 Task: Post an image of a beach on Instagram with the caption 'My dream destination Thailand'.
Action: Mouse moved to (829, 331)
Screenshot: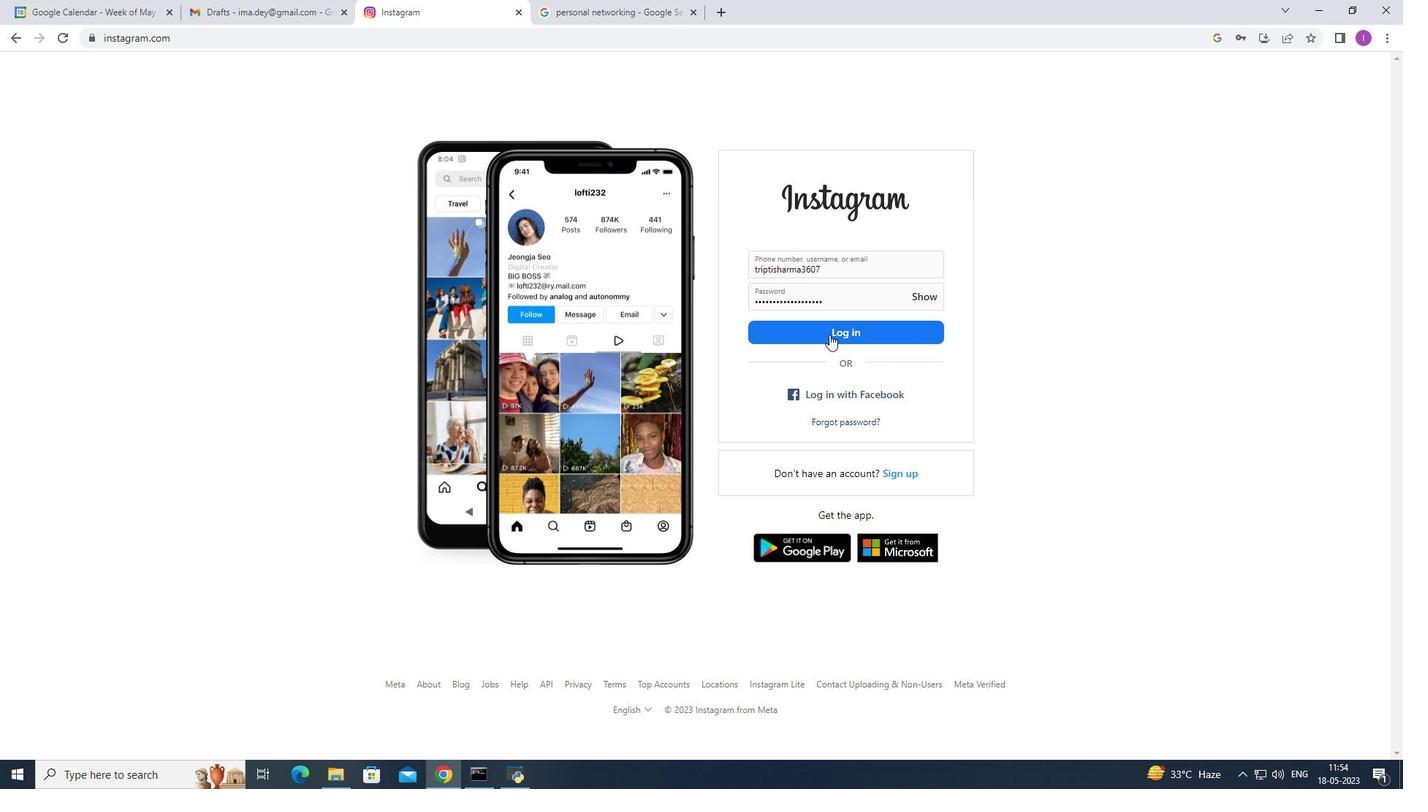 
Action: Mouse pressed left at (829, 331)
Screenshot: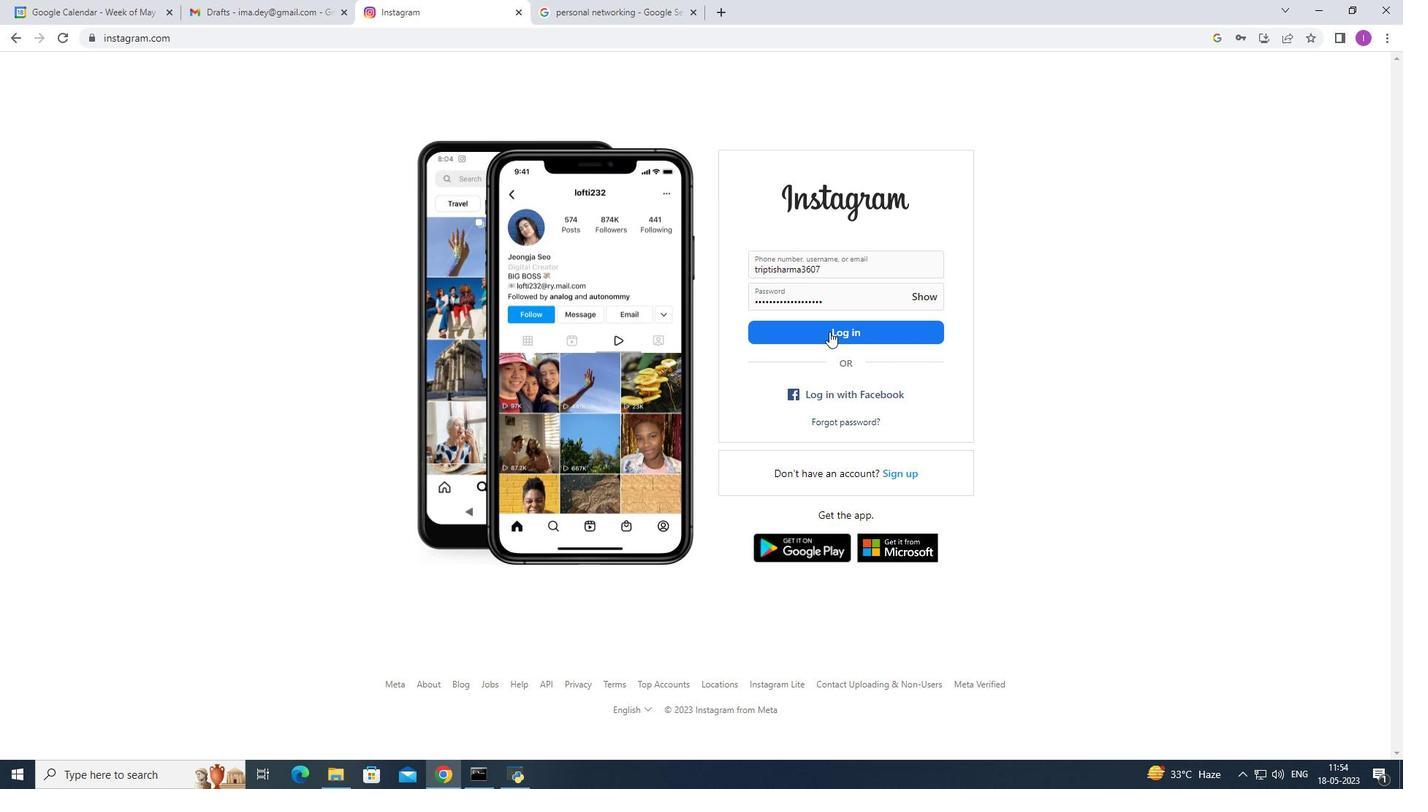 
Action: Mouse moved to (699, 511)
Screenshot: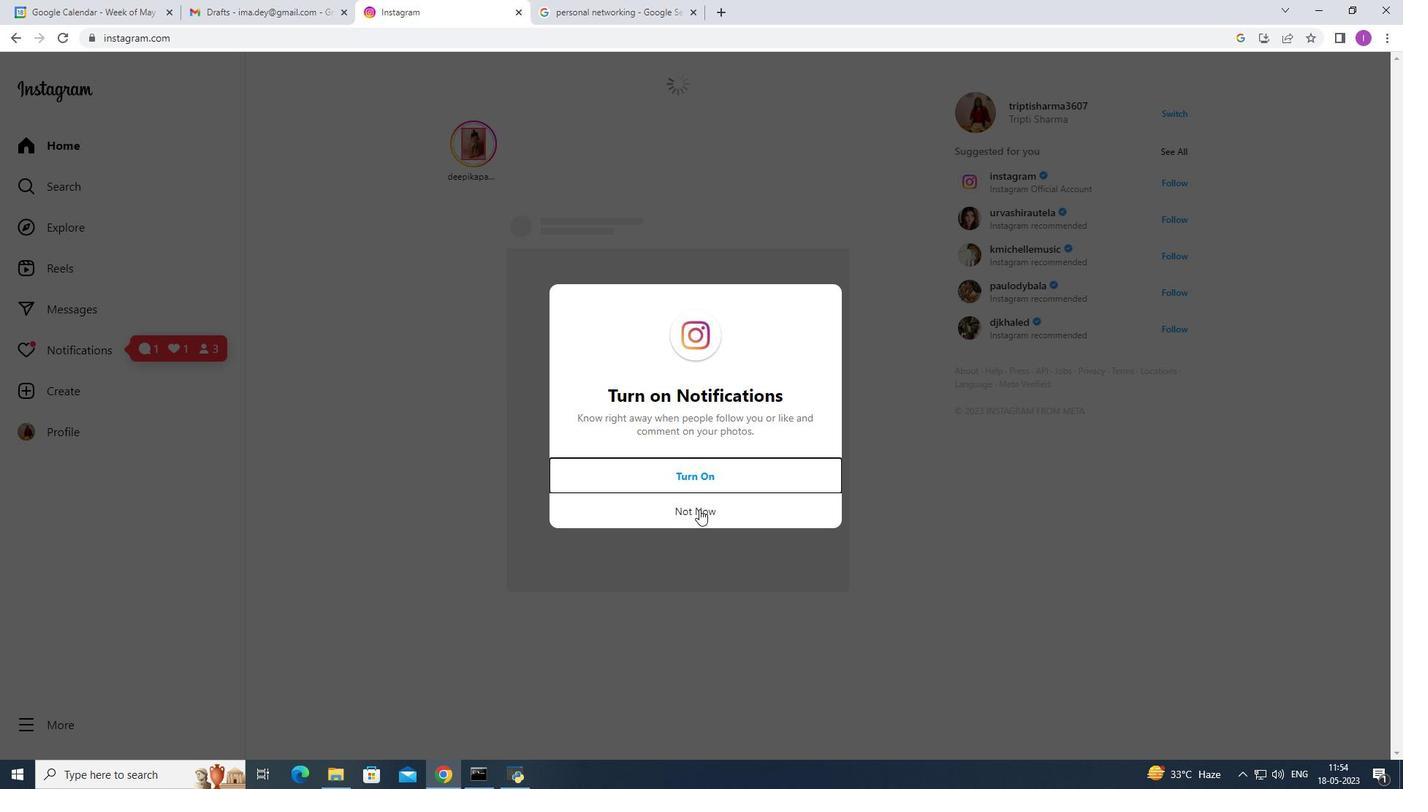
Action: Mouse pressed left at (699, 511)
Screenshot: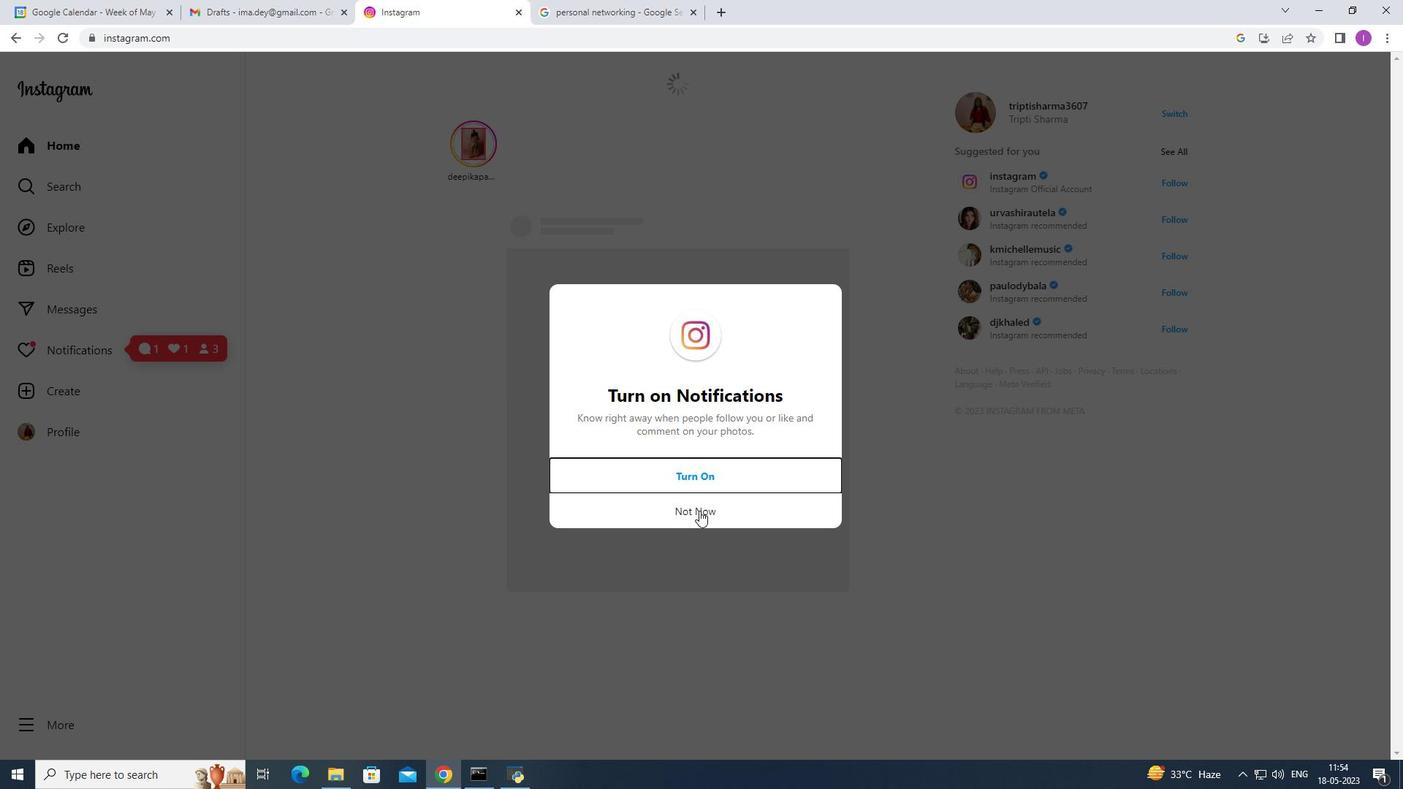 
Action: Mouse moved to (817, 374)
Screenshot: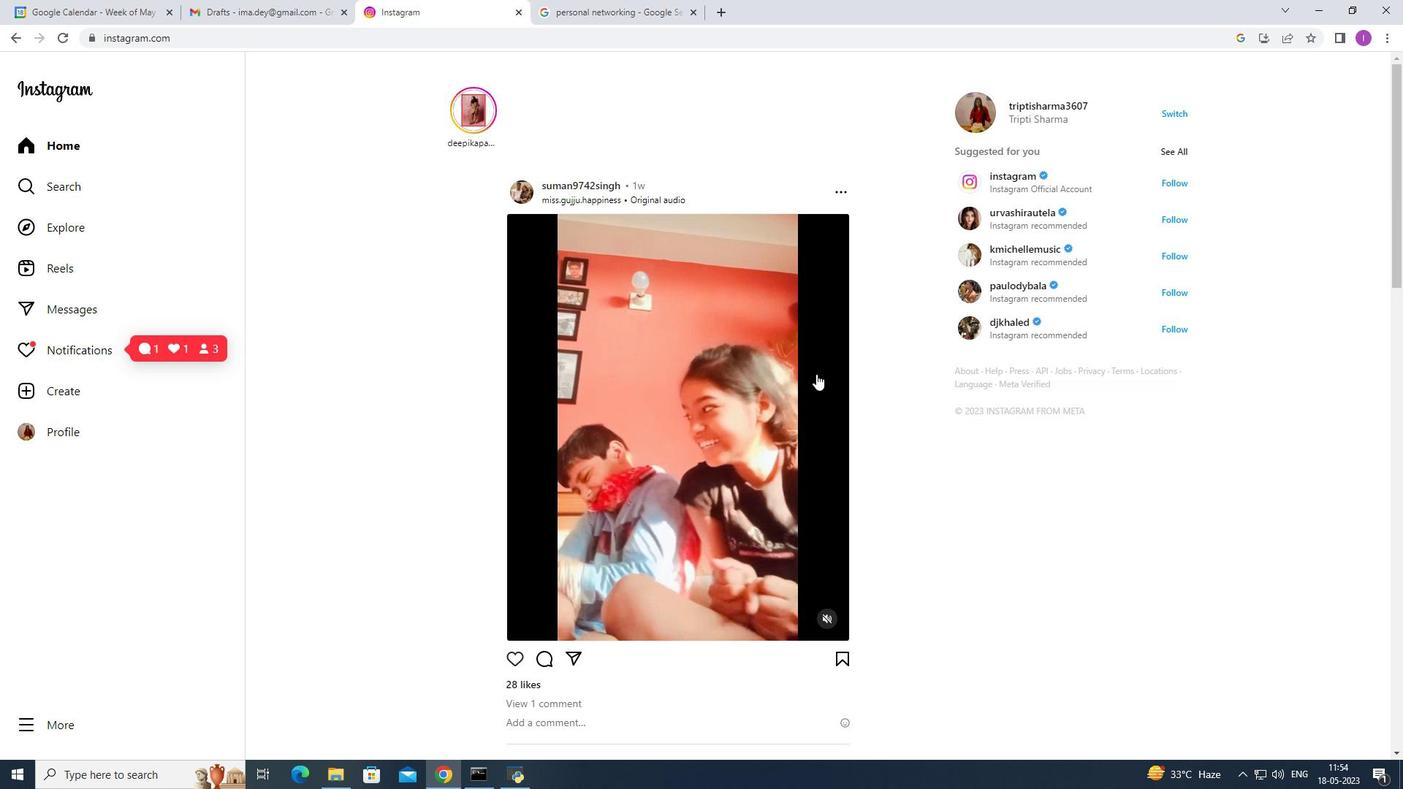 
Action: Mouse scrolled (817, 375) with delta (0, 0)
Screenshot: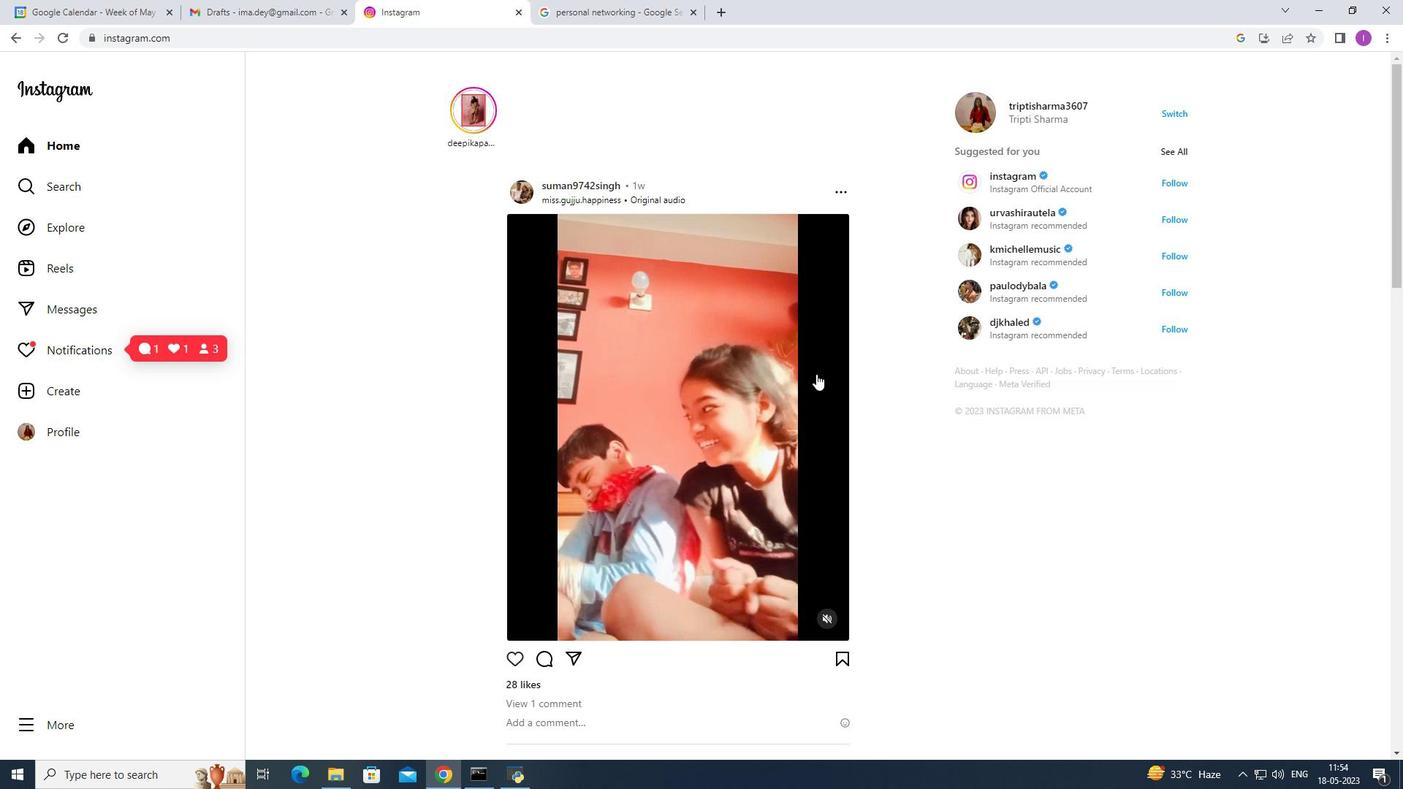 
Action: Mouse moved to (818, 374)
Screenshot: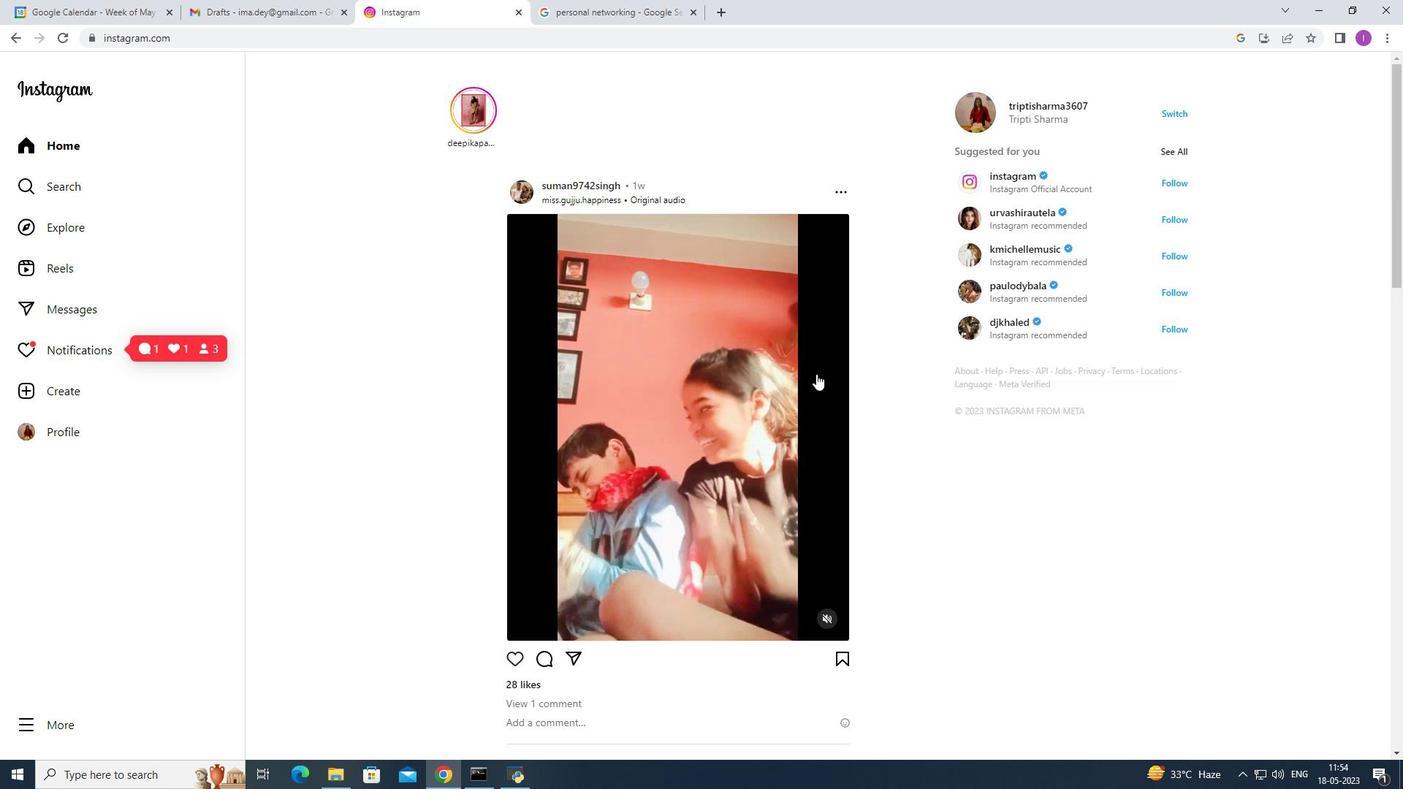 
Action: Mouse scrolled (818, 375) with delta (0, 0)
Screenshot: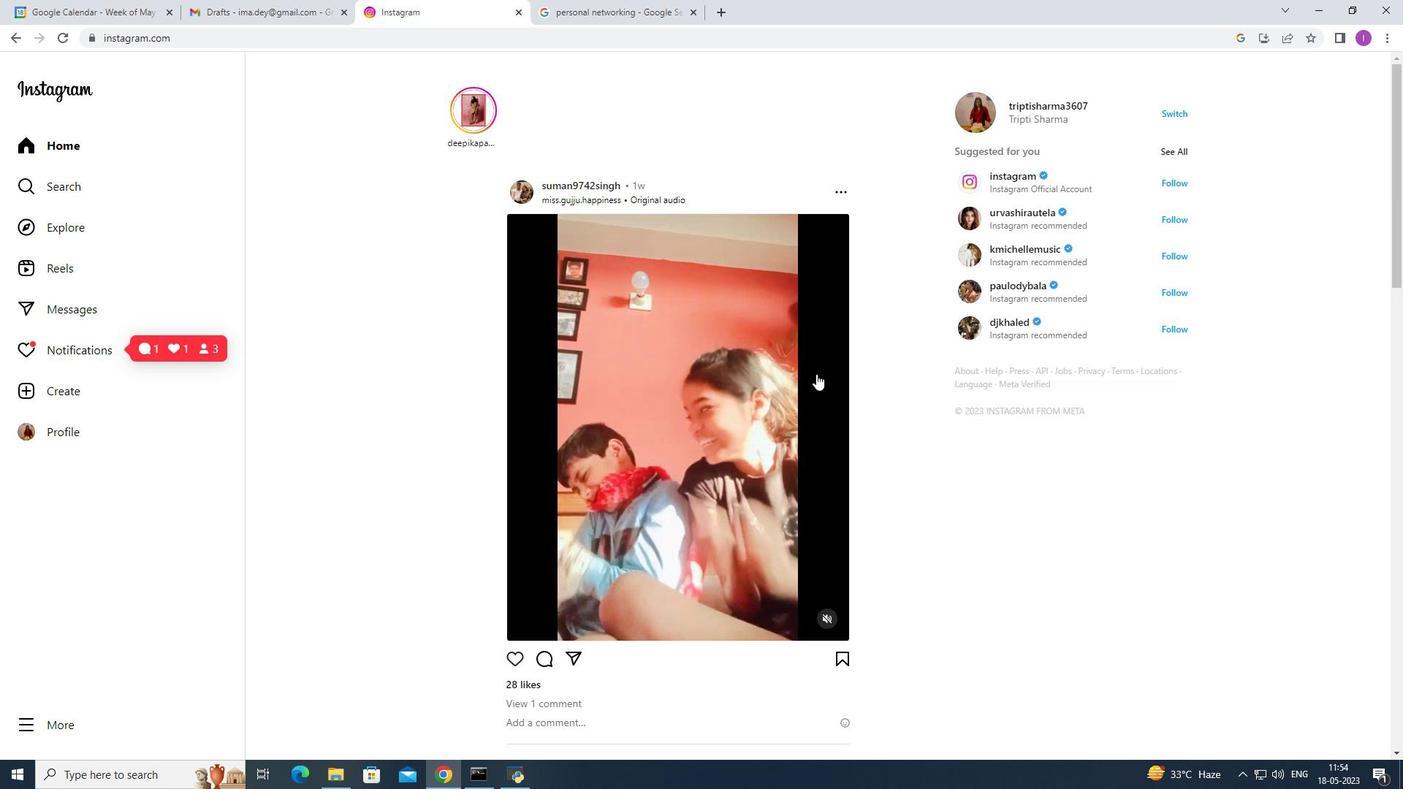 
Action: Mouse moved to (304, 312)
Screenshot: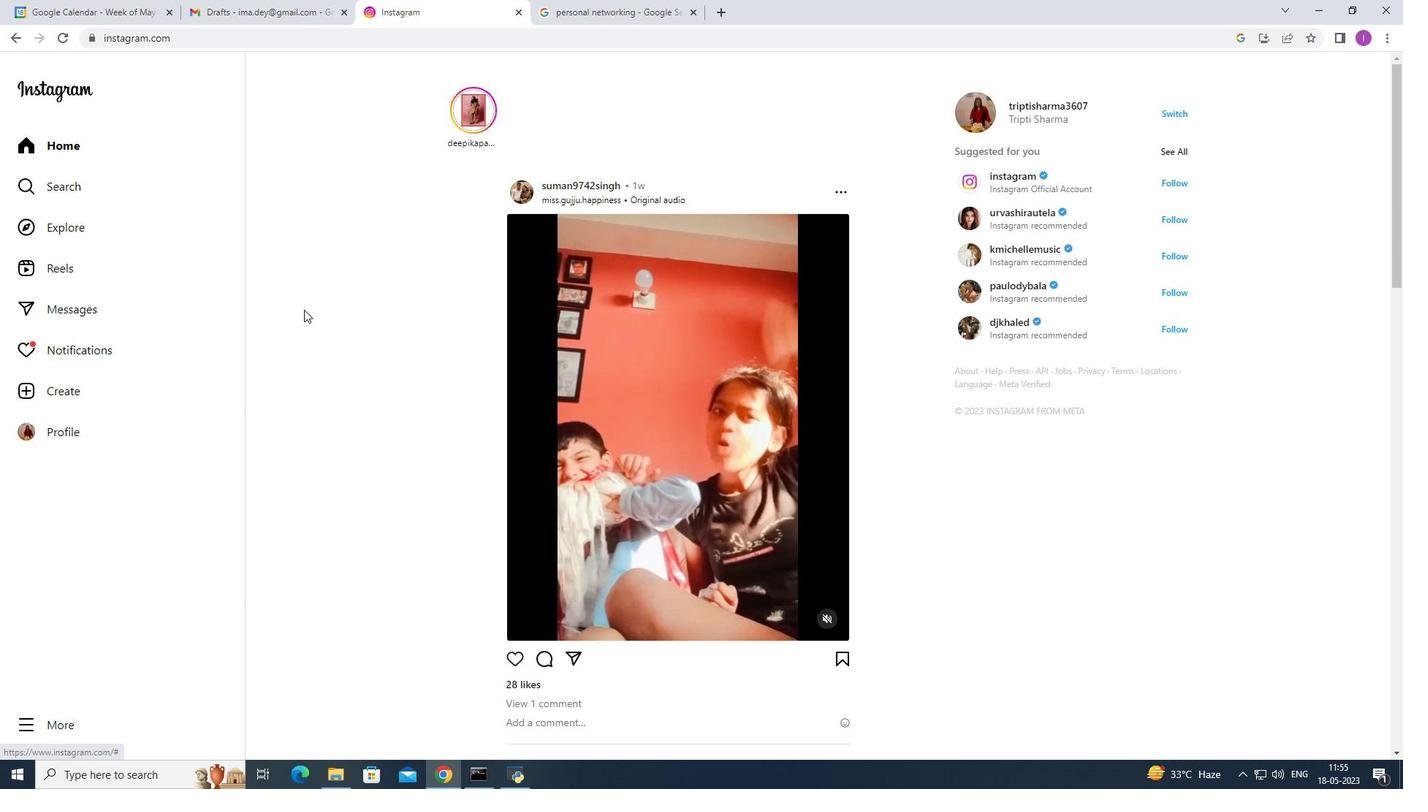 
Action: Mouse scrolled (304, 311) with delta (0, 0)
Screenshot: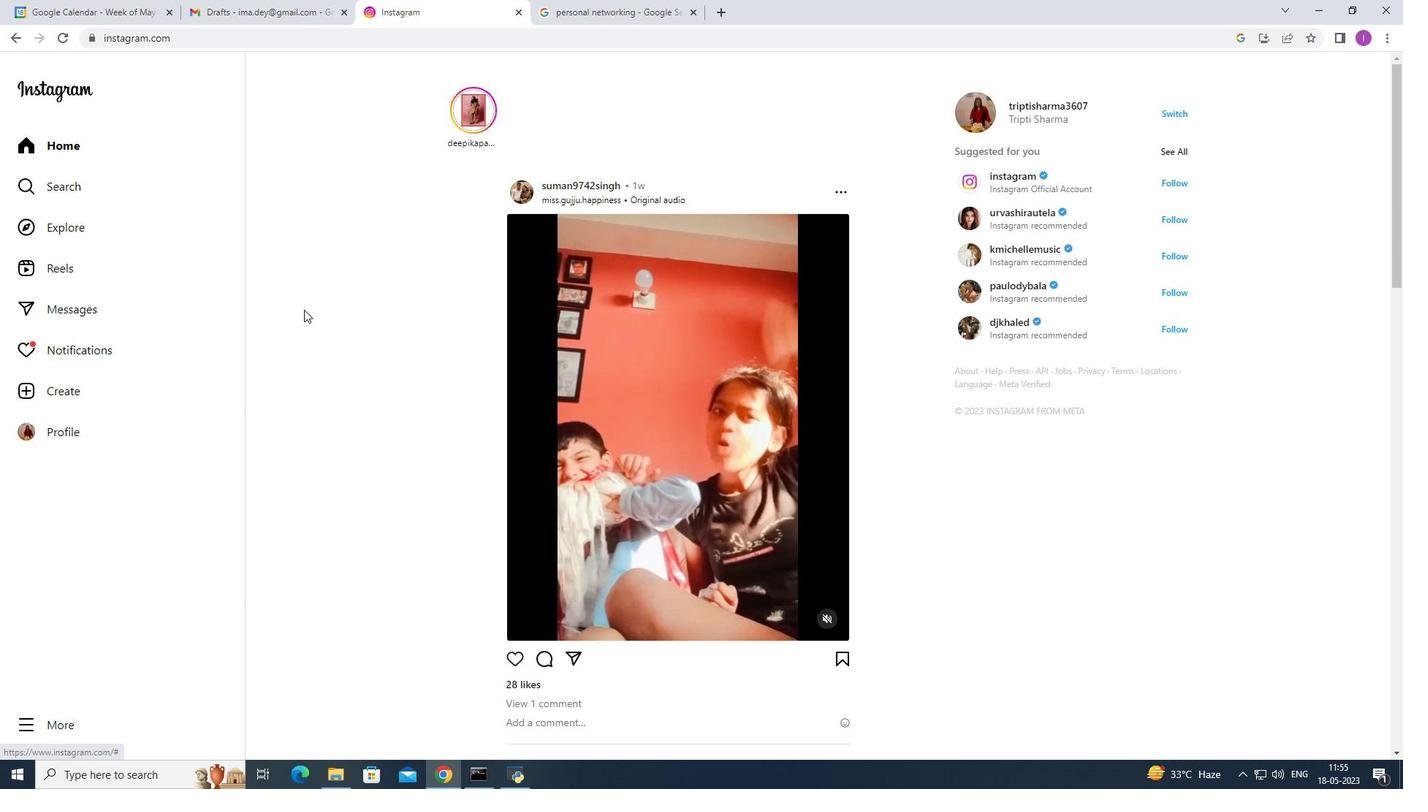 
Action: Mouse moved to (306, 314)
Screenshot: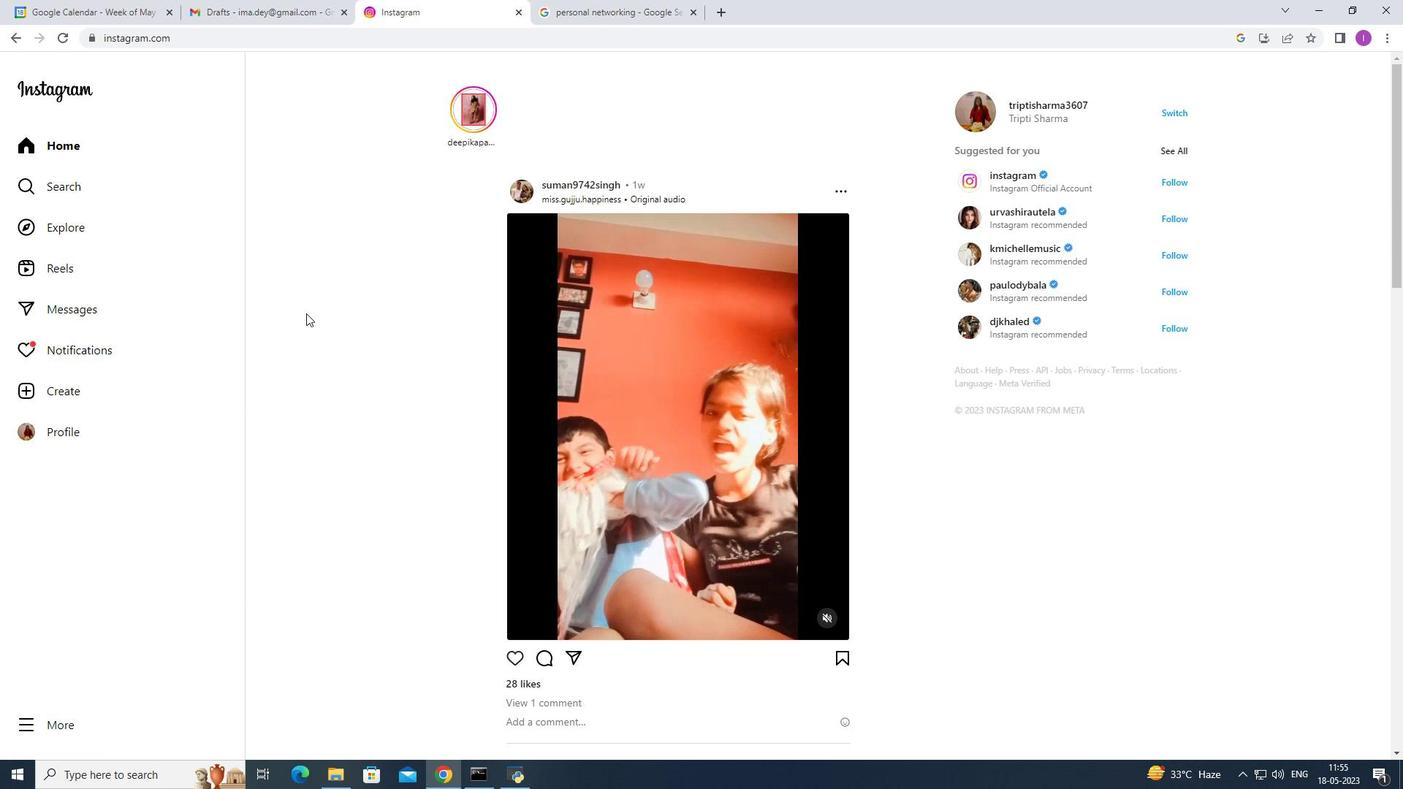 
Action: Mouse scrolled (306, 313) with delta (0, 0)
Screenshot: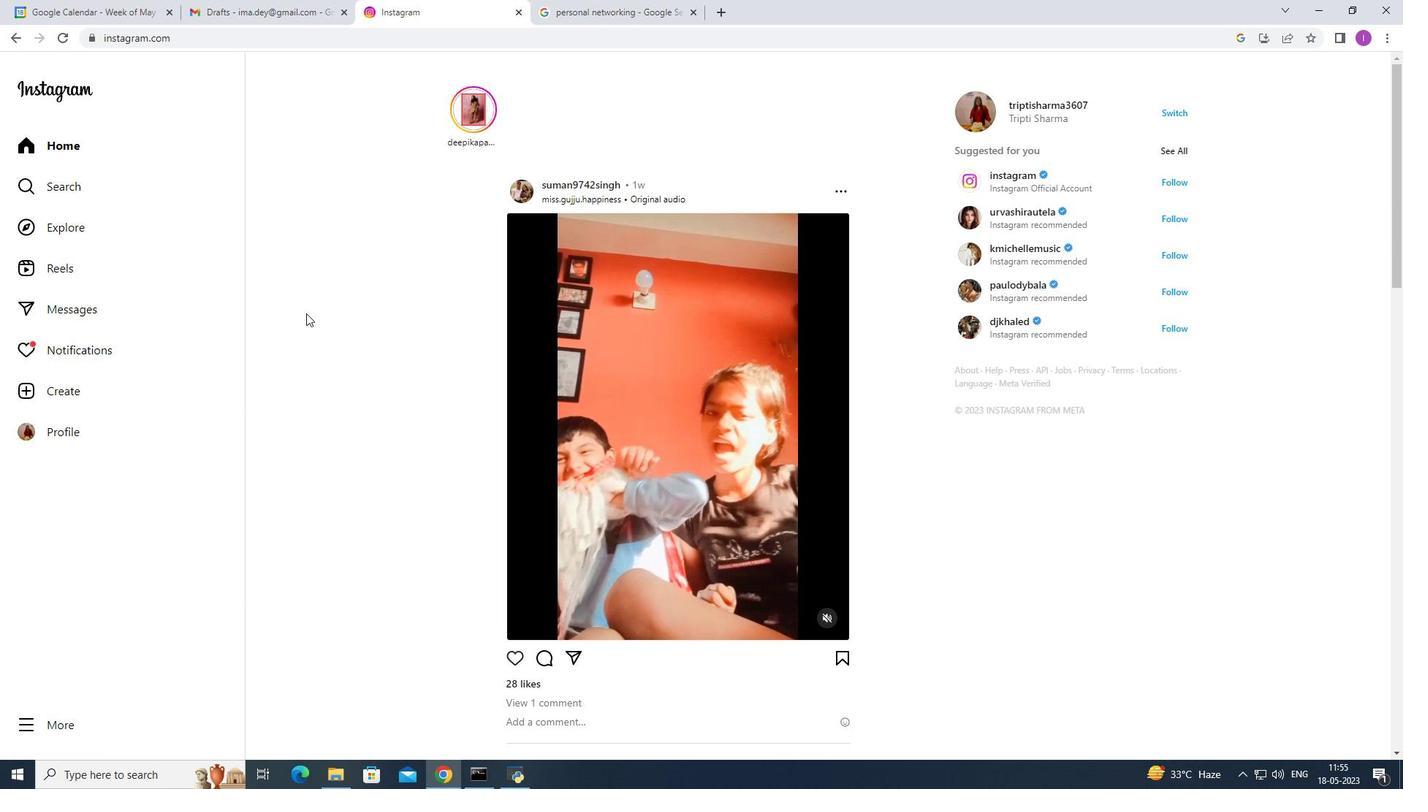 
Action: Mouse moved to (306, 315)
Screenshot: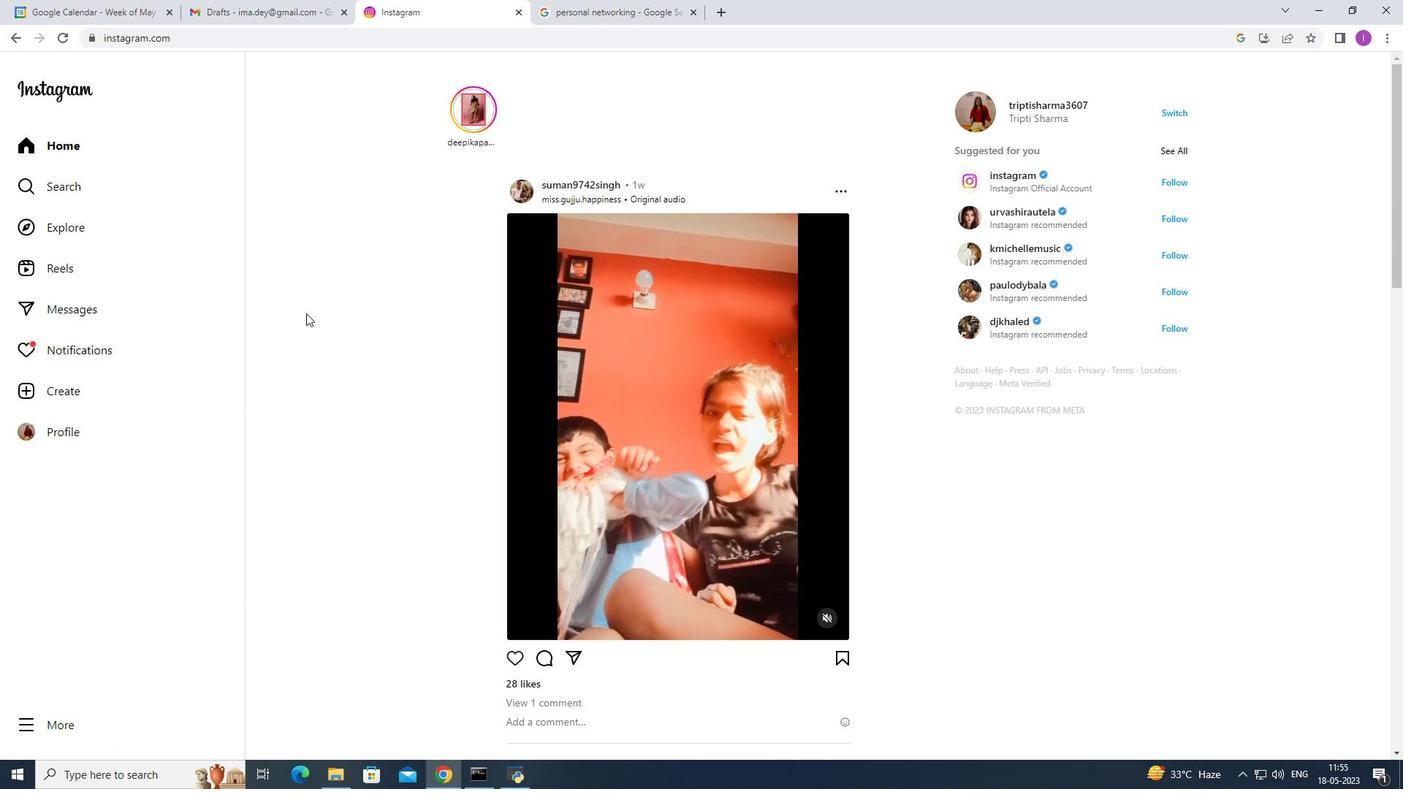 
Action: Mouse scrolled (306, 314) with delta (0, 0)
Screenshot: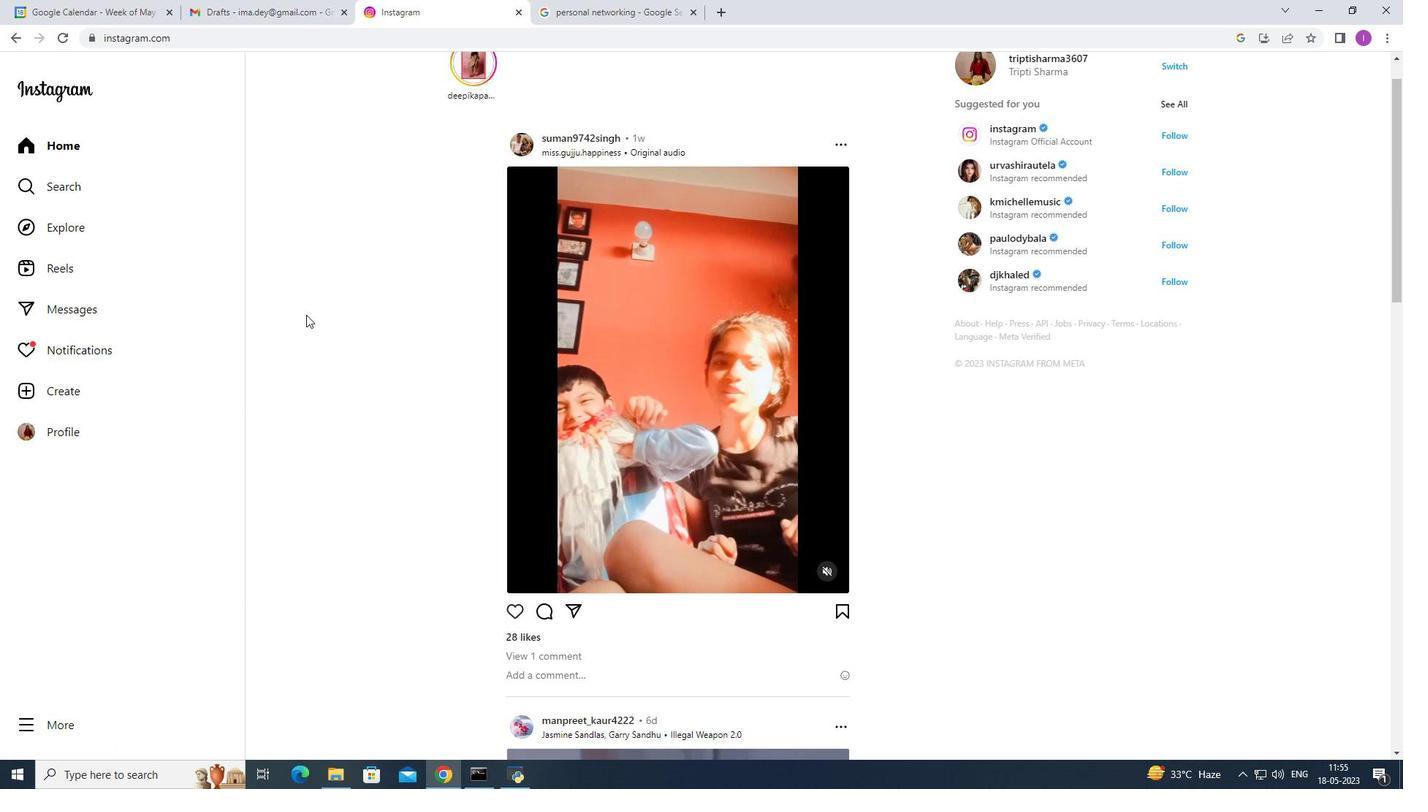 
Action: Mouse scrolled (306, 315) with delta (0, 0)
Screenshot: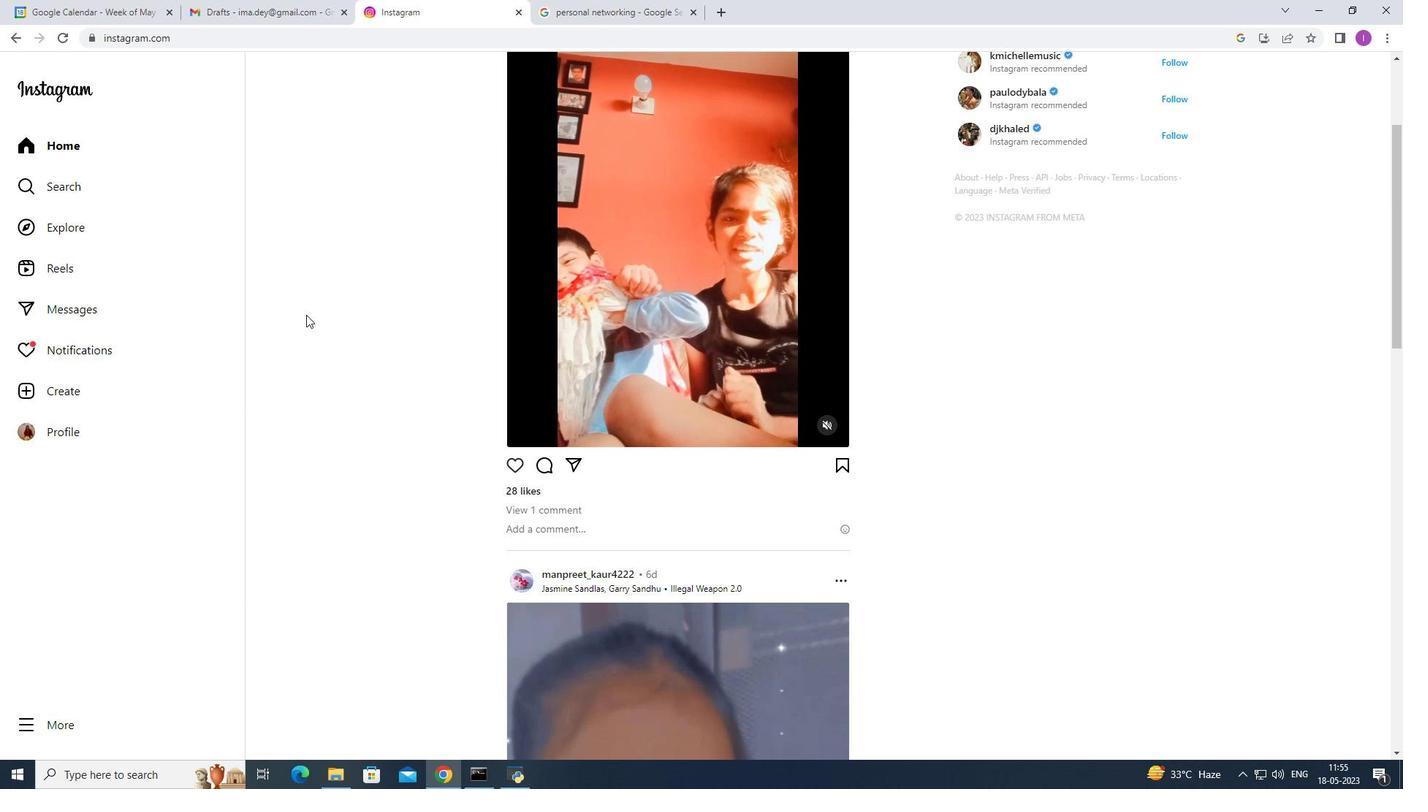 
Action: Mouse scrolled (306, 315) with delta (0, 0)
Screenshot: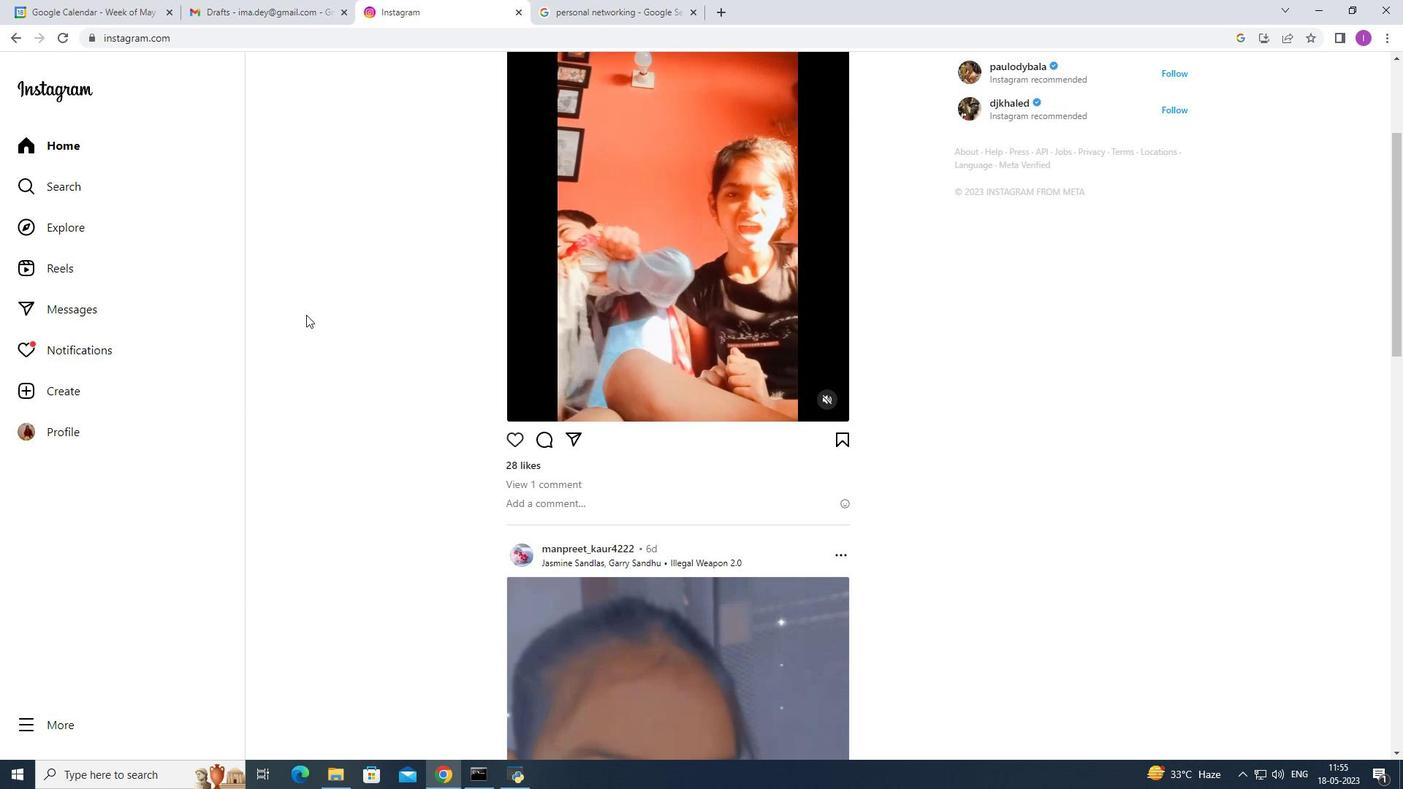 
Action: Mouse scrolled (306, 315) with delta (0, 0)
Screenshot: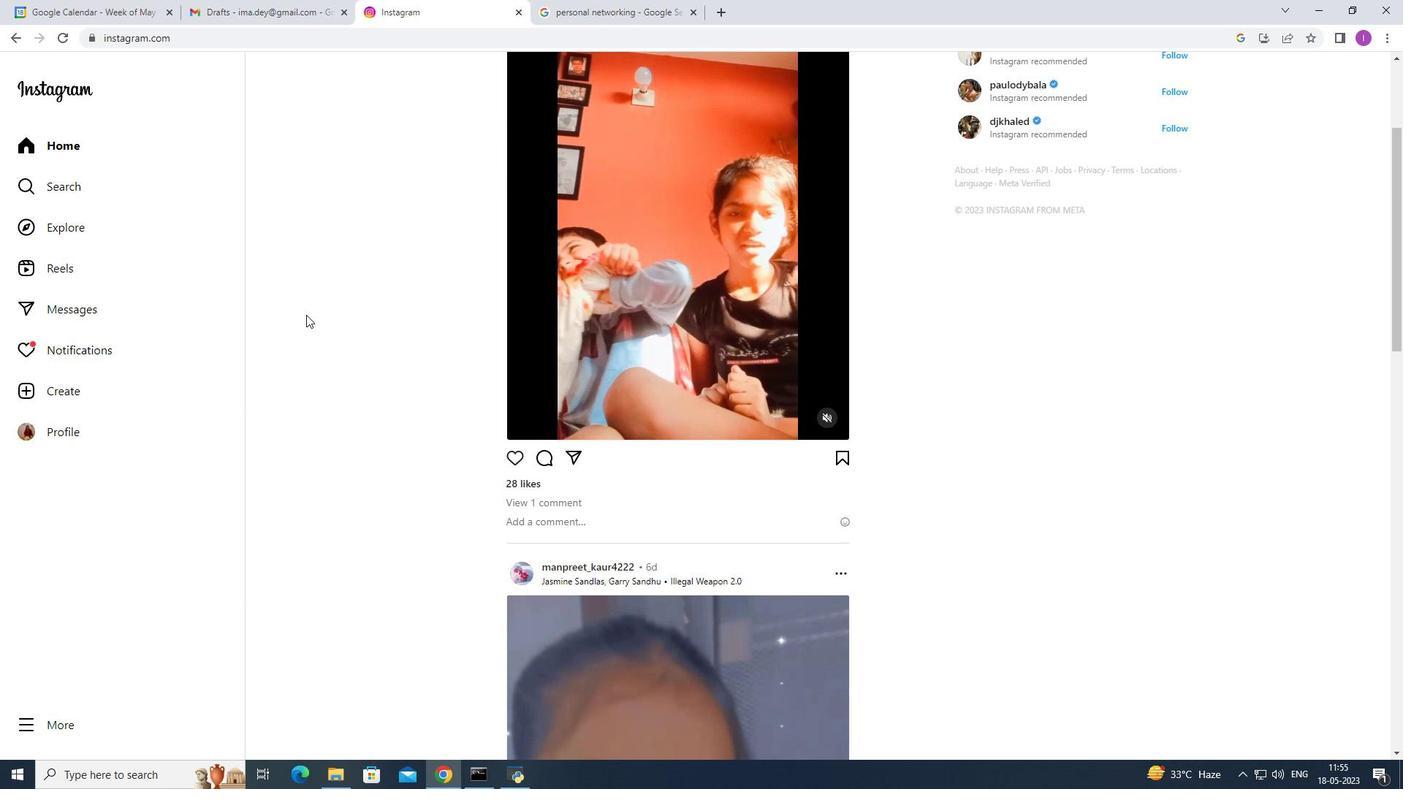 
Action: Mouse scrolled (306, 314) with delta (0, 0)
Screenshot: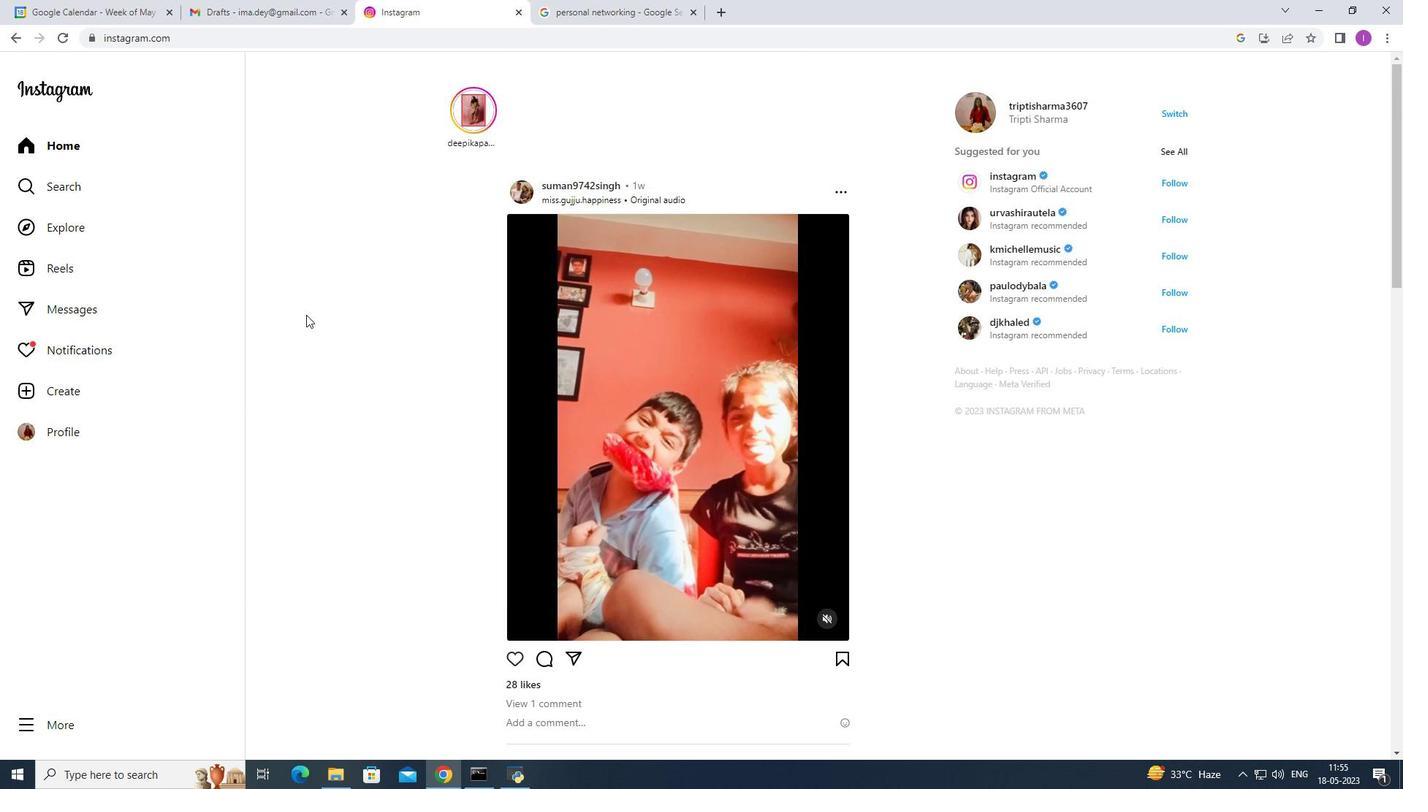 
Action: Mouse scrolled (306, 314) with delta (0, 0)
Screenshot: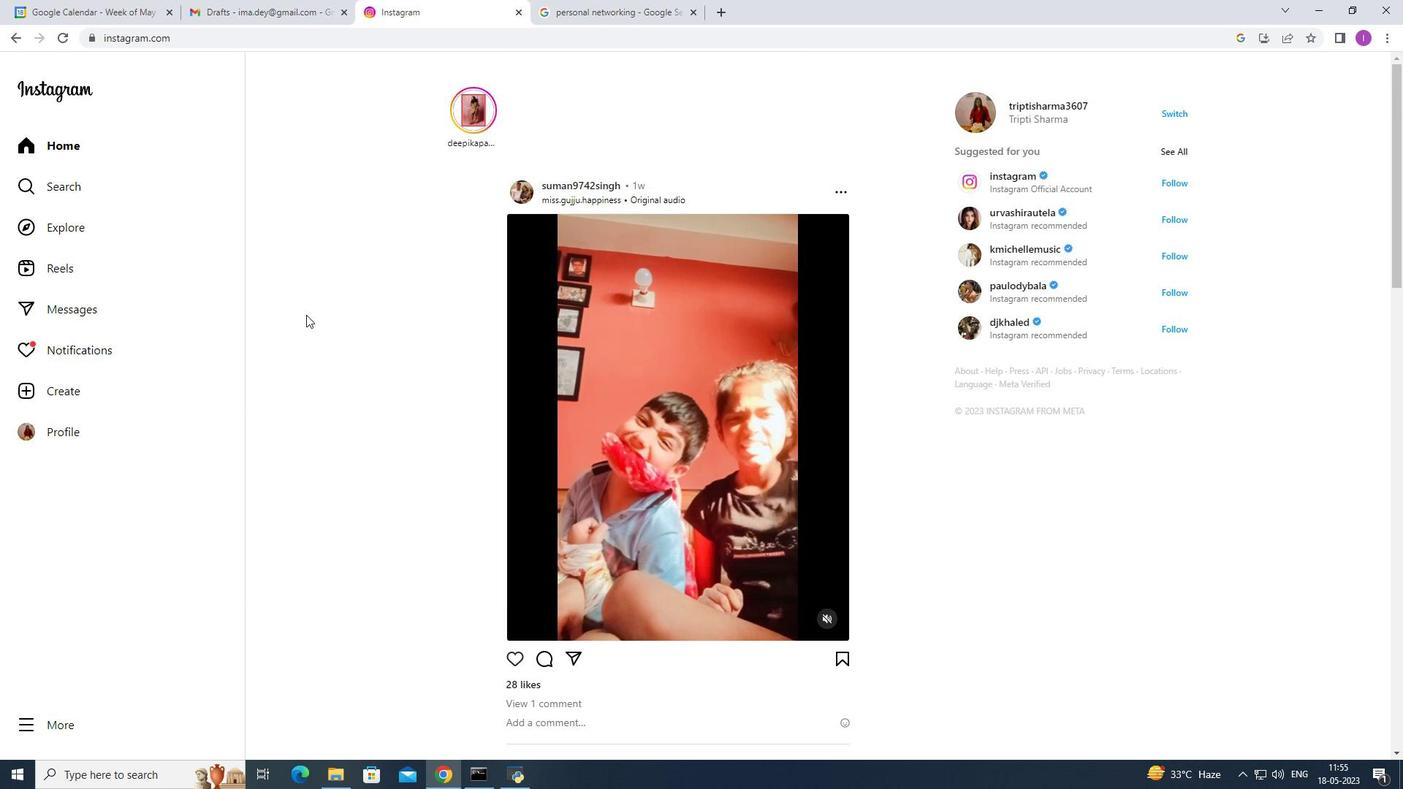 
Action: Mouse scrolled (306, 314) with delta (0, 0)
Screenshot: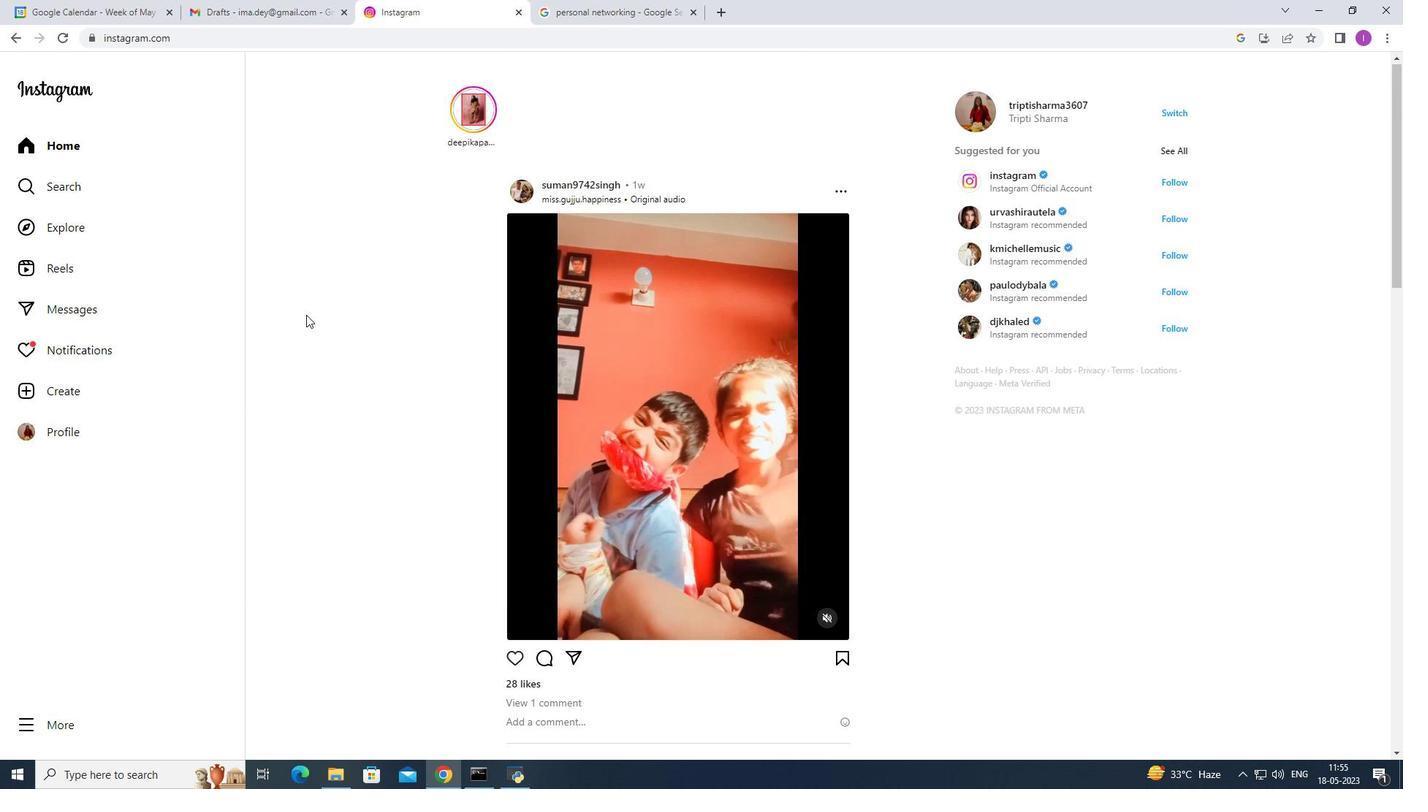 
Action: Mouse scrolled (306, 315) with delta (0, 0)
Screenshot: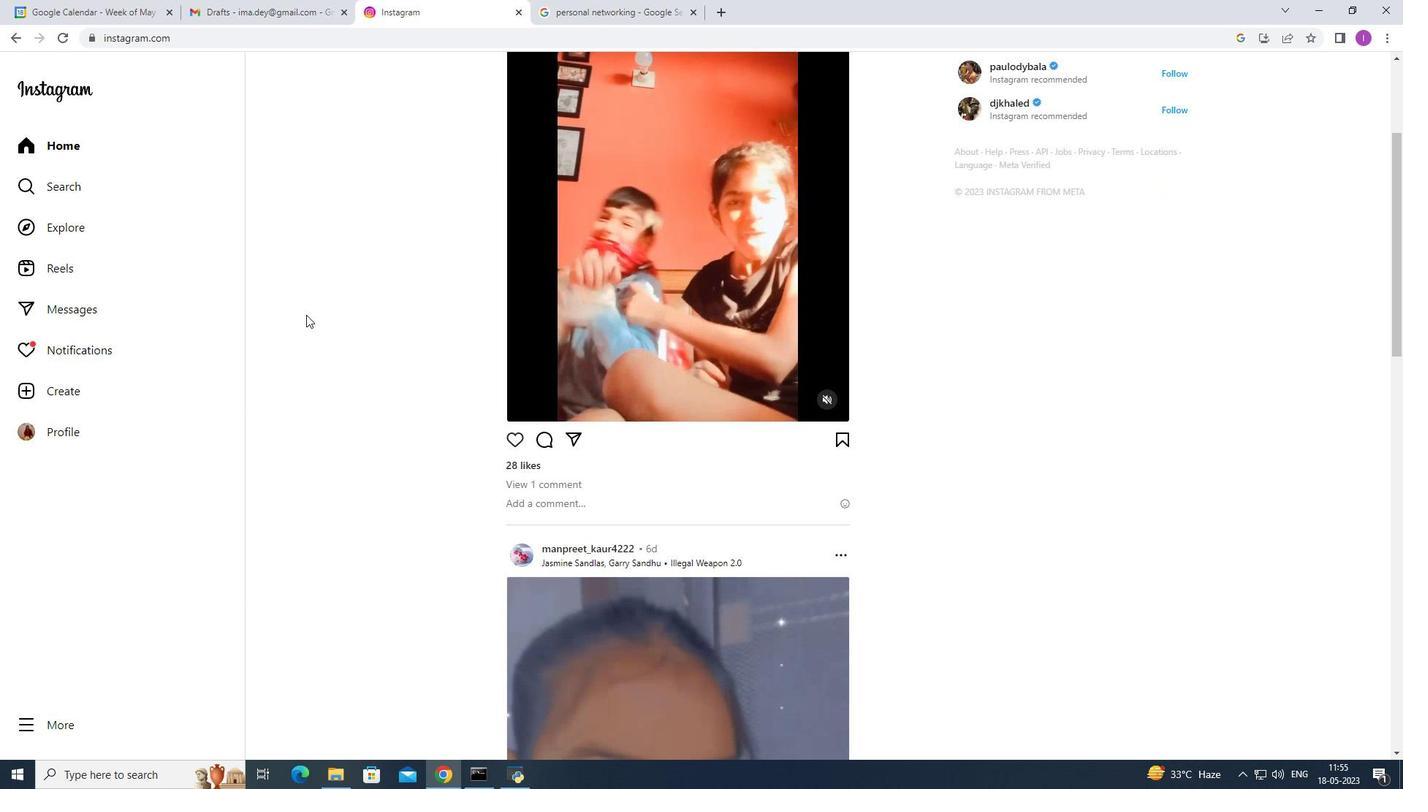 
Action: Mouse scrolled (306, 315) with delta (0, 0)
Screenshot: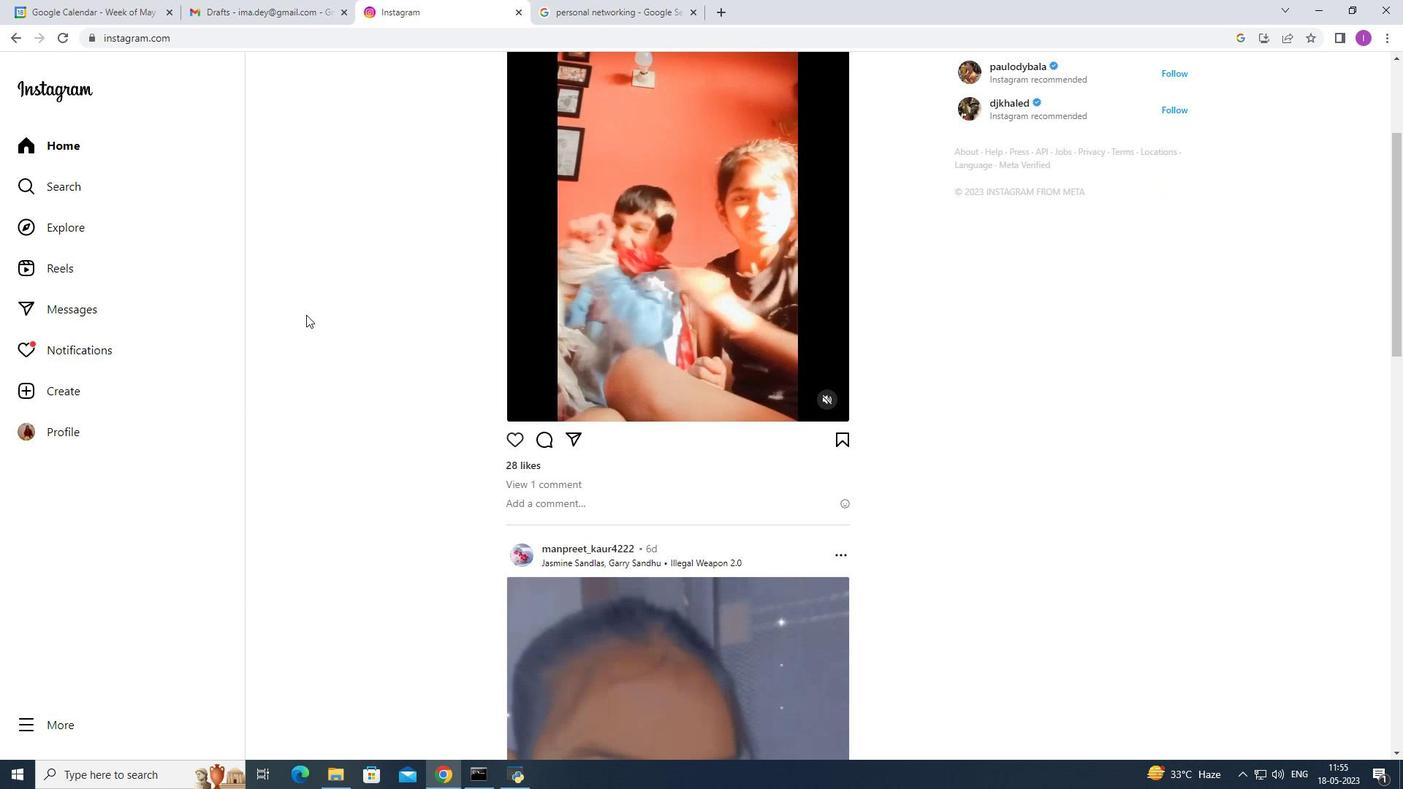 
Action: Mouse scrolled (306, 315) with delta (0, 0)
Screenshot: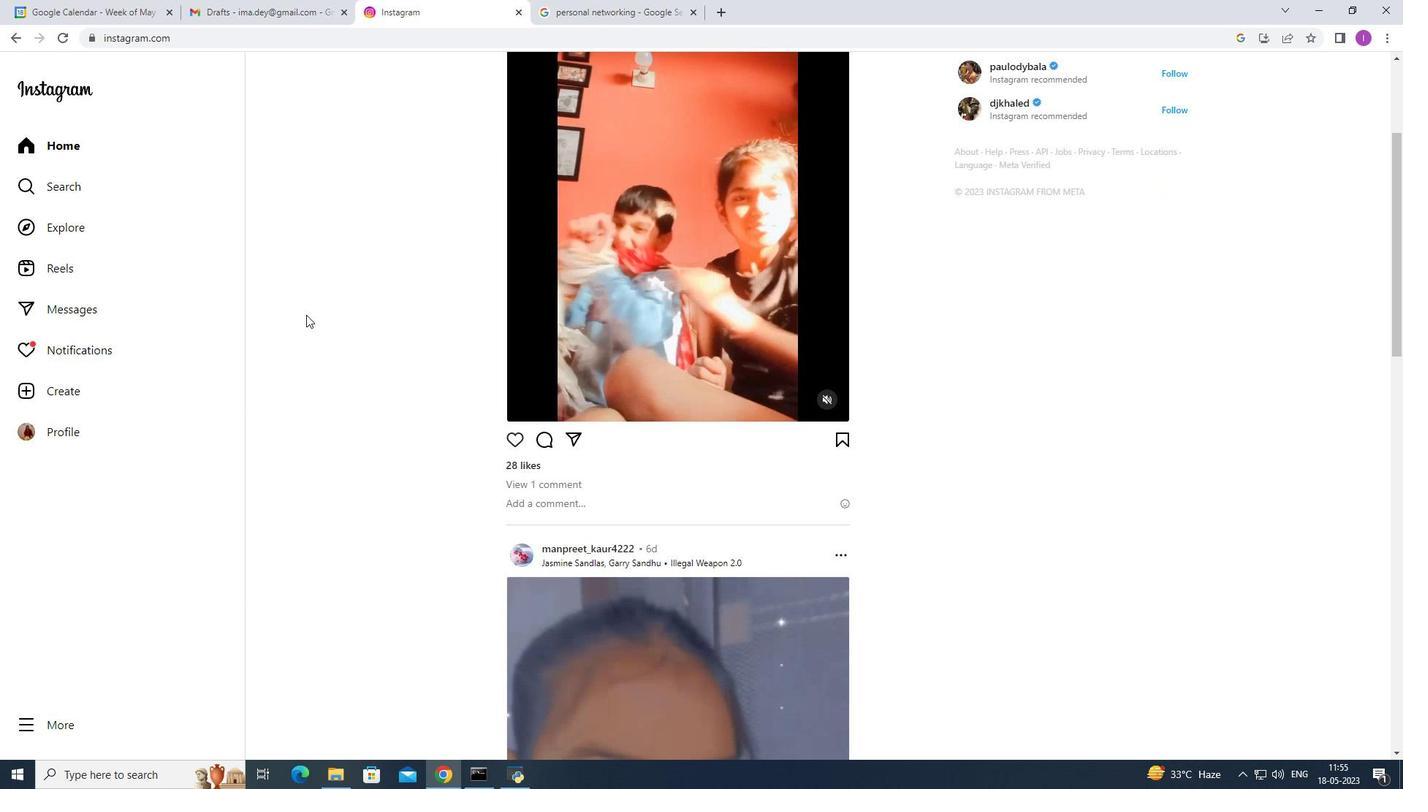 
Action: Mouse scrolled (306, 315) with delta (0, 0)
Screenshot: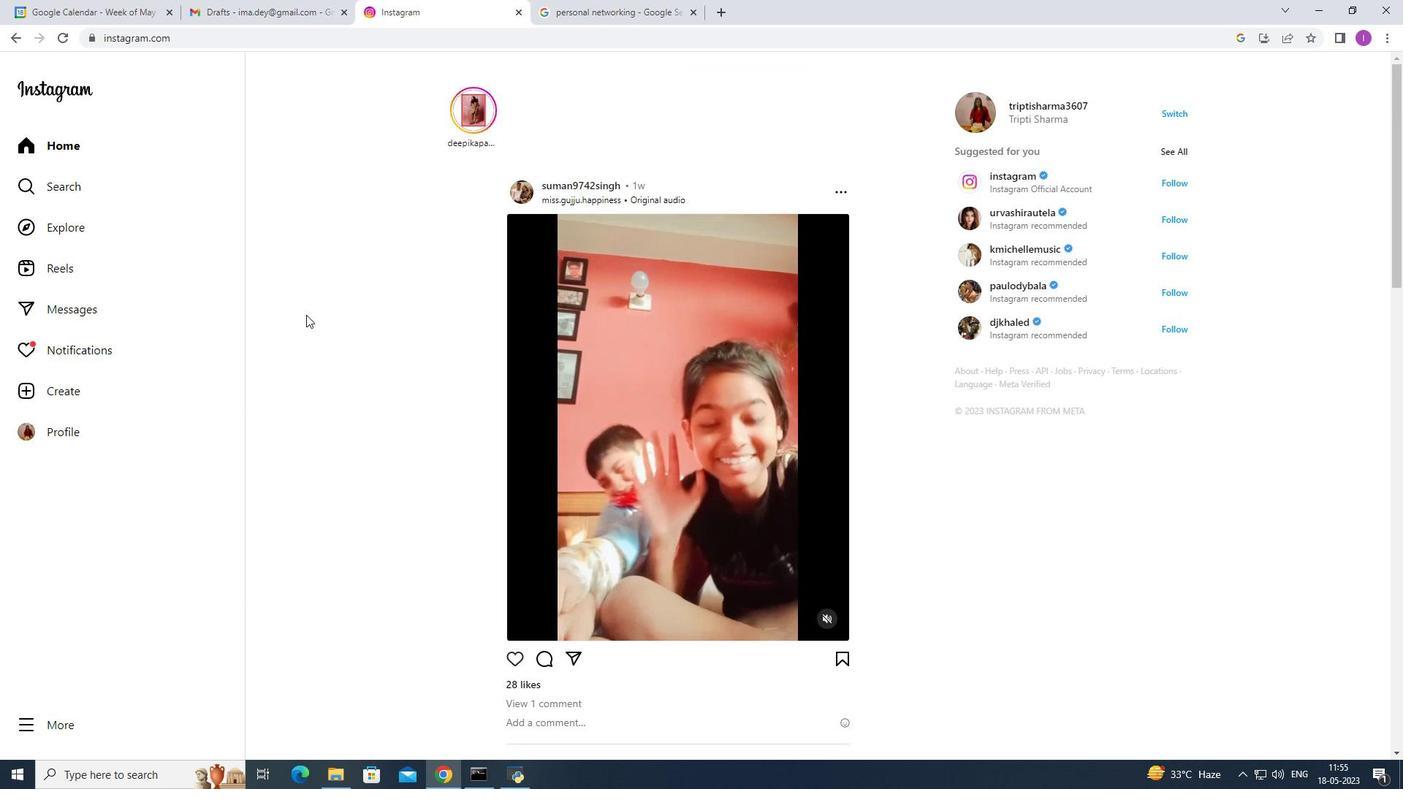 
Action: Mouse scrolled (306, 315) with delta (0, 0)
Screenshot: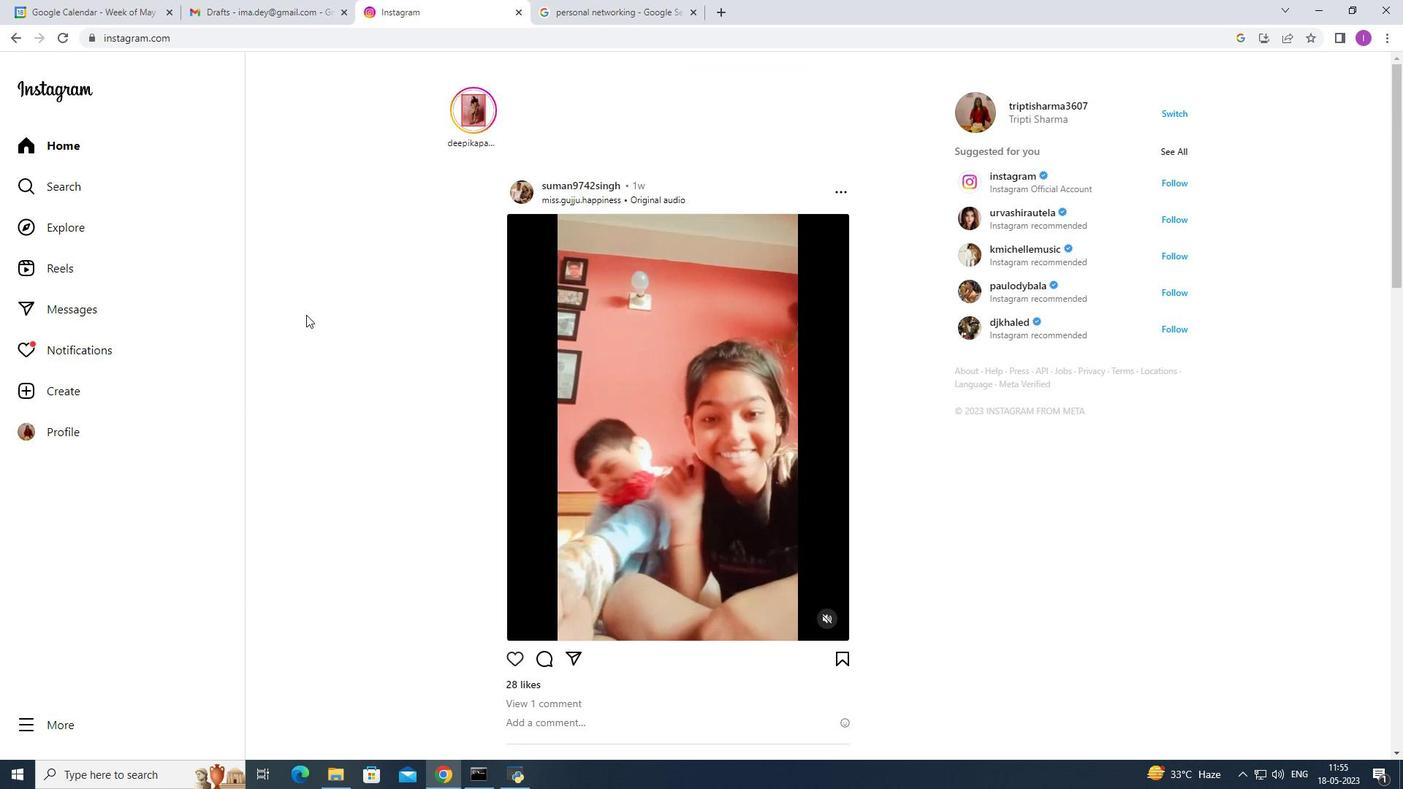 
Action: Mouse moved to (52, 384)
Screenshot: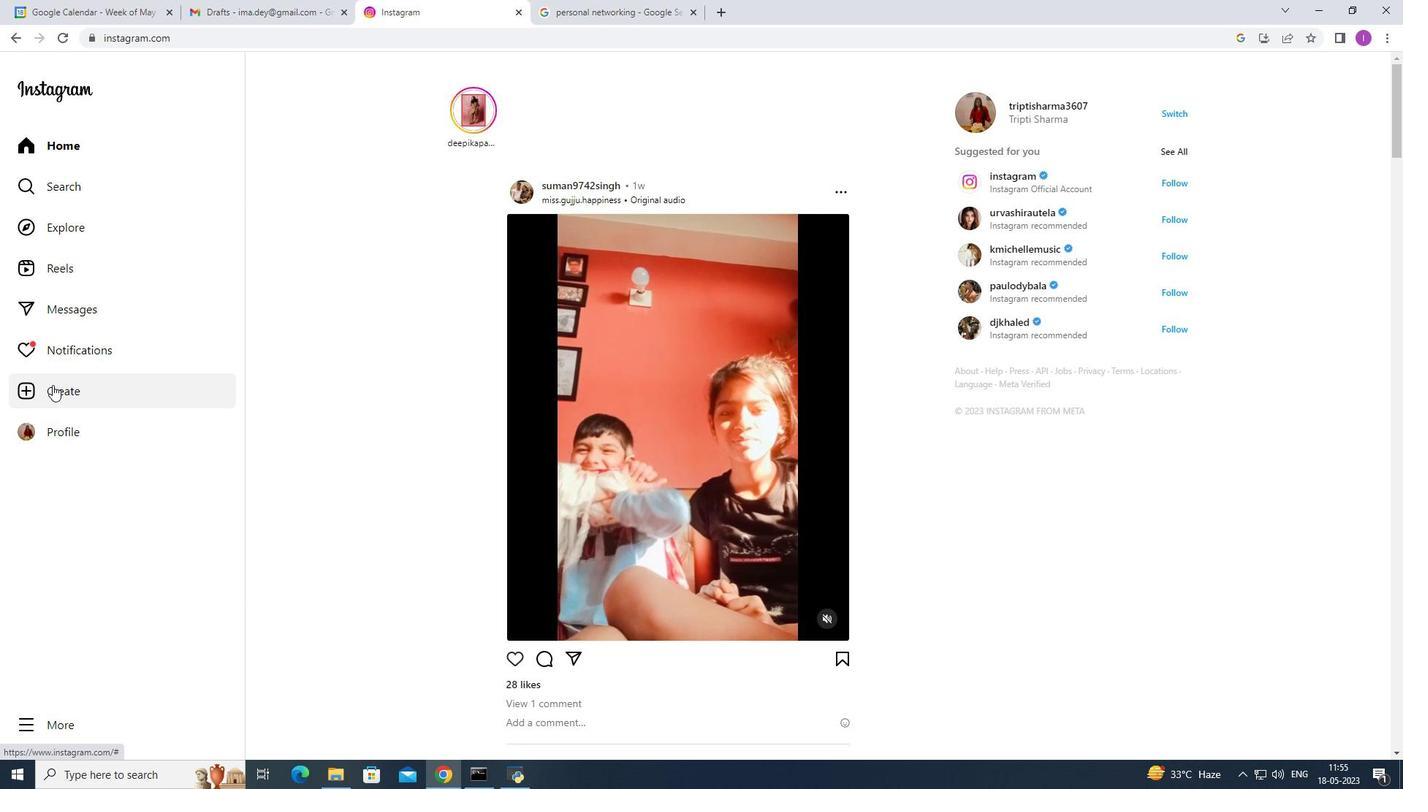 
Action: Mouse pressed left at (52, 384)
Screenshot: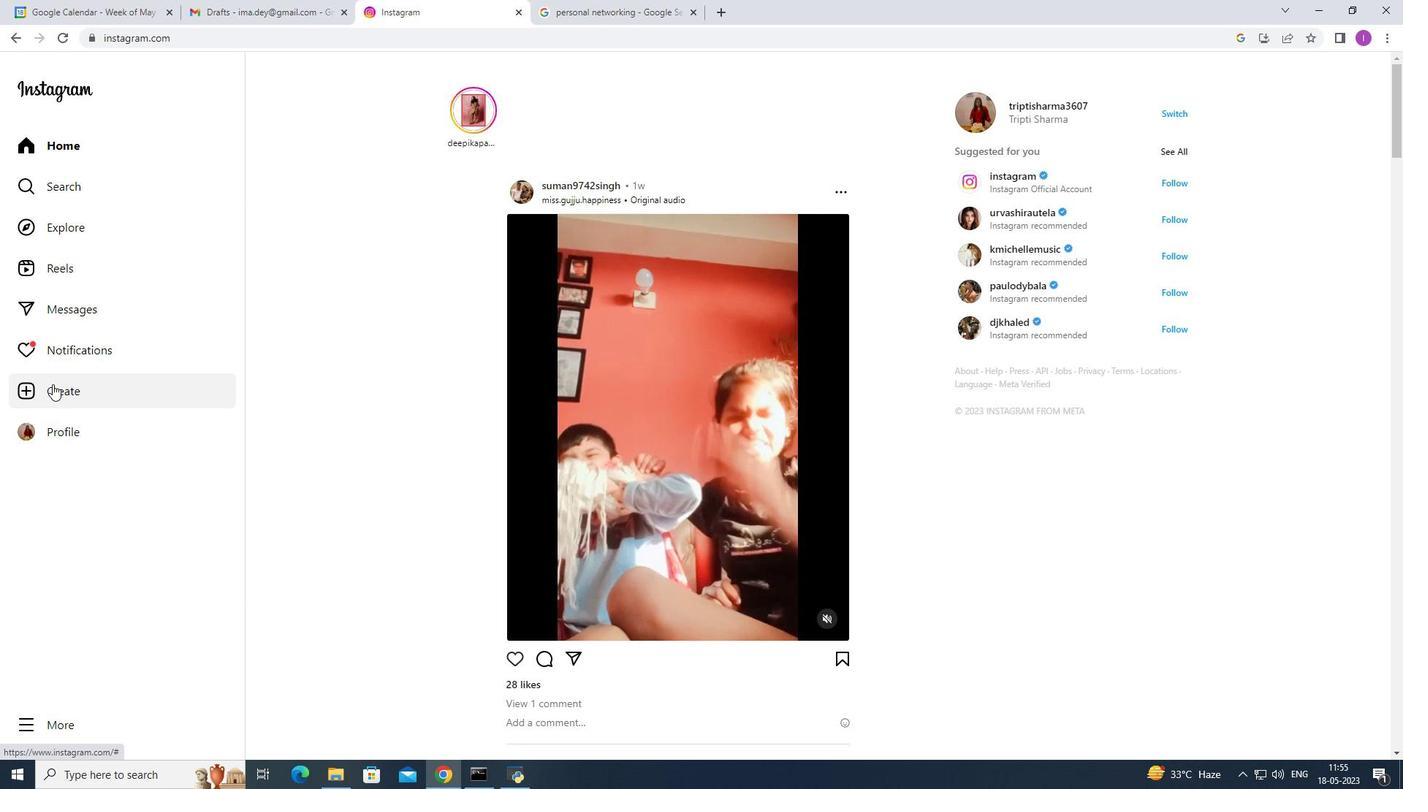 
Action: Mouse moved to (703, 471)
Screenshot: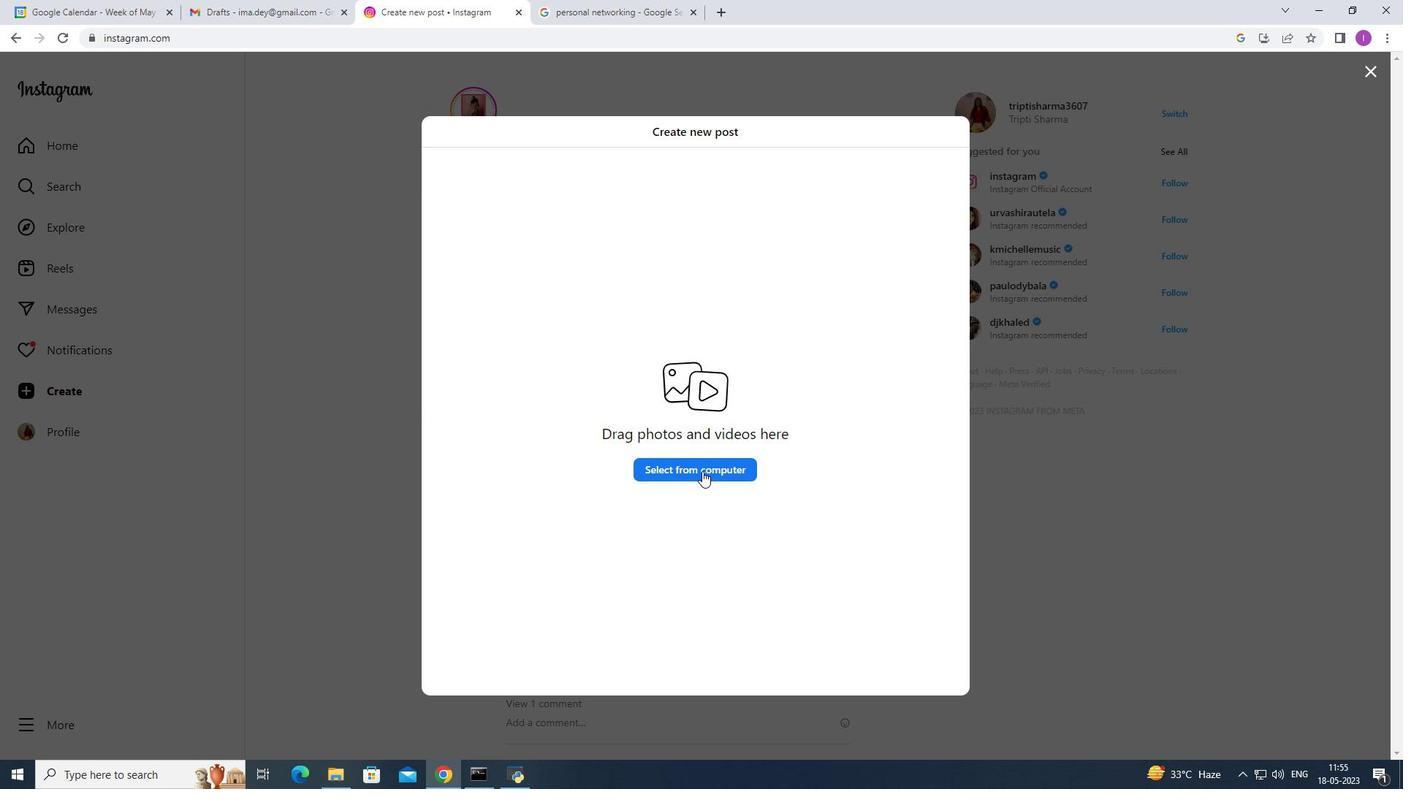 
Action: Mouse pressed left at (703, 471)
Screenshot: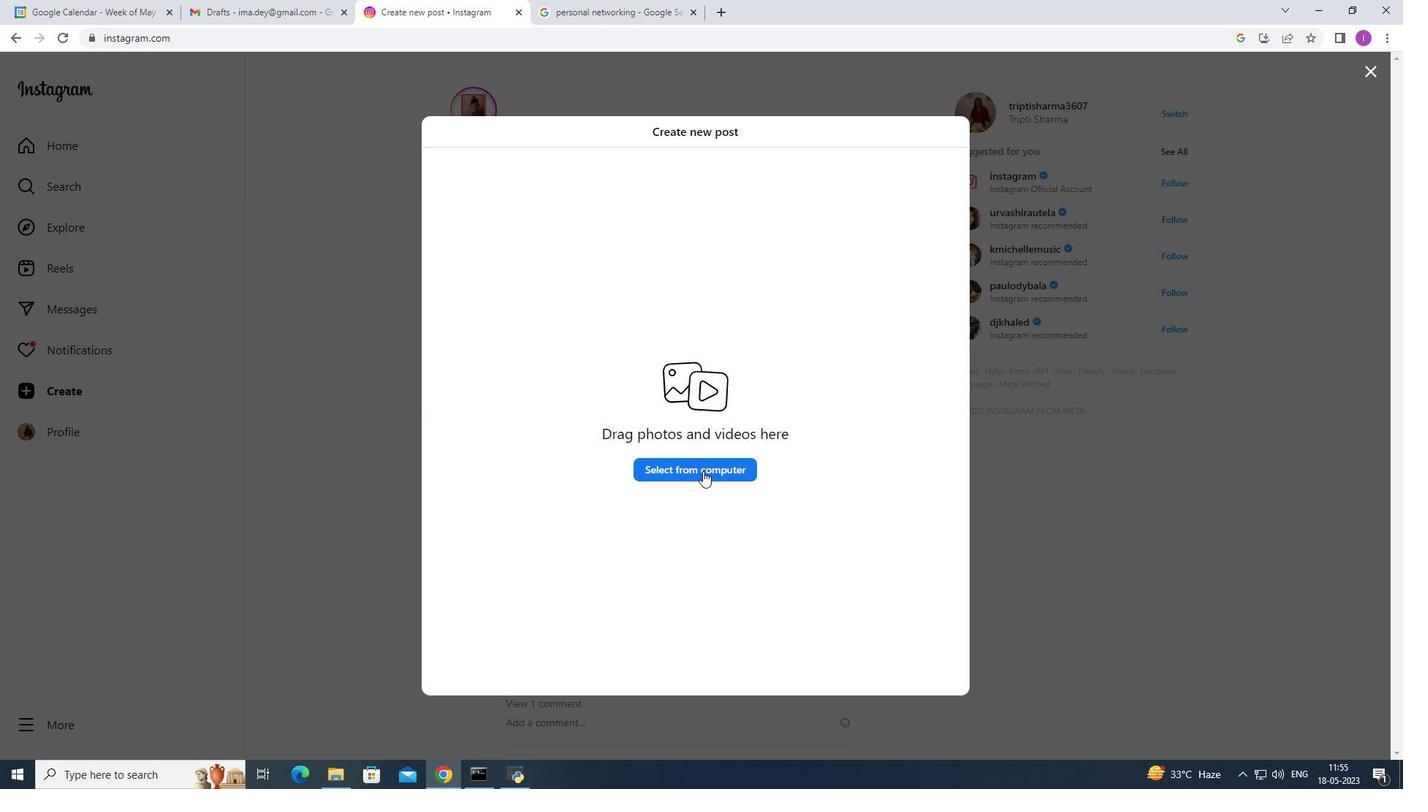 
Action: Mouse moved to (677, 8)
Screenshot: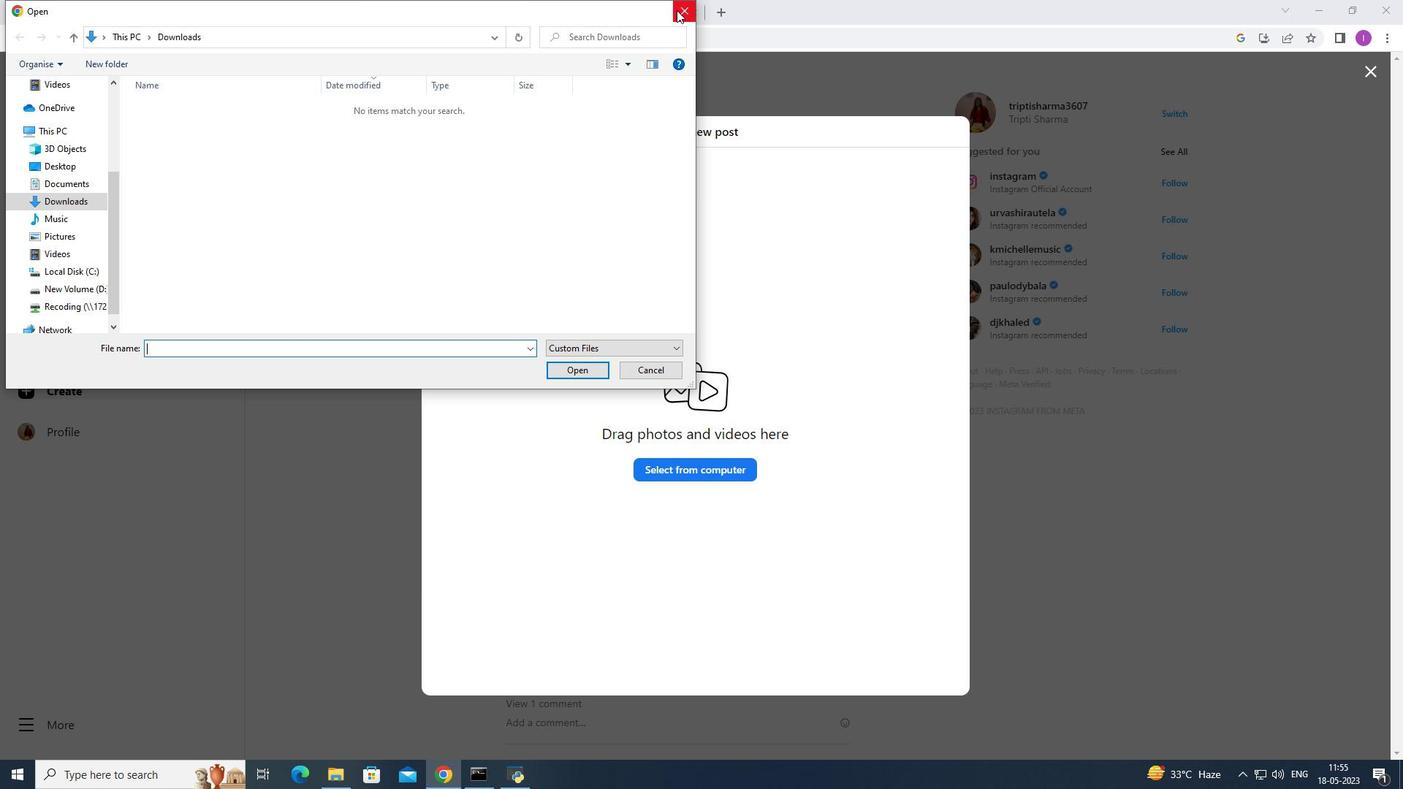 
Action: Mouse pressed left at (677, 8)
Screenshot: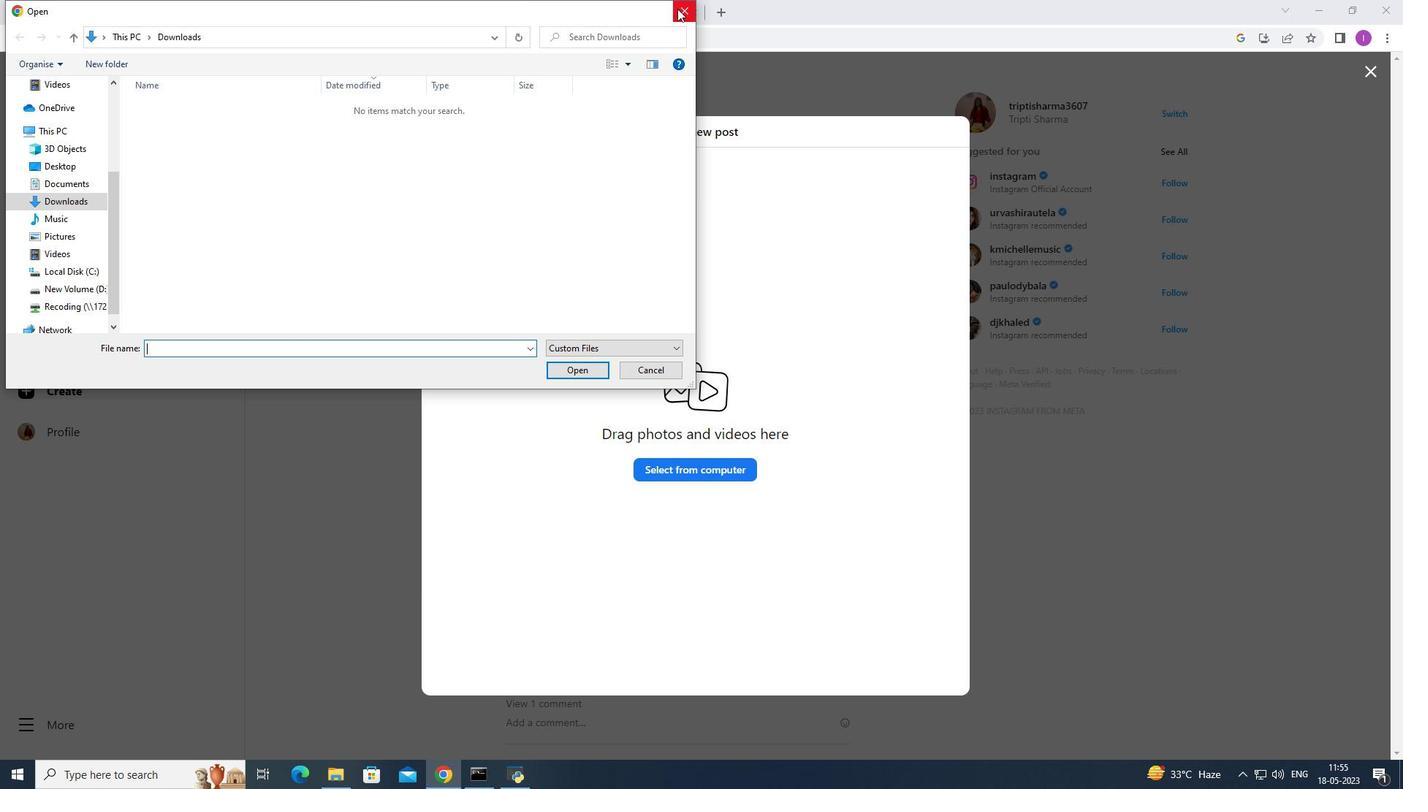 
Action: Mouse moved to (412, 144)
Screenshot: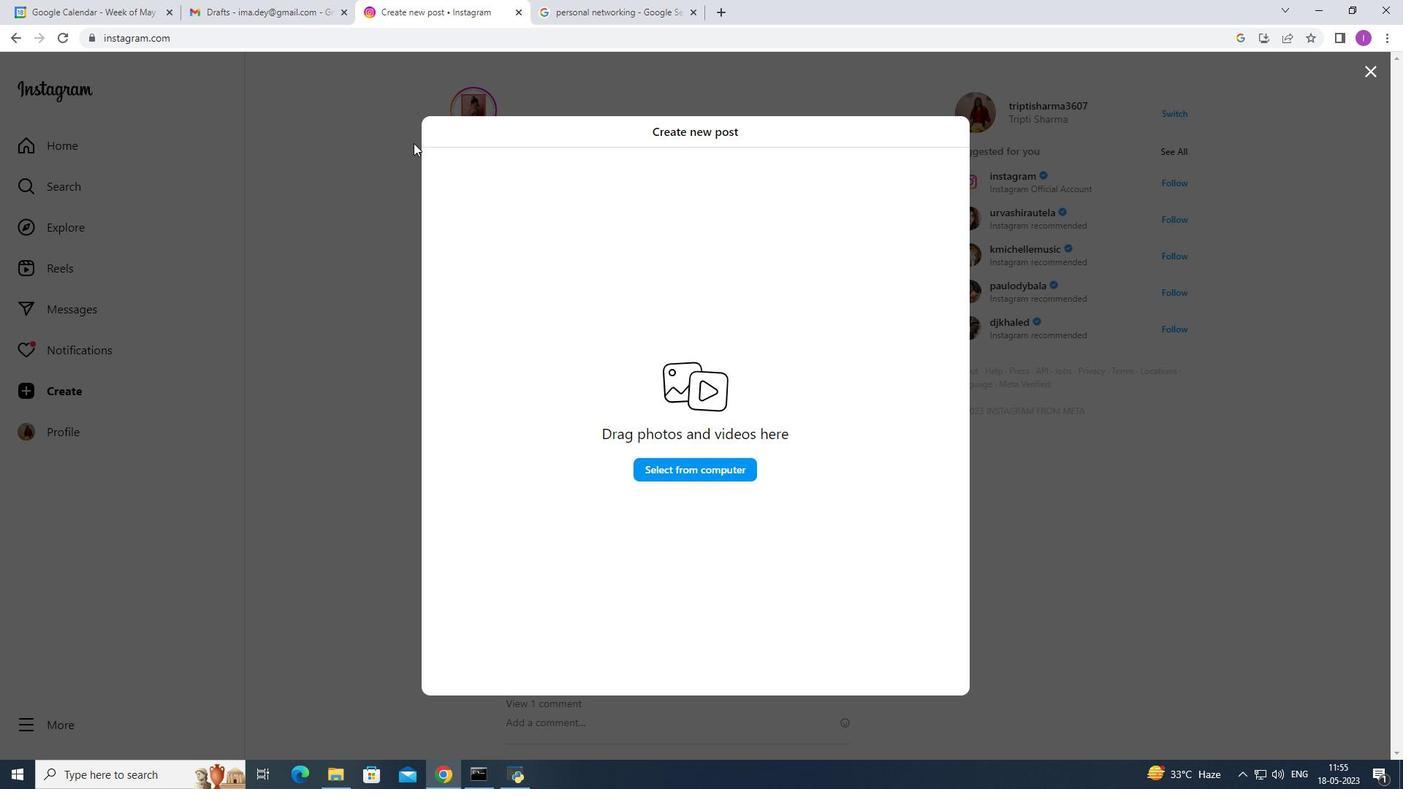 
Action: Mouse pressed left at (412, 144)
Screenshot: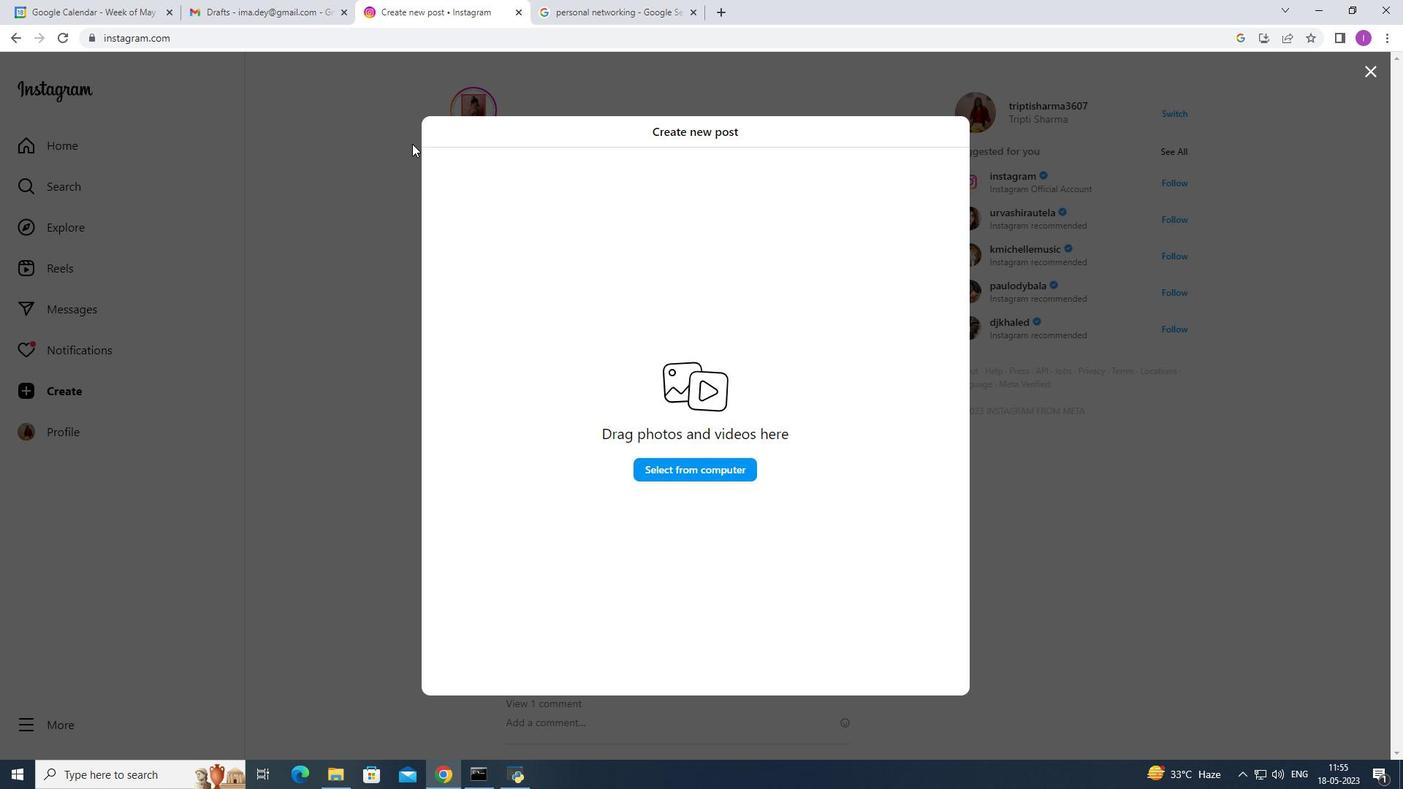 
Action: Mouse moved to (448, 777)
Screenshot: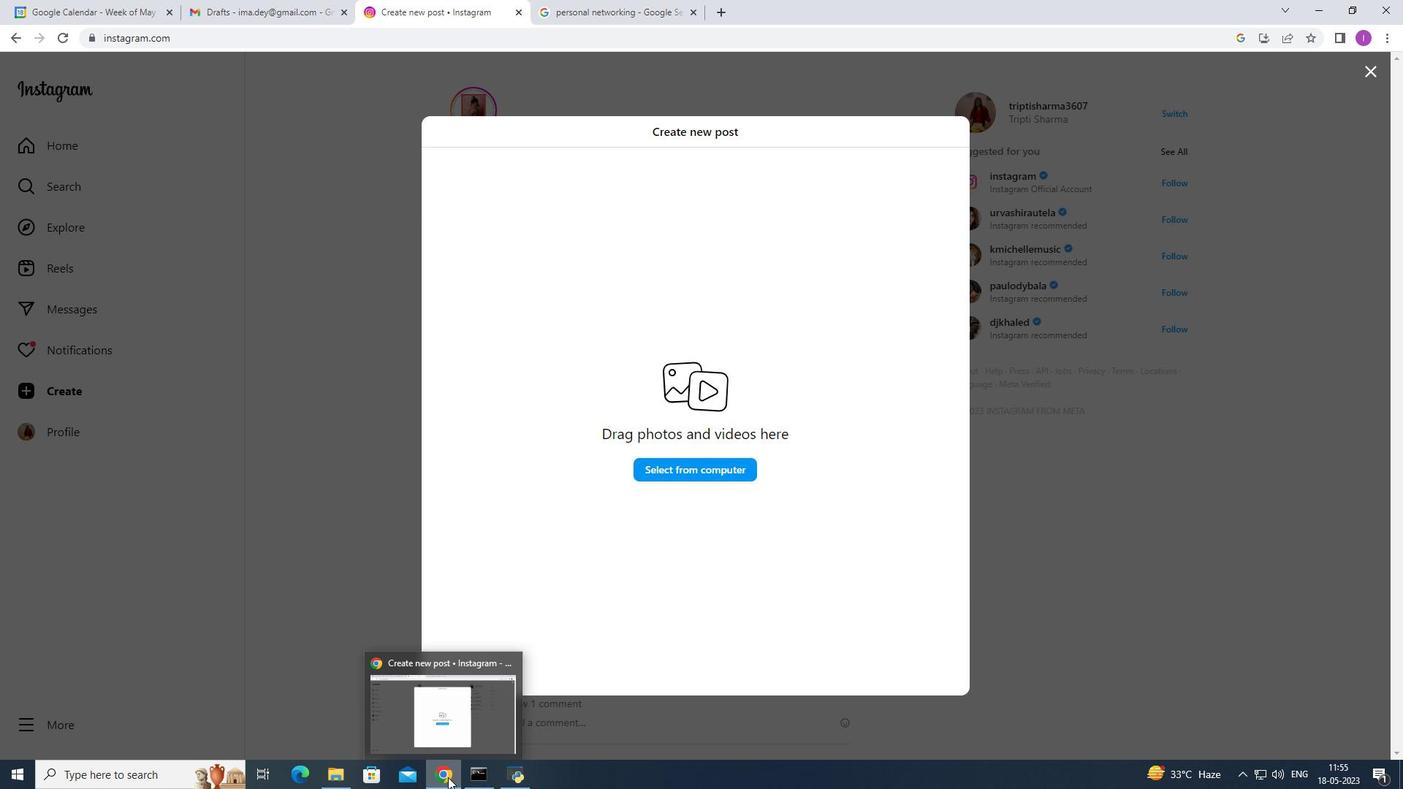 
Action: Mouse pressed left at (448, 777)
Screenshot: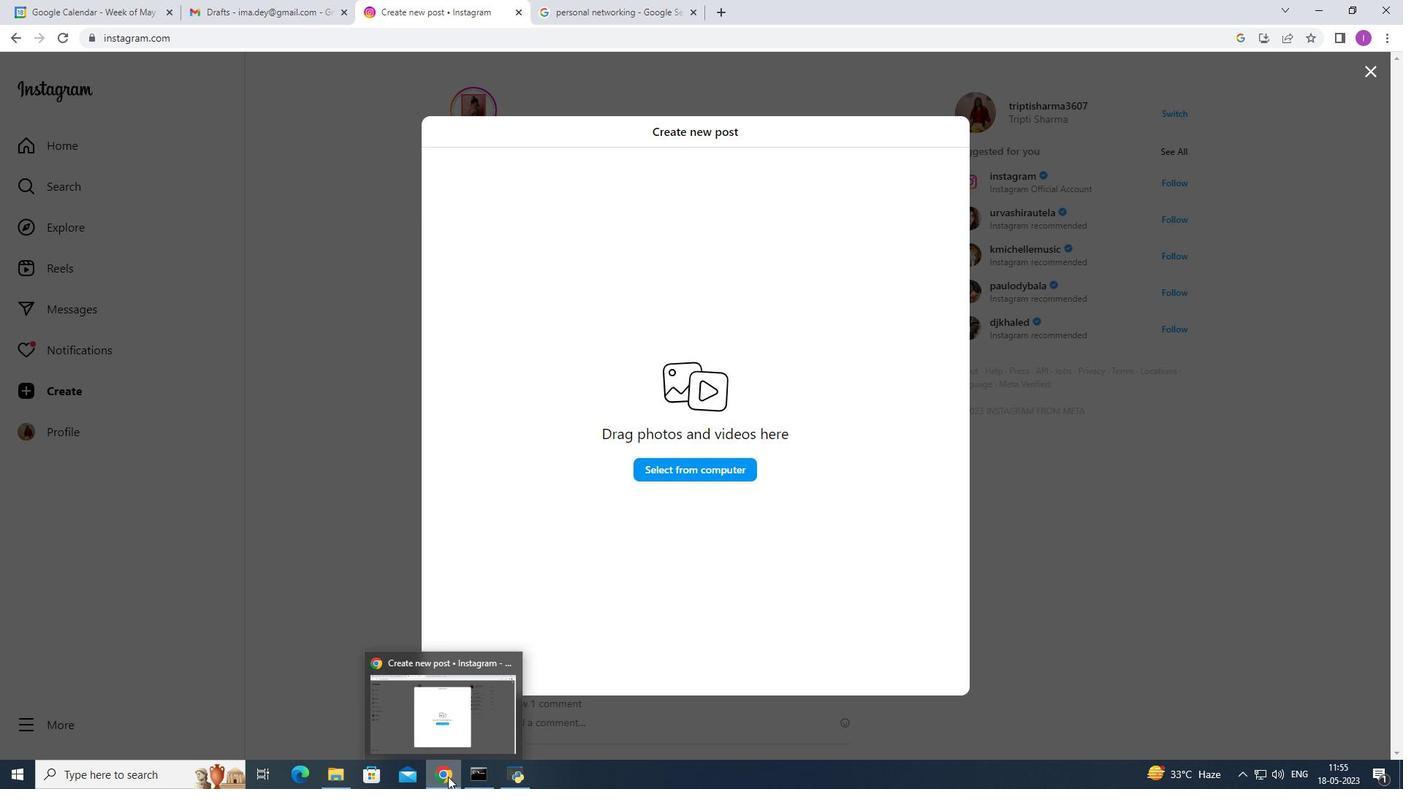 
Action: Mouse moved to (445, 772)
Screenshot: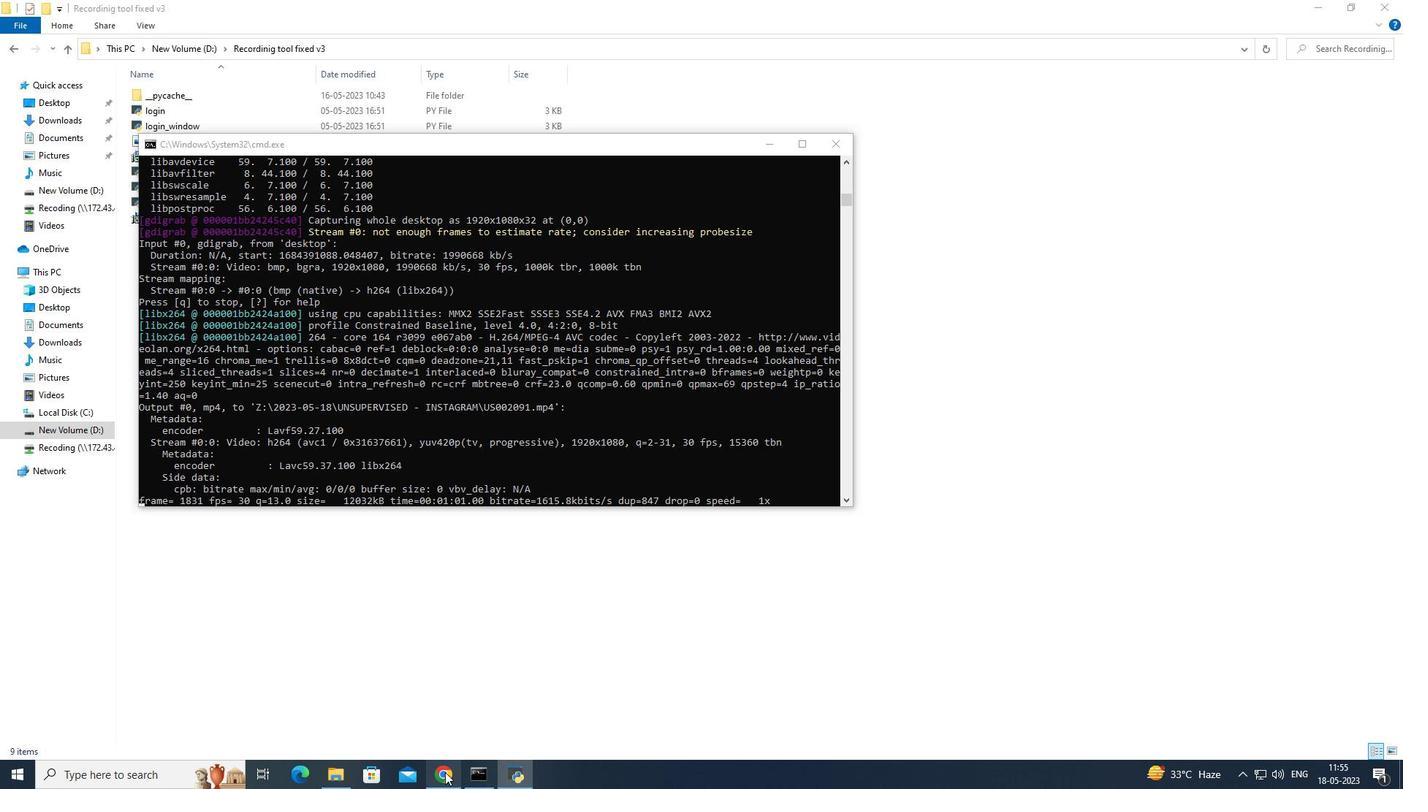 
Action: Mouse pressed left at (445, 772)
Screenshot: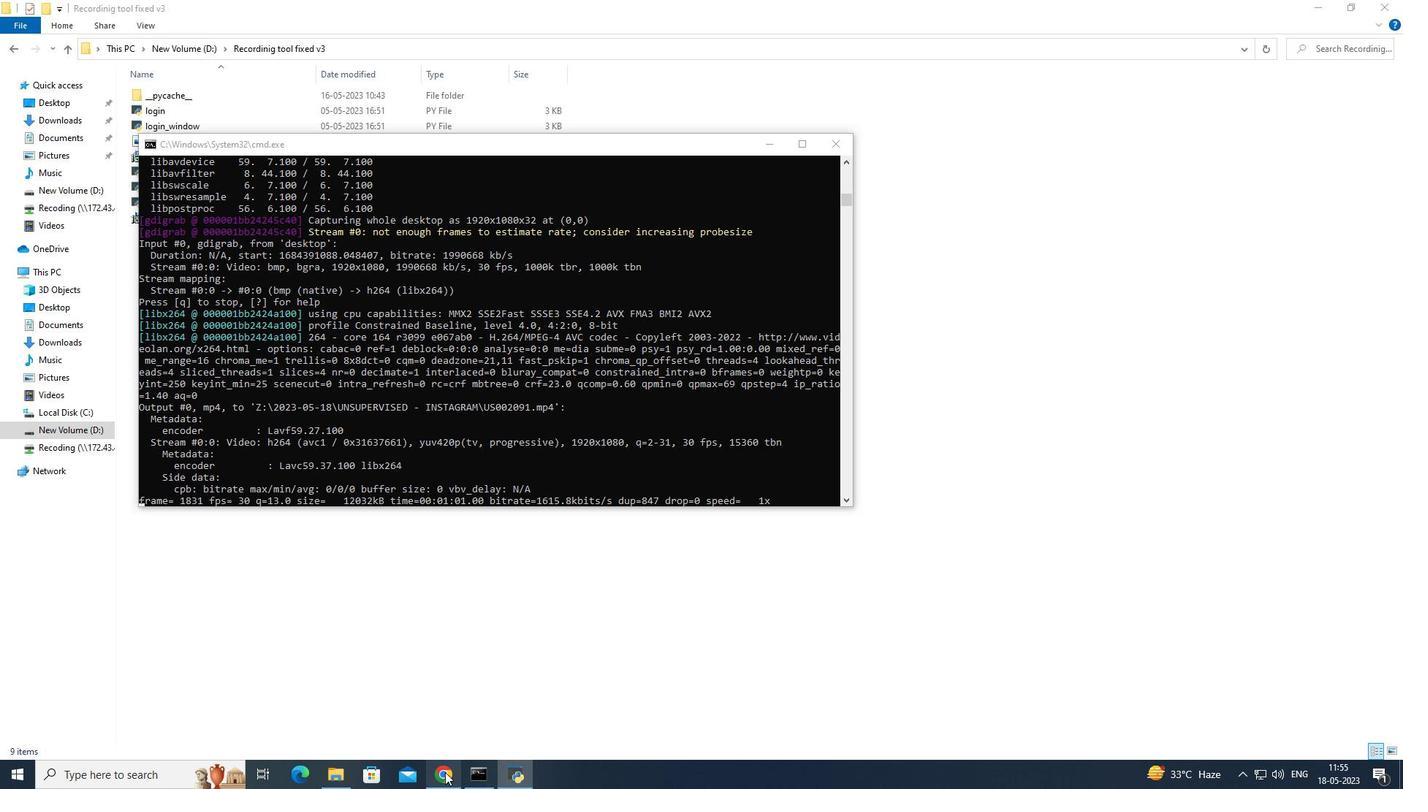 
Action: Mouse moved to (1370, 60)
Screenshot: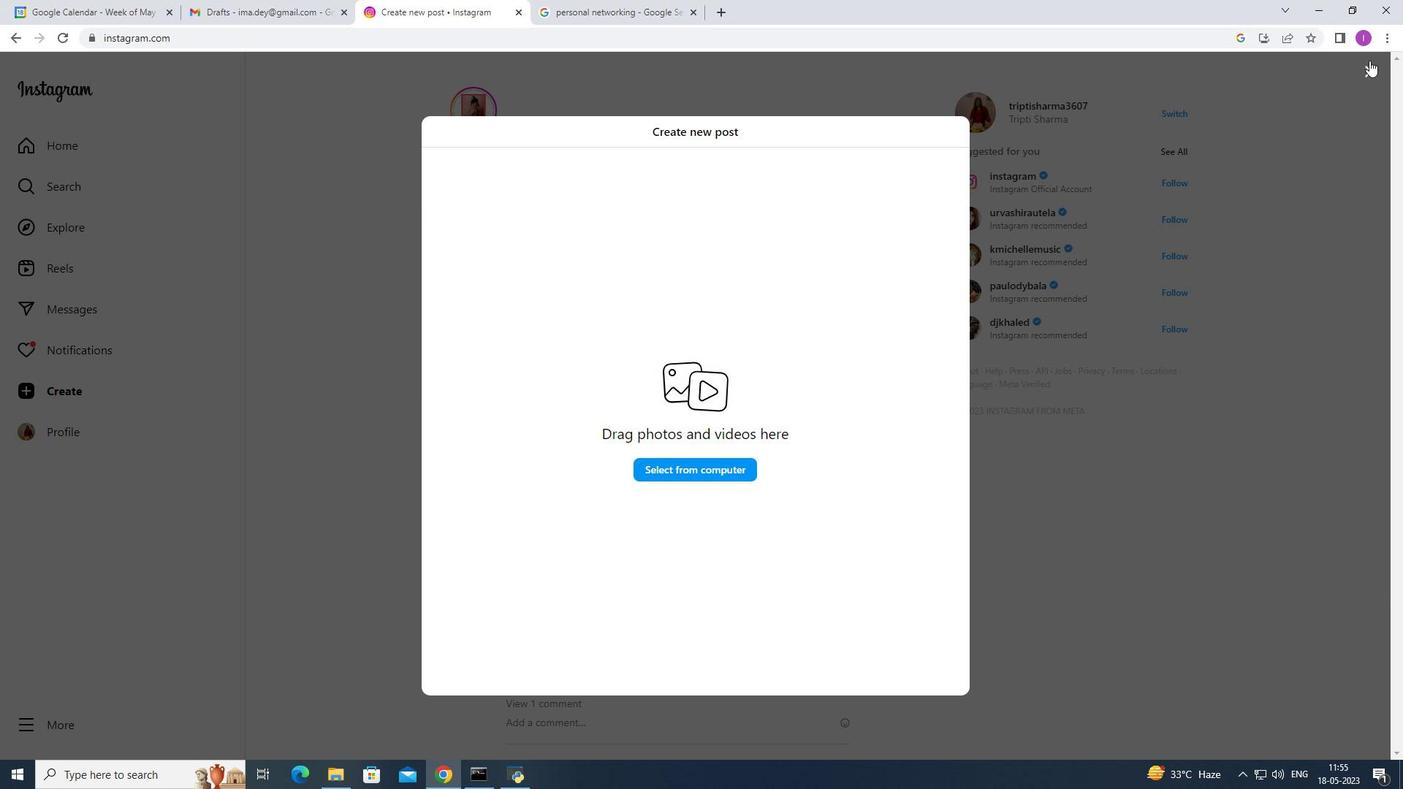 
Action: Mouse pressed left at (1370, 60)
Screenshot: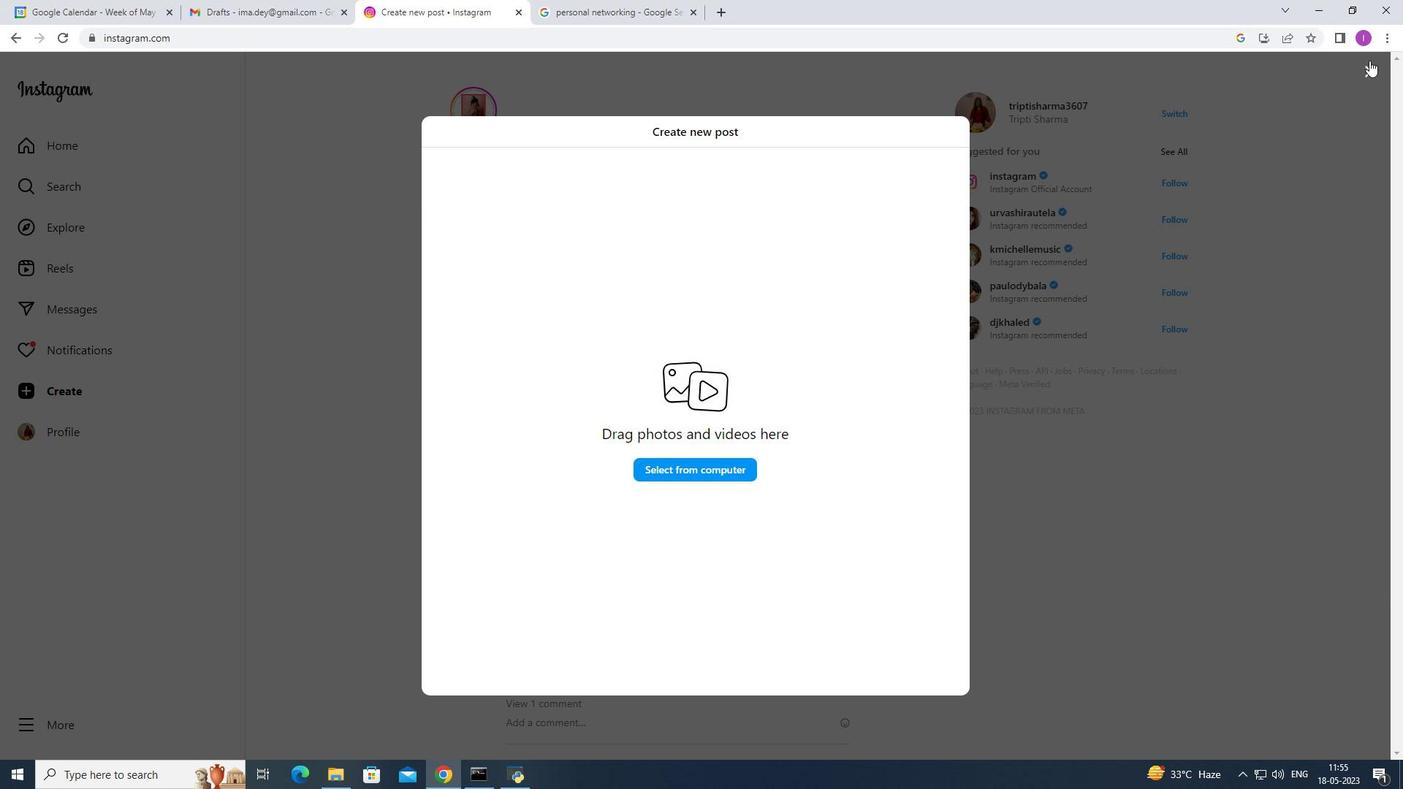 
Action: Mouse moved to (1237, 37)
Screenshot: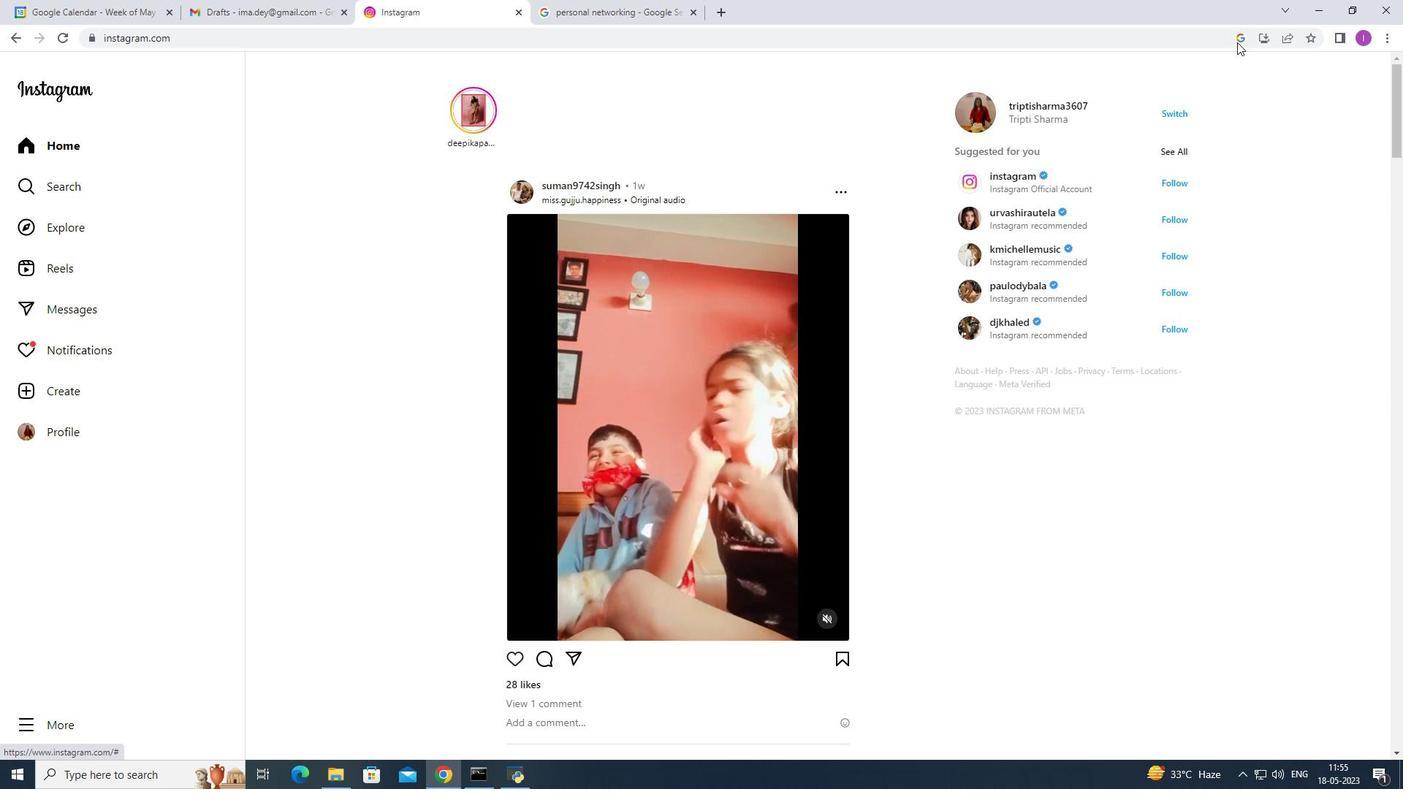 
Action: Mouse pressed left at (1237, 37)
Screenshot: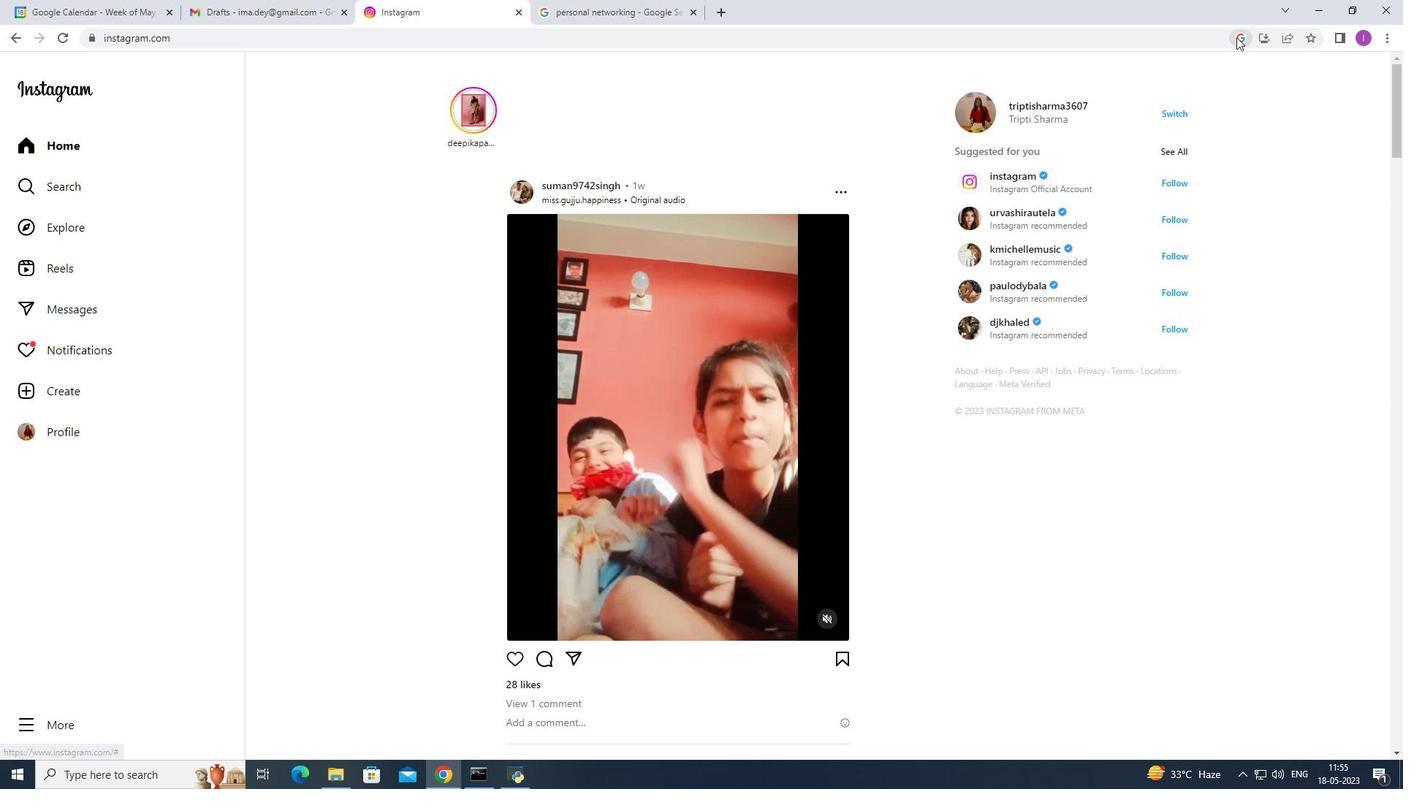 
Action: Mouse moved to (1242, 157)
Screenshot: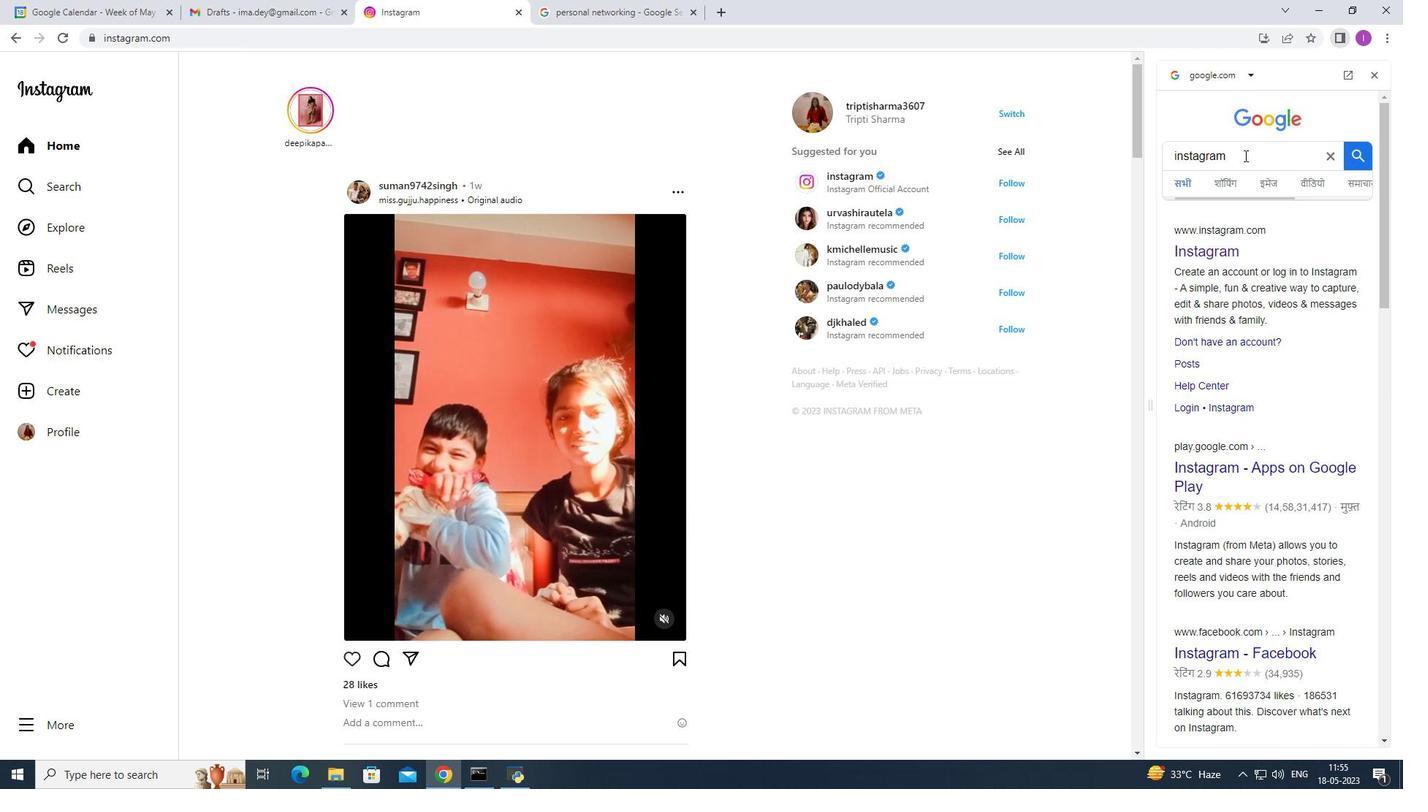
Action: Mouse pressed left at (1242, 157)
Screenshot: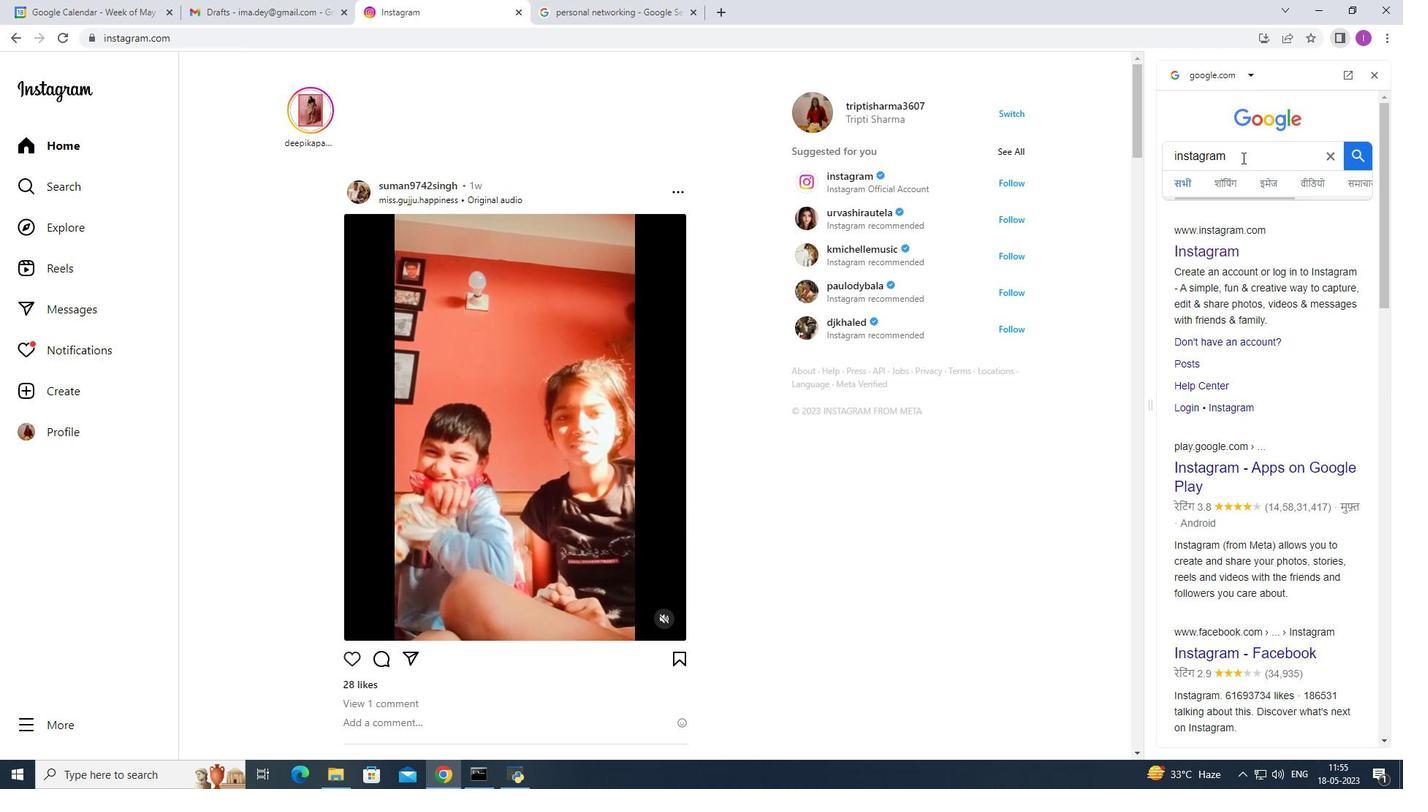 
Action: Mouse moved to (1257, 160)
Screenshot: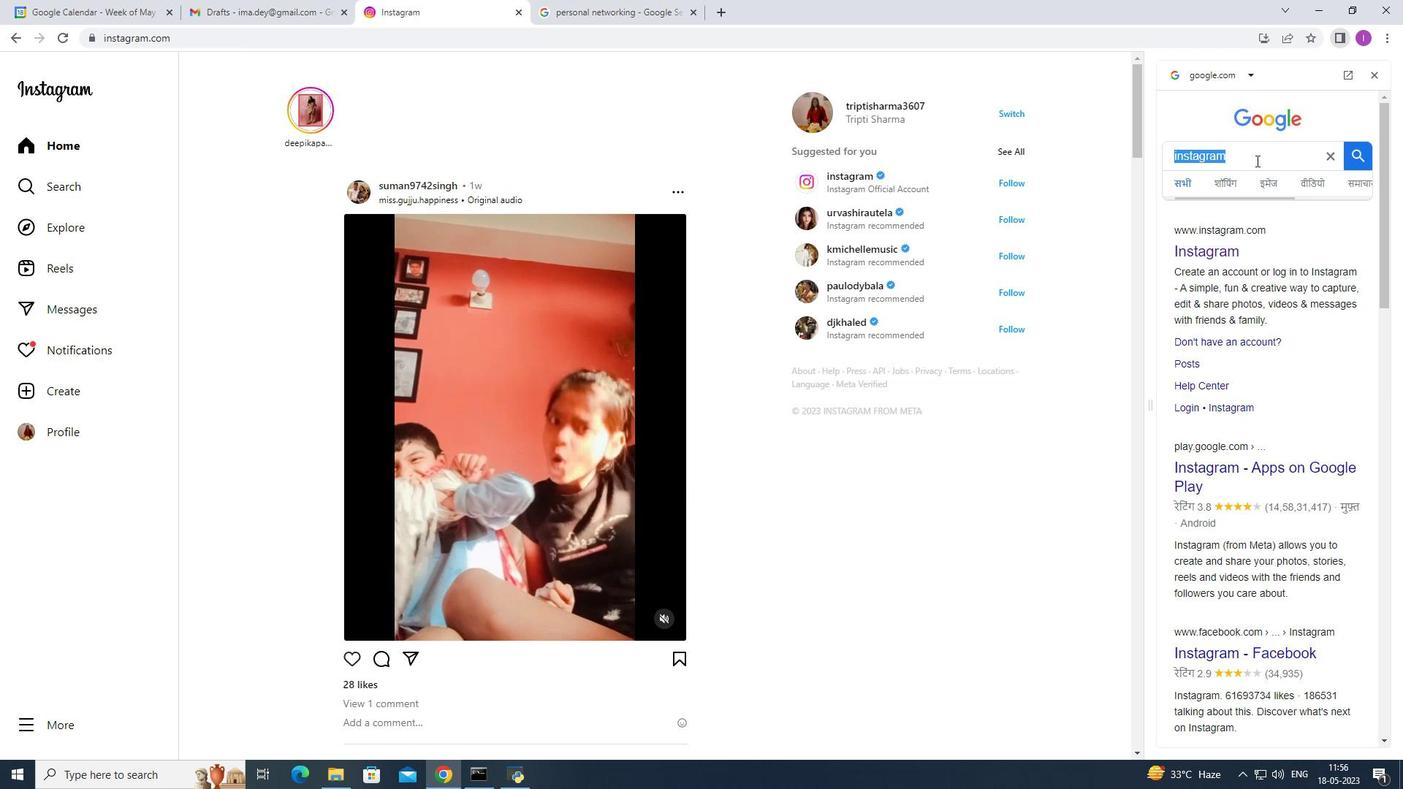 
Action: Key pressed images<Key.space>of<Key.space>beautiful<Key.space>beach<Key.space>destinatiom<Key.backspace>n<Key.enter>
Screenshot: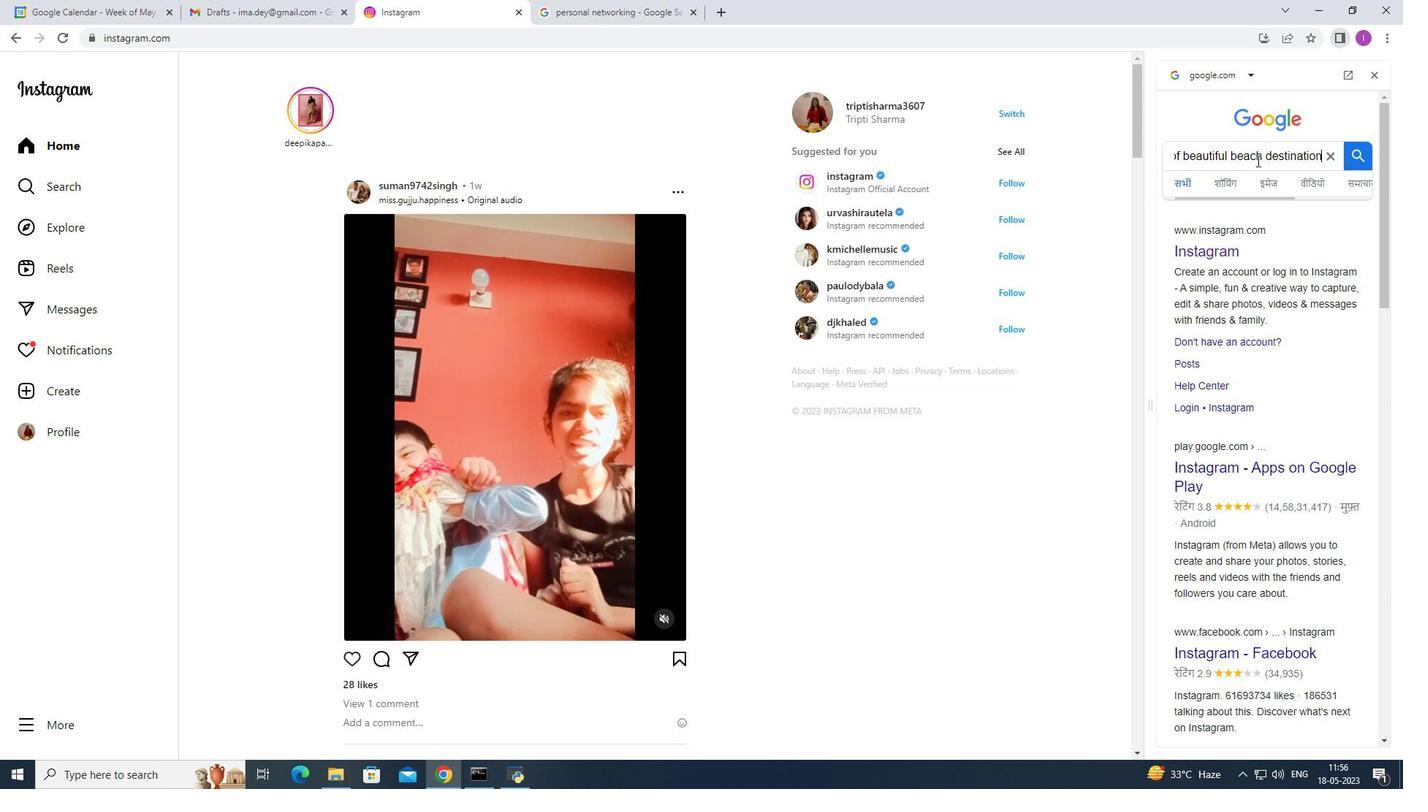 
Action: Mouse moved to (1197, 255)
Screenshot: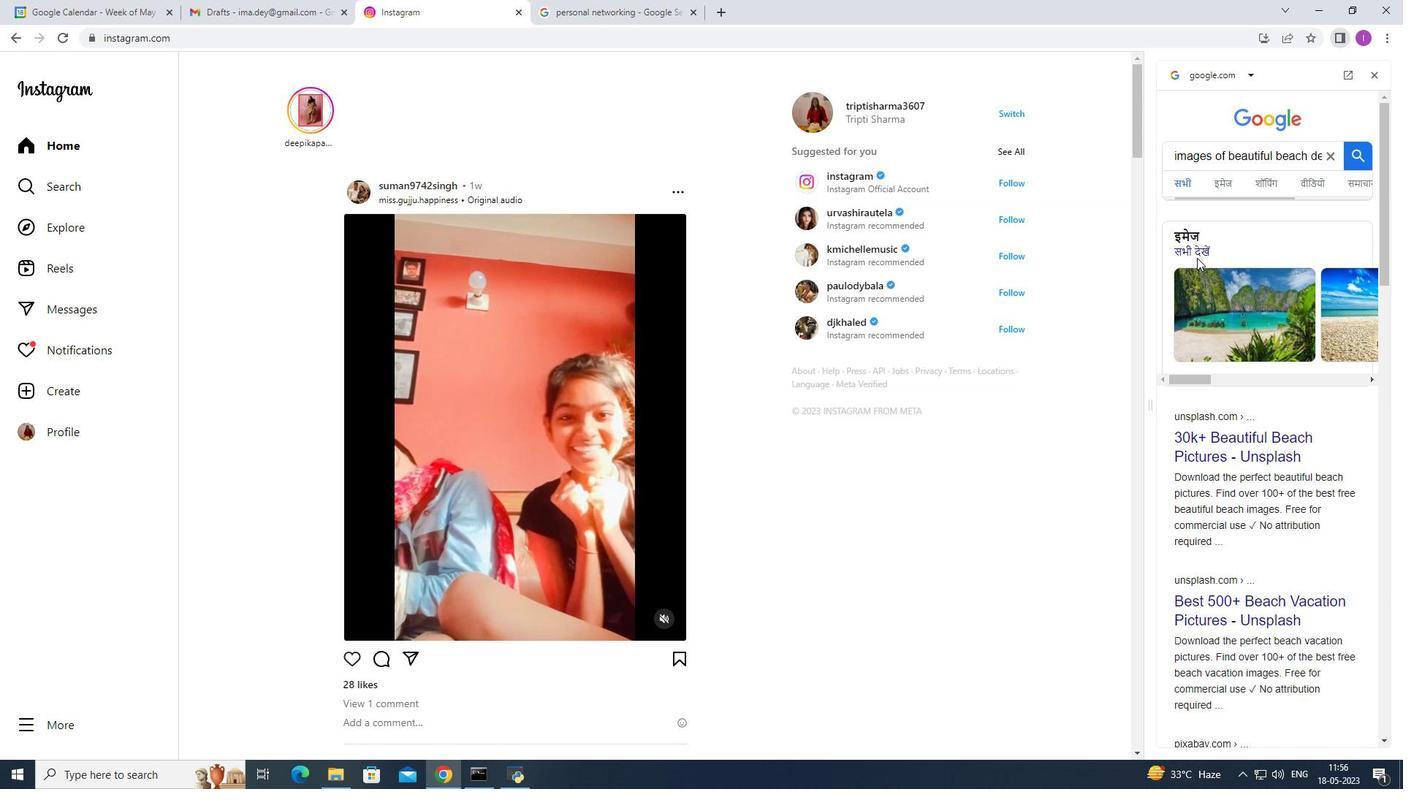 
Action: Mouse pressed left at (1197, 255)
Screenshot: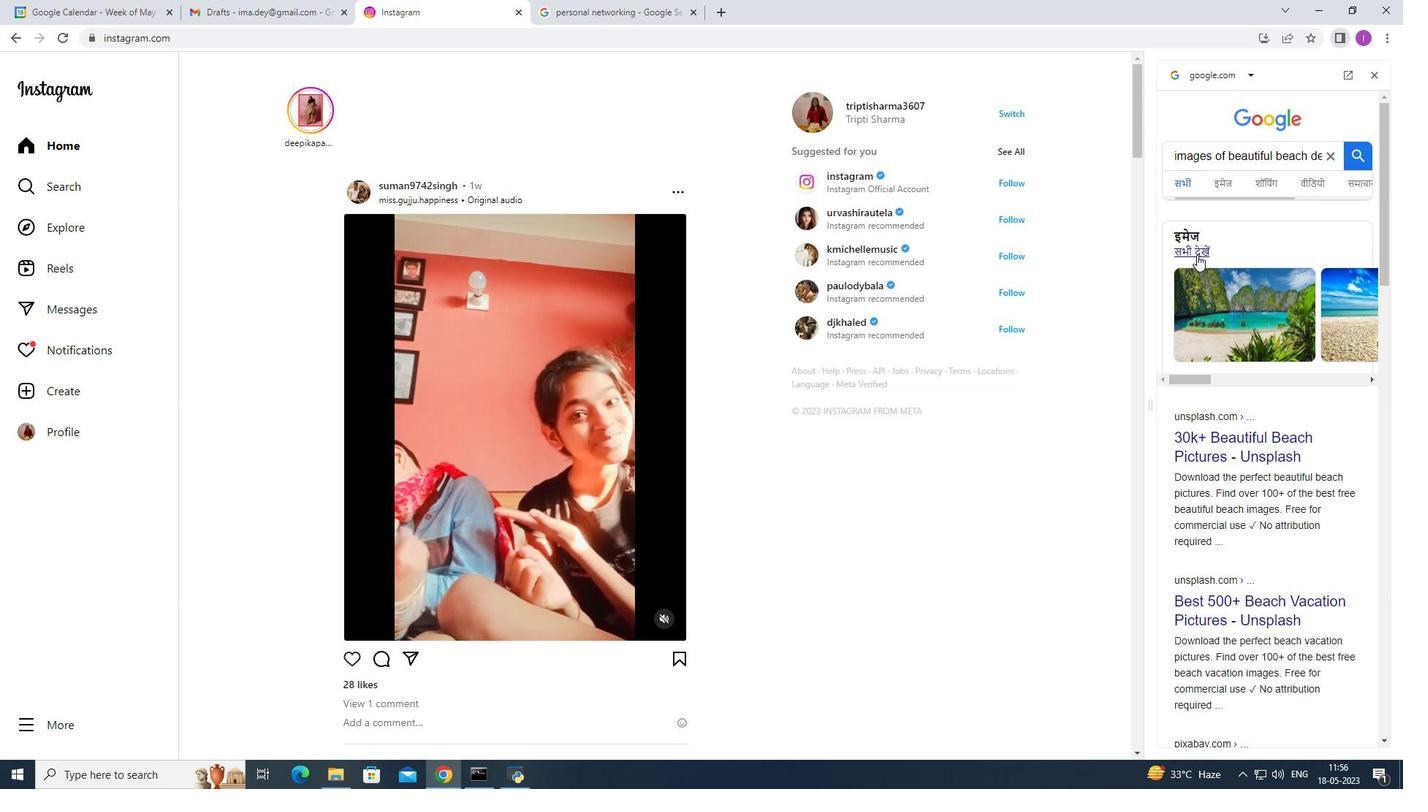 
Action: Mouse moved to (1228, 272)
Screenshot: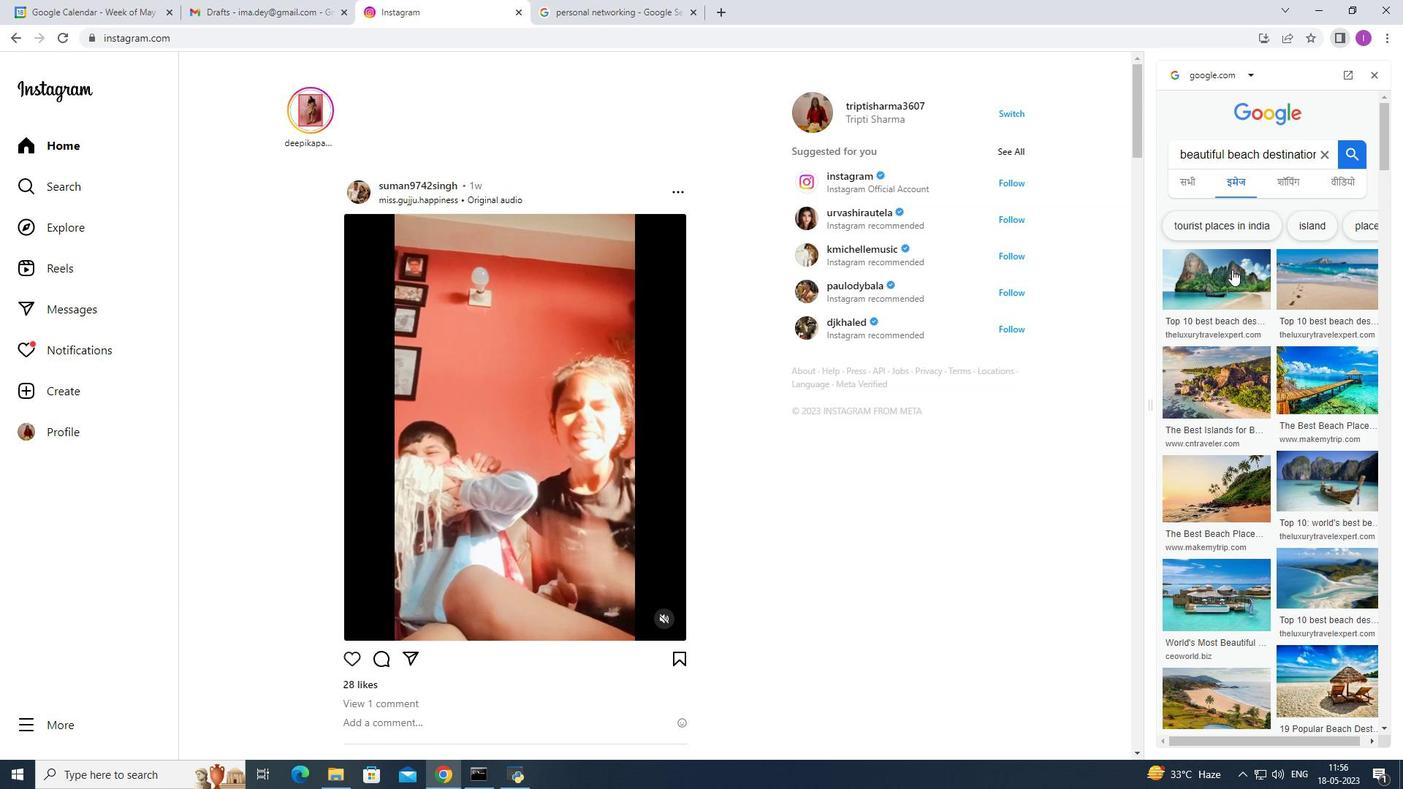 
Action: Mouse pressed left at (1228, 272)
Screenshot: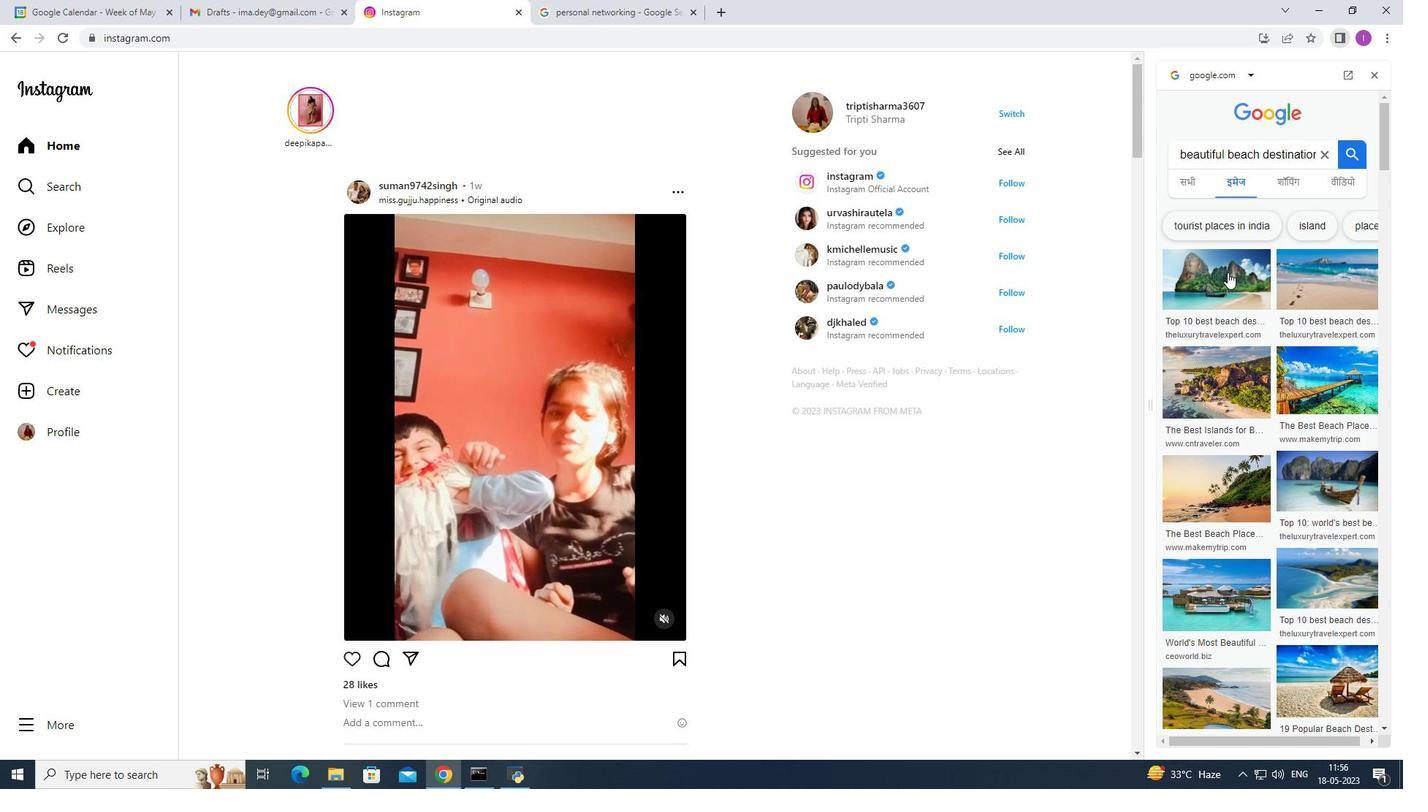 
Action: Mouse moved to (1241, 533)
Screenshot: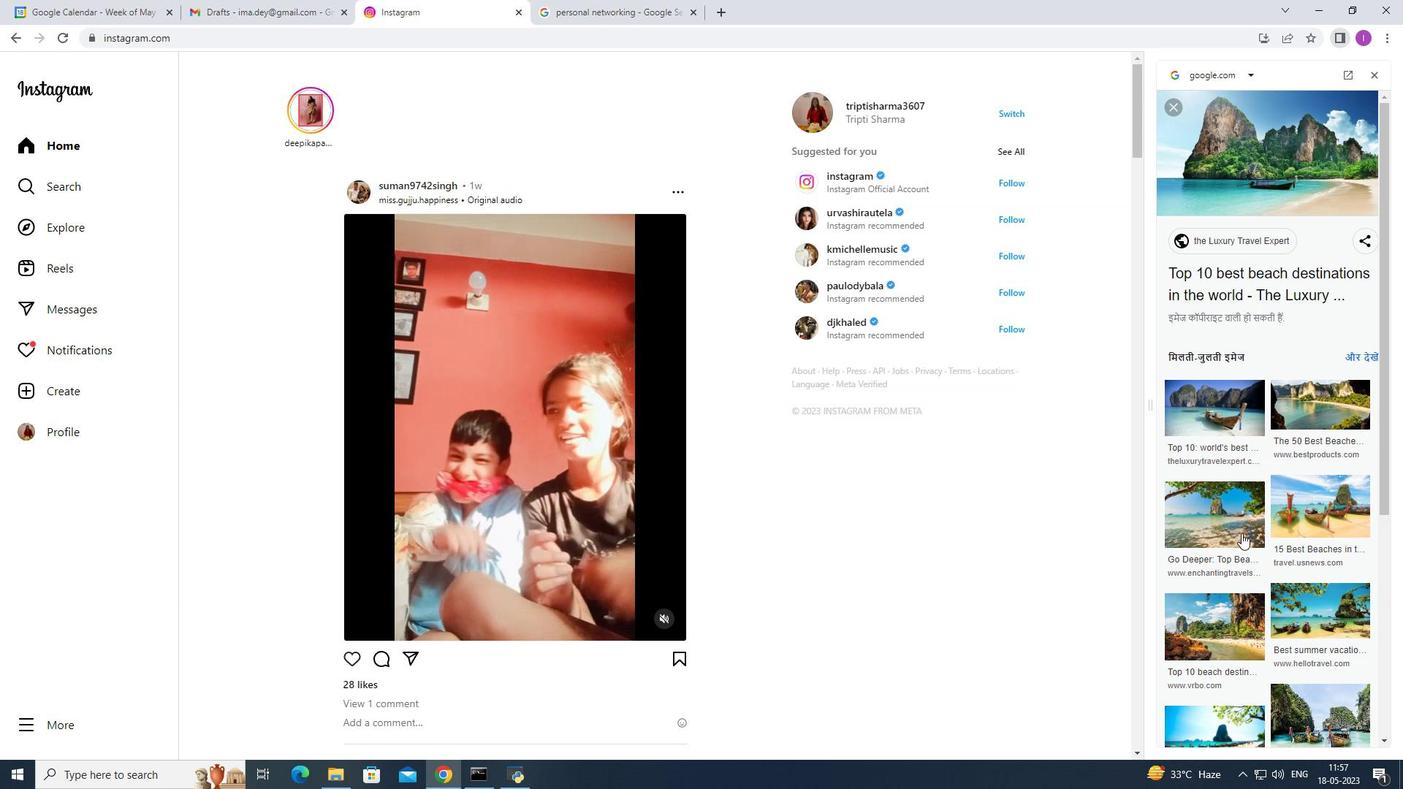 
Action: Mouse pressed left at (1241, 533)
Screenshot: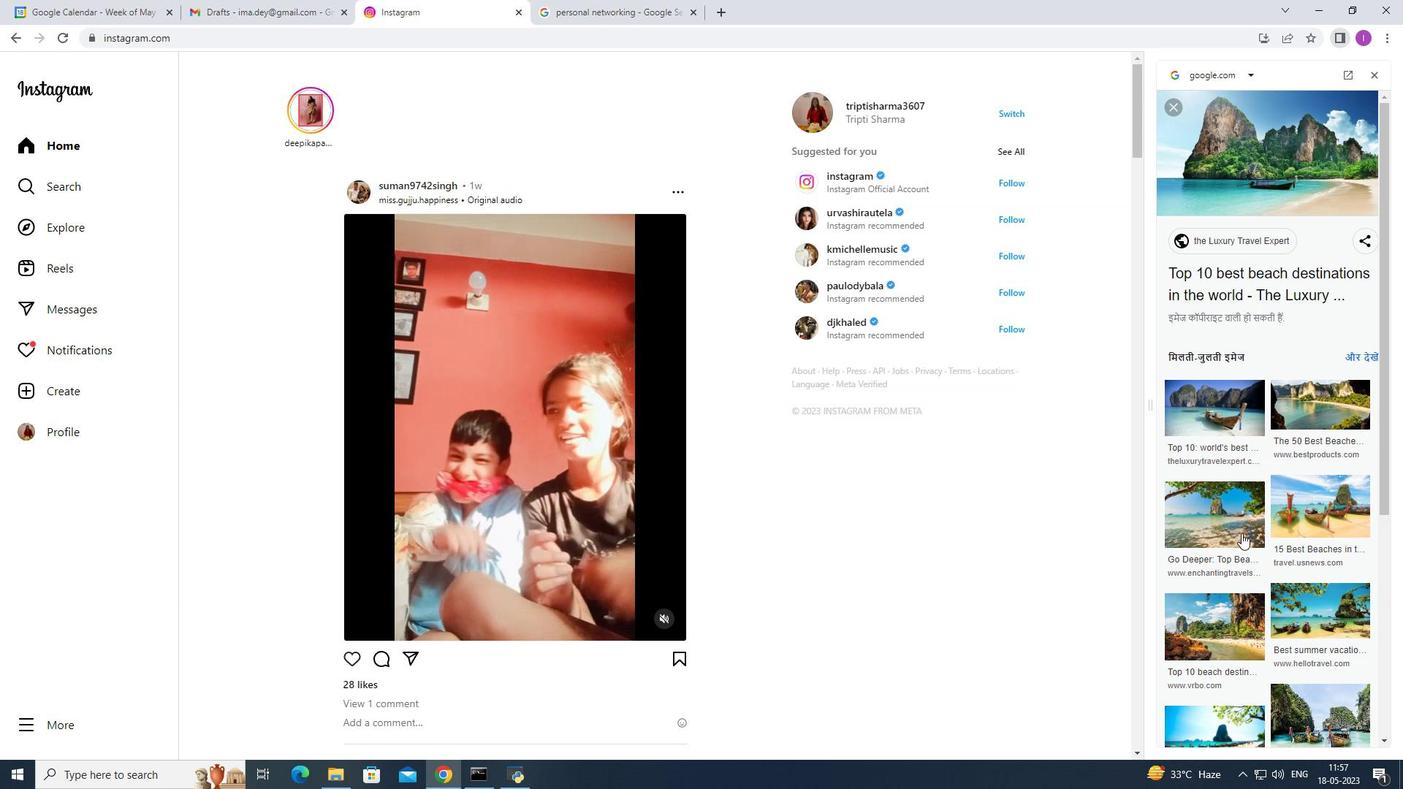 
Action: Mouse moved to (1277, 149)
Screenshot: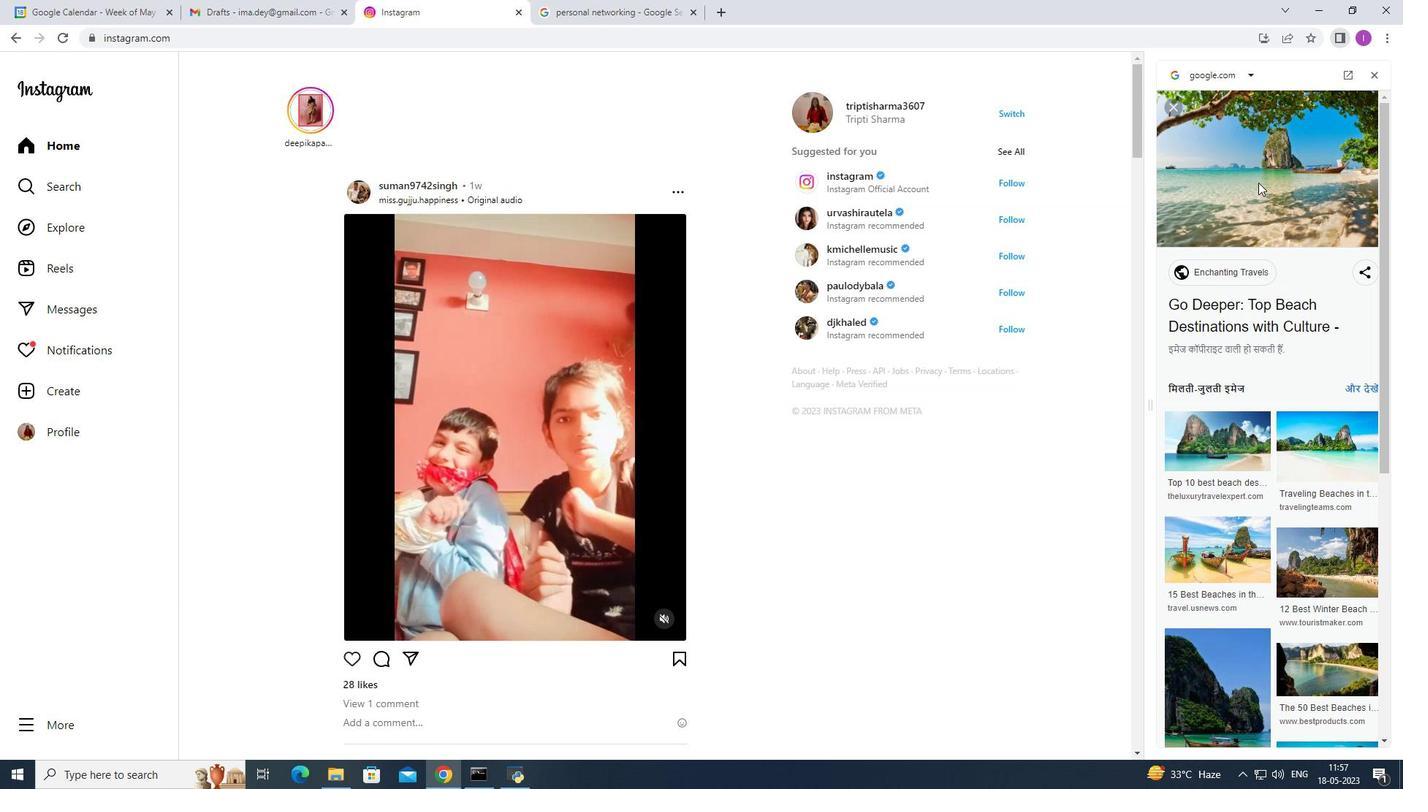 
Action: Mouse pressed right at (1277, 149)
Screenshot: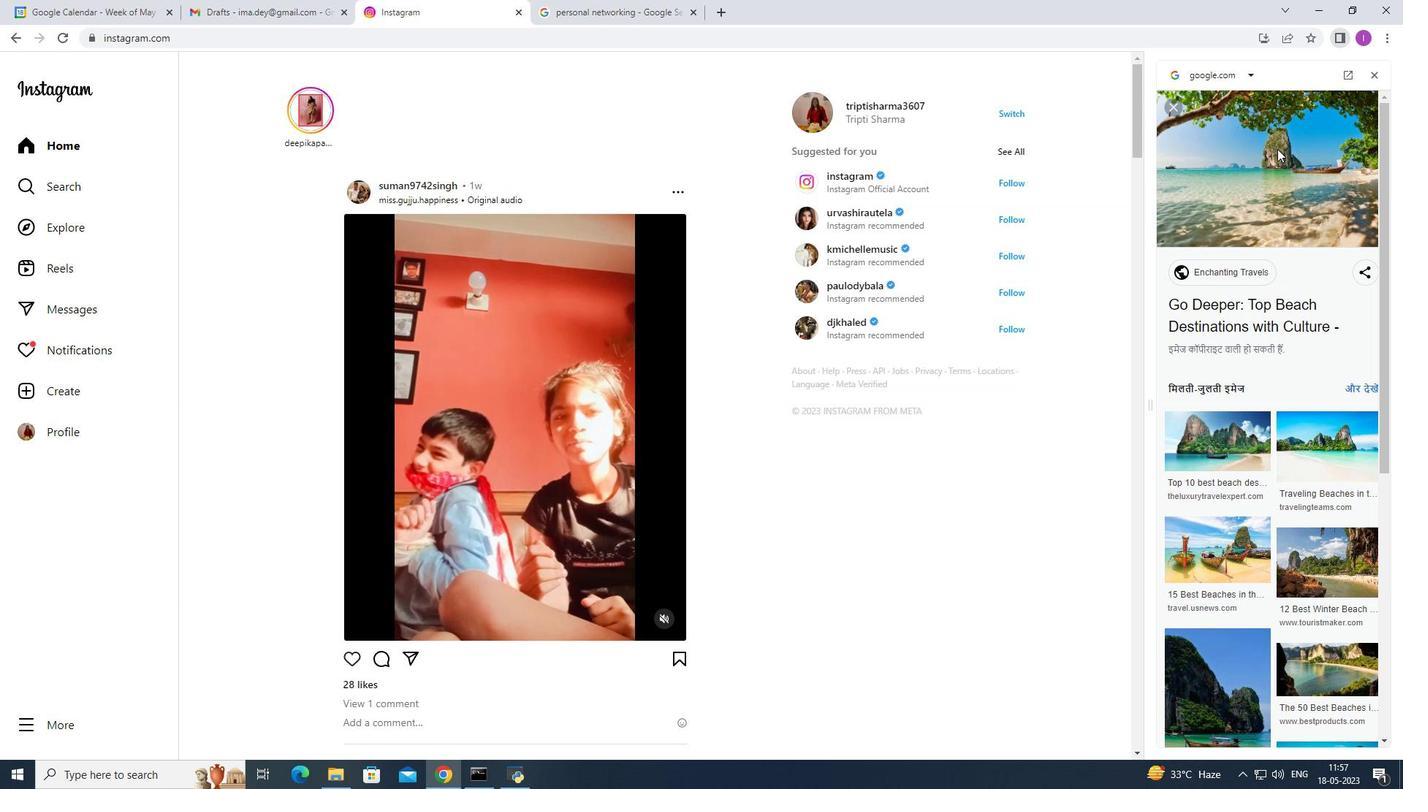 
Action: Mouse moved to (1304, 196)
Screenshot: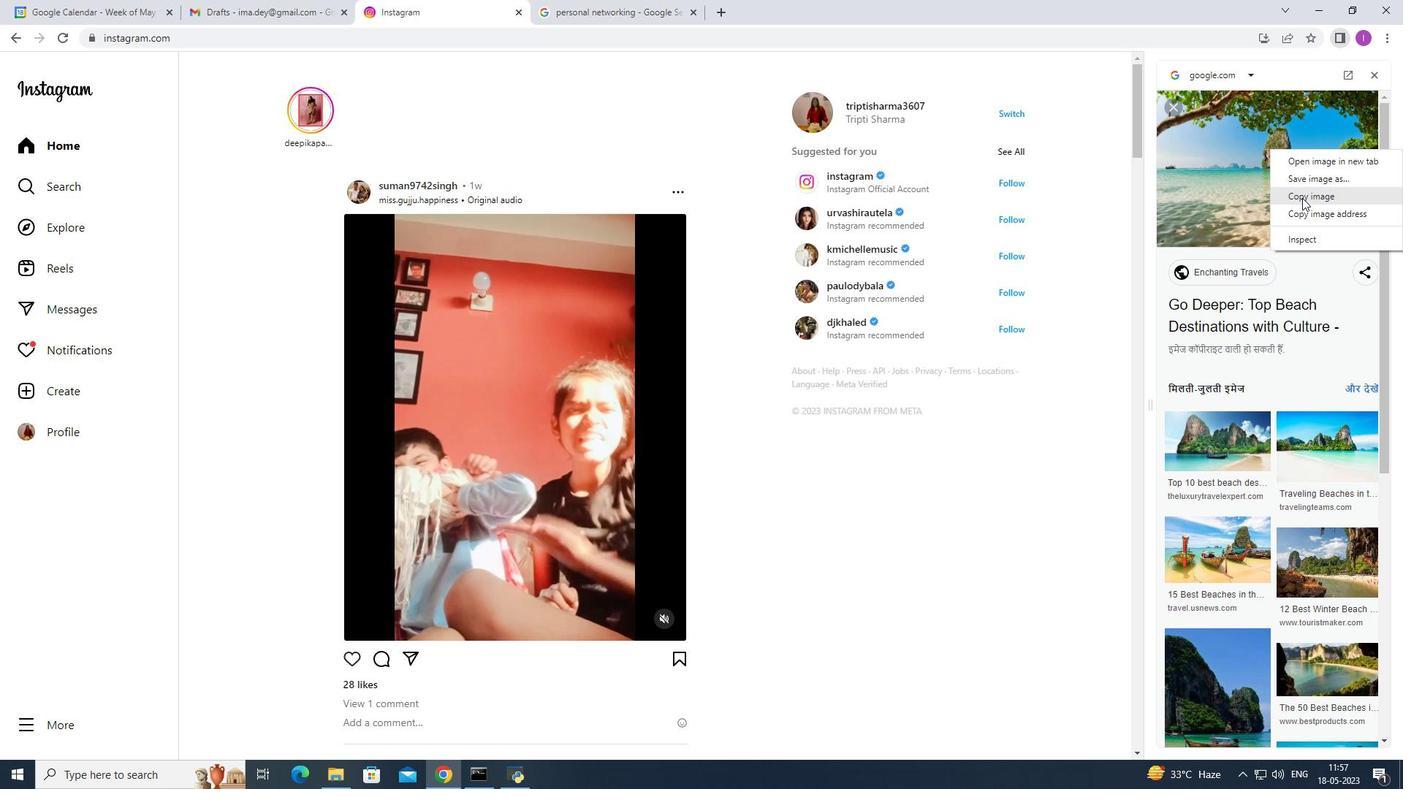 
Action: Mouse pressed left at (1304, 196)
Screenshot: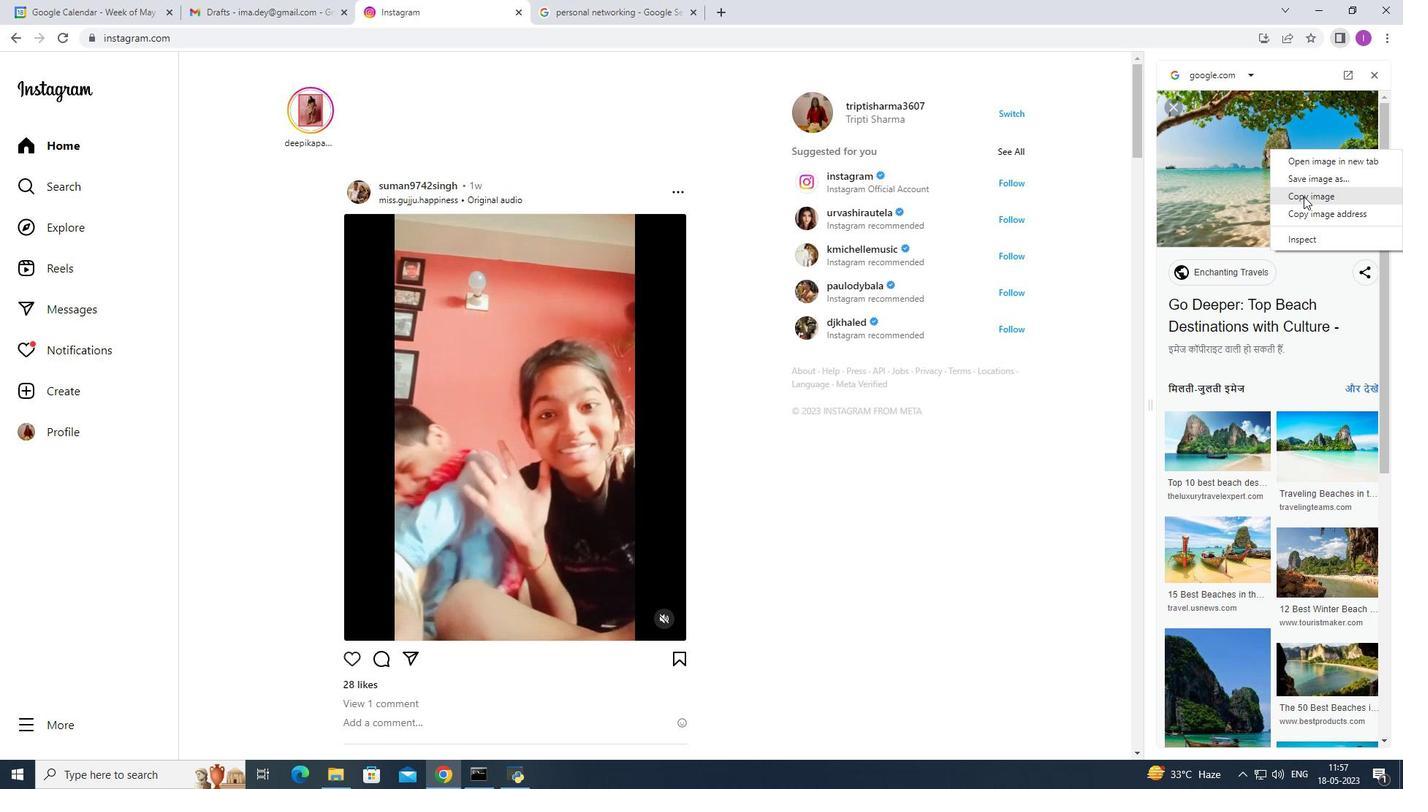 
Action: Mouse moved to (62, 394)
Screenshot: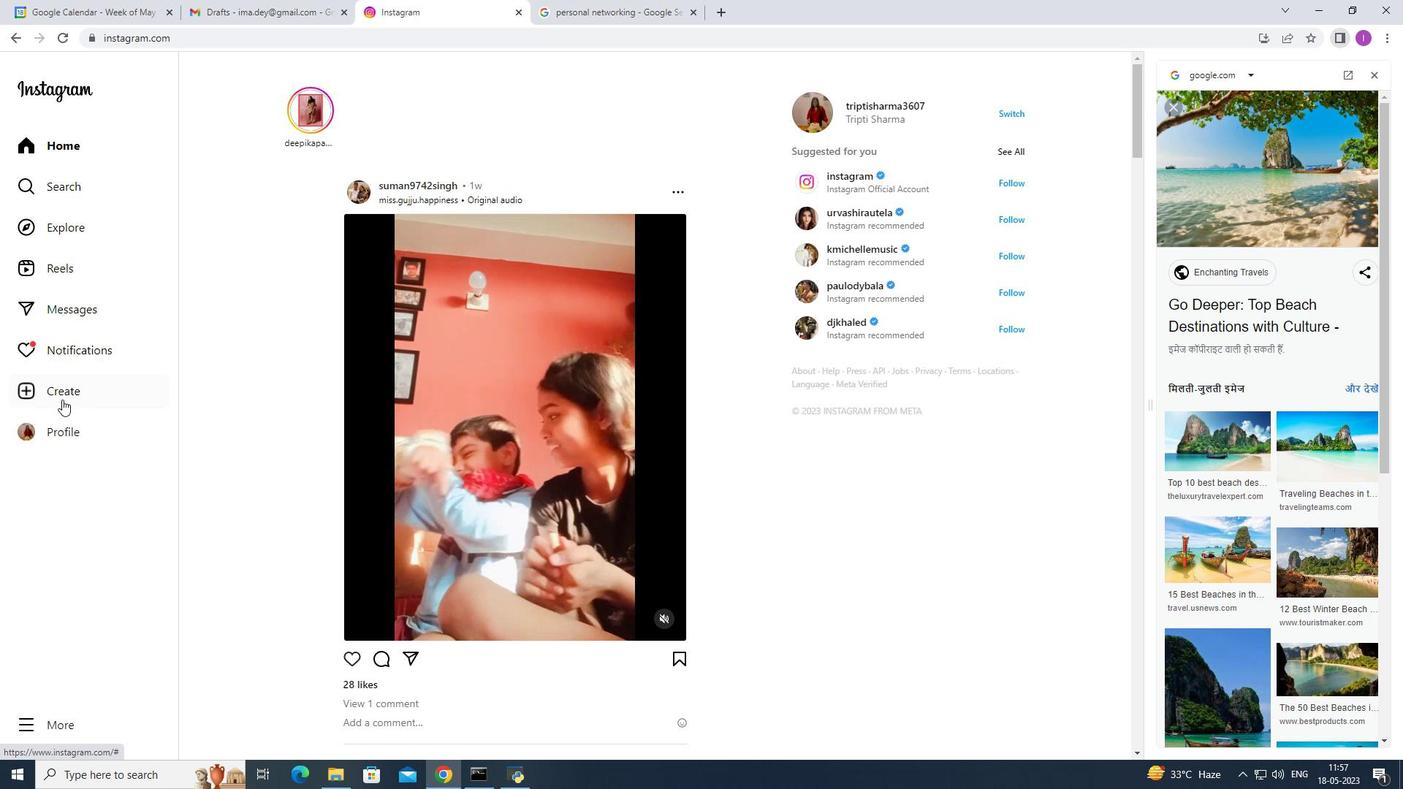 
Action: Mouse pressed left at (62, 394)
Screenshot: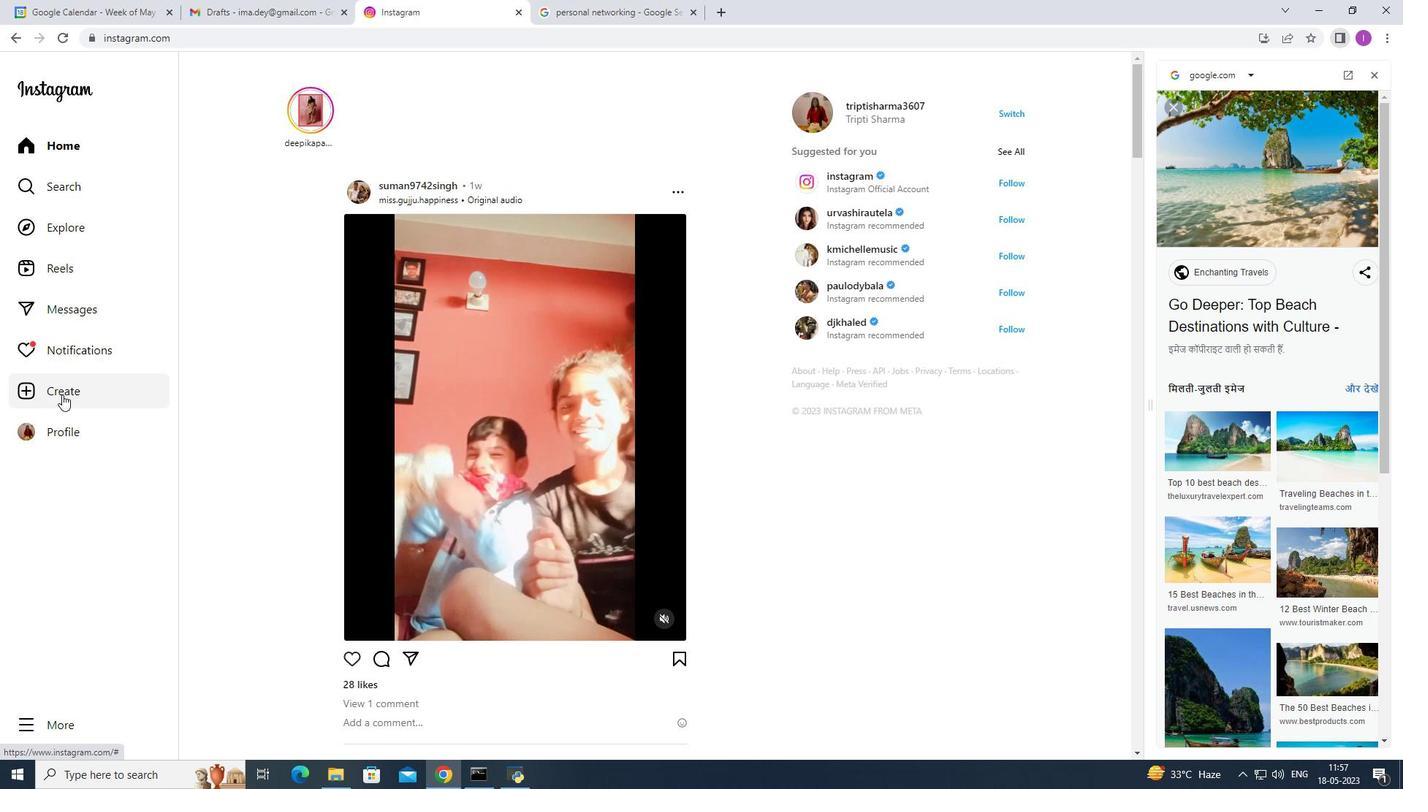 
Action: Mouse moved to (467, 302)
Screenshot: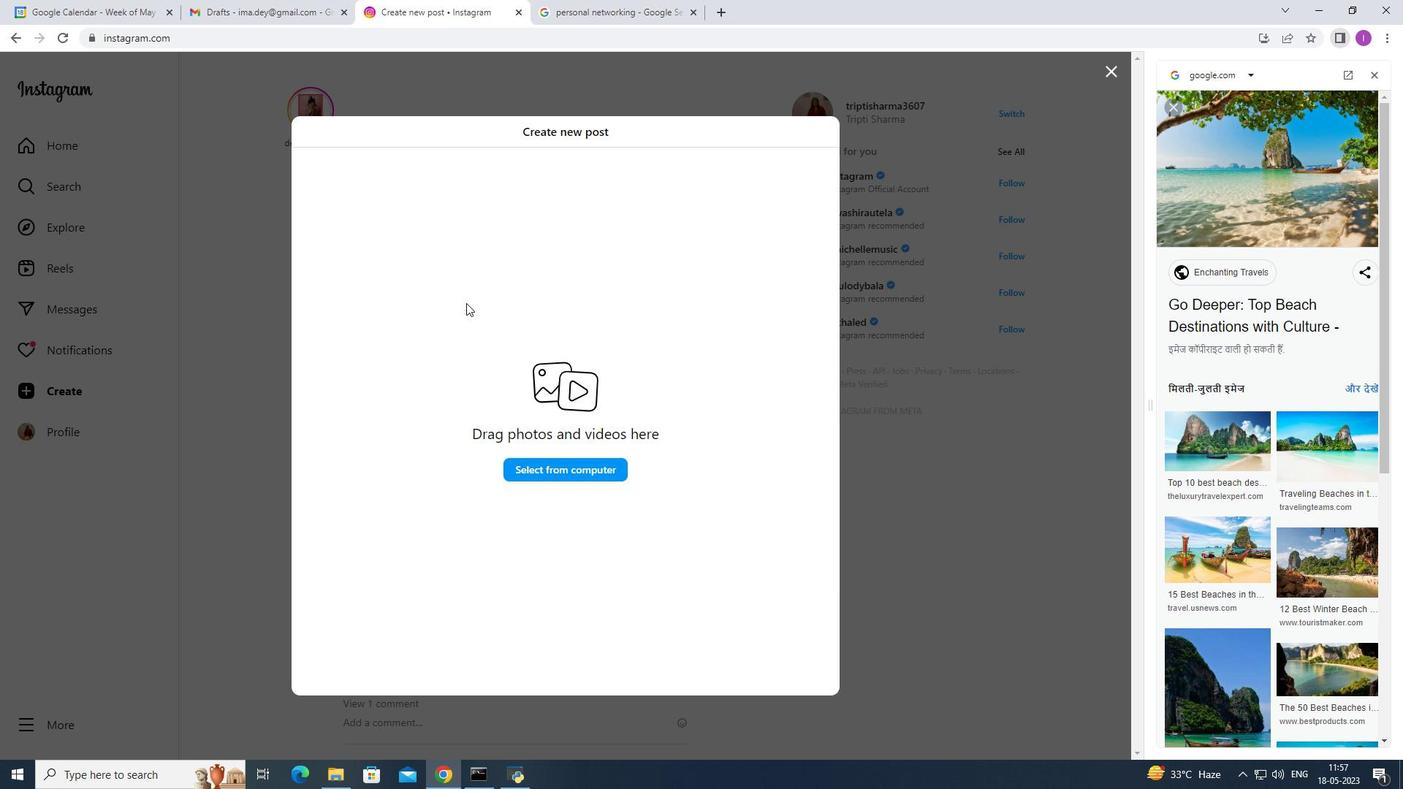 
Action: Mouse pressed right at (467, 302)
Screenshot: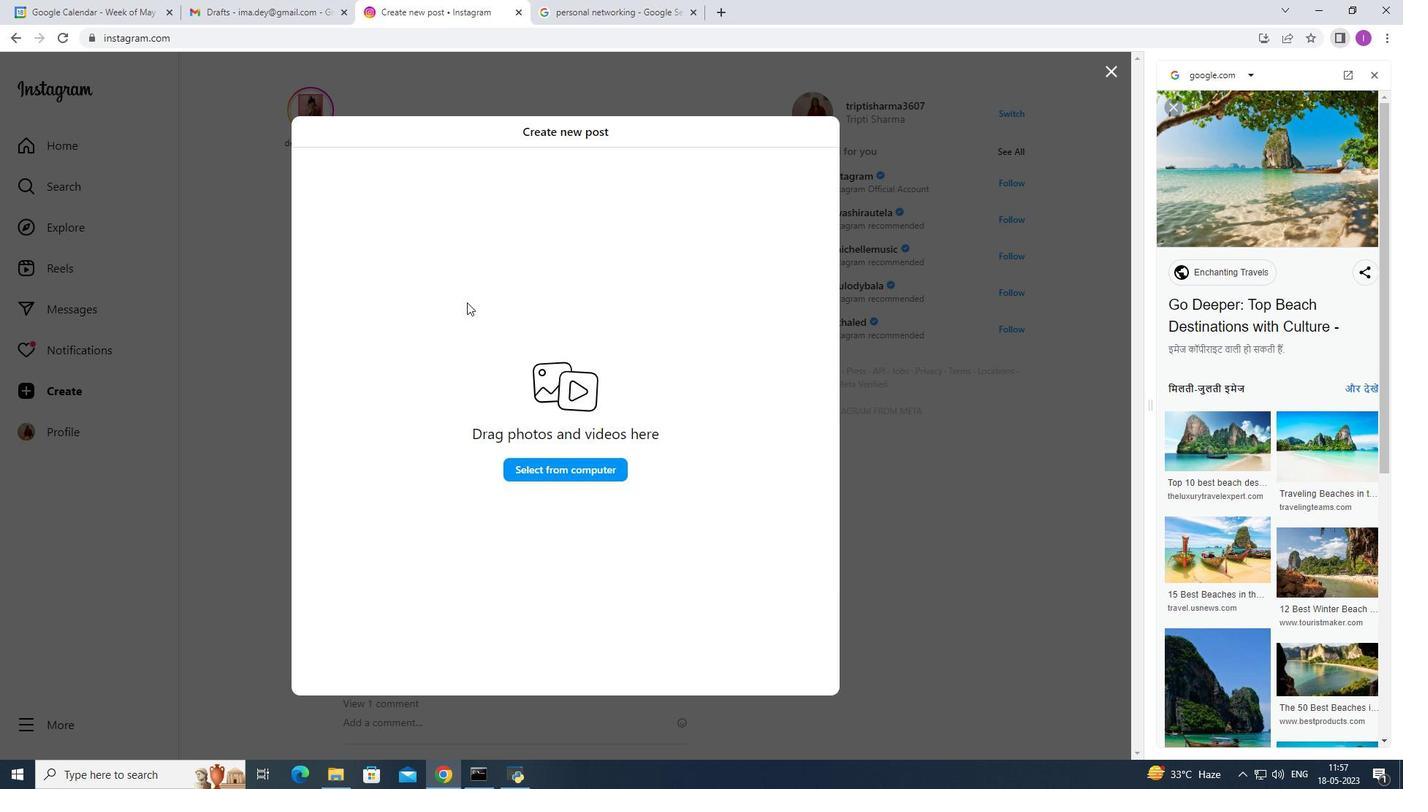 
Action: Mouse moved to (565, 206)
Screenshot: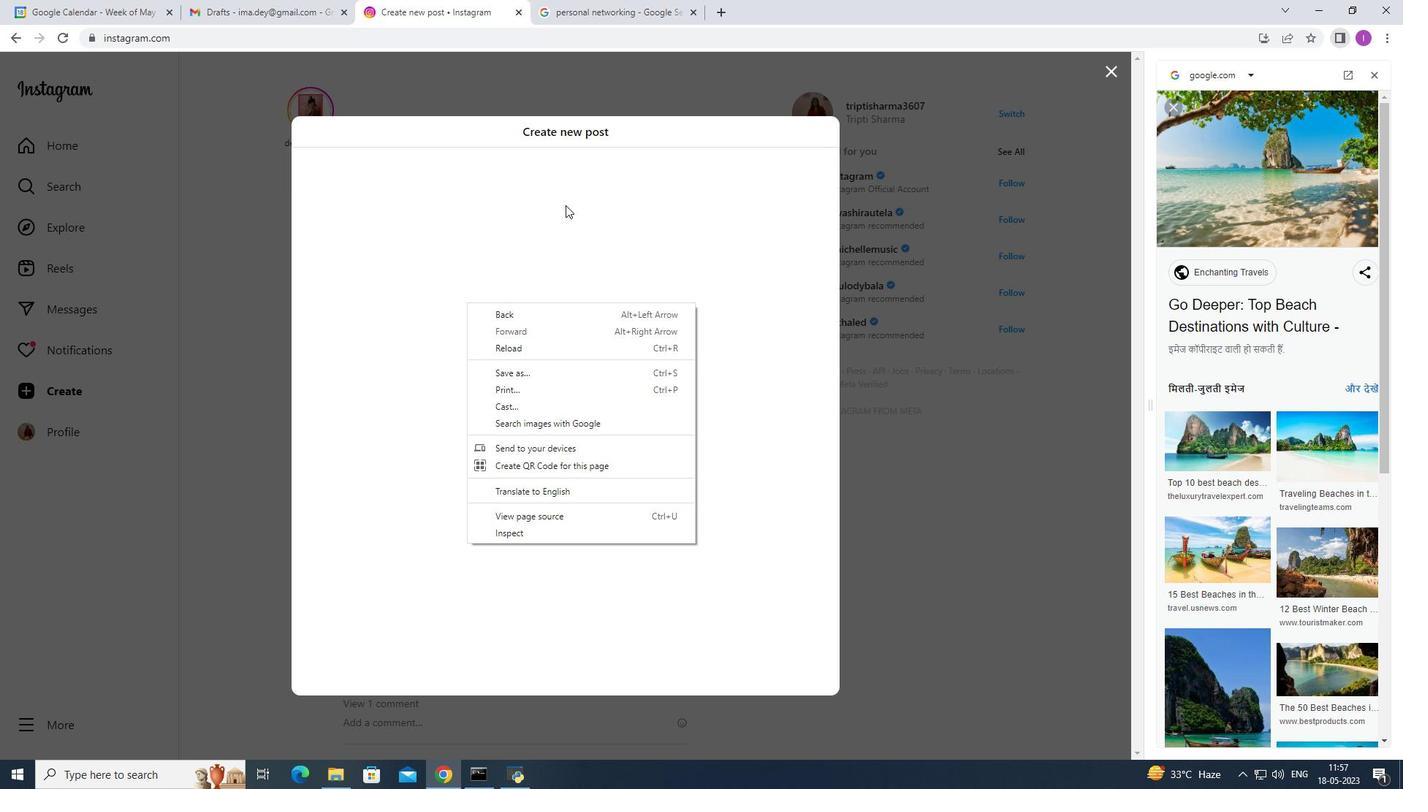 
Action: Mouse pressed left at (565, 206)
Screenshot: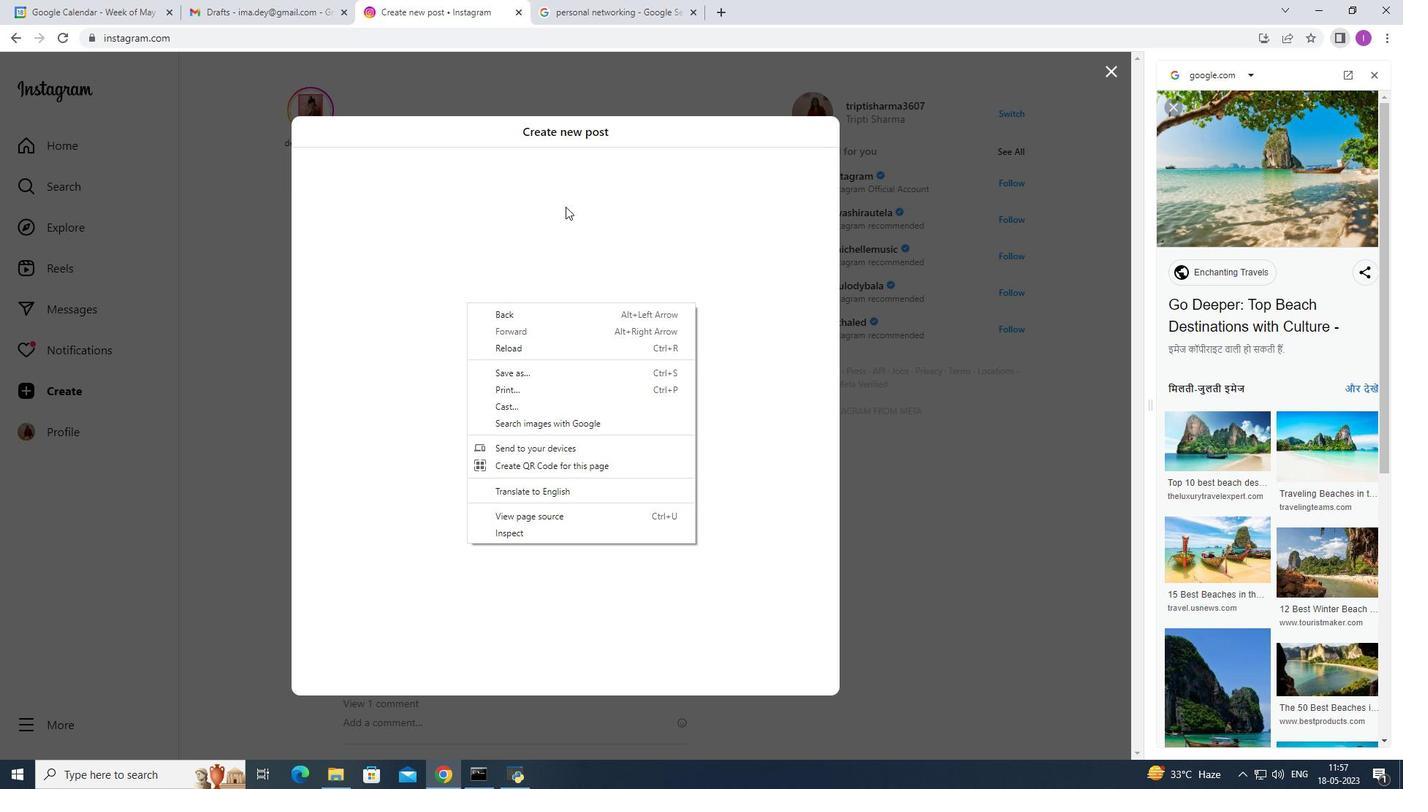 
Action: Mouse moved to (543, 464)
Screenshot: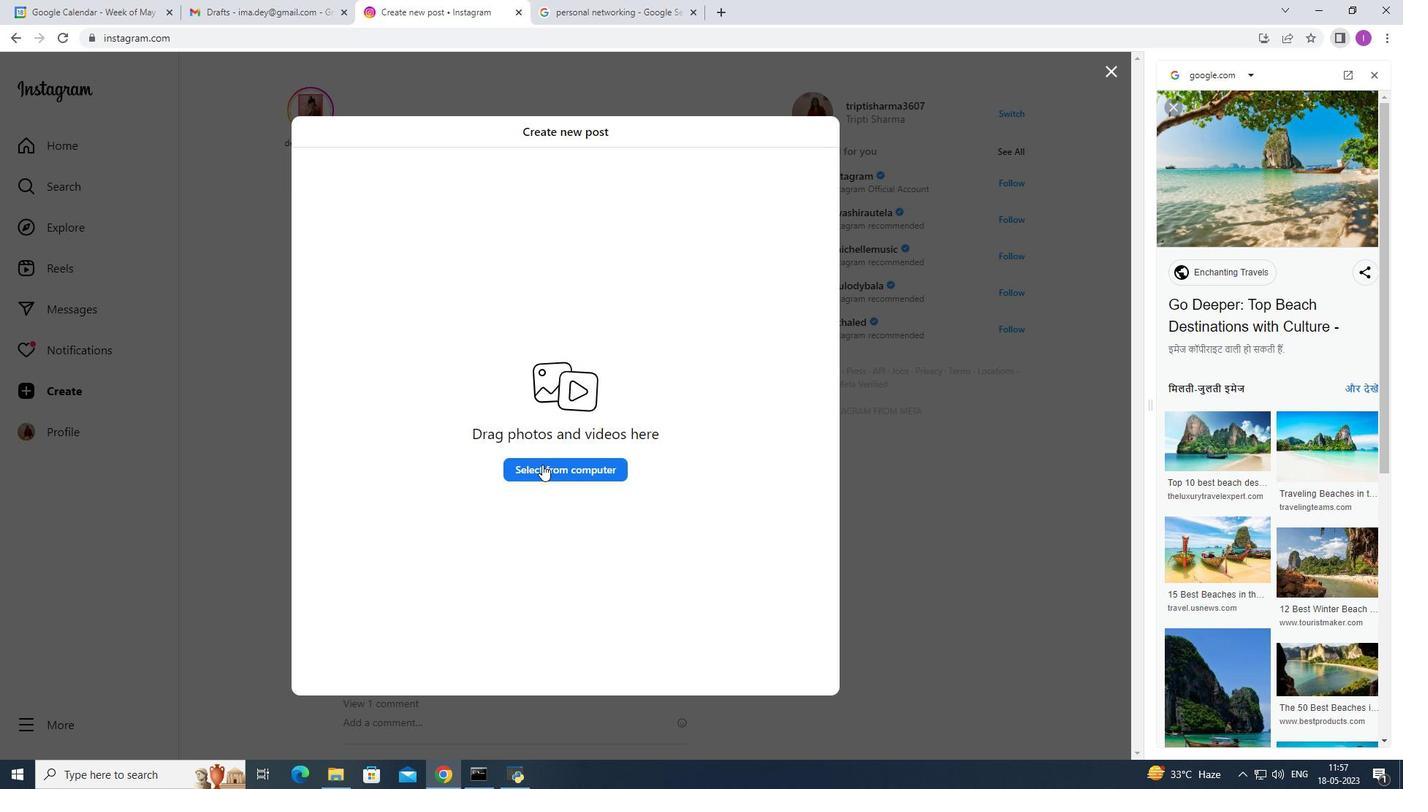 
Action: Mouse pressed left at (543, 464)
Screenshot: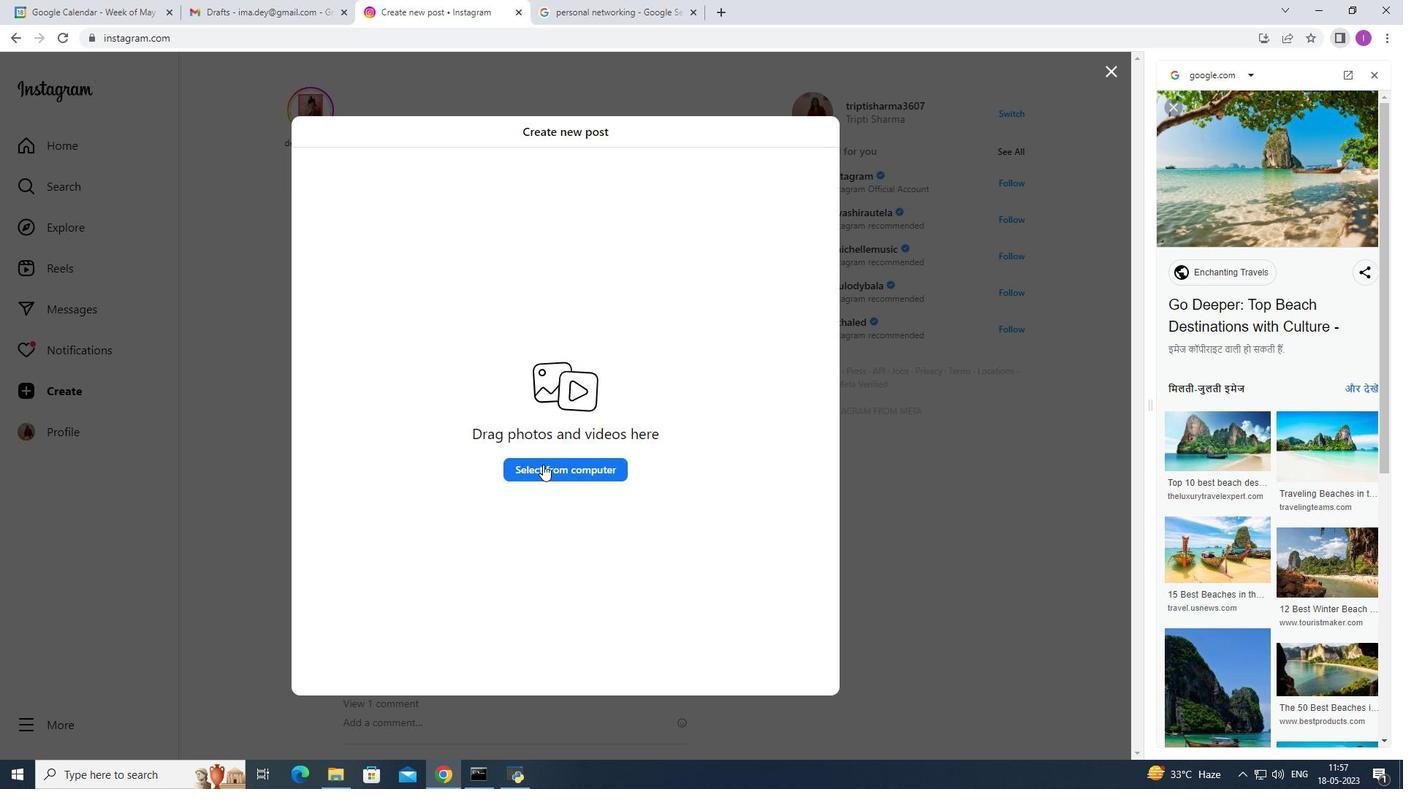 
Action: Mouse moved to (684, 5)
Screenshot: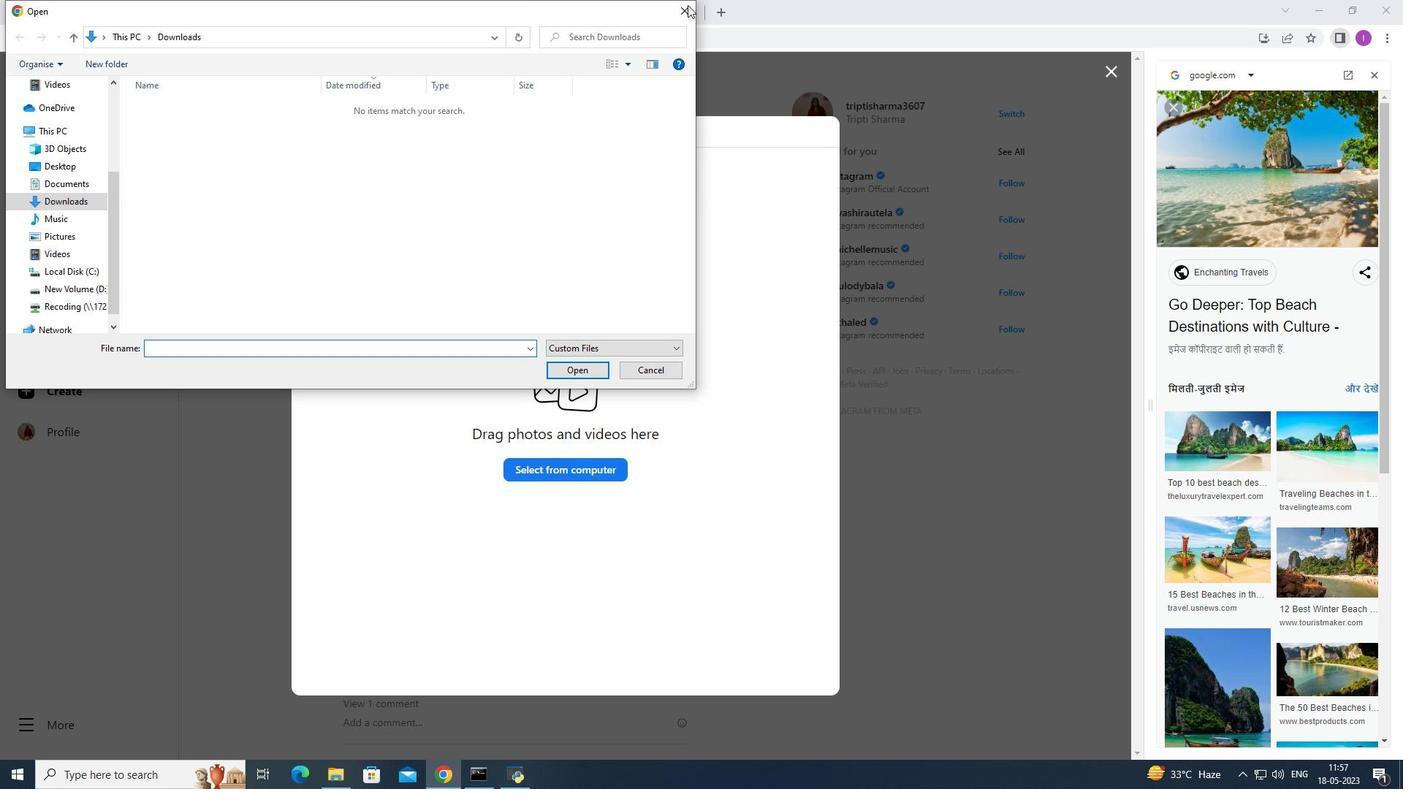 
Action: Mouse pressed left at (684, 5)
Screenshot: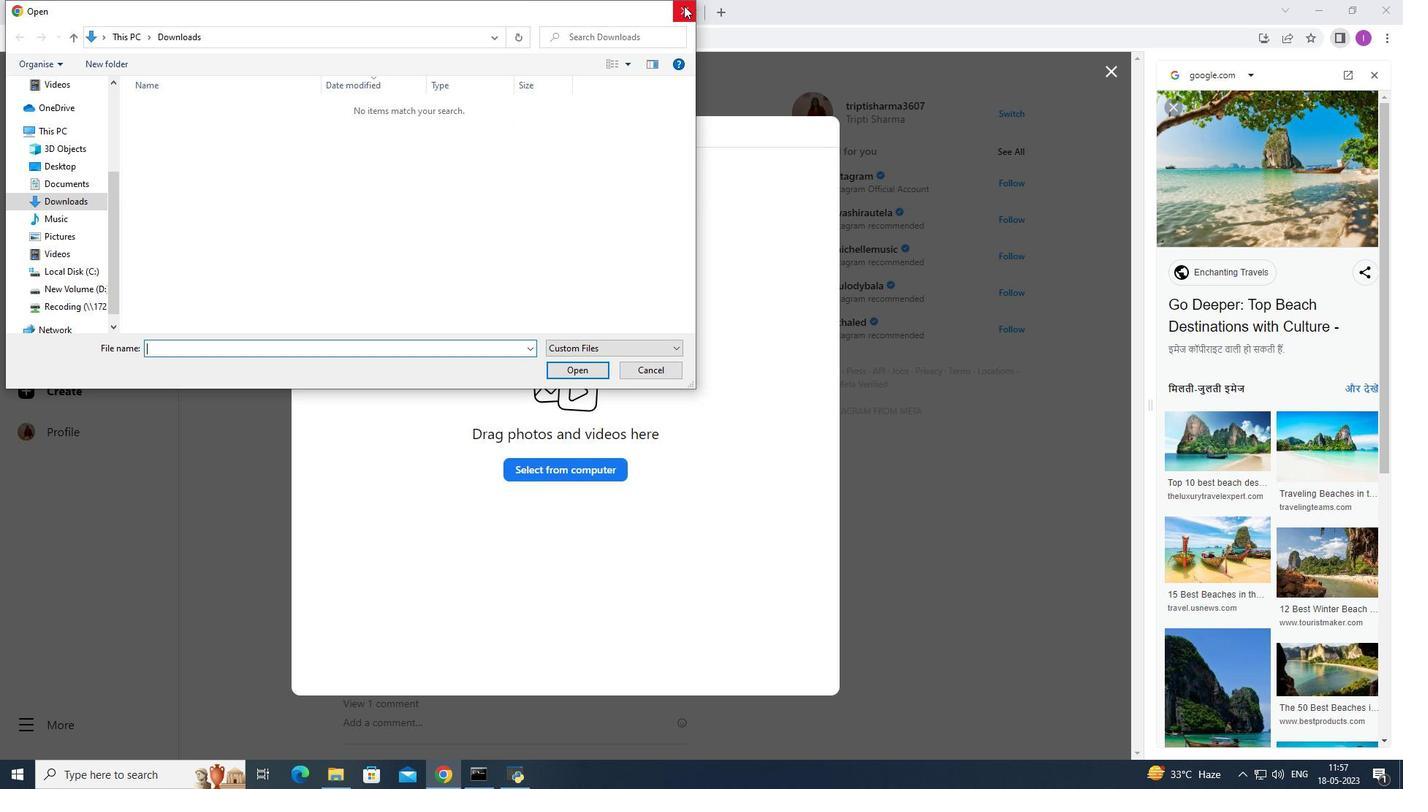 
Action: Mouse moved to (1247, 143)
Screenshot: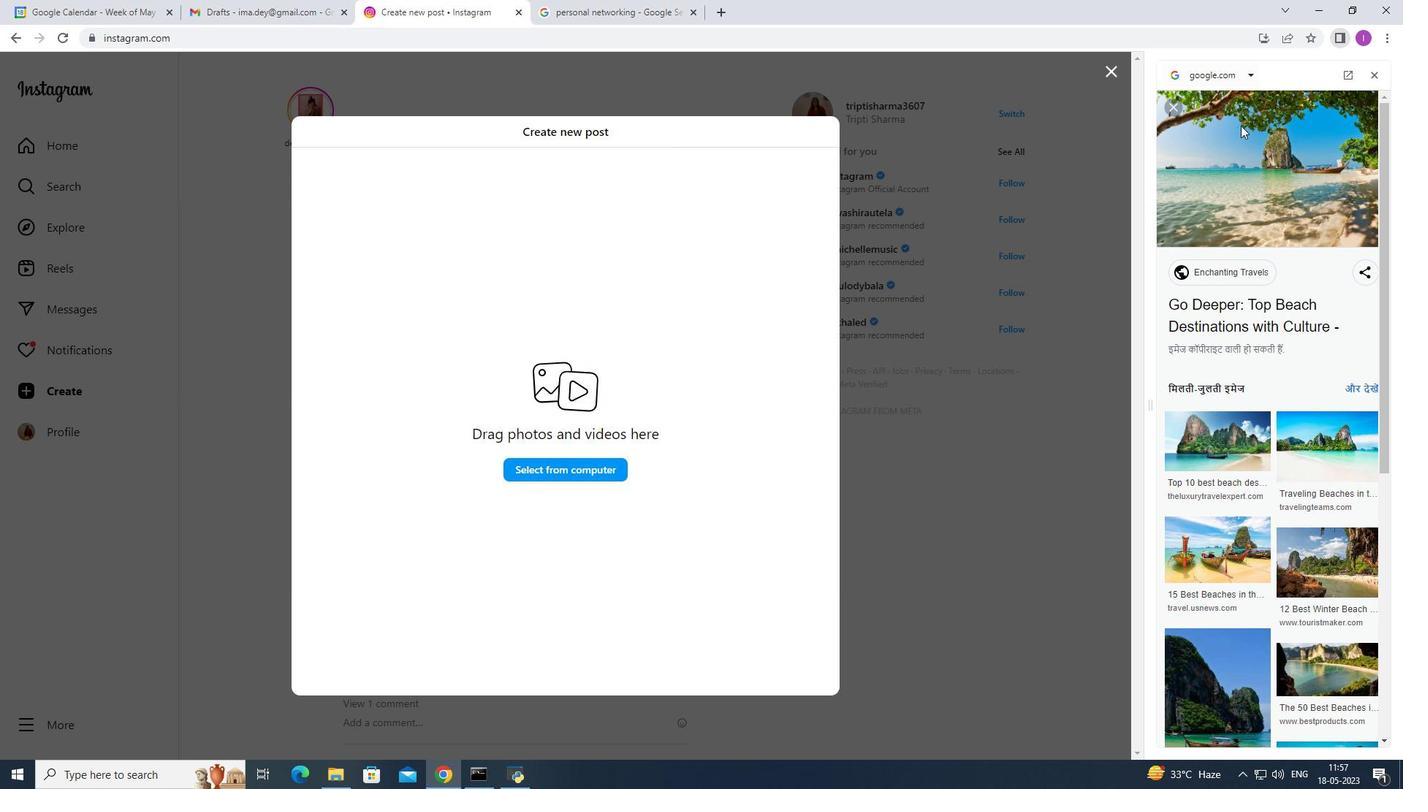 
Action: Mouse pressed left at (1247, 143)
Screenshot: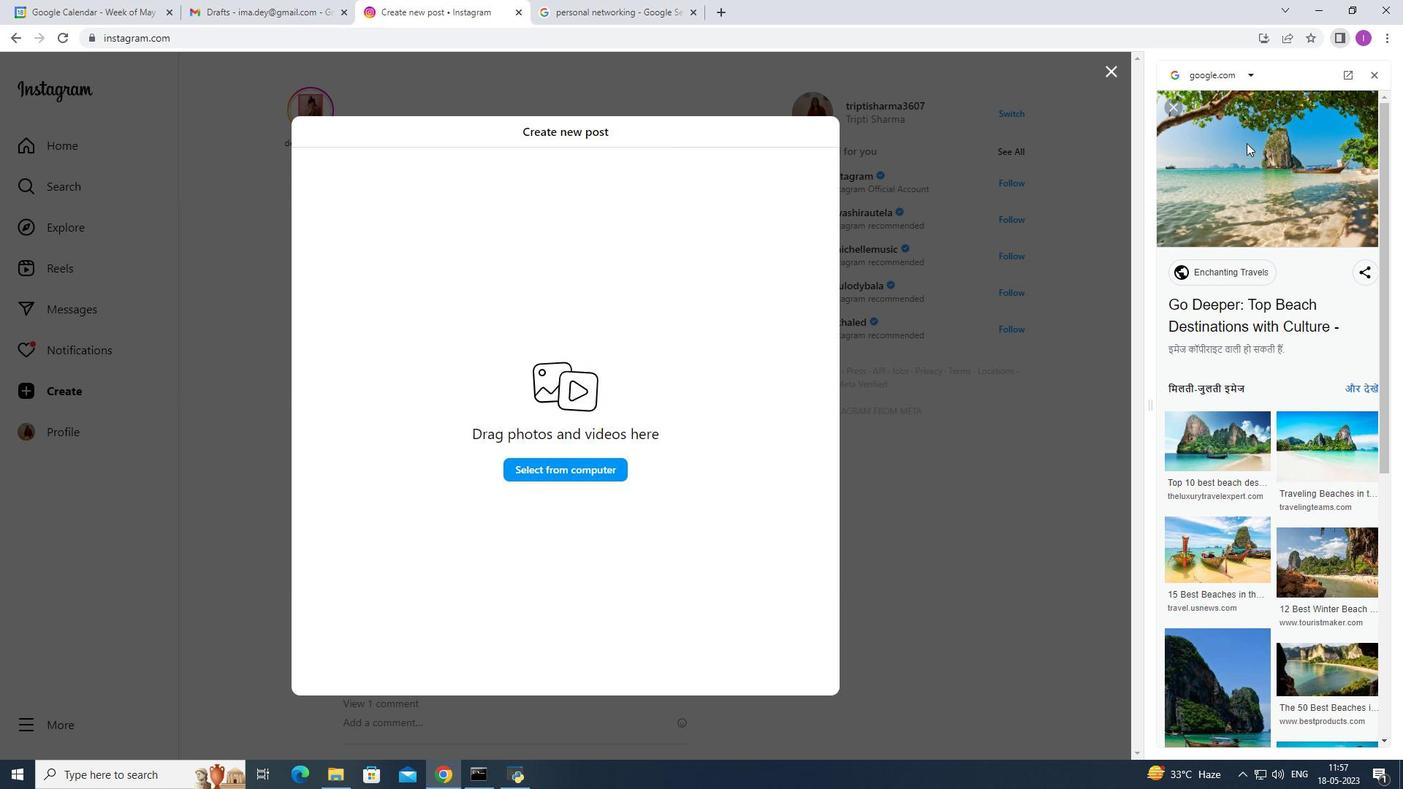 
Action: Mouse moved to (1265, 157)
Screenshot: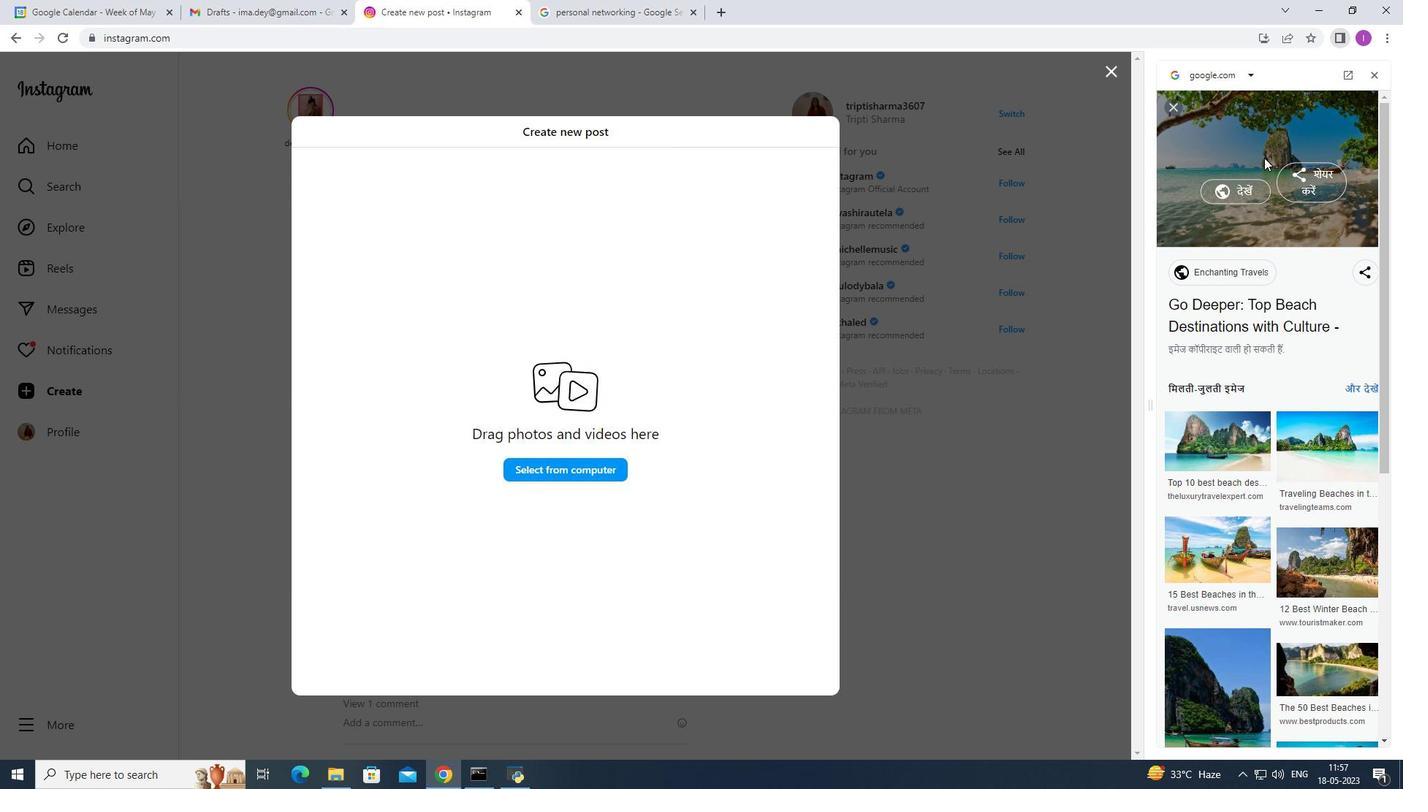 
Action: Mouse pressed right at (1265, 157)
Screenshot: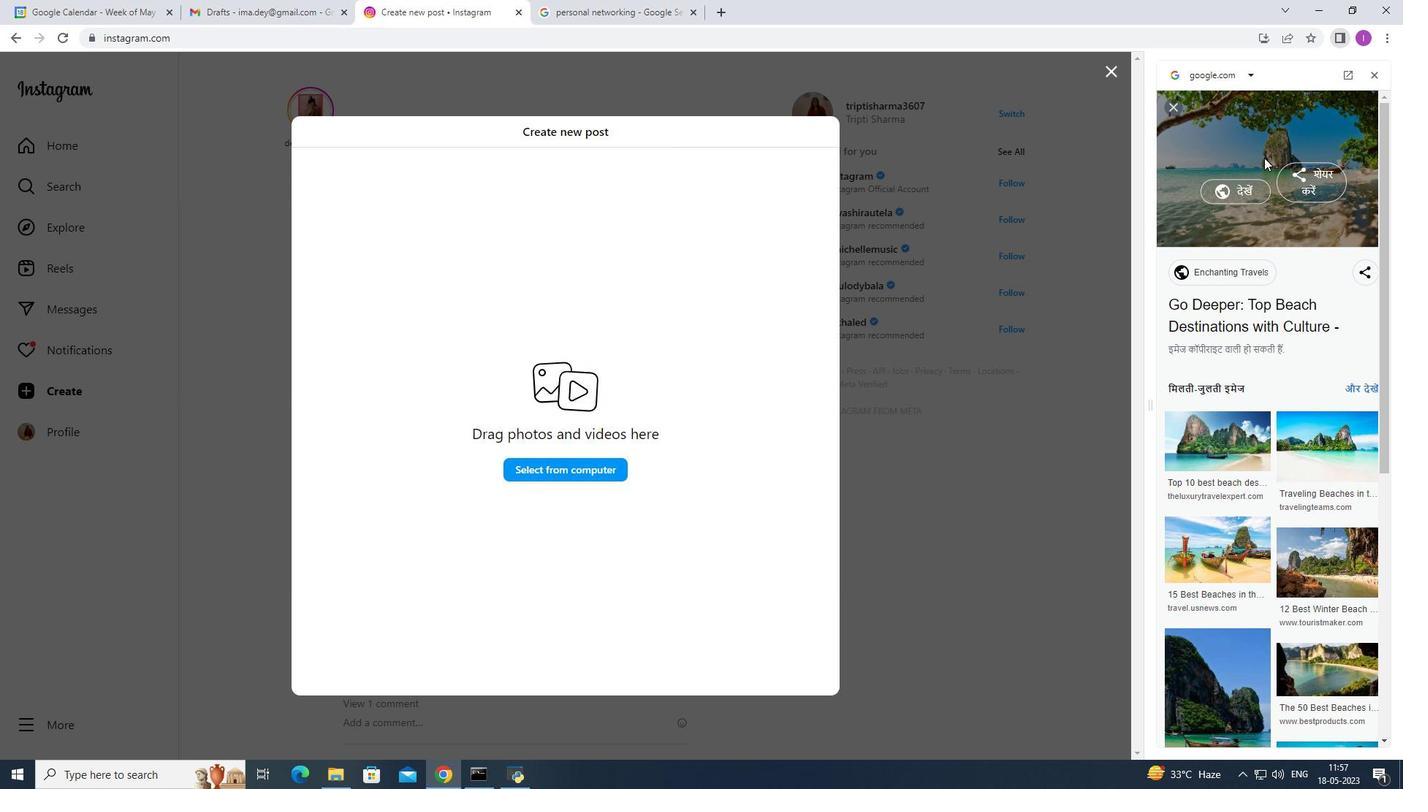 
Action: Mouse moved to (1329, 183)
Screenshot: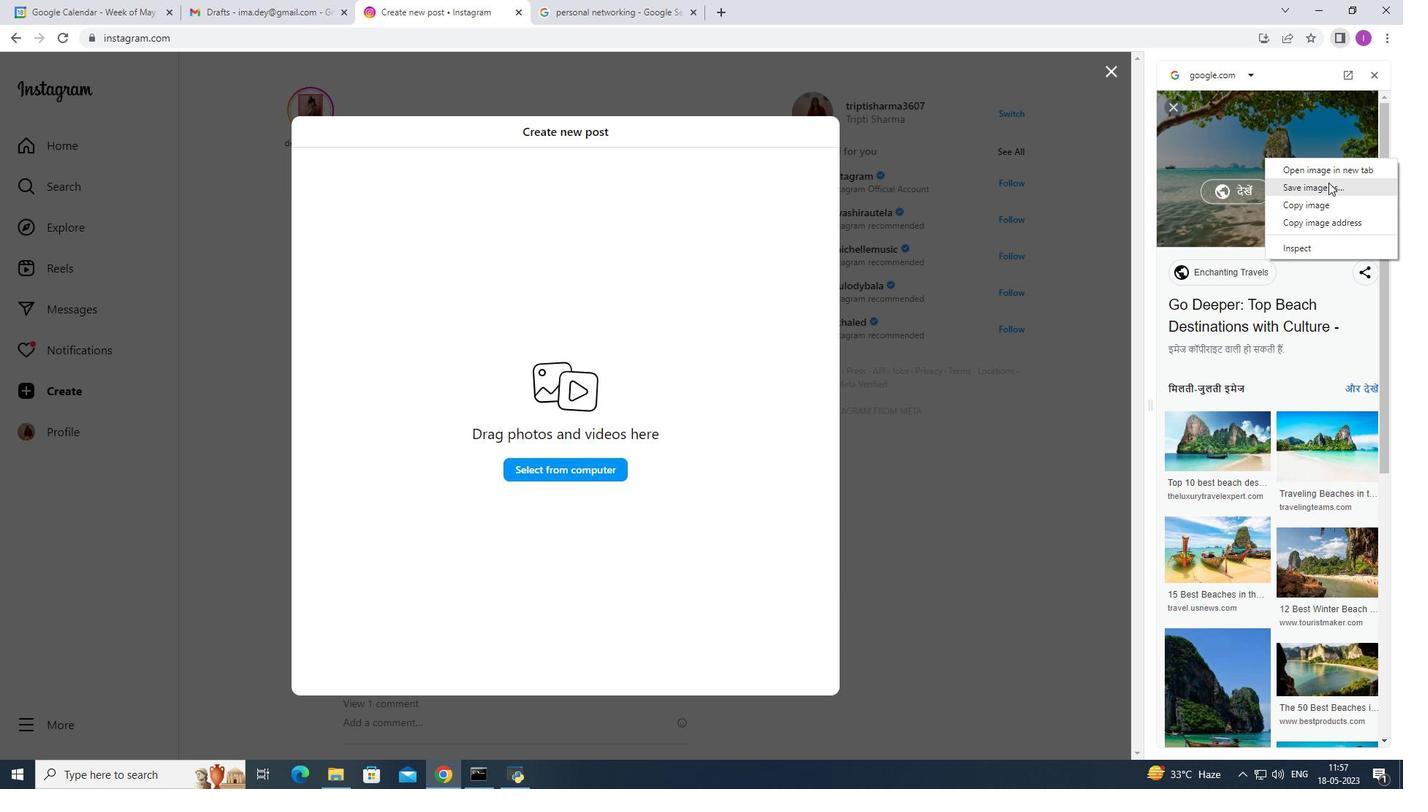 
Action: Mouse pressed left at (1329, 183)
Screenshot: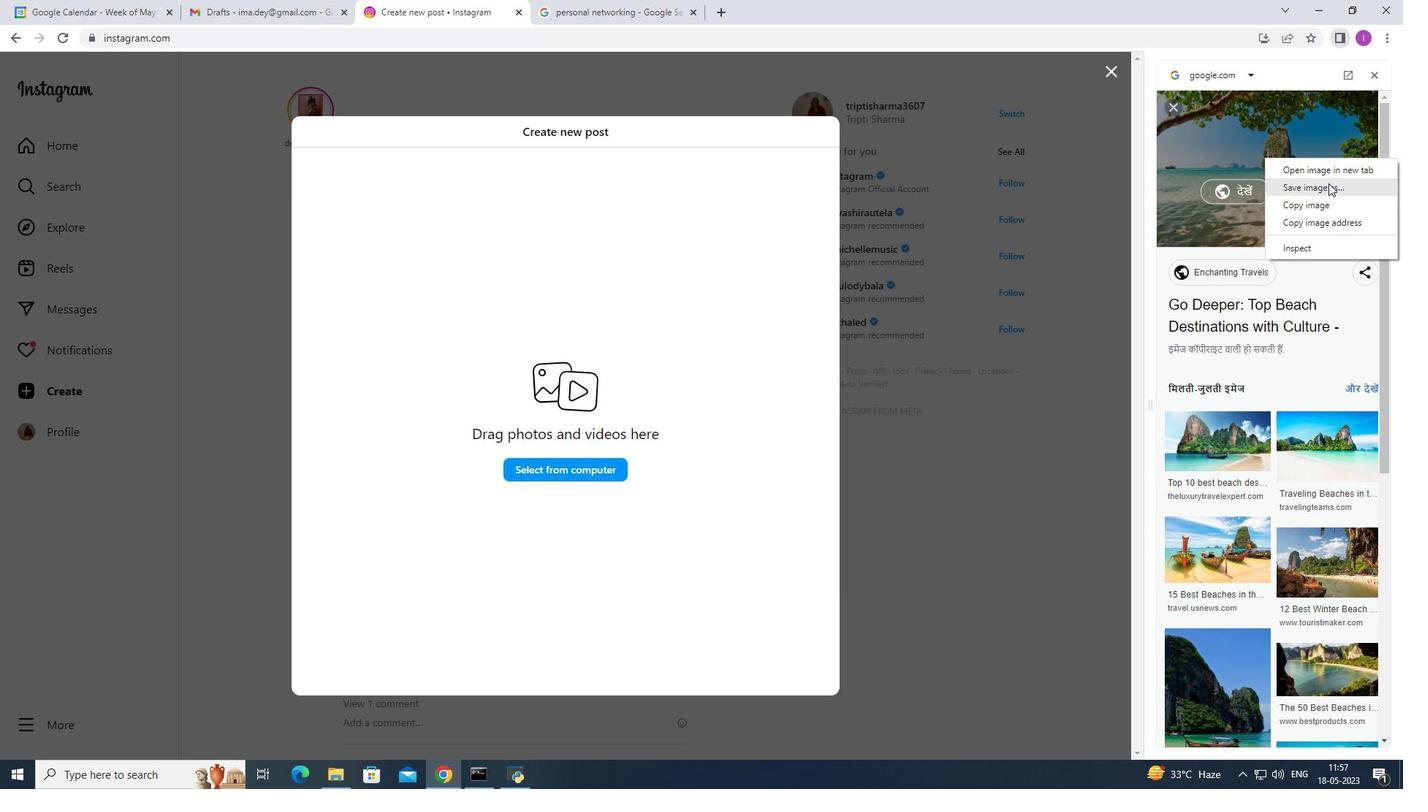 
Action: Mouse moved to (587, 369)
Screenshot: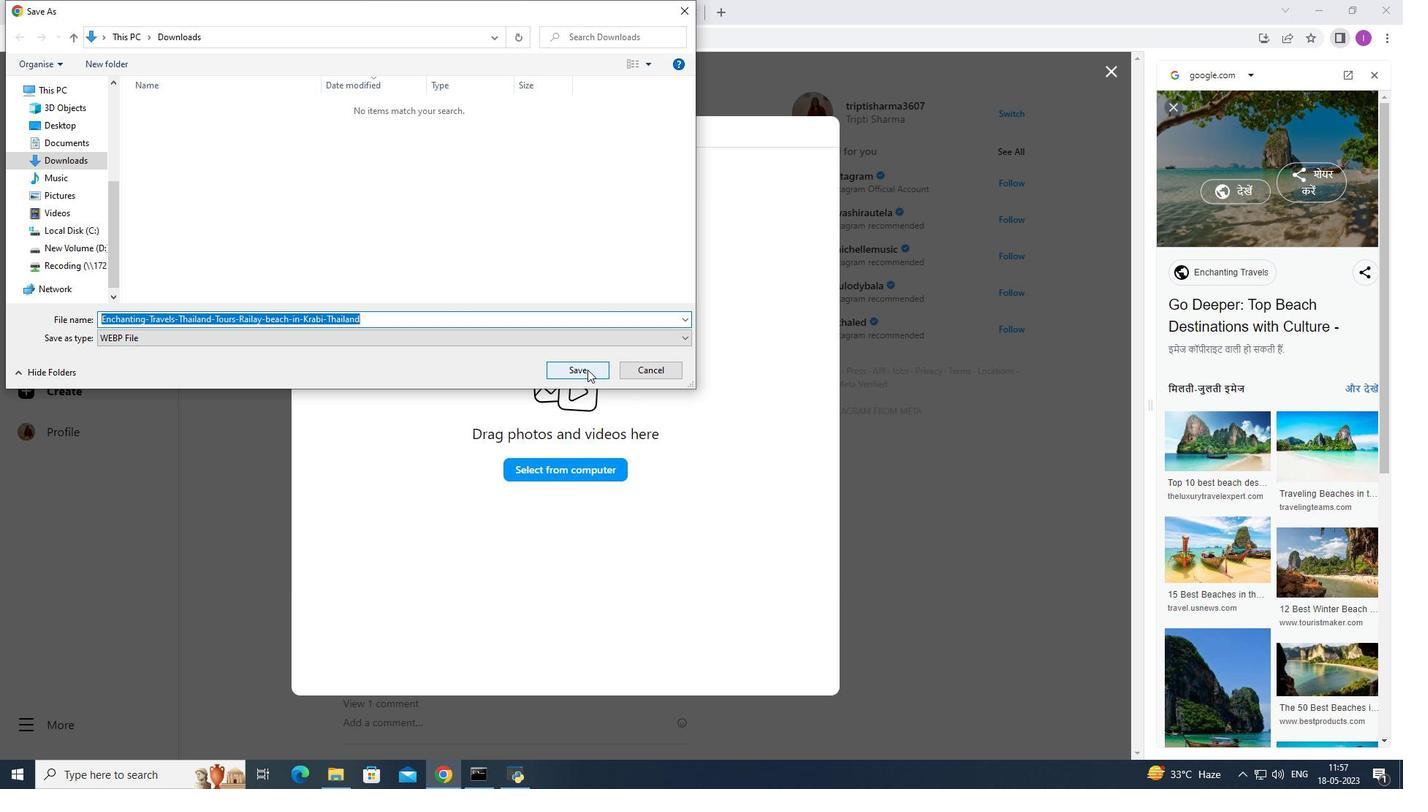 
Action: Mouse pressed left at (587, 369)
Screenshot: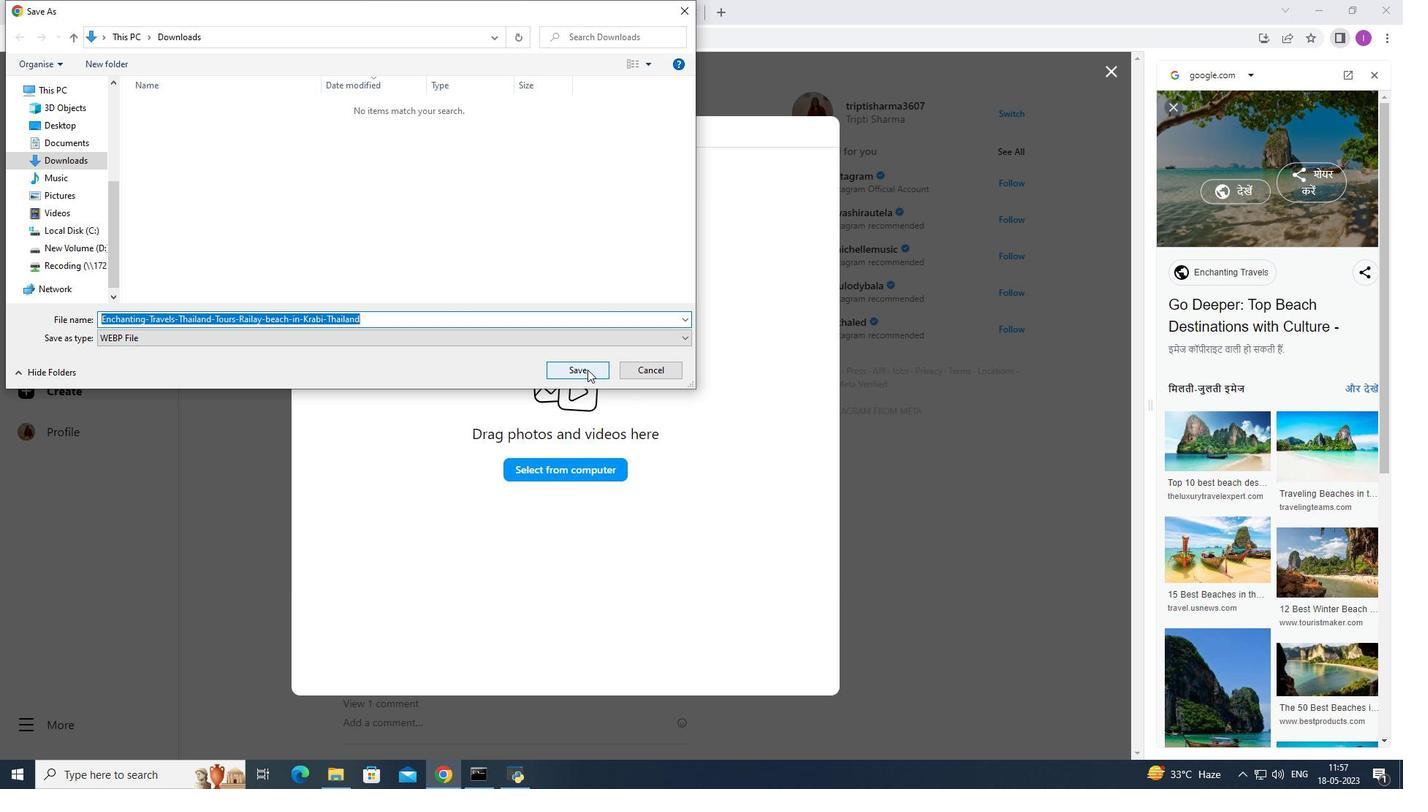 
Action: Mouse moved to (554, 450)
Screenshot: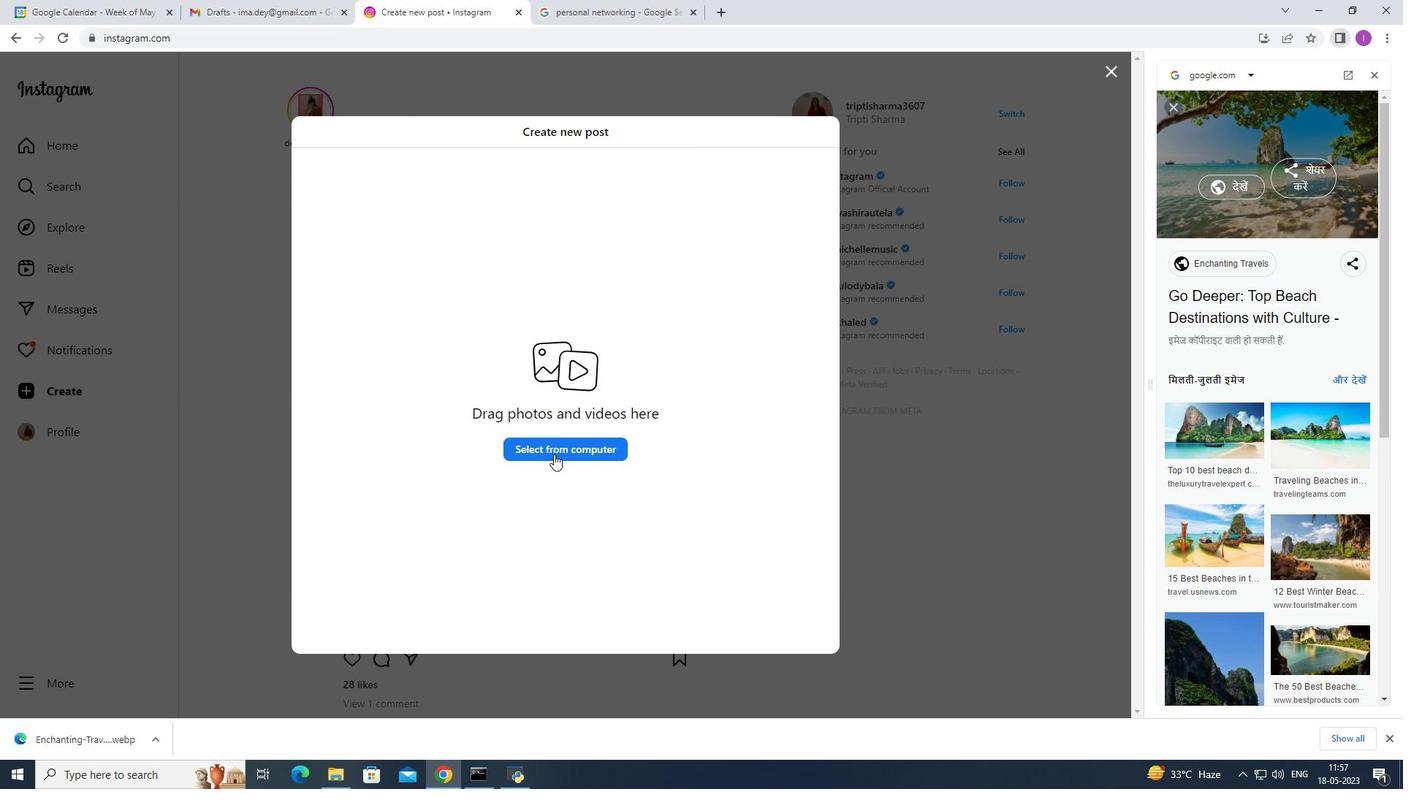 
Action: Mouse pressed left at (554, 450)
Screenshot: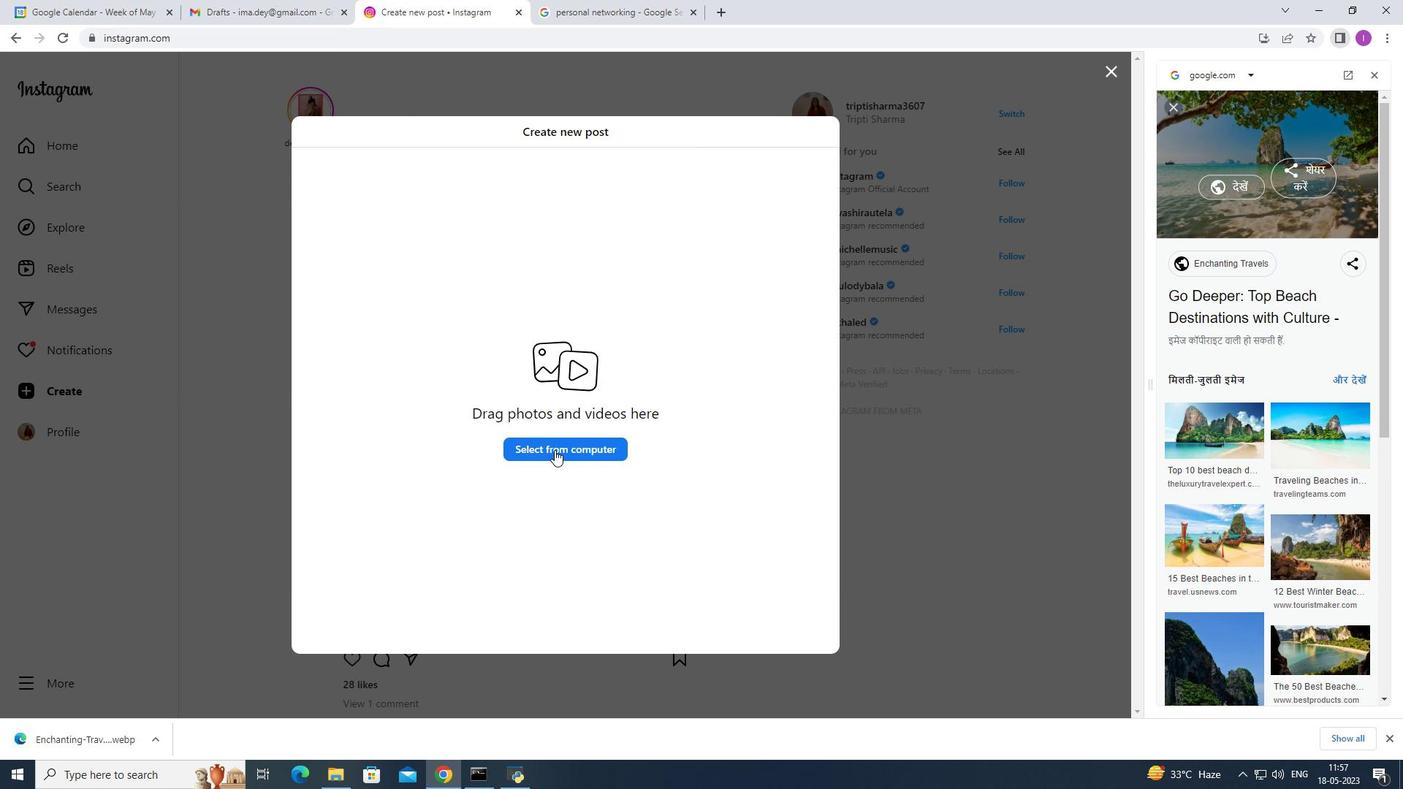 
Action: Mouse moved to (274, 349)
Screenshot: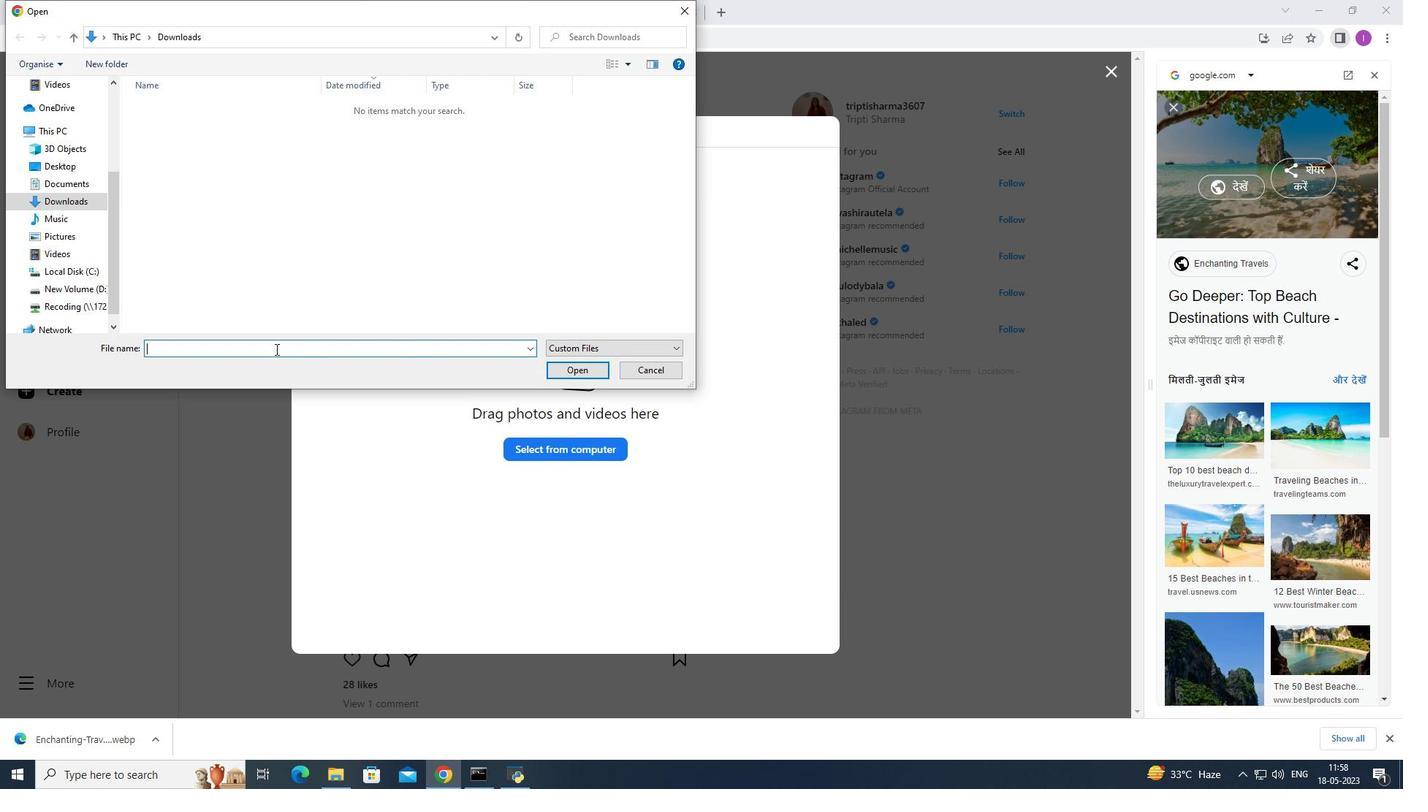 
Action: Key pressed tha
Screenshot: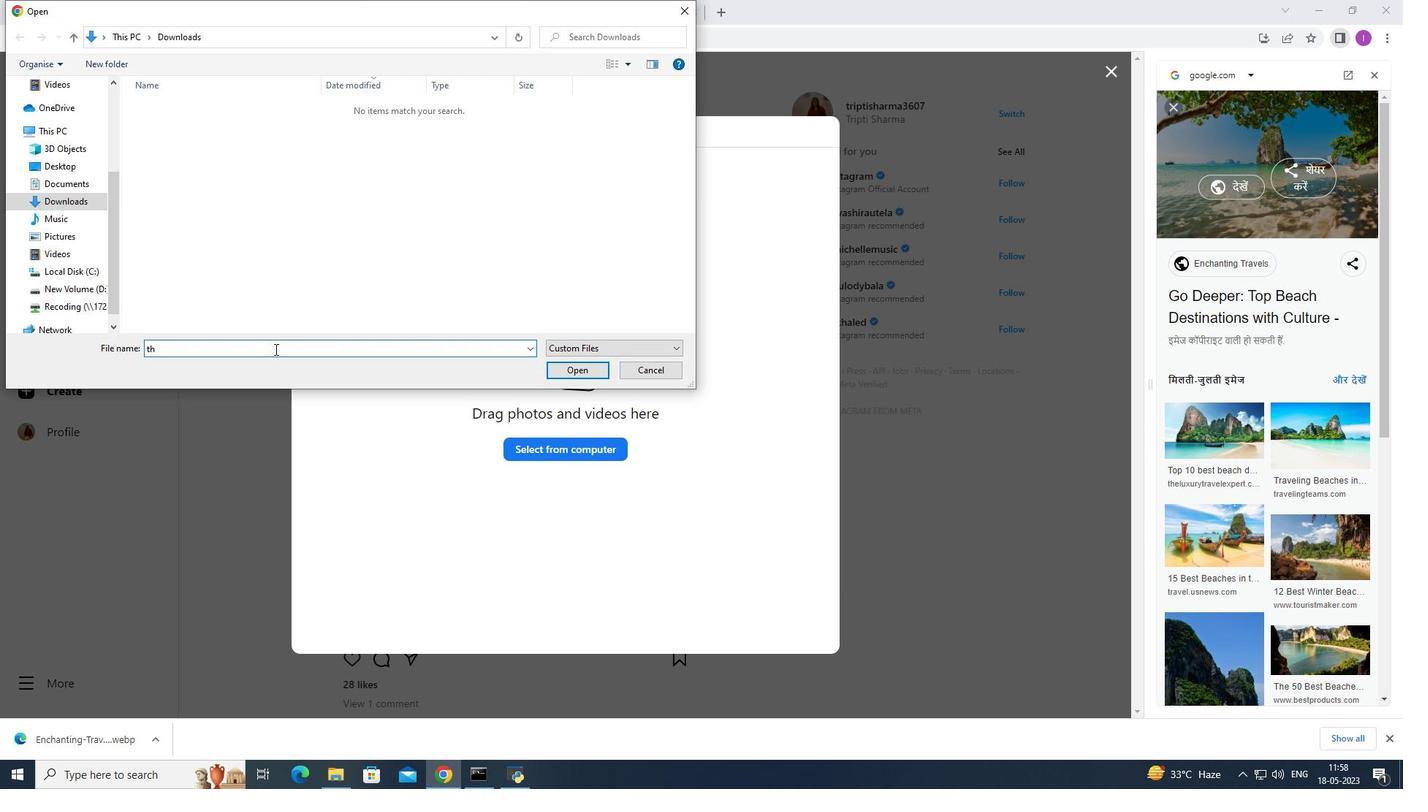 
Action: Mouse moved to (276, 353)
Screenshot: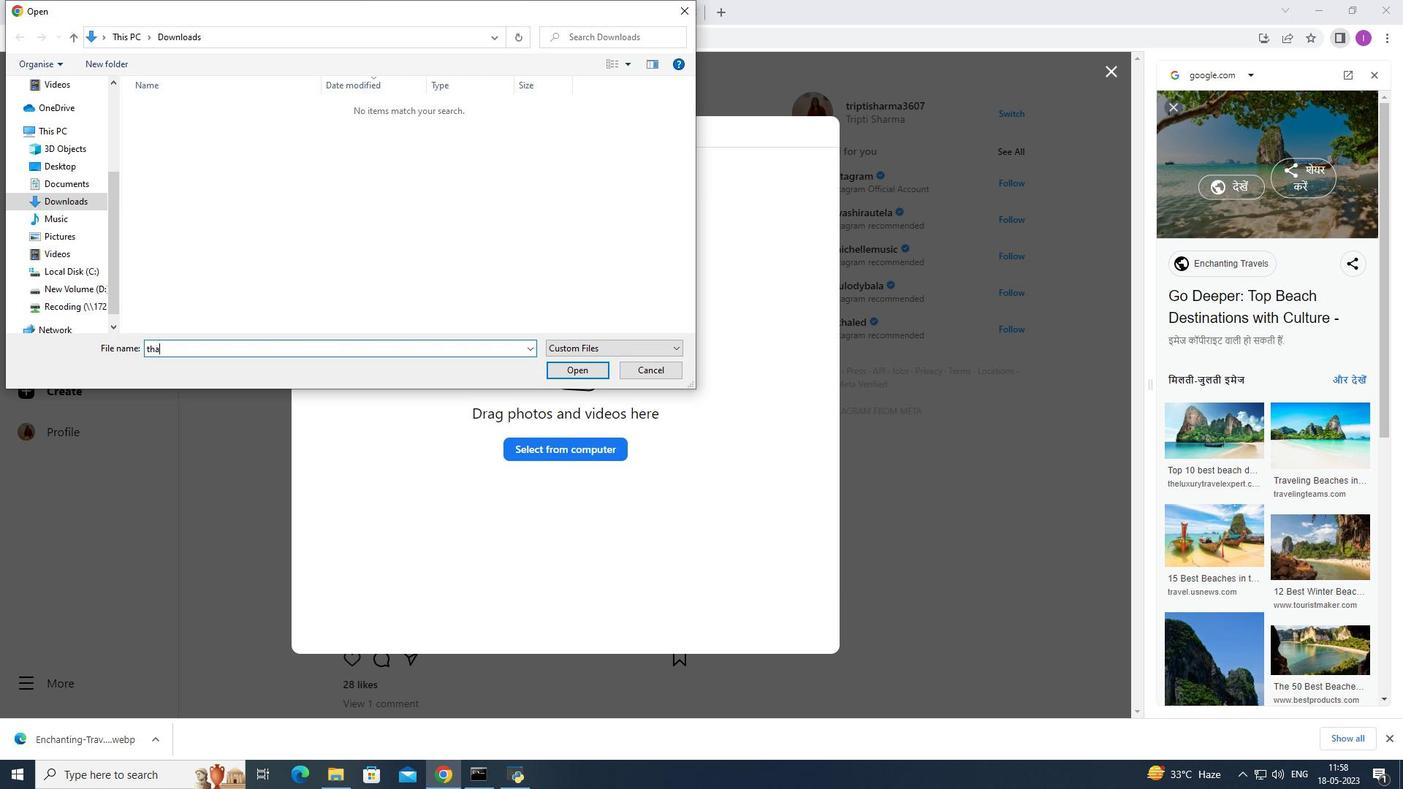 
Action: Key pressed ilan
Screenshot: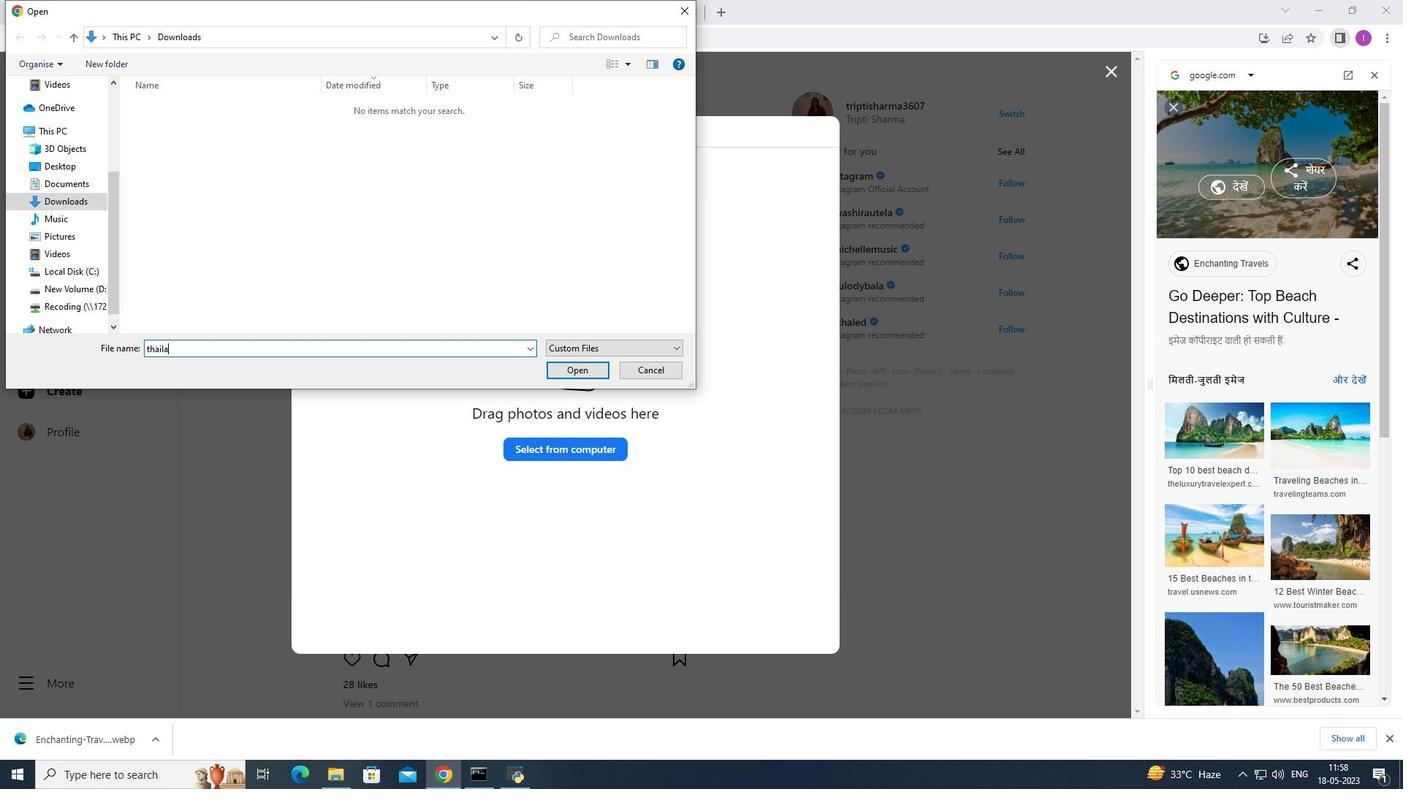 
Action: Mouse moved to (394, 372)
Screenshot: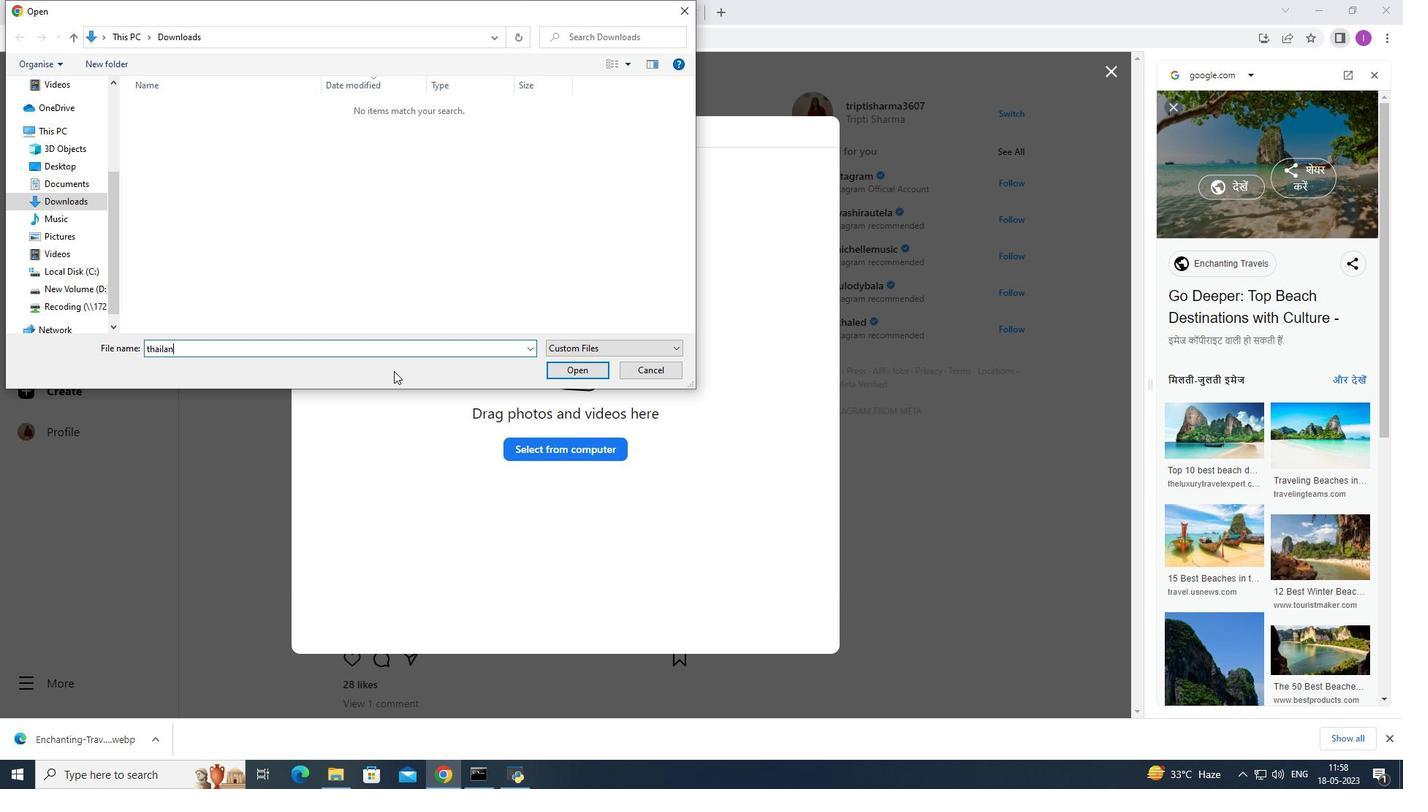
Action: Key pressed d
Screenshot: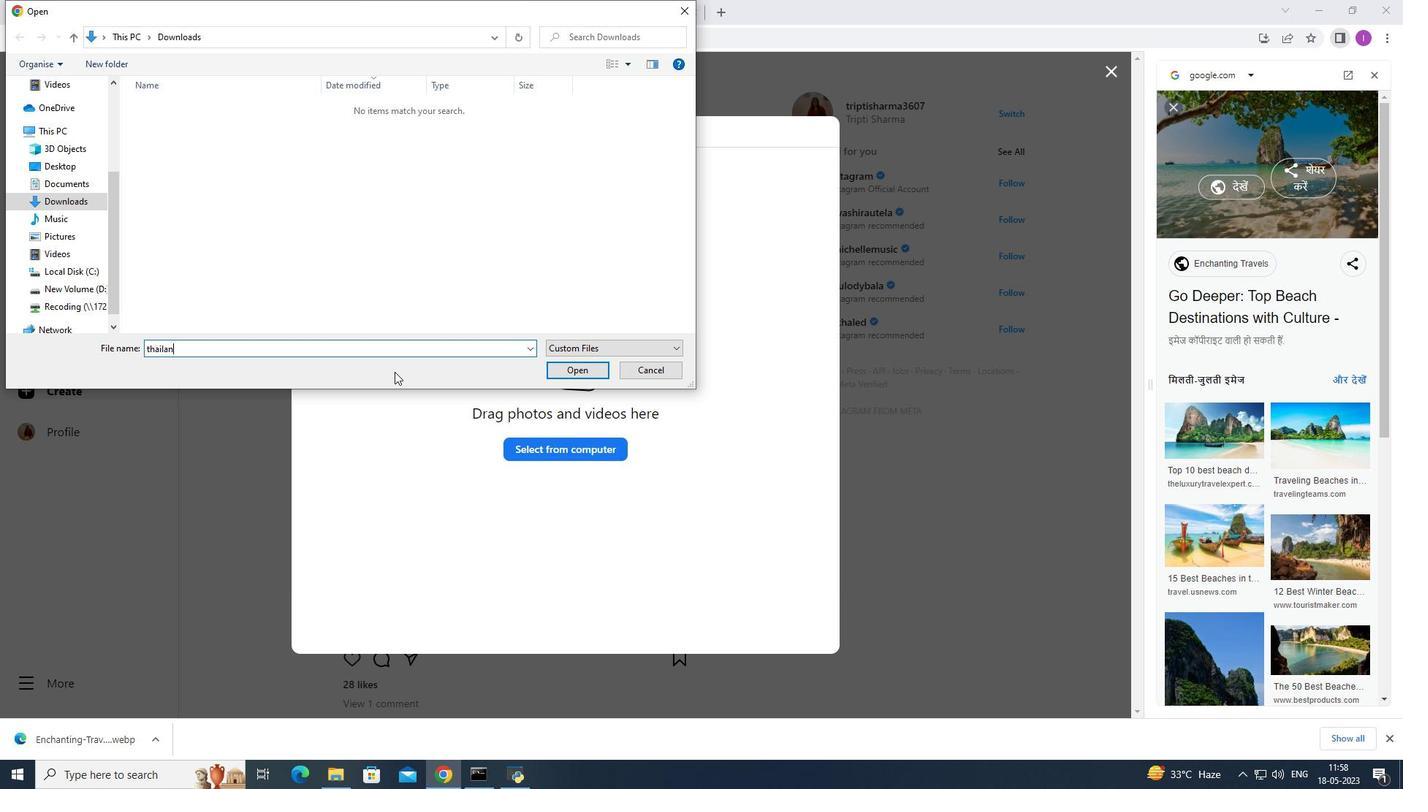 
Action: Mouse moved to (587, 367)
Screenshot: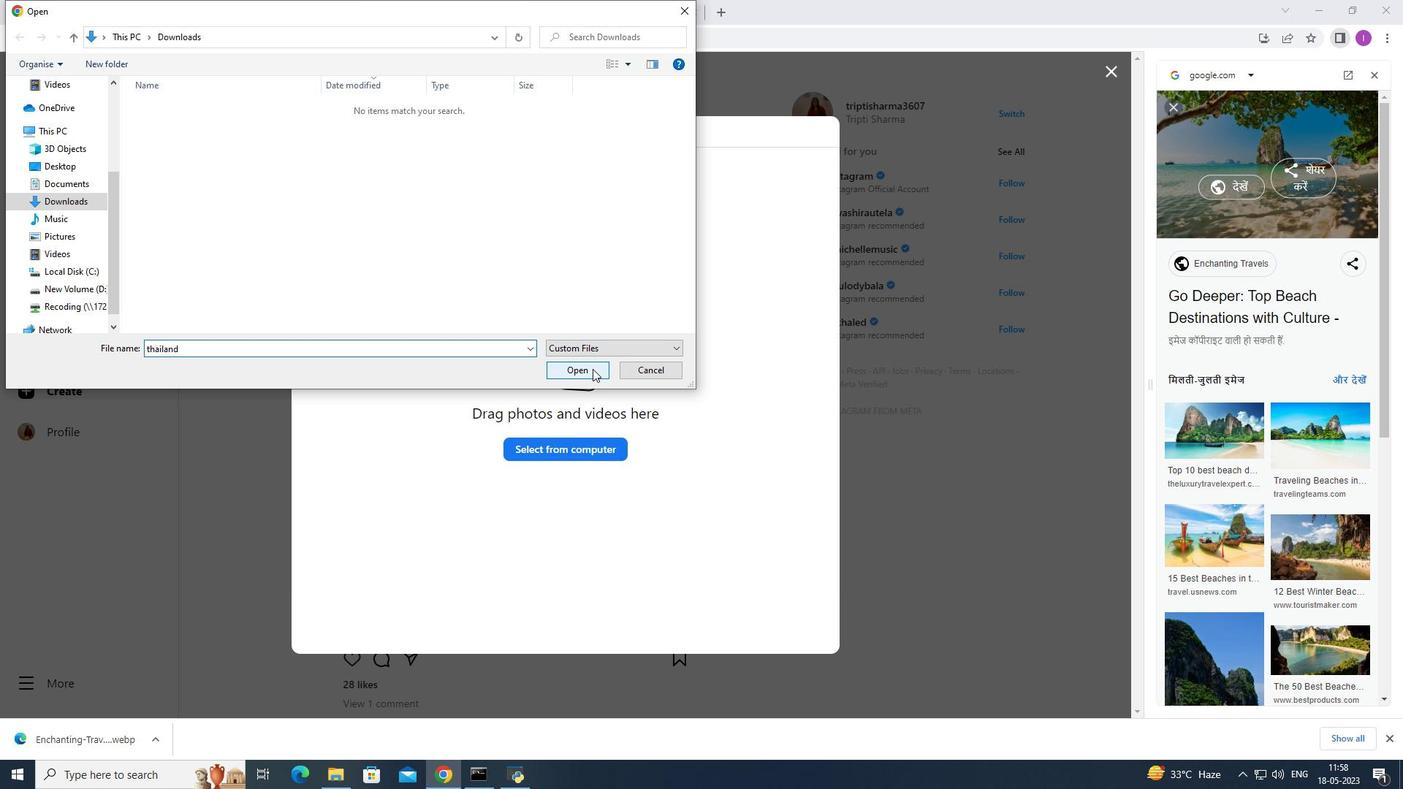 
Action: Mouse pressed left at (587, 367)
Screenshot: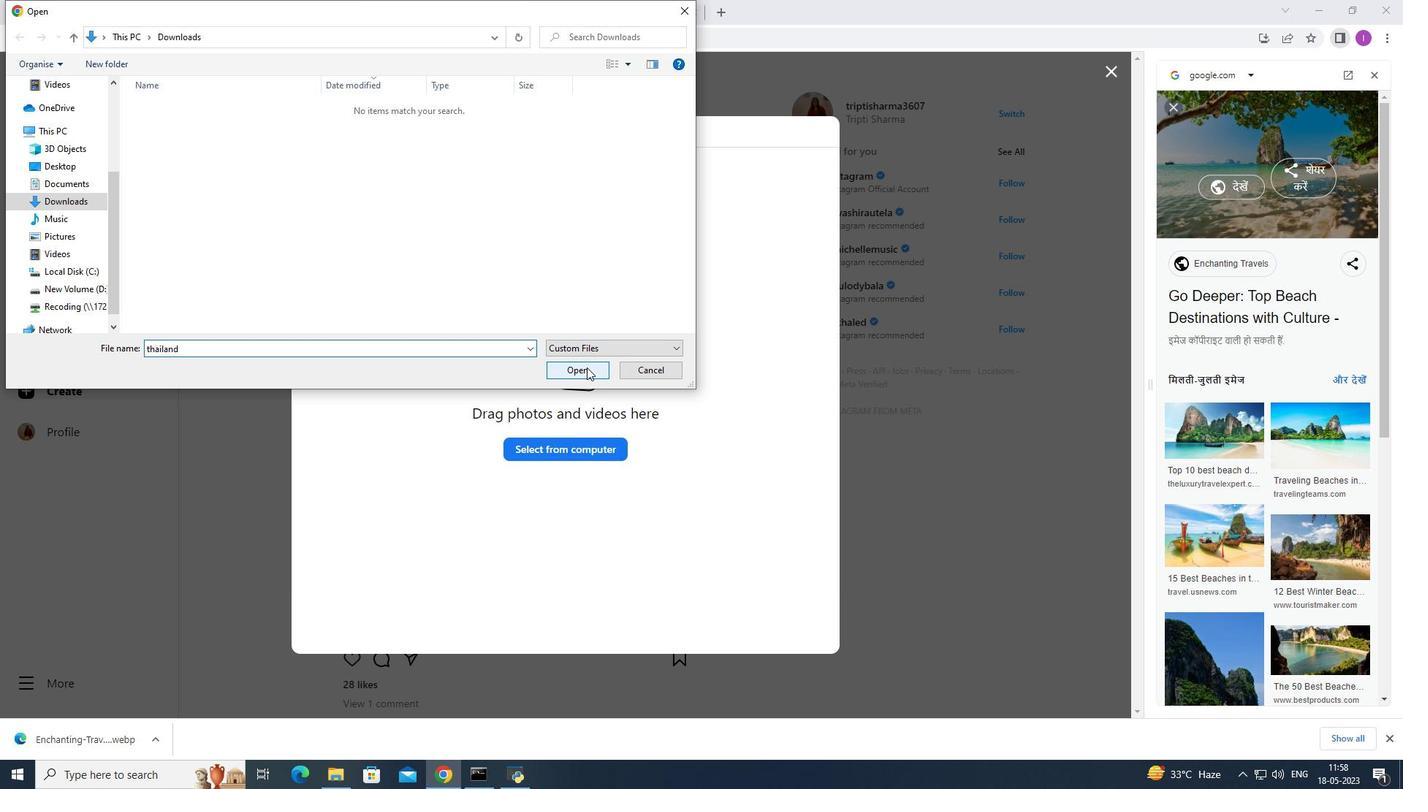 
Action: Mouse moved to (819, 312)
Screenshot: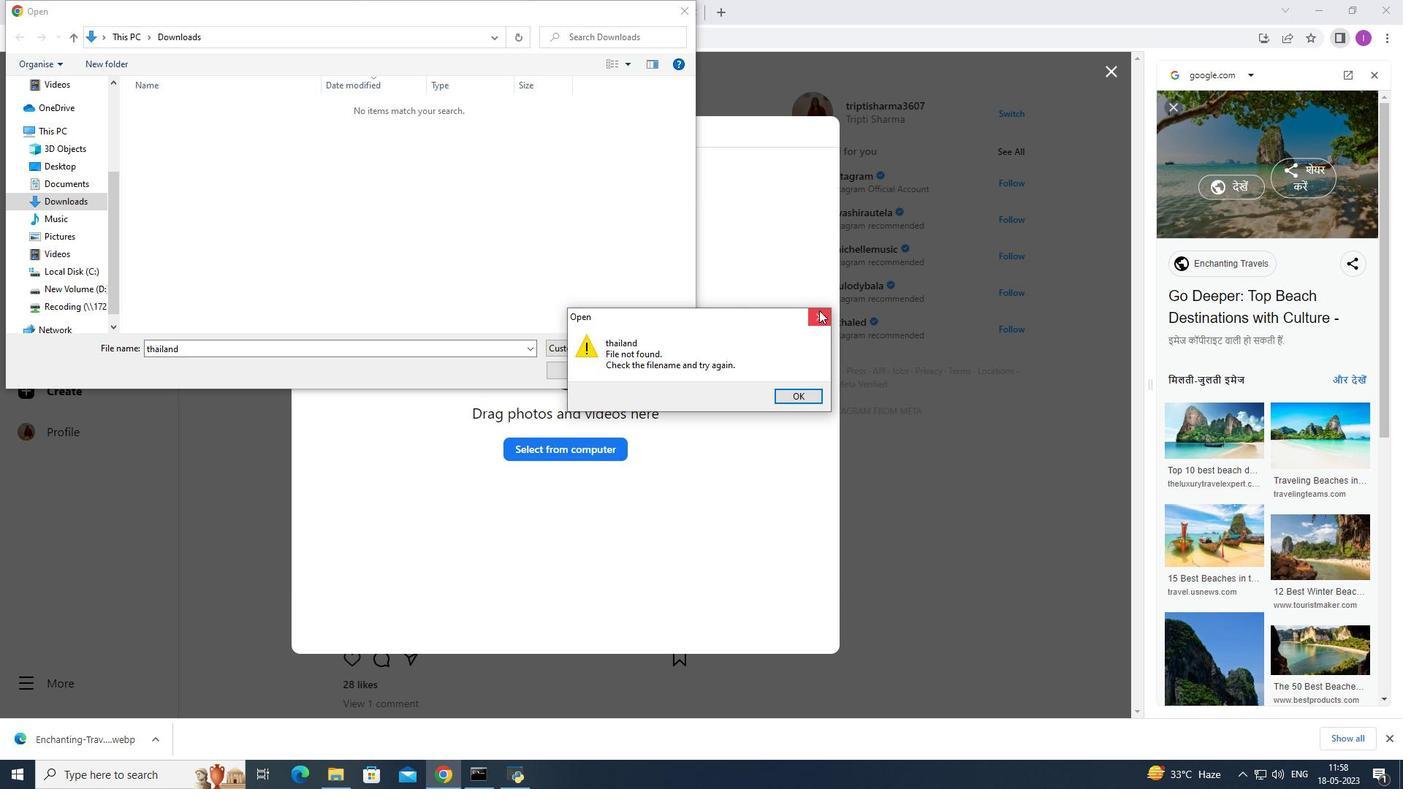 
Action: Mouse pressed left at (819, 312)
Screenshot: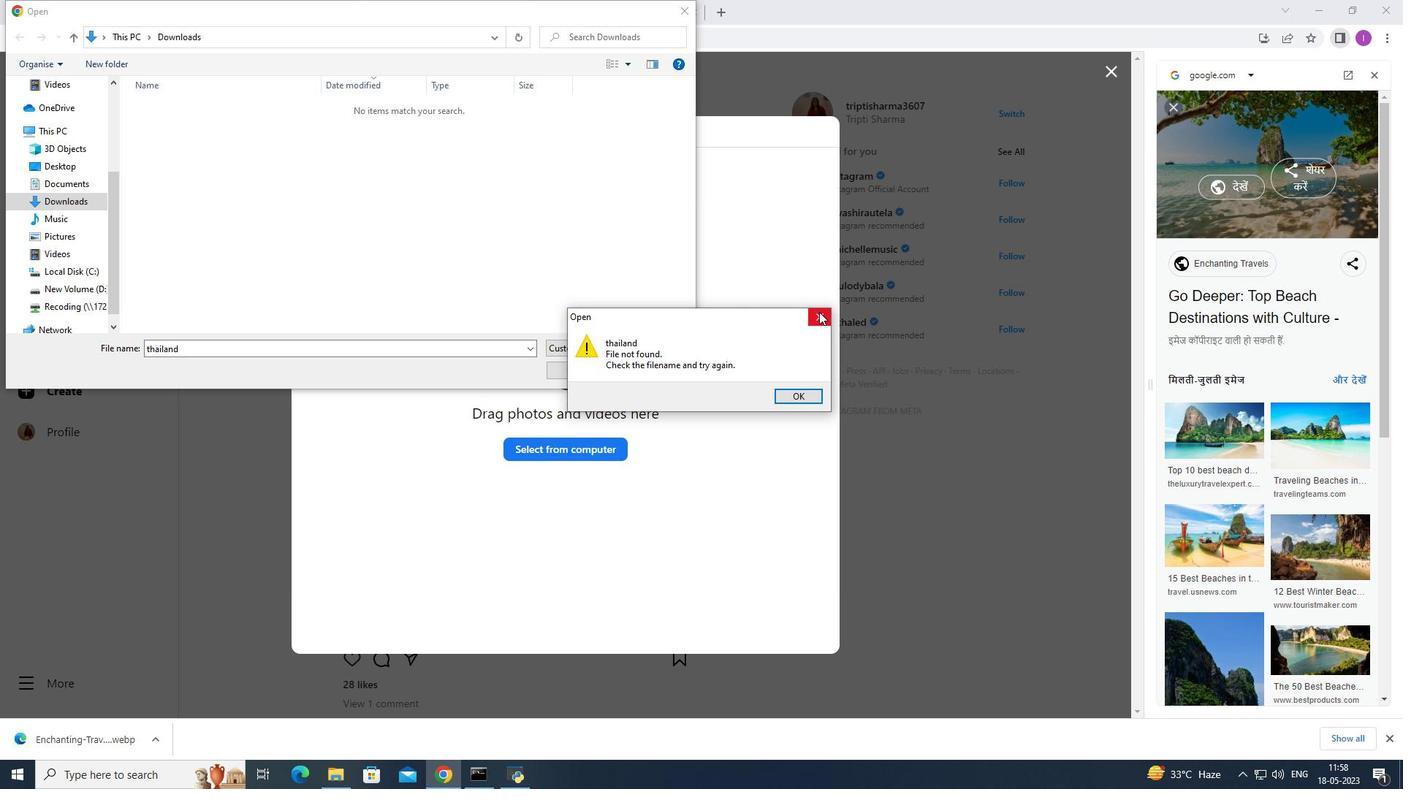 
Action: Mouse moved to (679, 10)
Screenshot: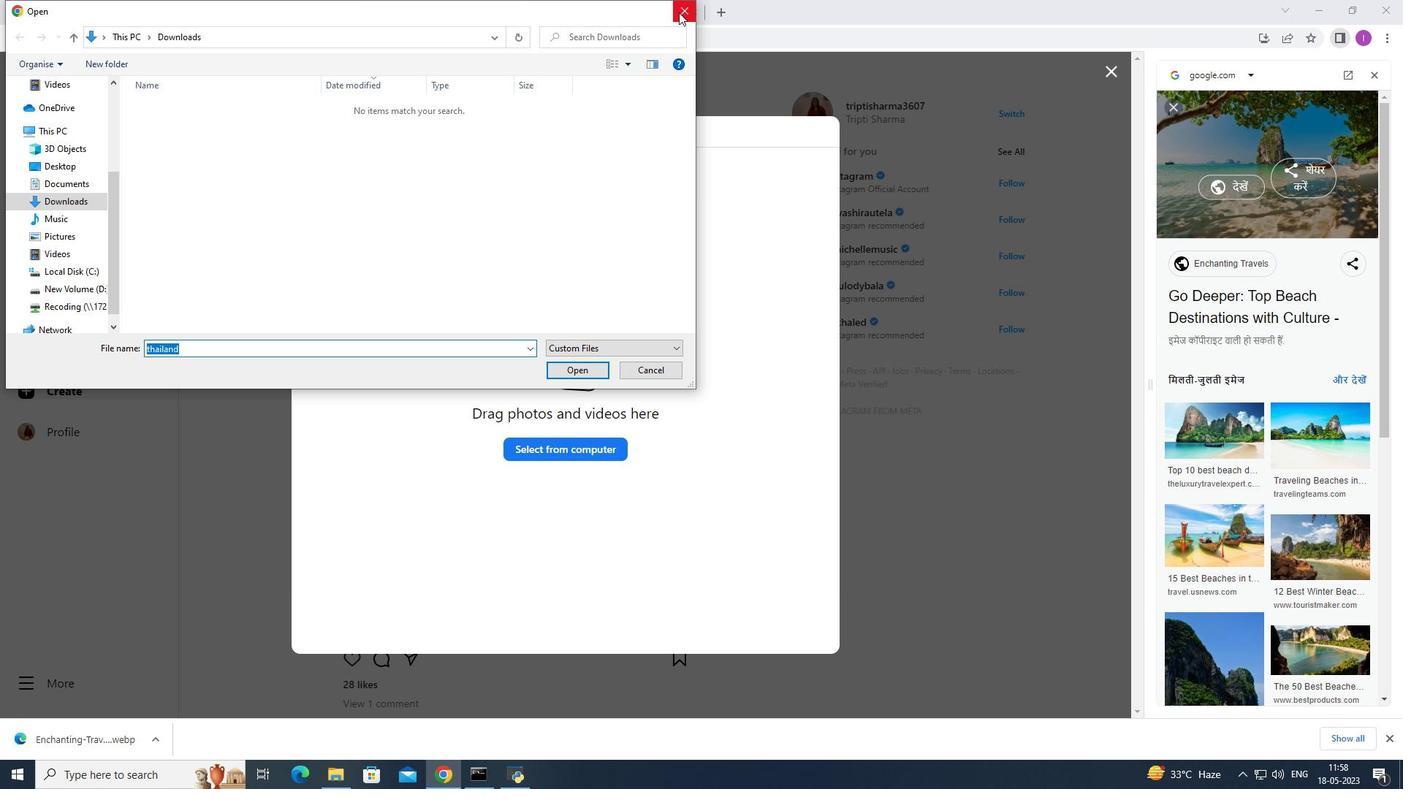
Action: Mouse pressed left at (679, 10)
Screenshot: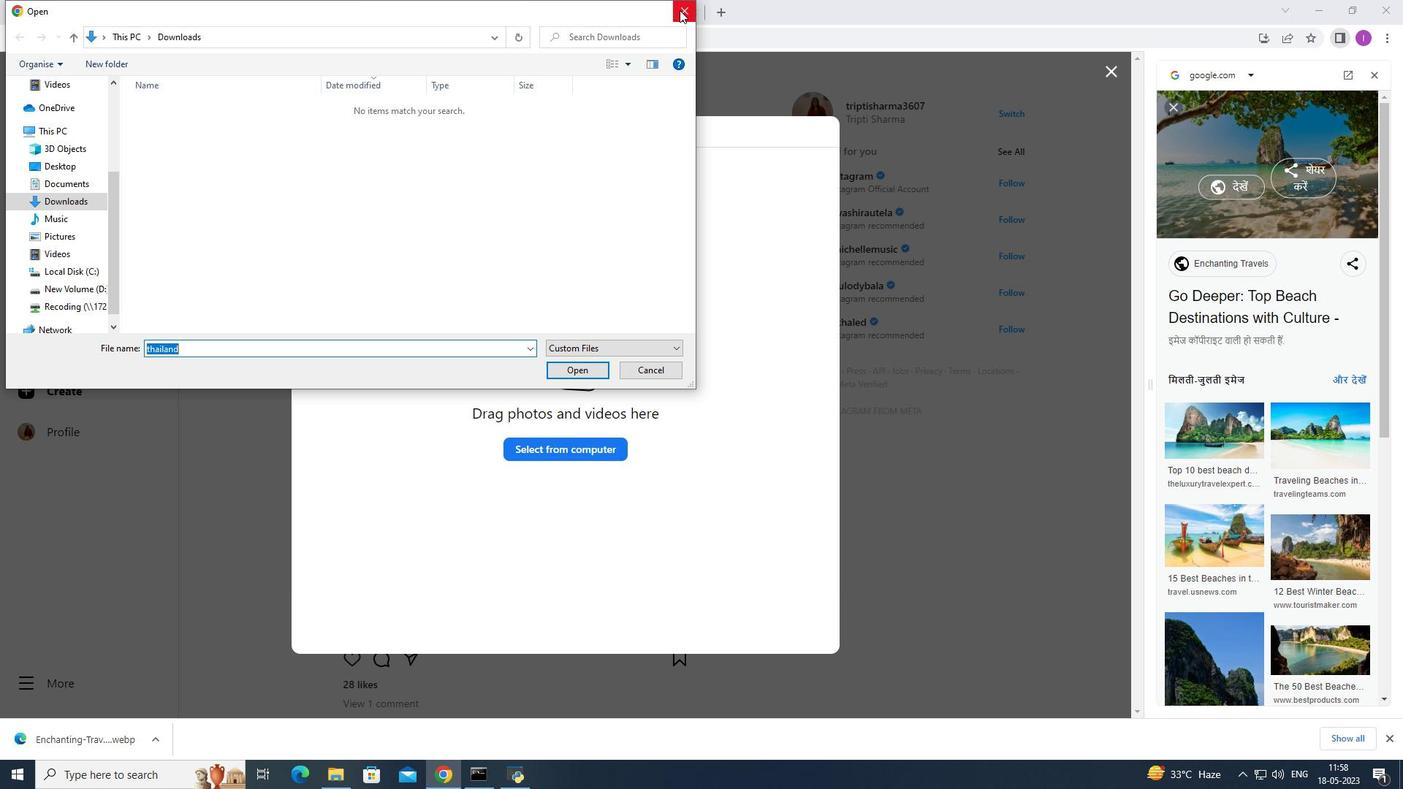 
Action: Mouse moved to (1286, 204)
Screenshot: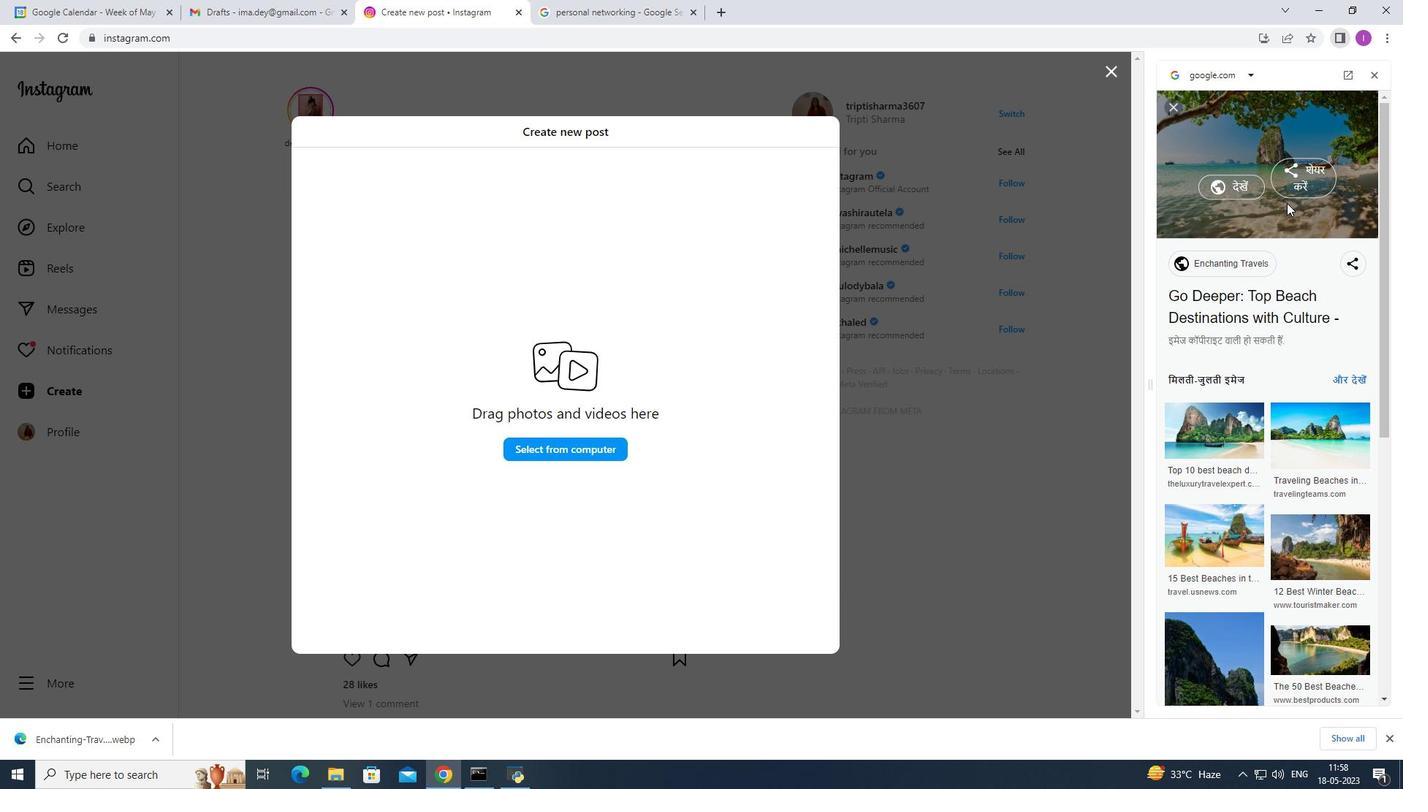 
Action: Mouse pressed left at (1286, 204)
Screenshot: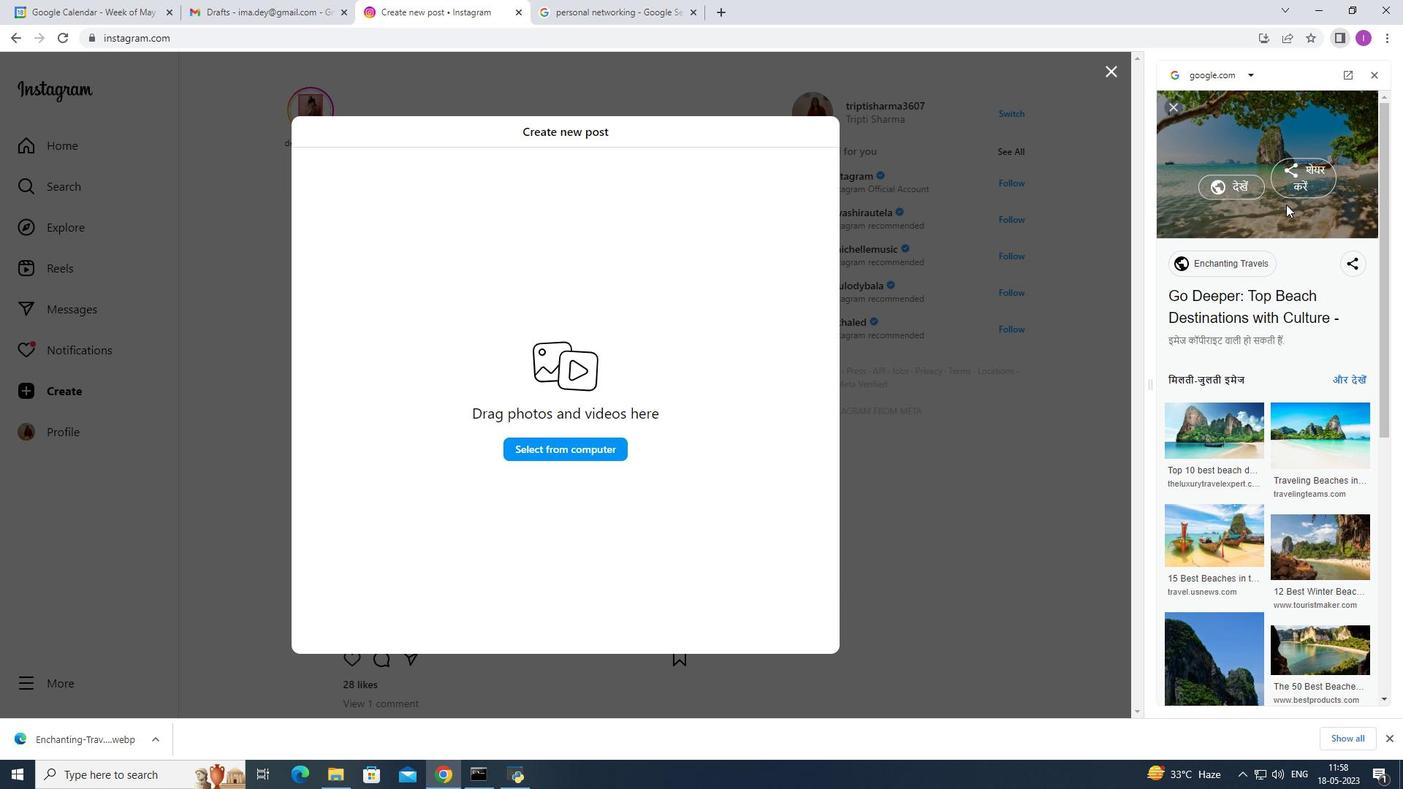
Action: Mouse pressed left at (1286, 204)
Screenshot: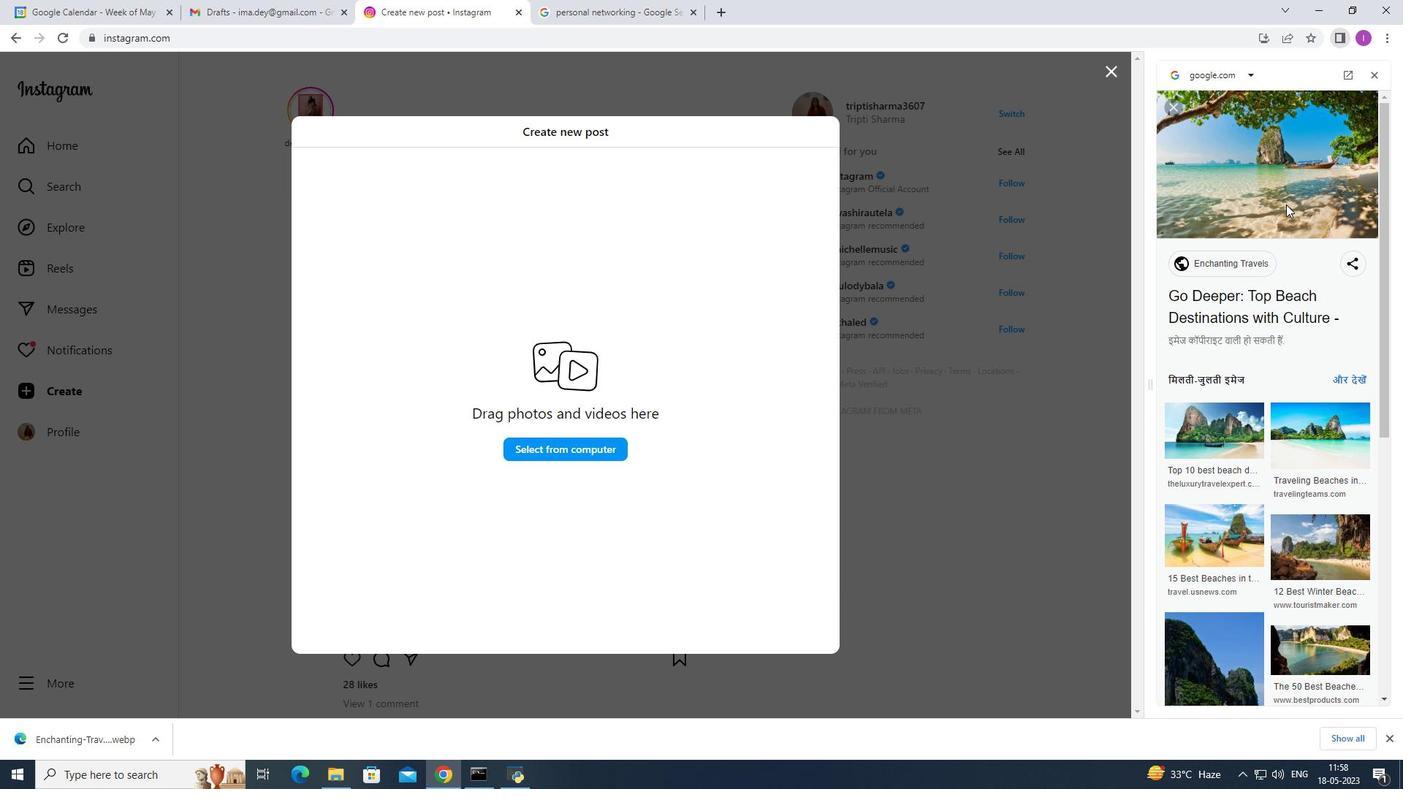 
Action: Mouse pressed right at (1286, 204)
Screenshot: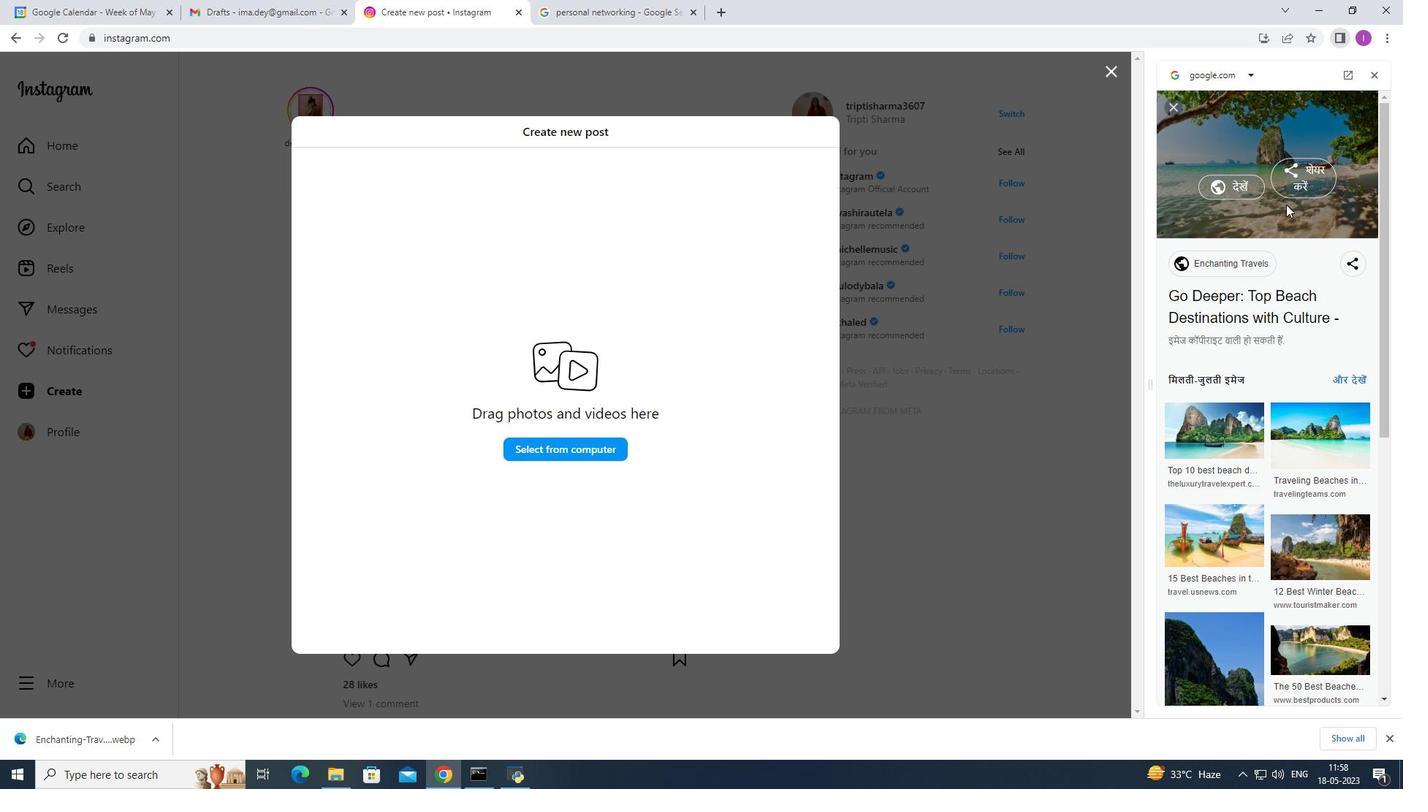 
Action: Mouse moved to (1349, 214)
Screenshot: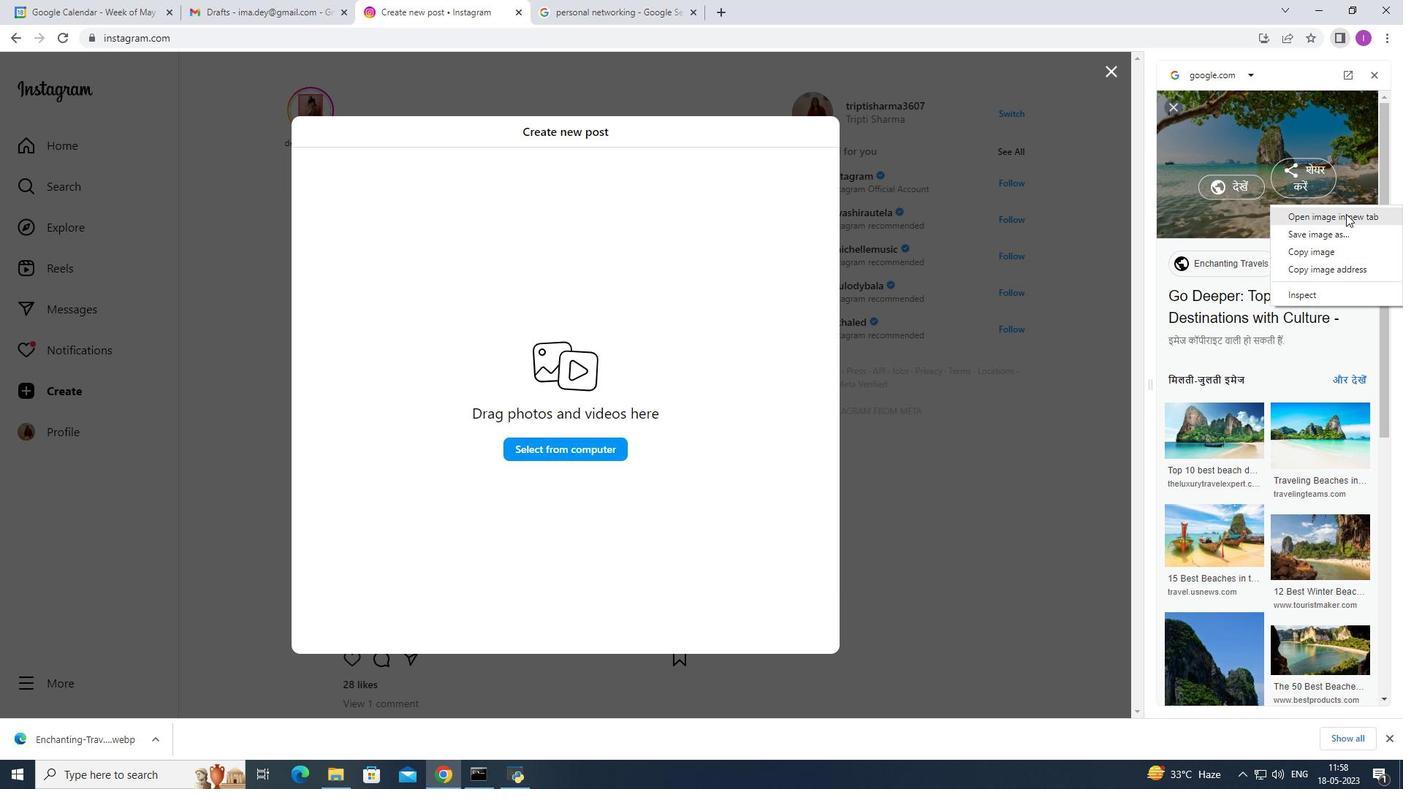 
Action: Mouse pressed left at (1349, 214)
Screenshot: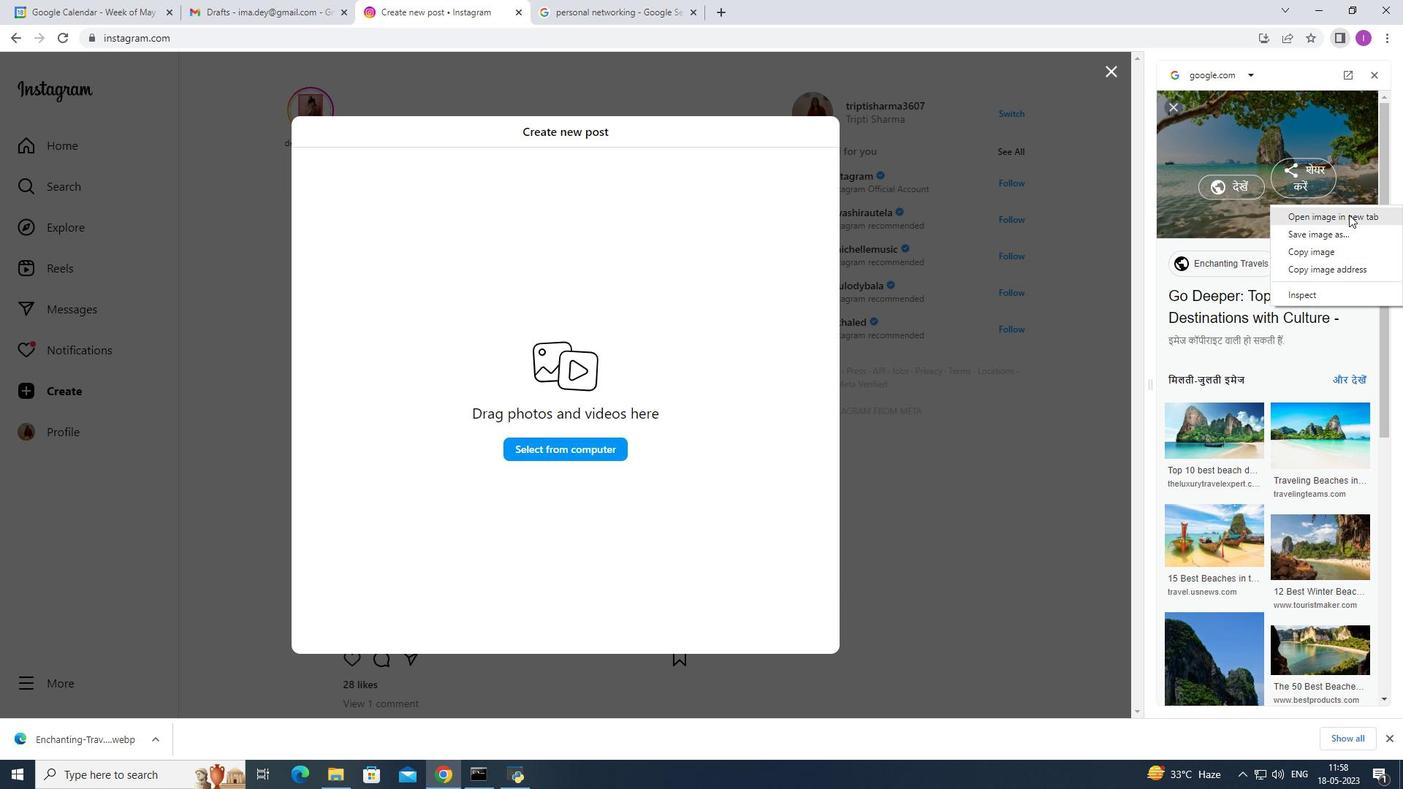
Action: Mouse moved to (197, 210)
Screenshot: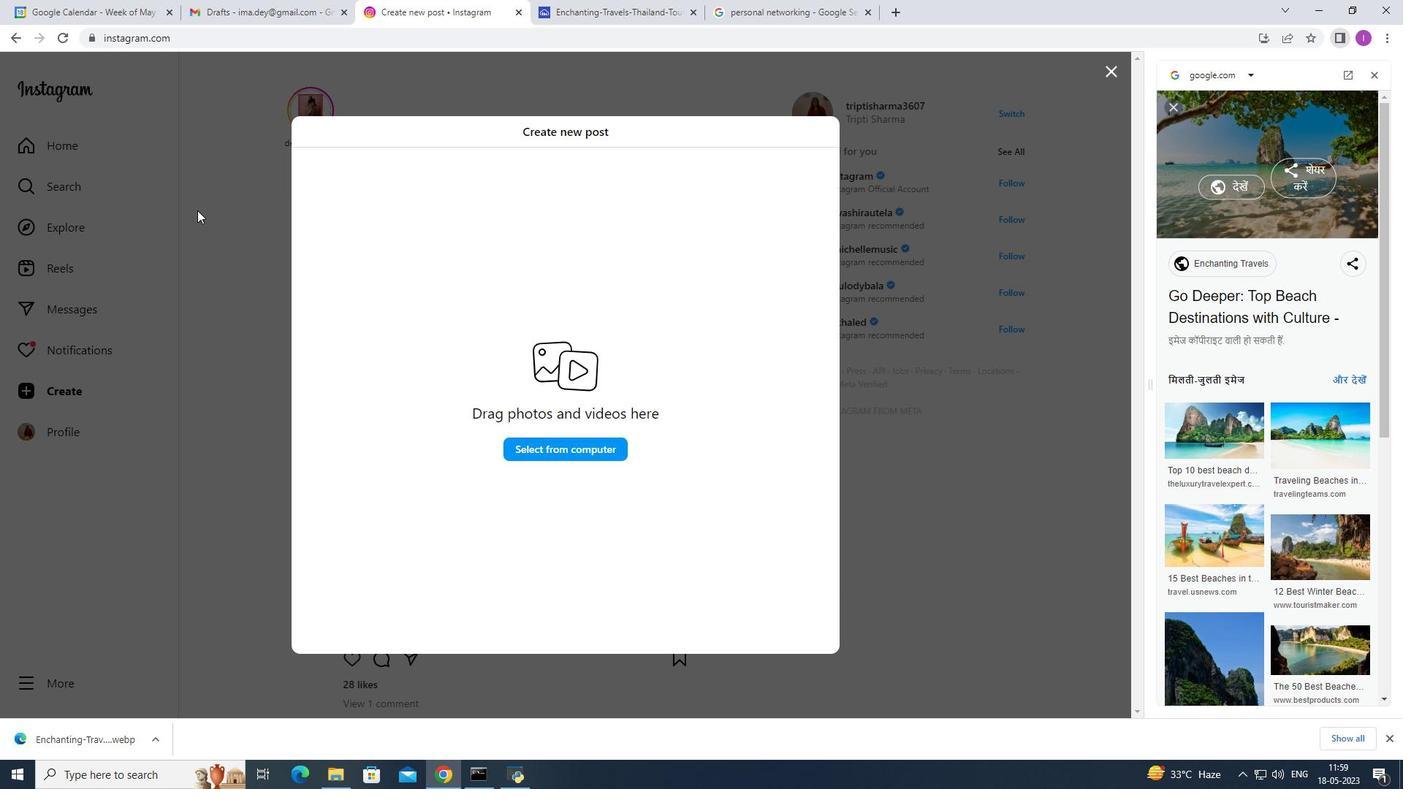 
Action: Mouse pressed left at (197, 210)
Screenshot: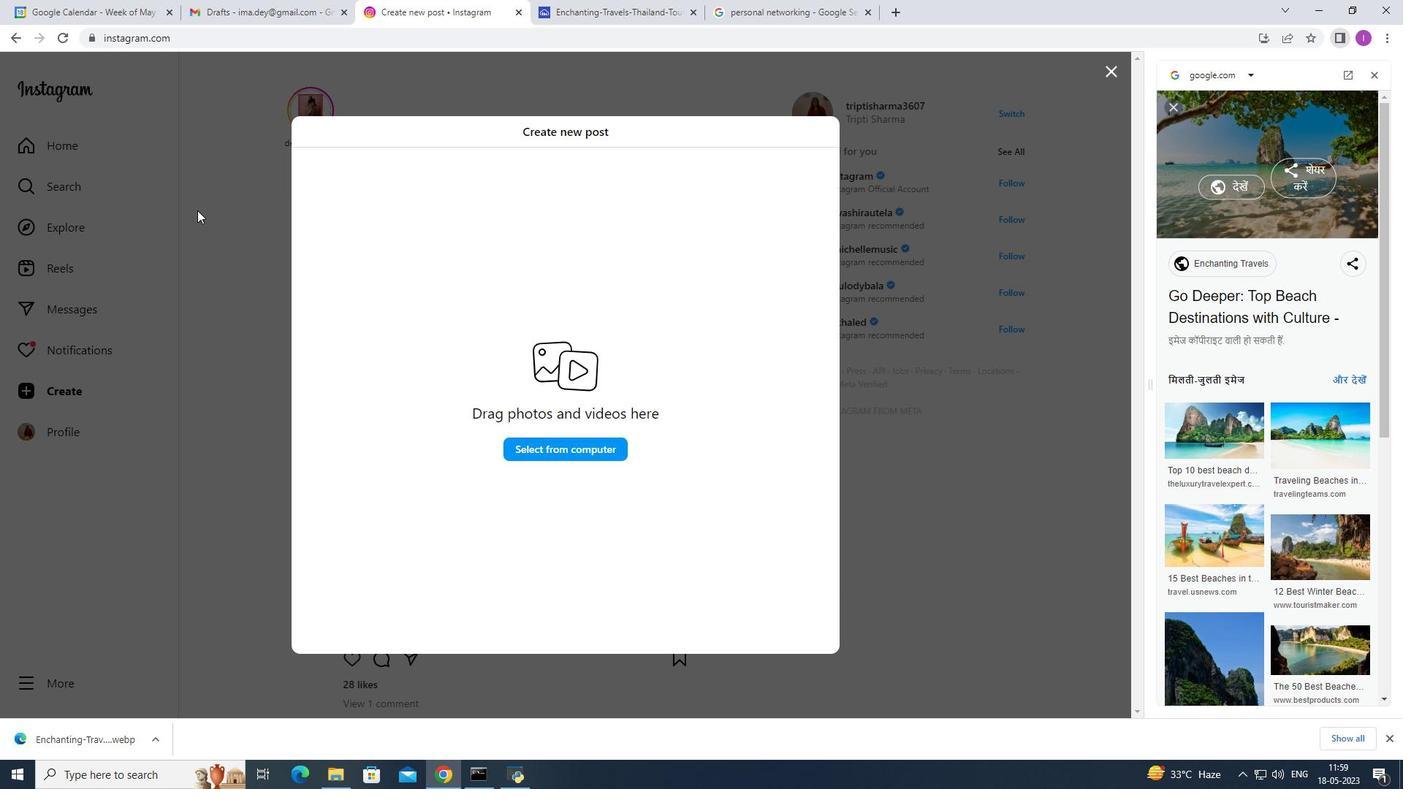 
Action: Mouse moved to (565, 452)
Screenshot: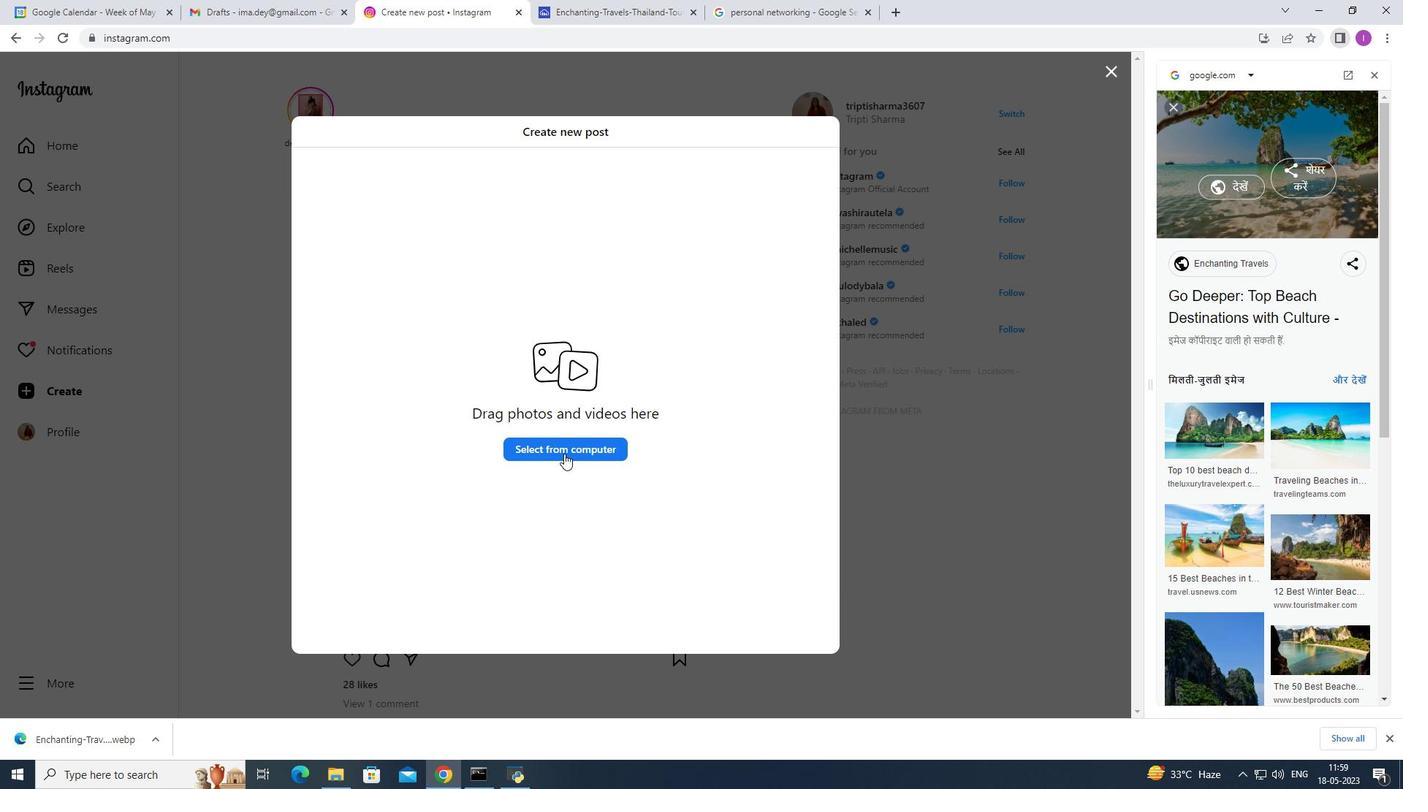 
Action: Mouse pressed left at (565, 452)
Screenshot: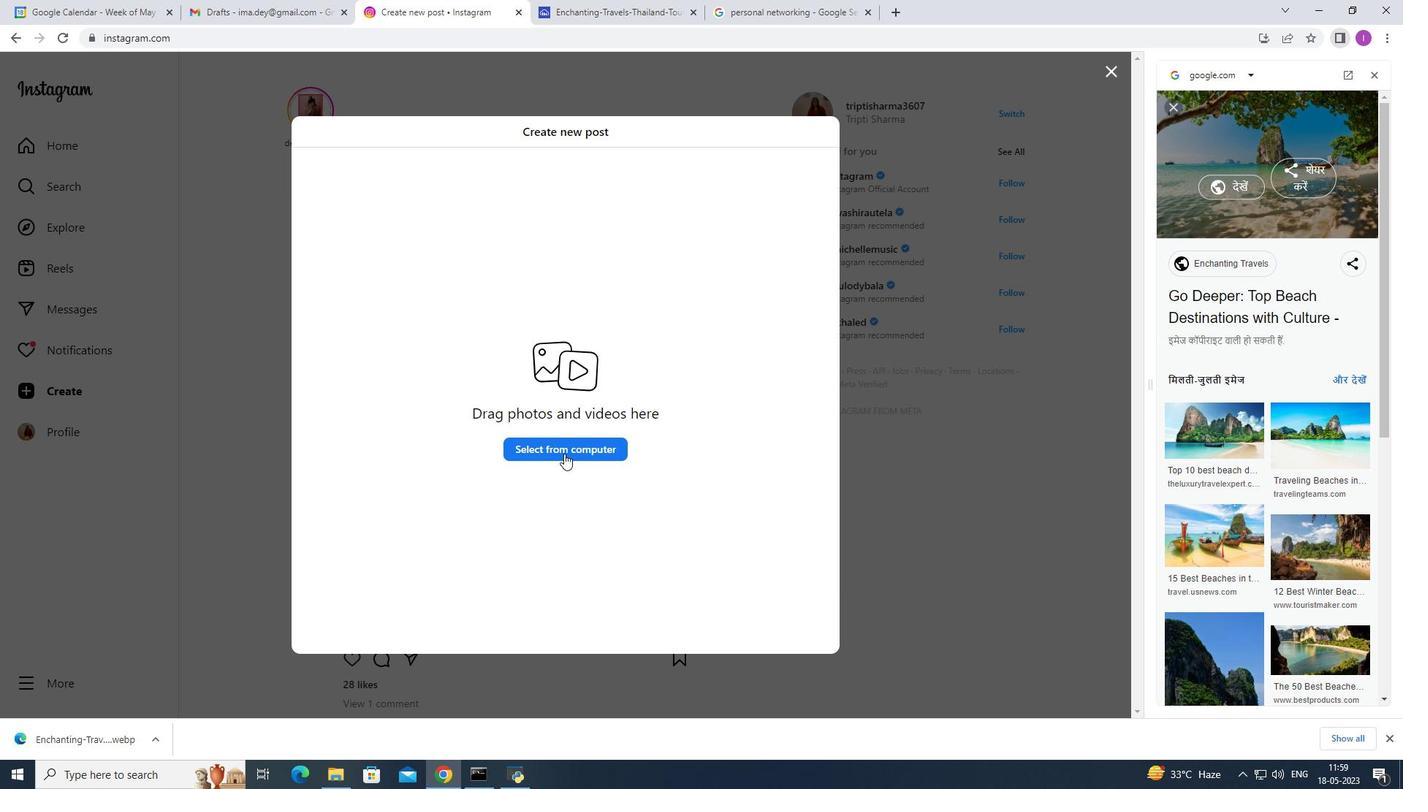 
Action: Mouse moved to (73, 236)
Screenshot: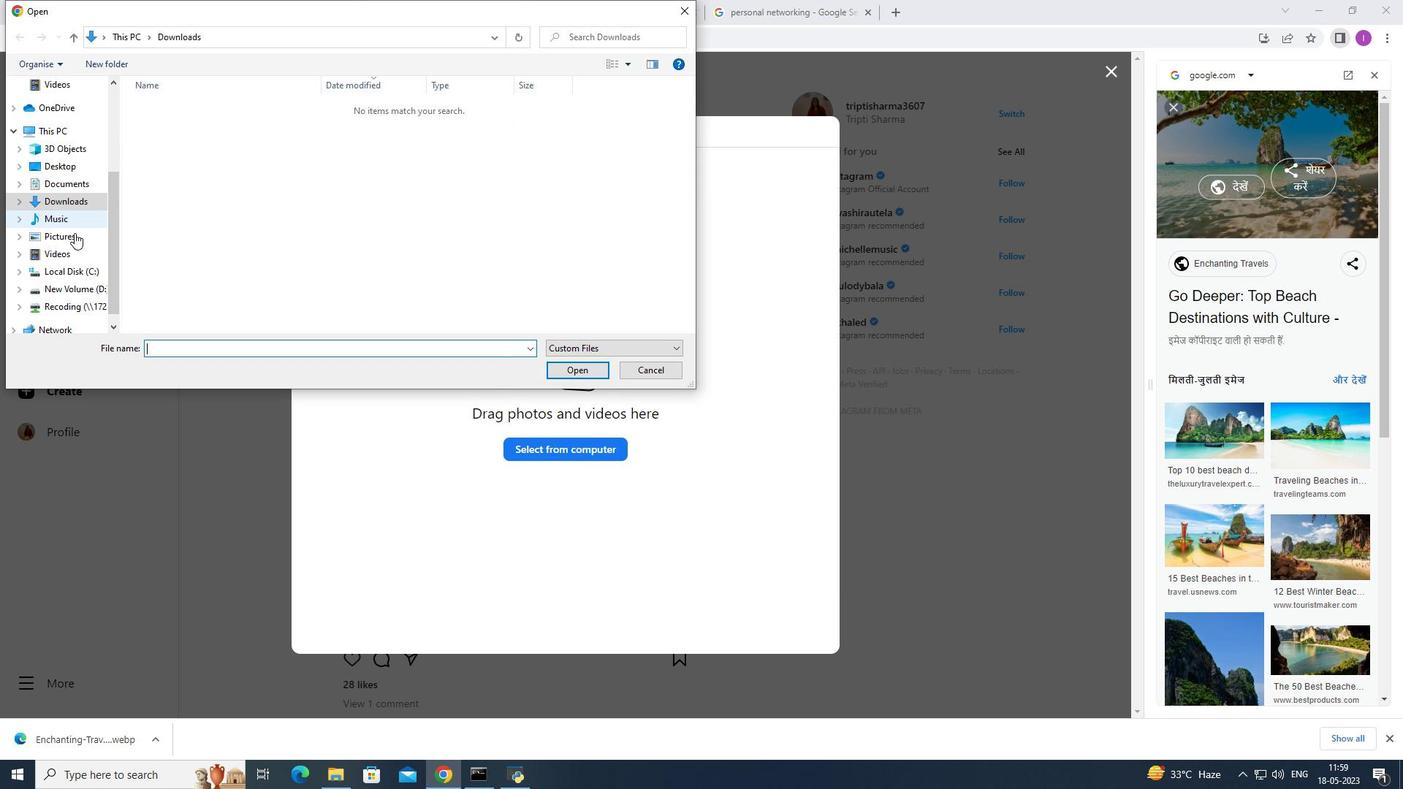 
Action: Mouse scrolled (73, 236) with delta (0, 0)
Screenshot: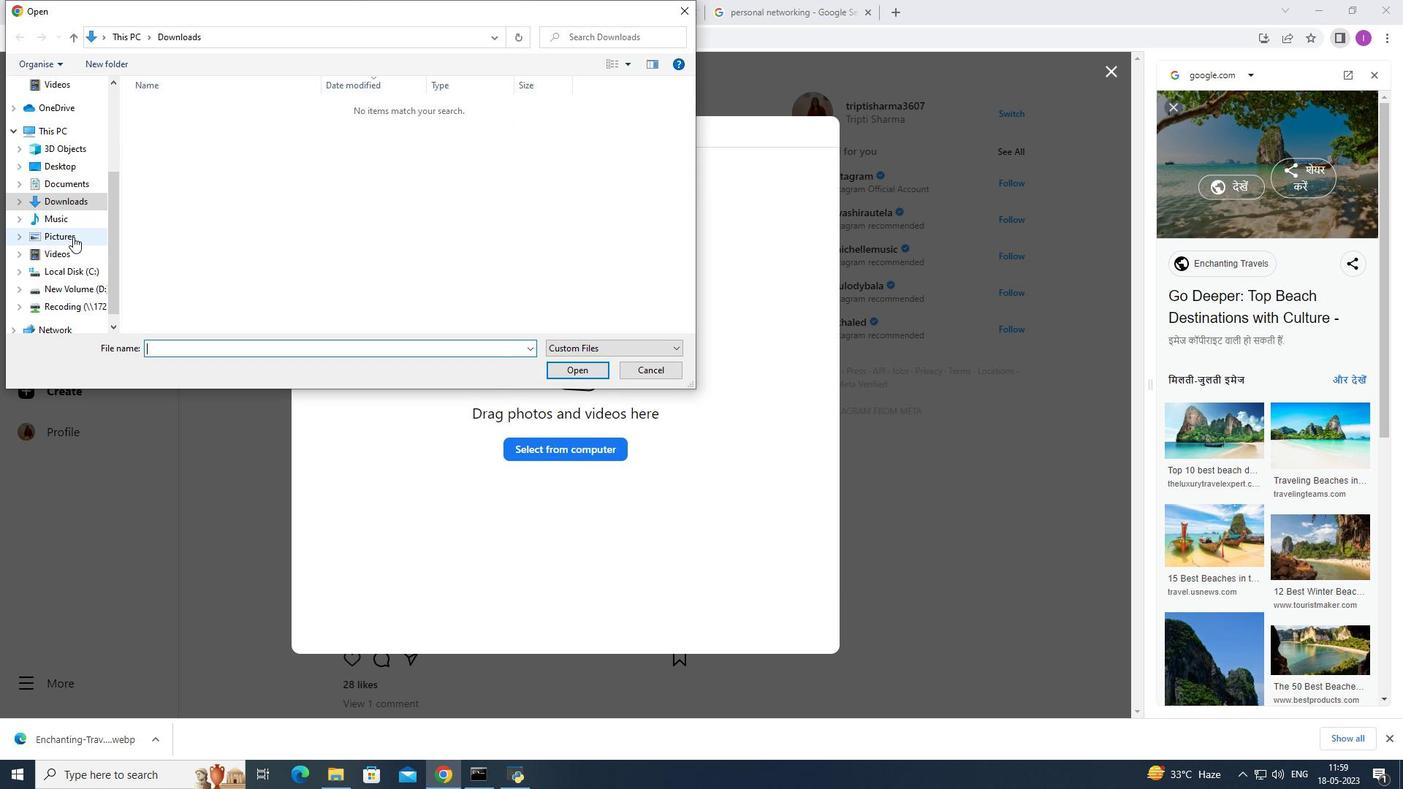
Action: Mouse scrolled (73, 236) with delta (0, 0)
Screenshot: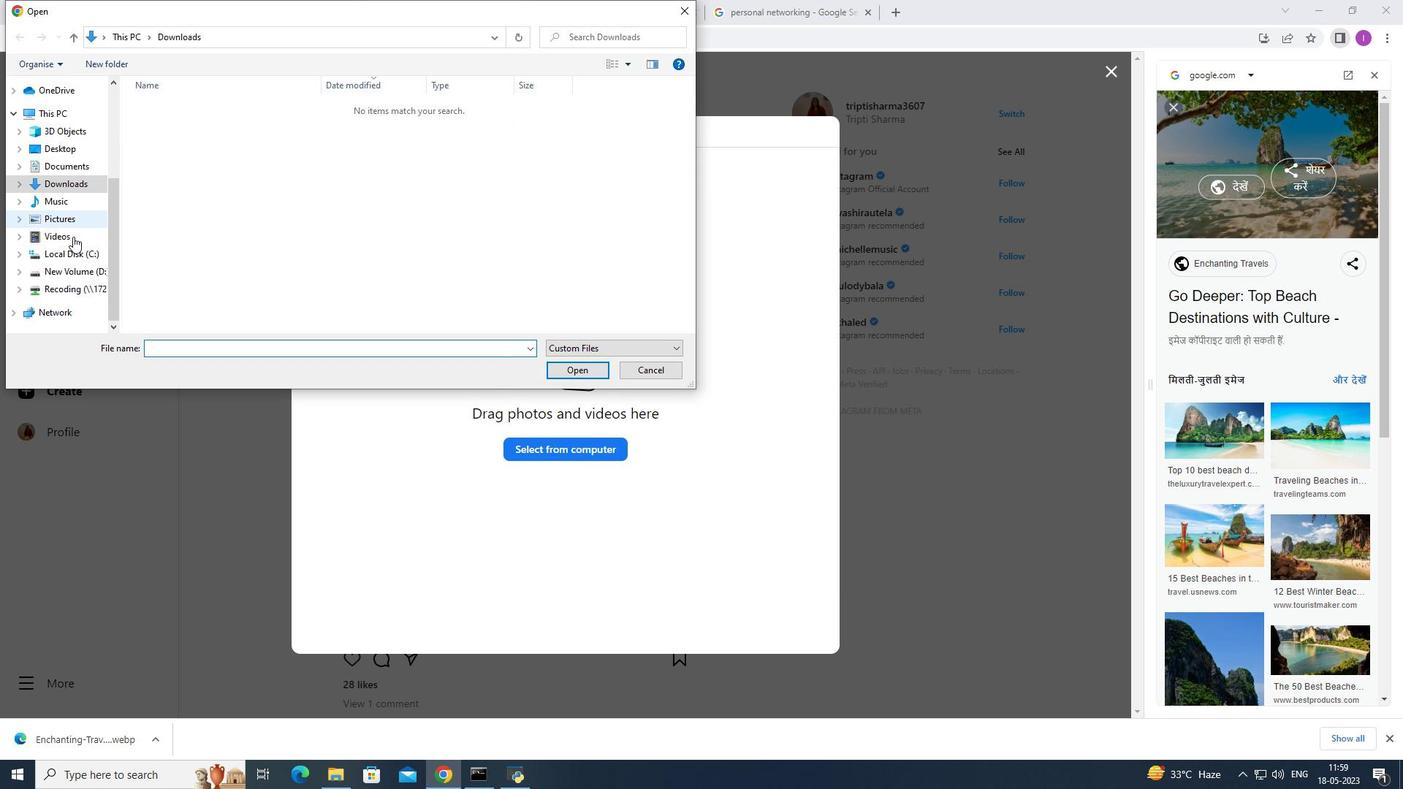 
Action: Mouse moved to (66, 223)
Screenshot: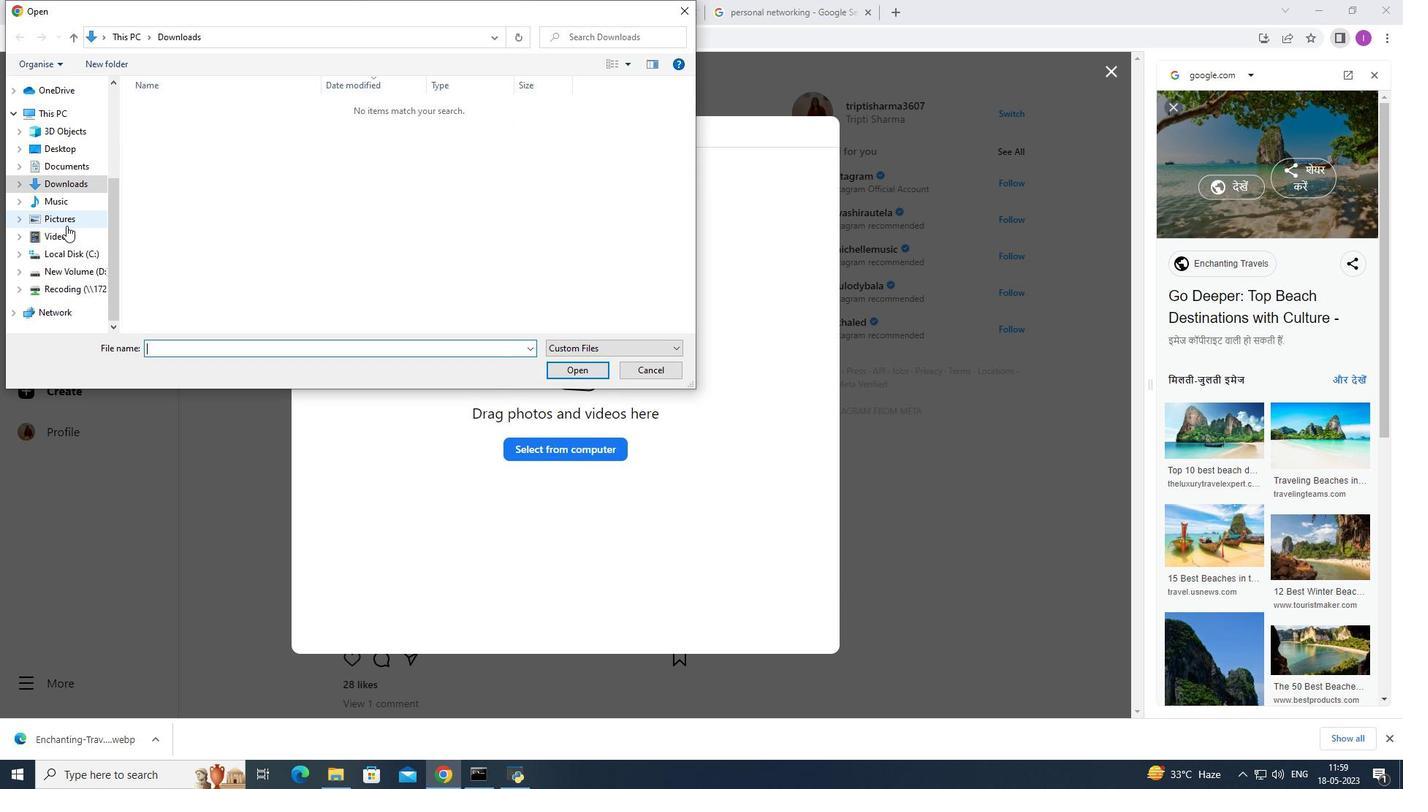 
Action: Mouse pressed left at (66, 223)
Screenshot: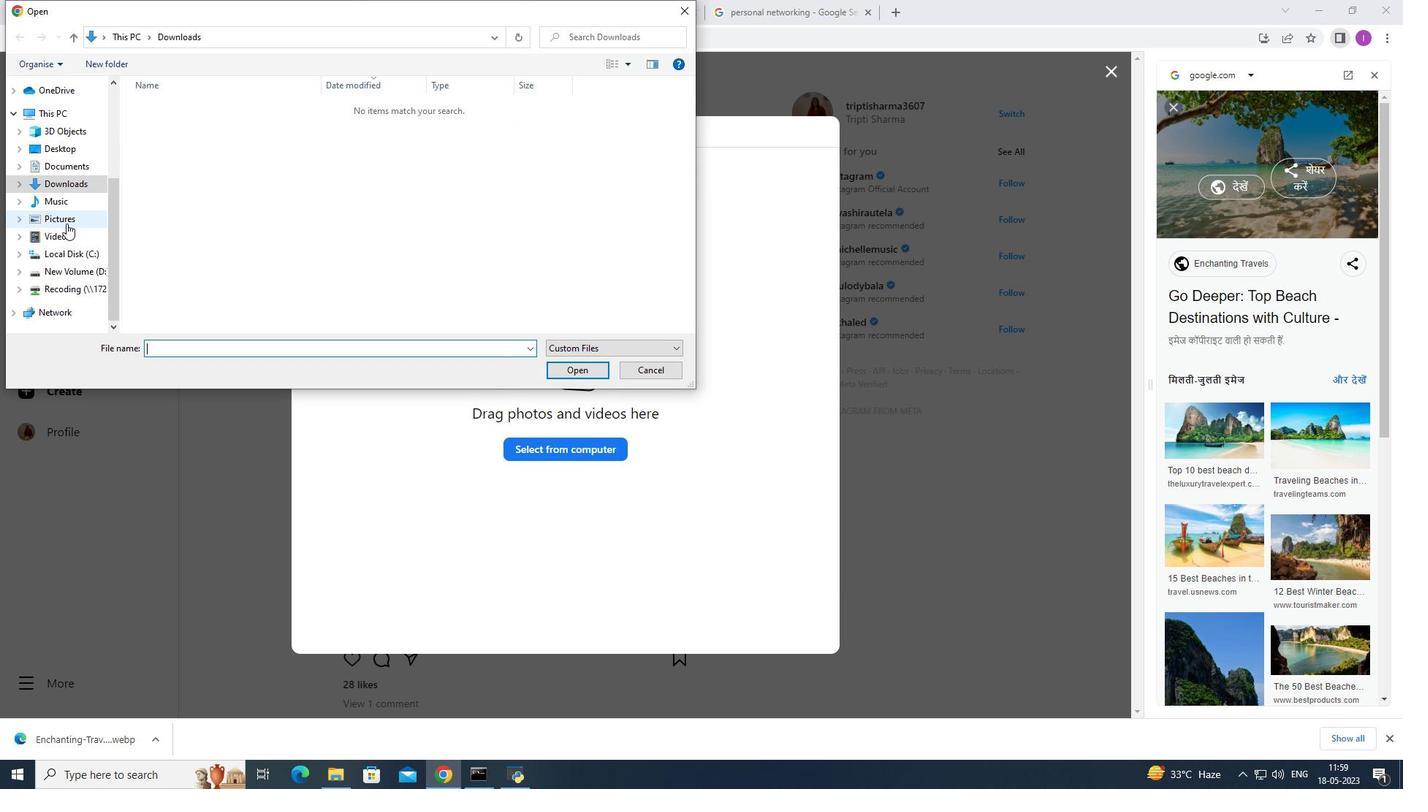 
Action: Mouse moved to (236, 130)
Screenshot: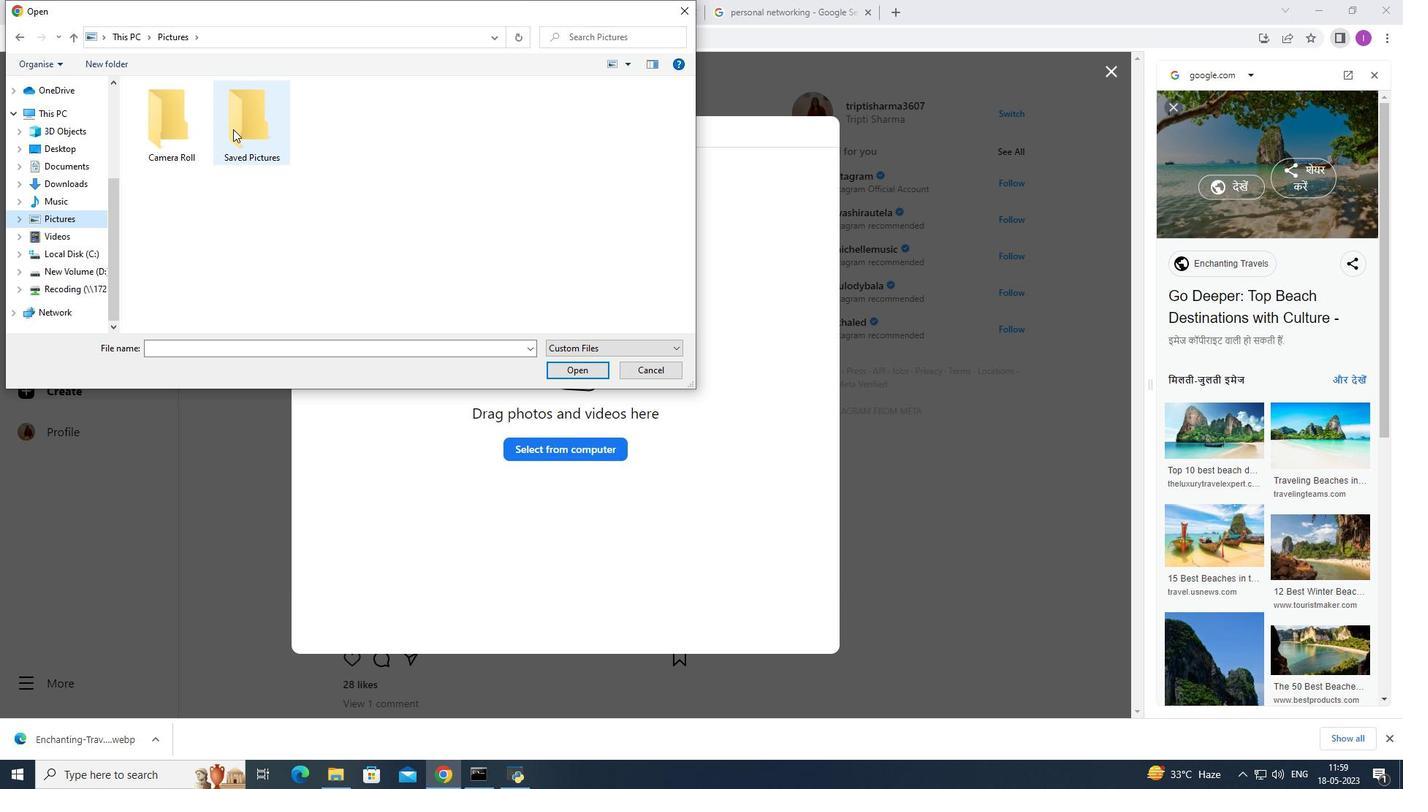 
Action: Mouse pressed left at (236, 130)
Screenshot: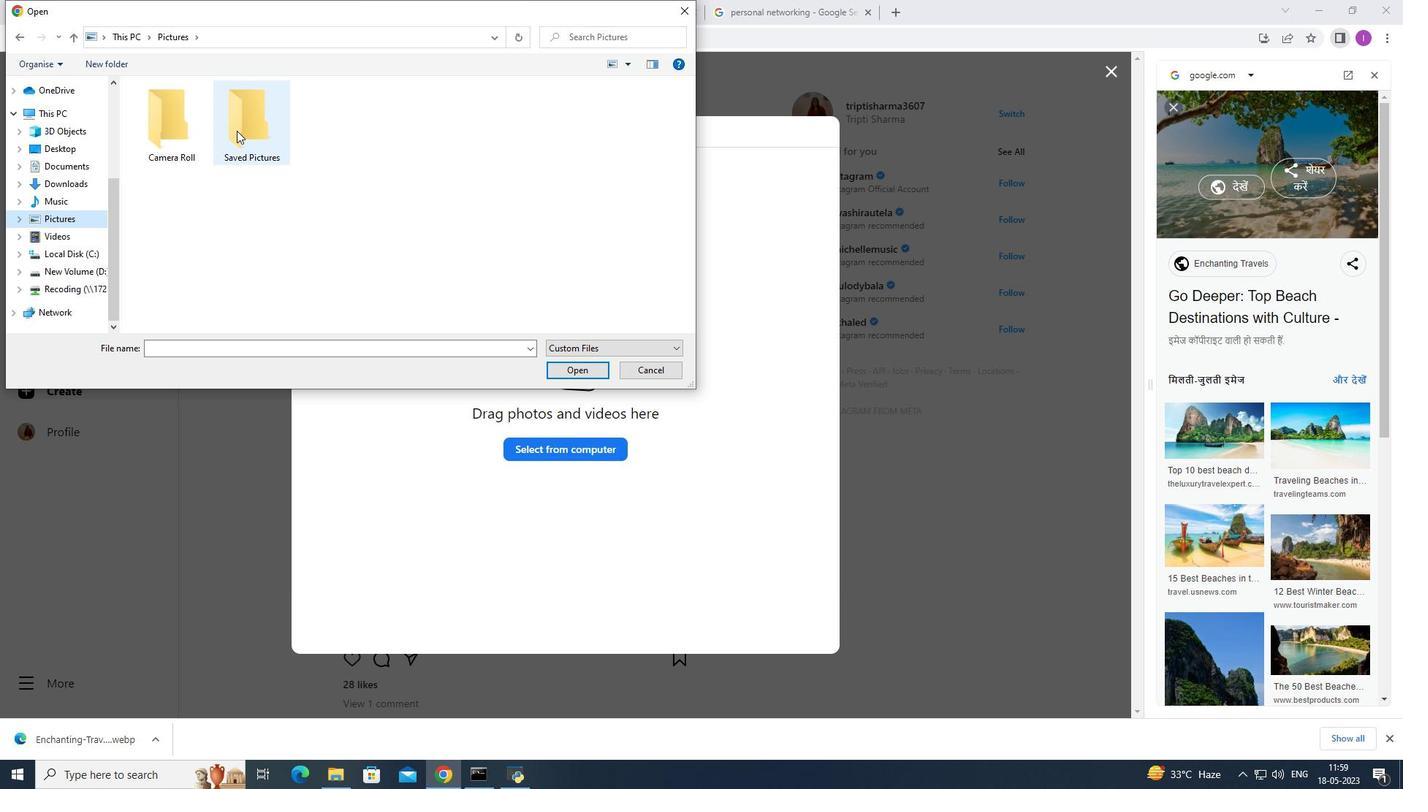 
Action: Mouse moved to (258, 136)
Screenshot: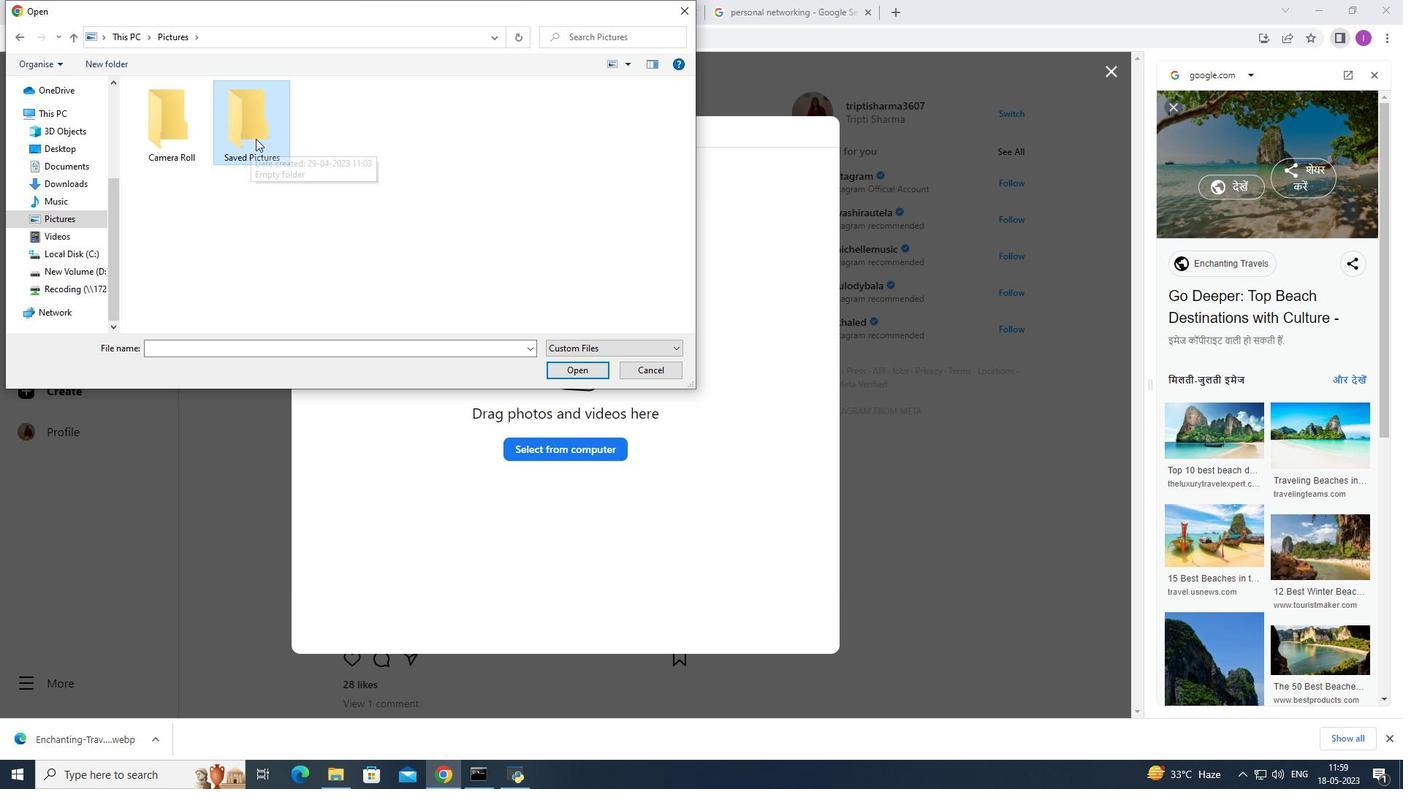 
Action: Mouse pressed left at (258, 136)
Screenshot: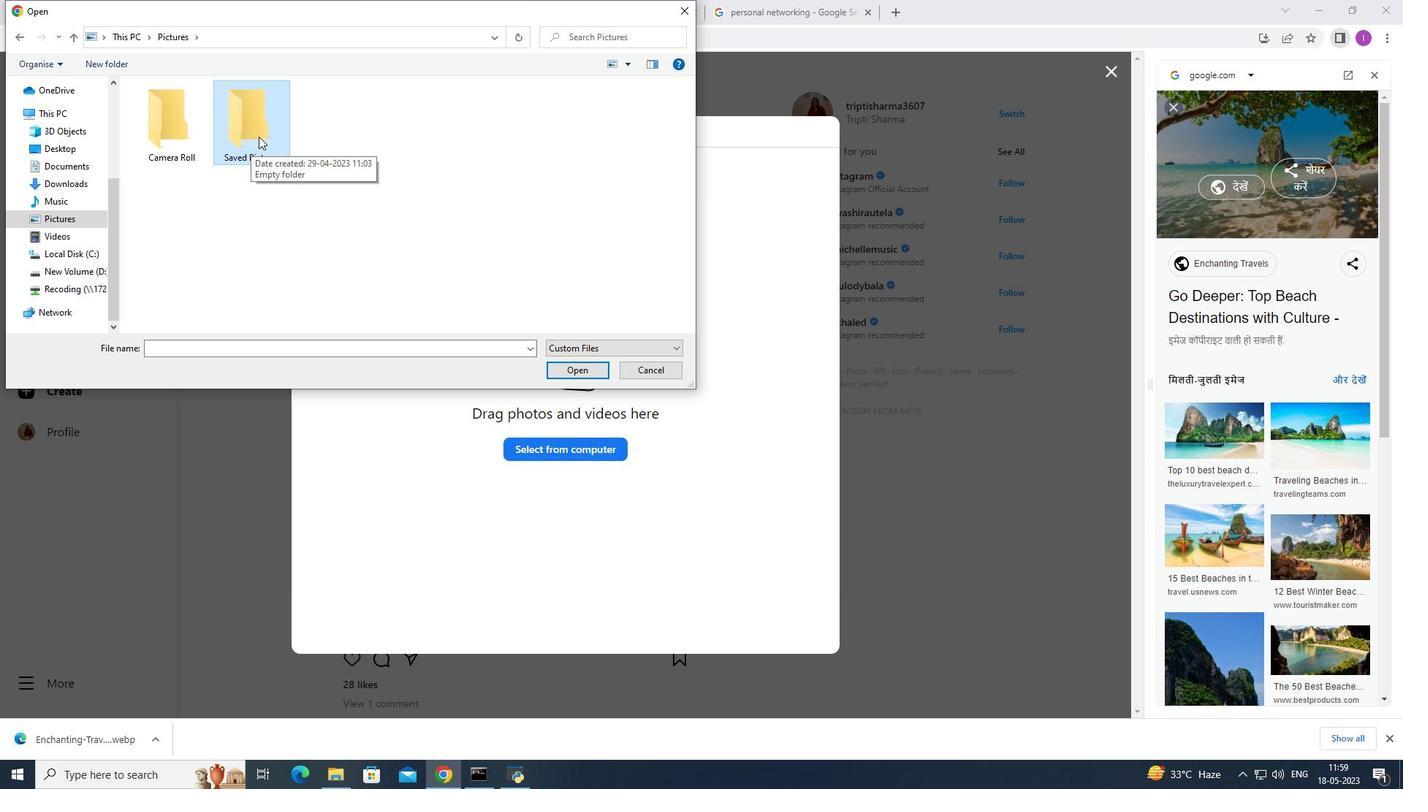 
Action: Mouse moved to (259, 136)
Screenshot: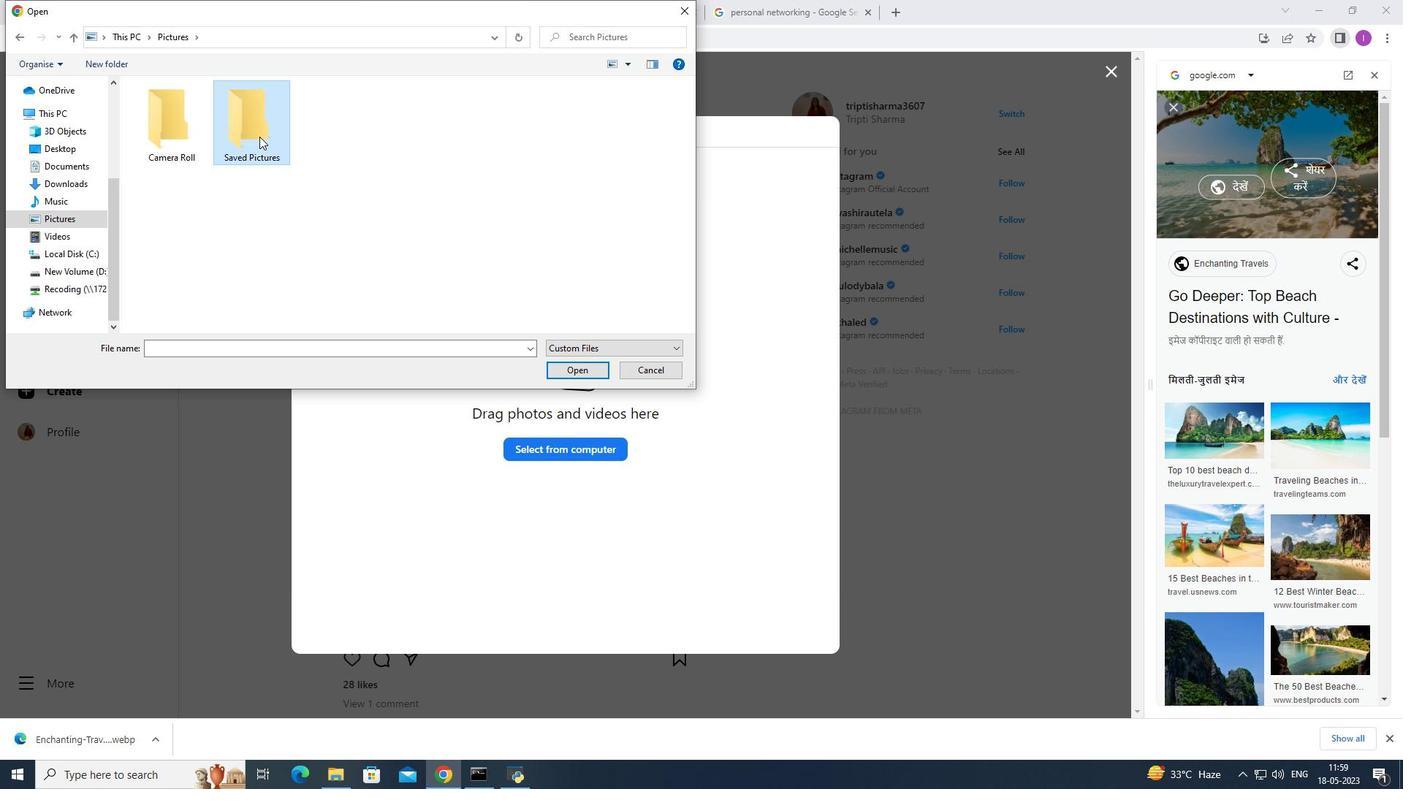 
Action: Mouse pressed left at (259, 136)
Screenshot: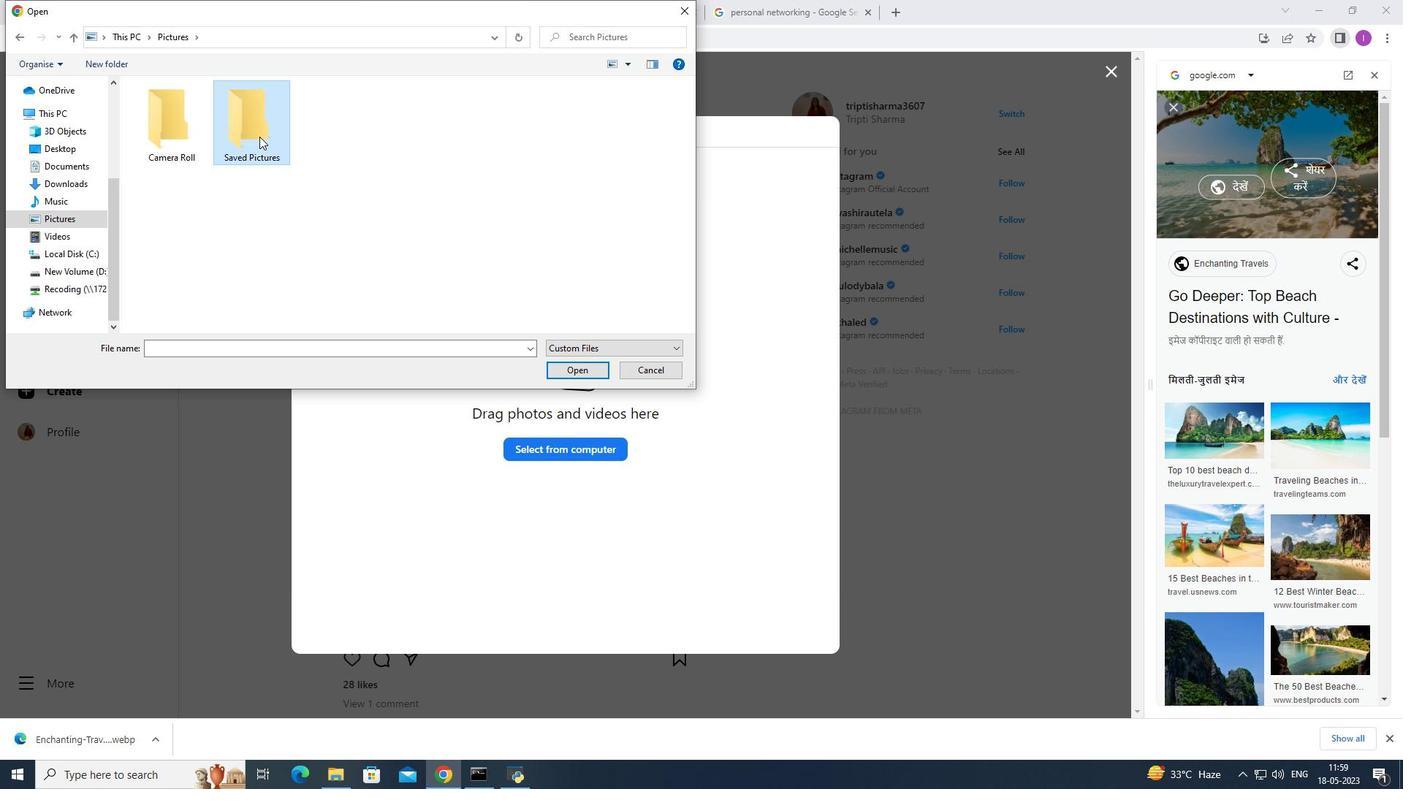 
Action: Mouse moved to (261, 136)
Screenshot: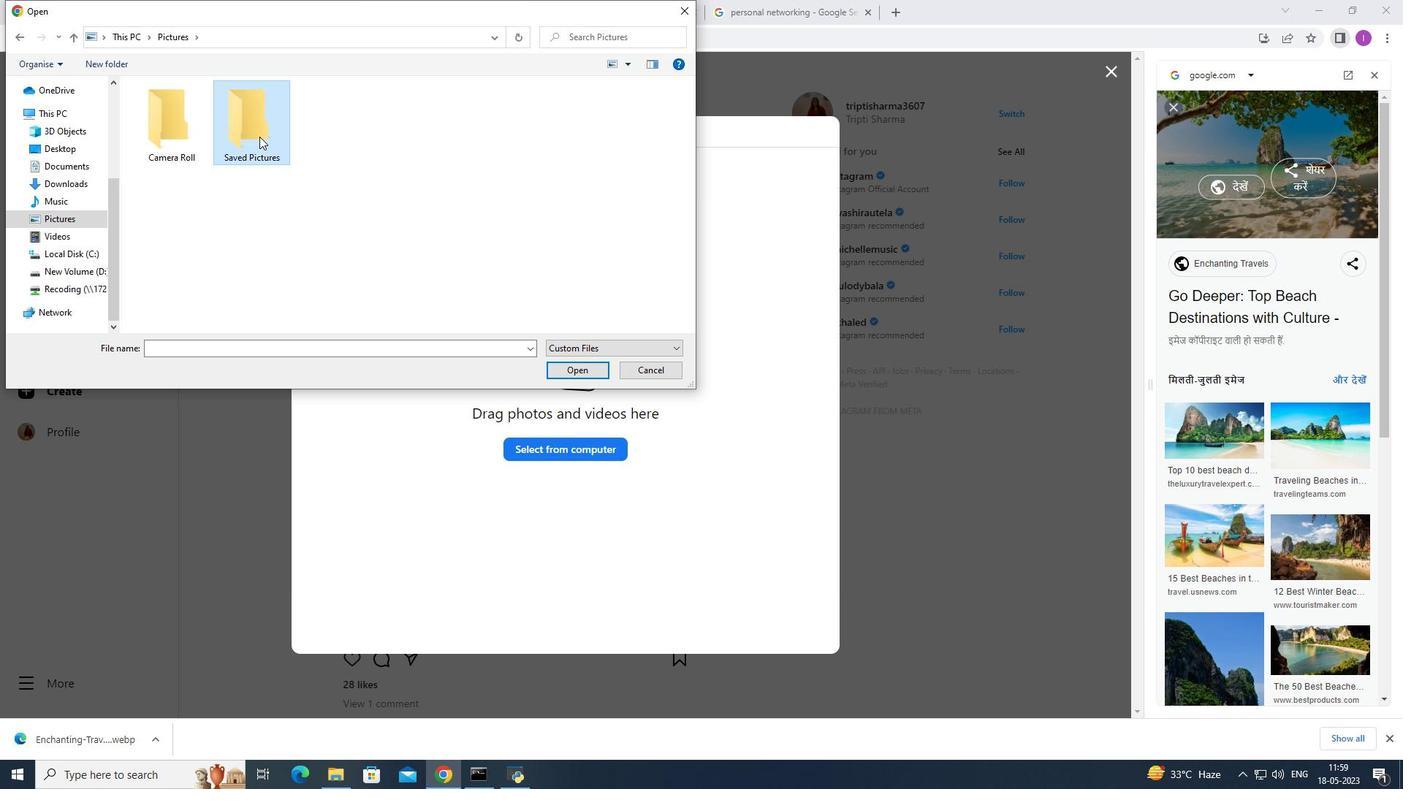 
Action: Mouse pressed left at (261, 136)
Screenshot: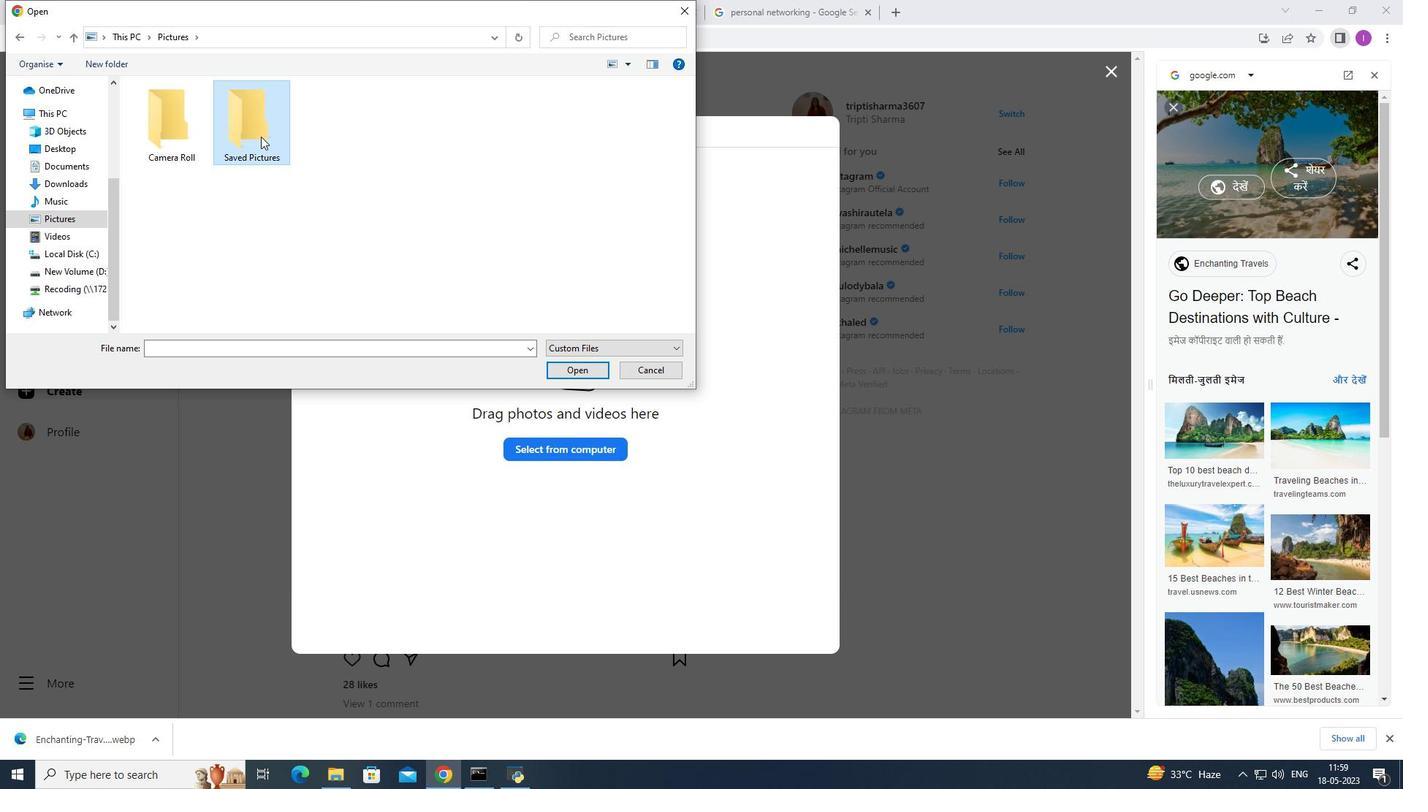 
Action: Mouse moved to (79, 217)
Screenshot: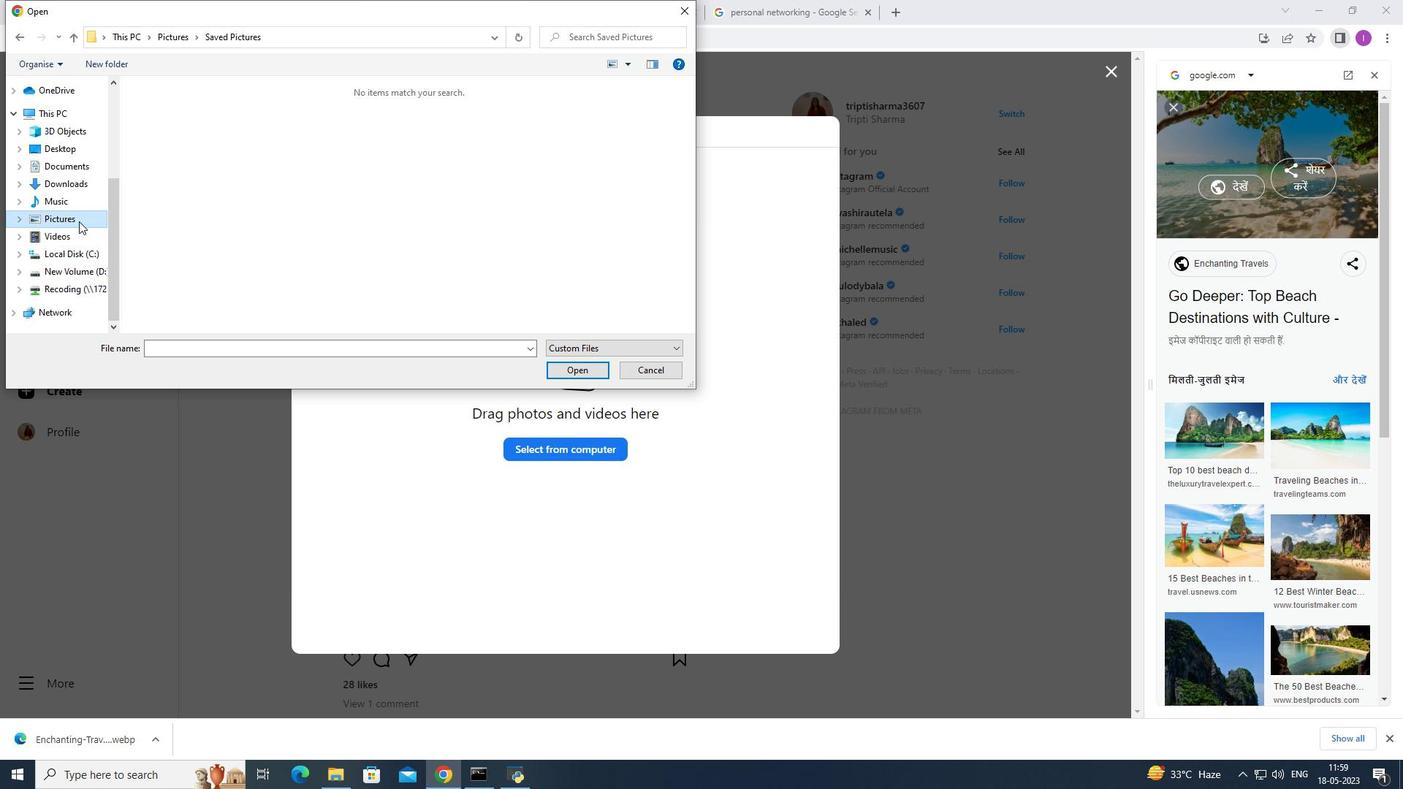 
Action: Mouse pressed left at (79, 217)
Screenshot: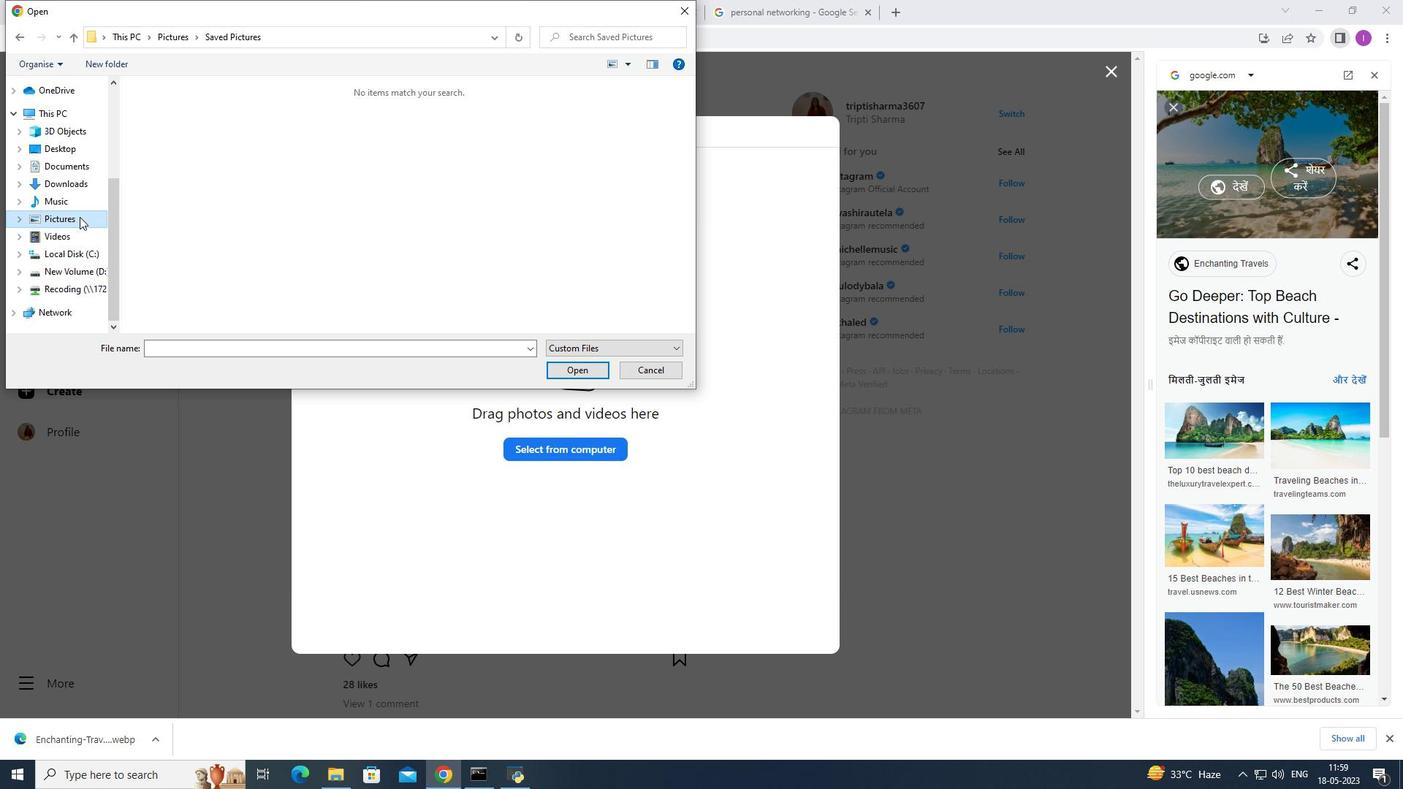 
Action: Mouse moved to (187, 145)
Screenshot: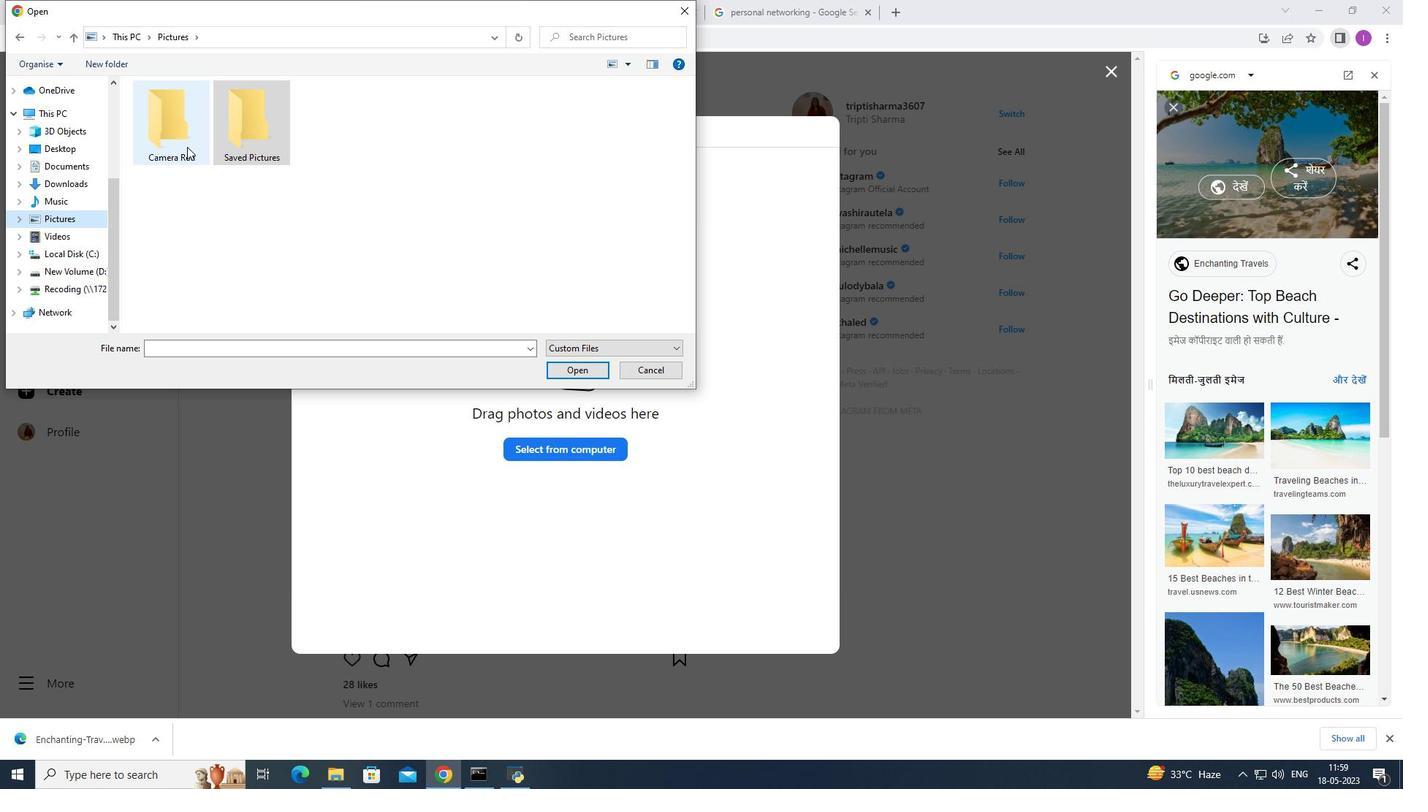 
Action: Mouse pressed left at (187, 145)
Screenshot: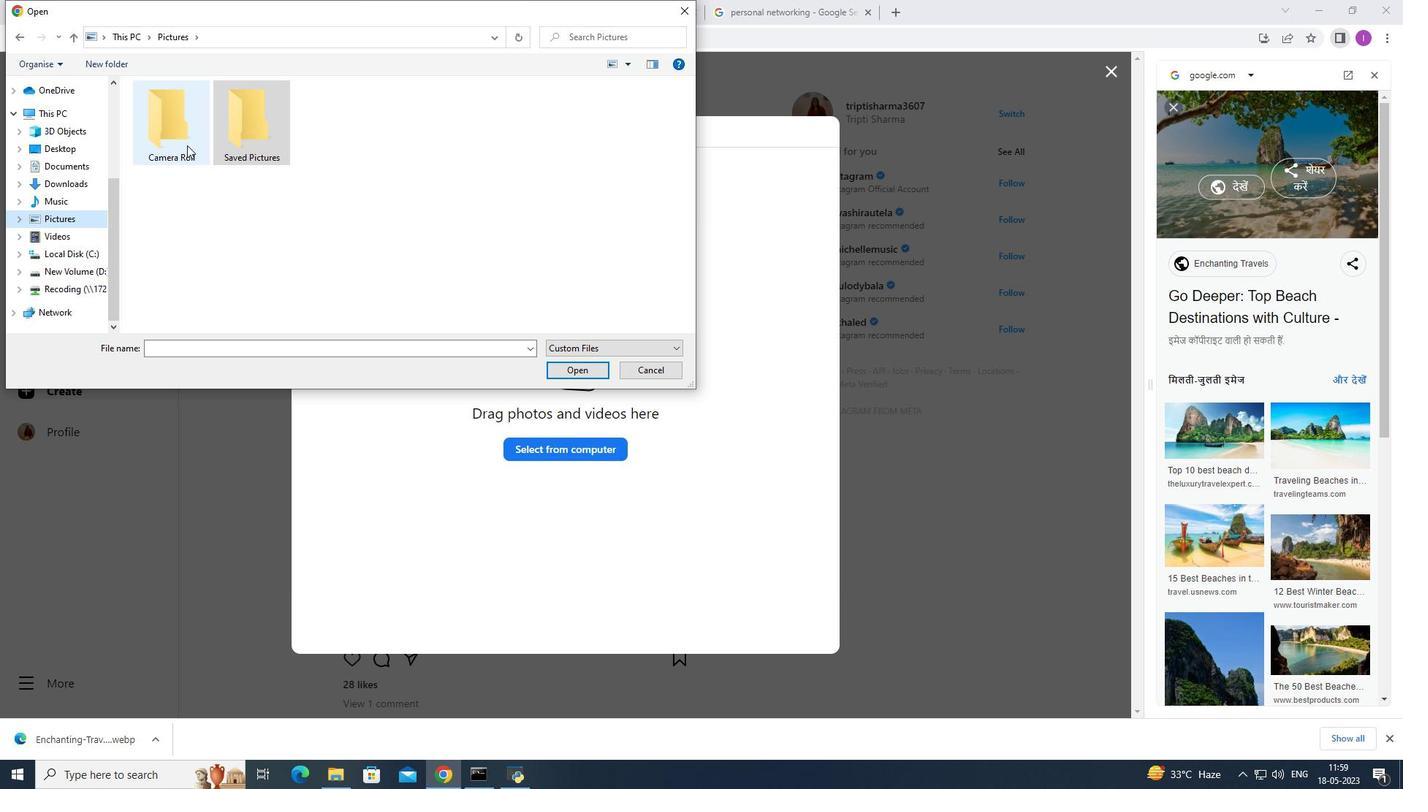 
Action: Mouse moved to (184, 145)
Screenshot: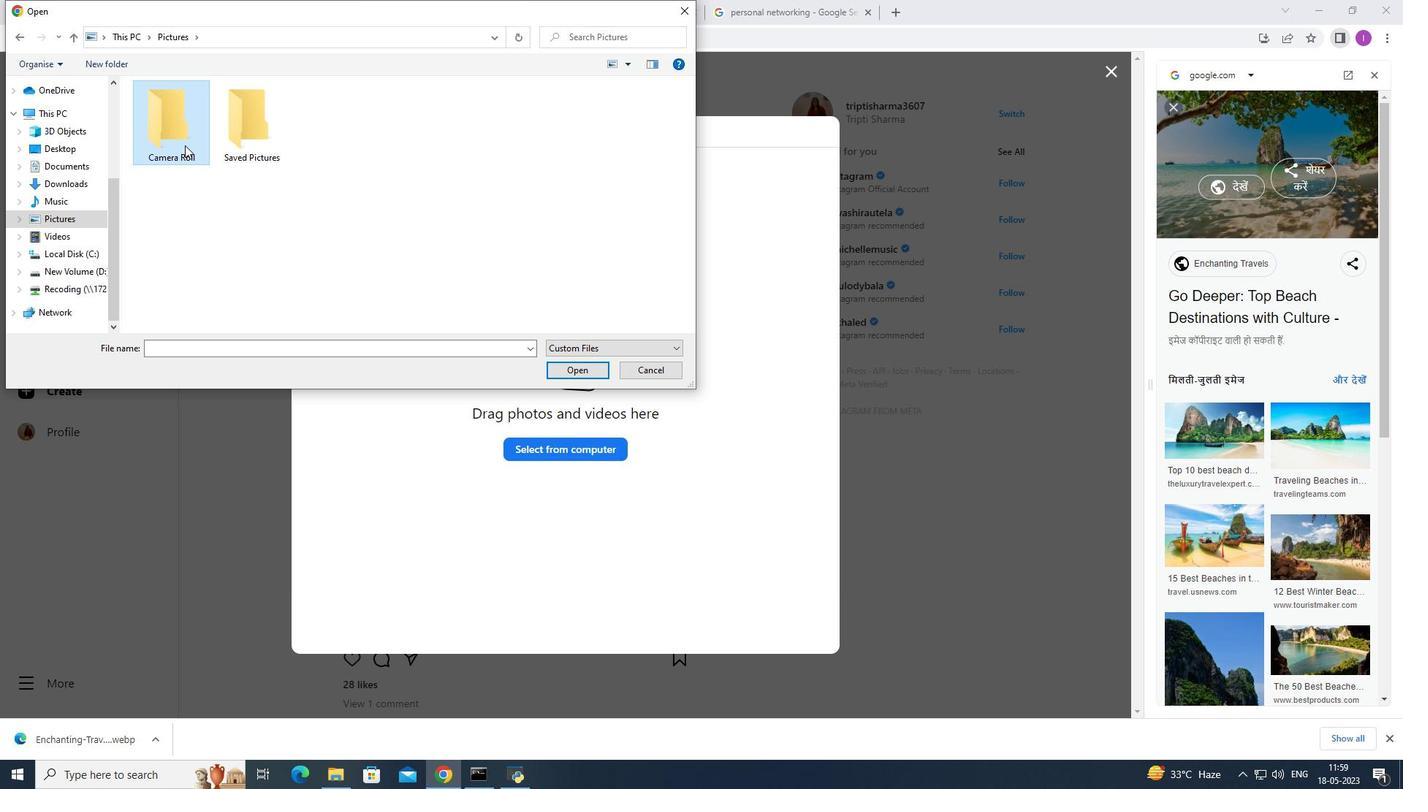 
Action: Mouse pressed left at (184, 145)
Screenshot: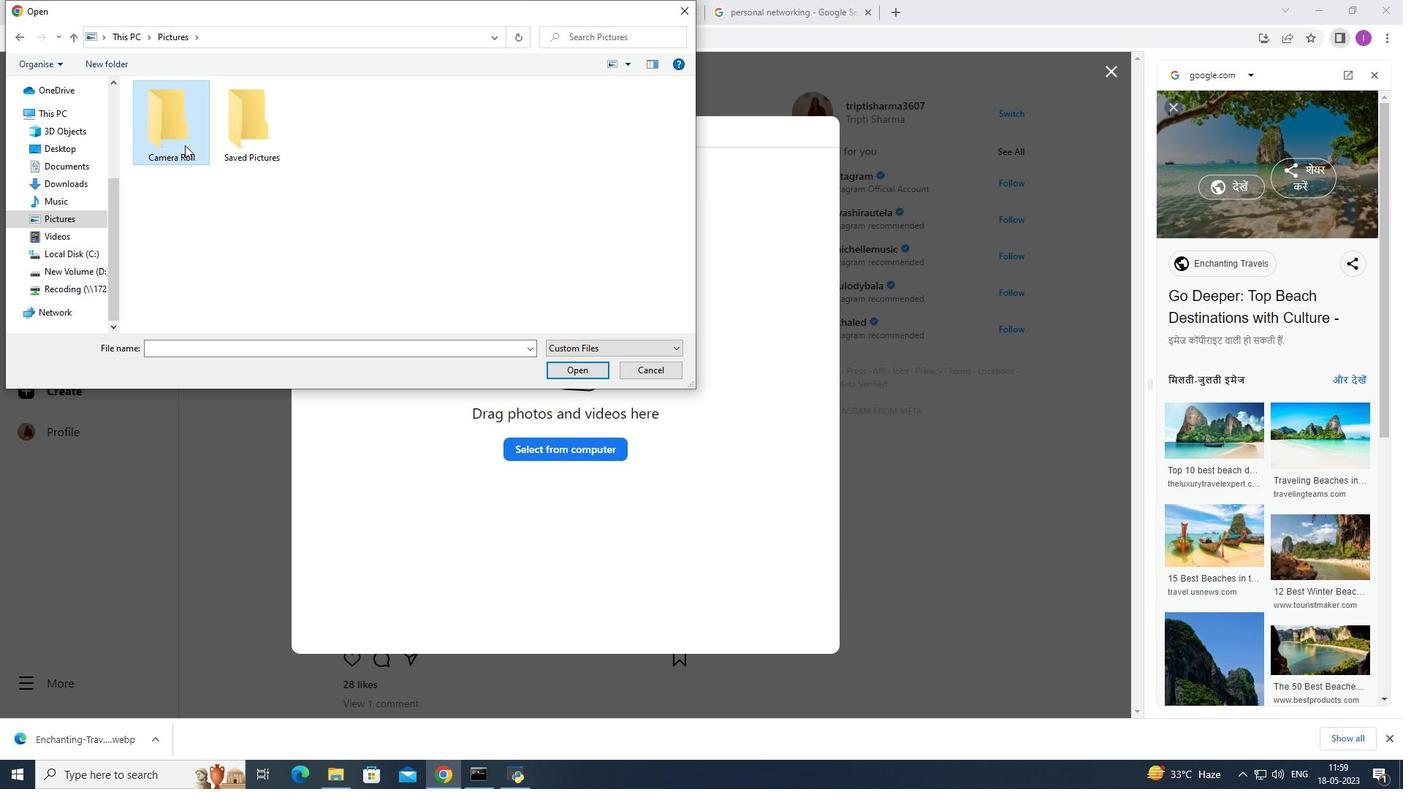 
Action: Mouse pressed left at (184, 145)
Screenshot: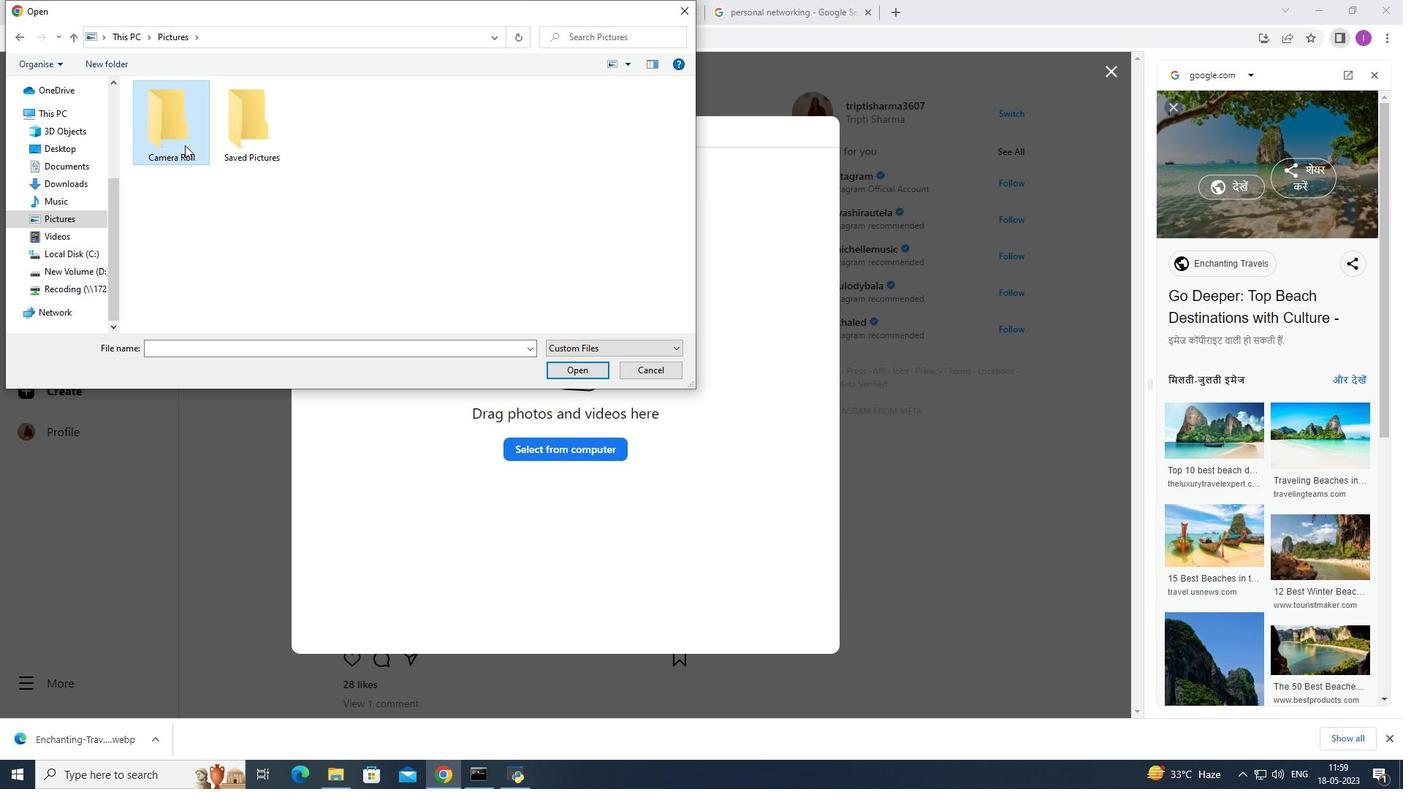 
Action: Mouse moved to (84, 182)
Screenshot: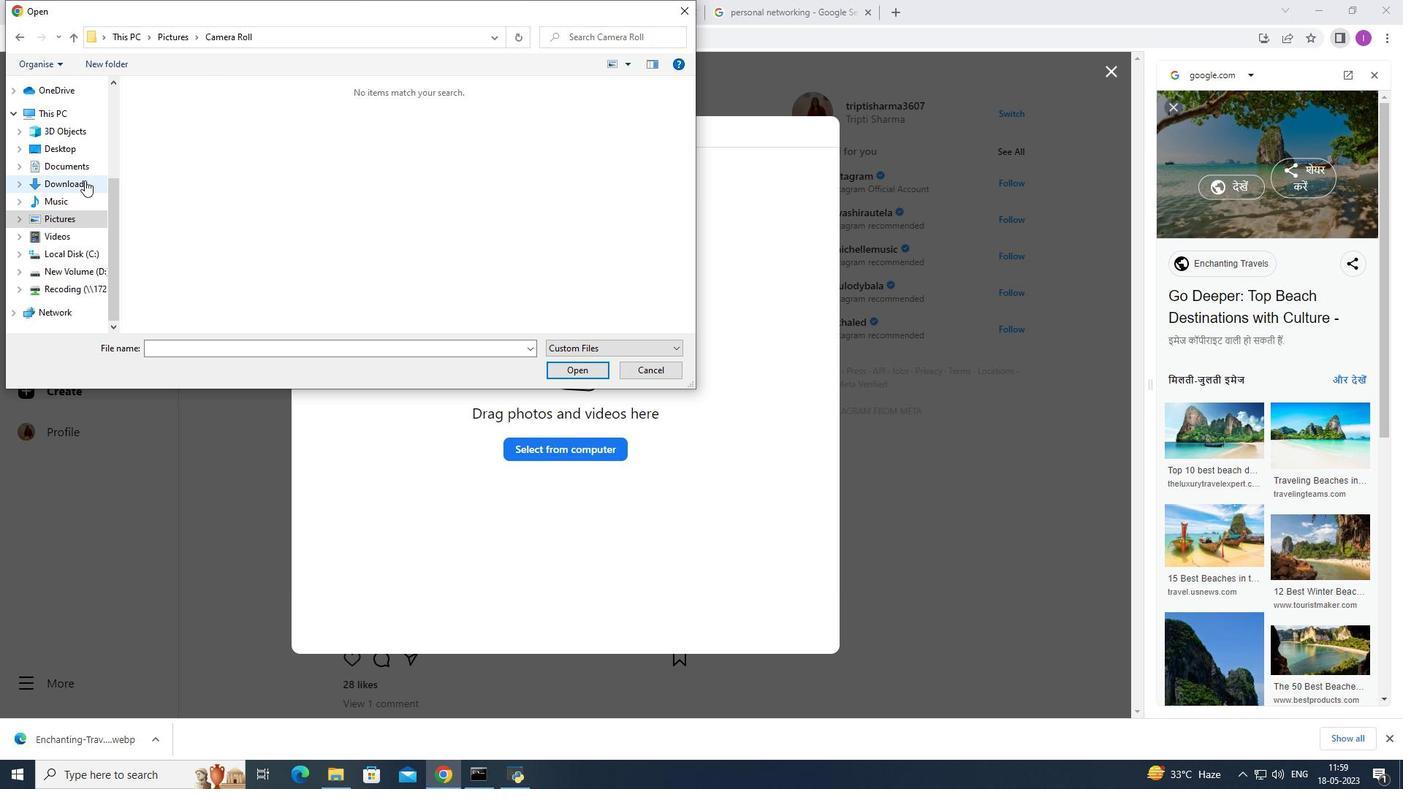 
Action: Mouse pressed left at (84, 182)
Screenshot: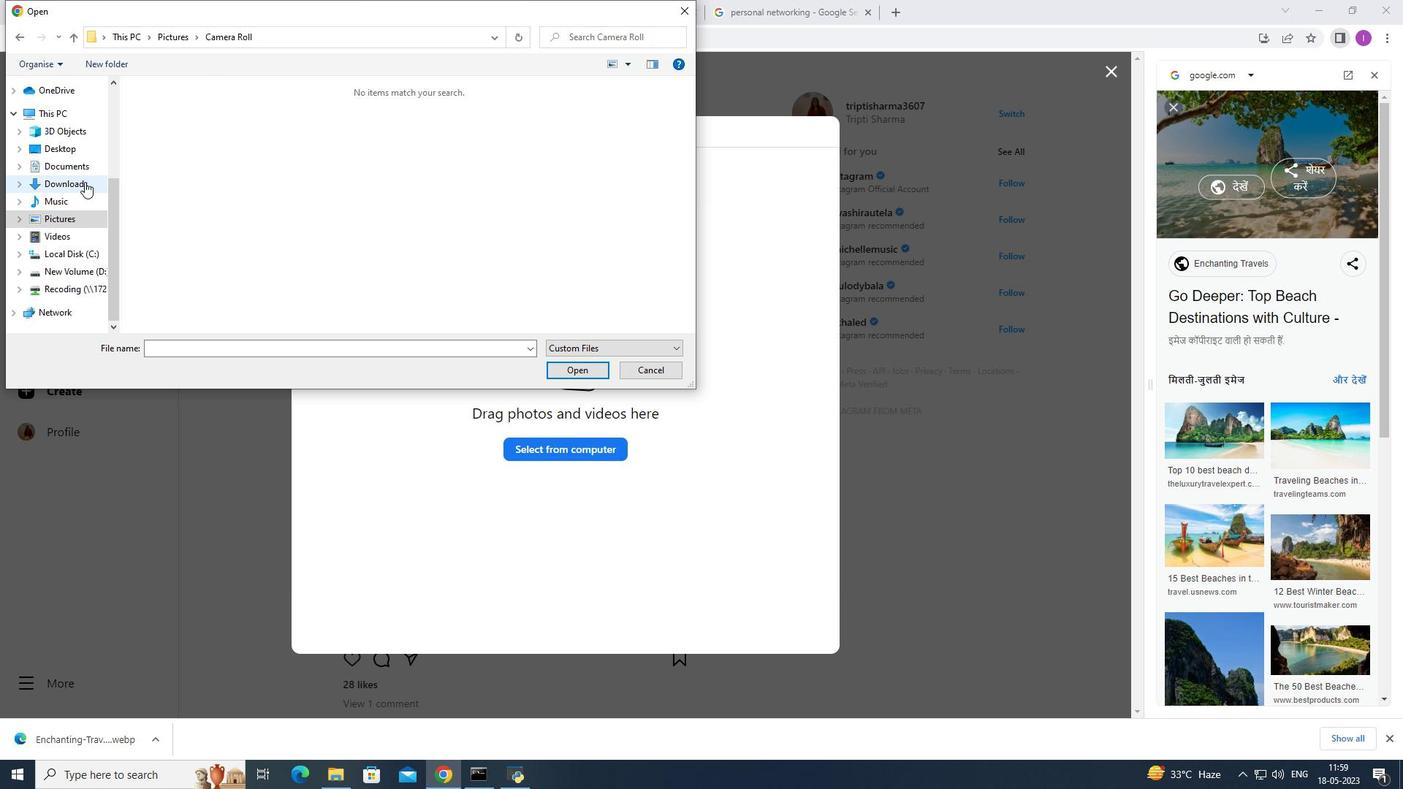 
Action: Mouse moved to (686, 9)
Screenshot: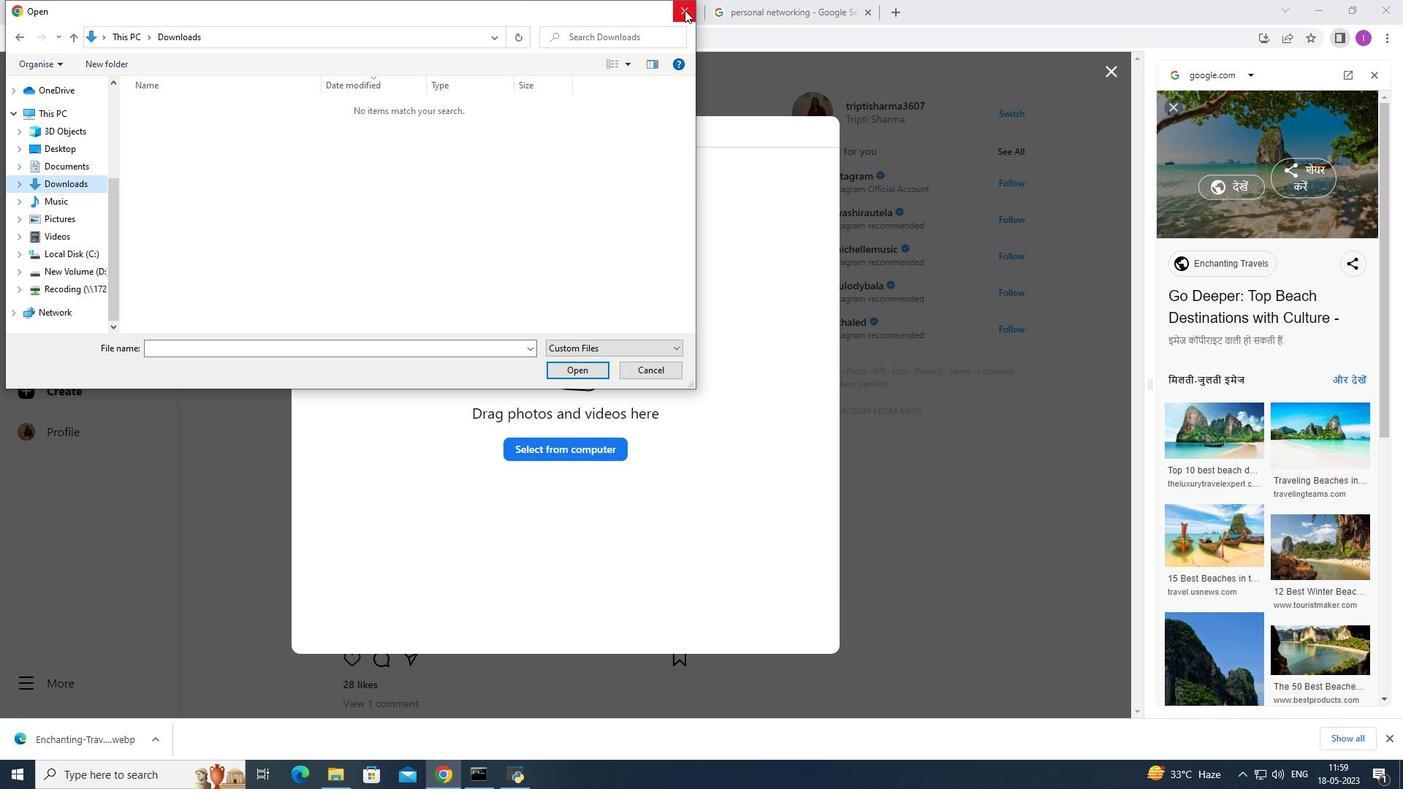 
Action: Mouse pressed left at (686, 9)
Screenshot: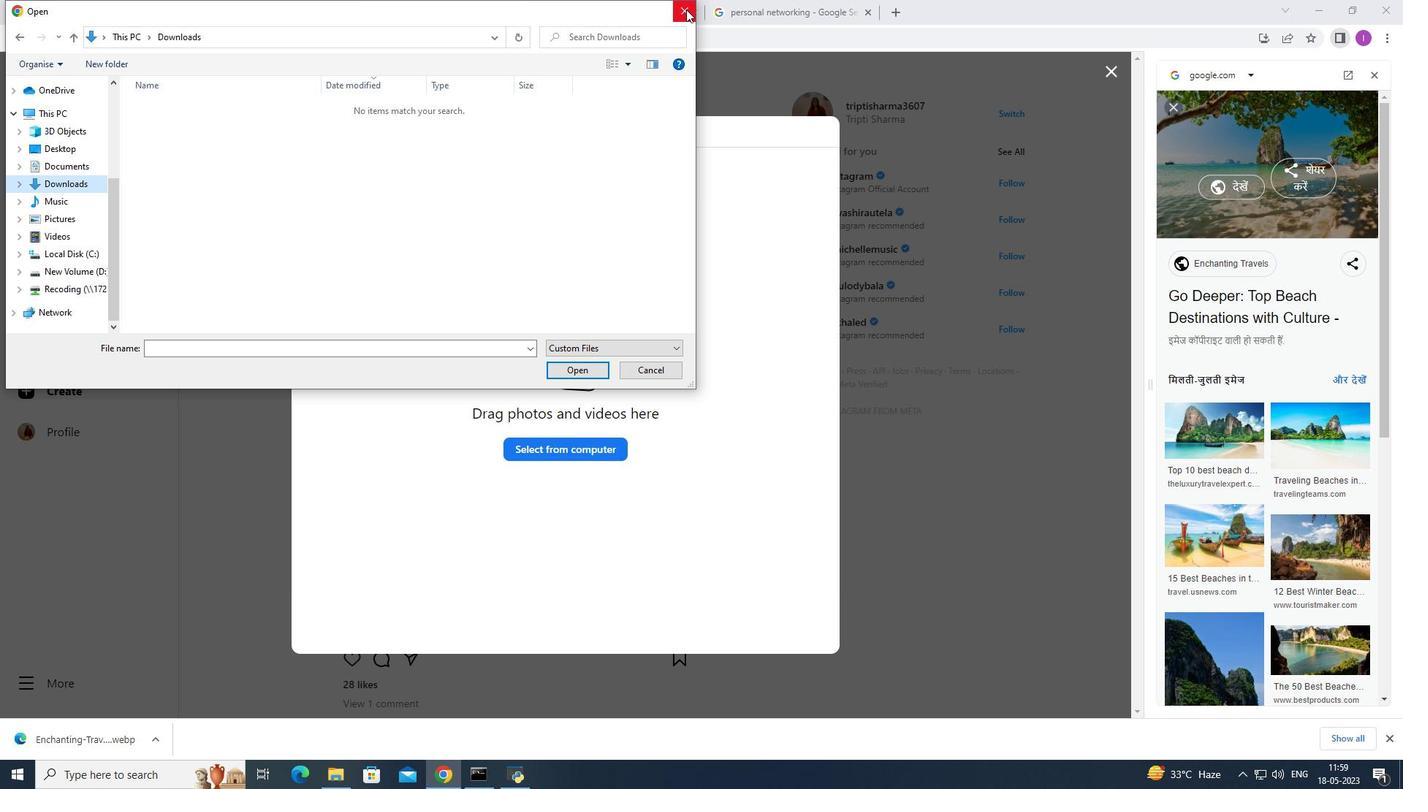 
Action: Mouse moved to (1242, 143)
Screenshot: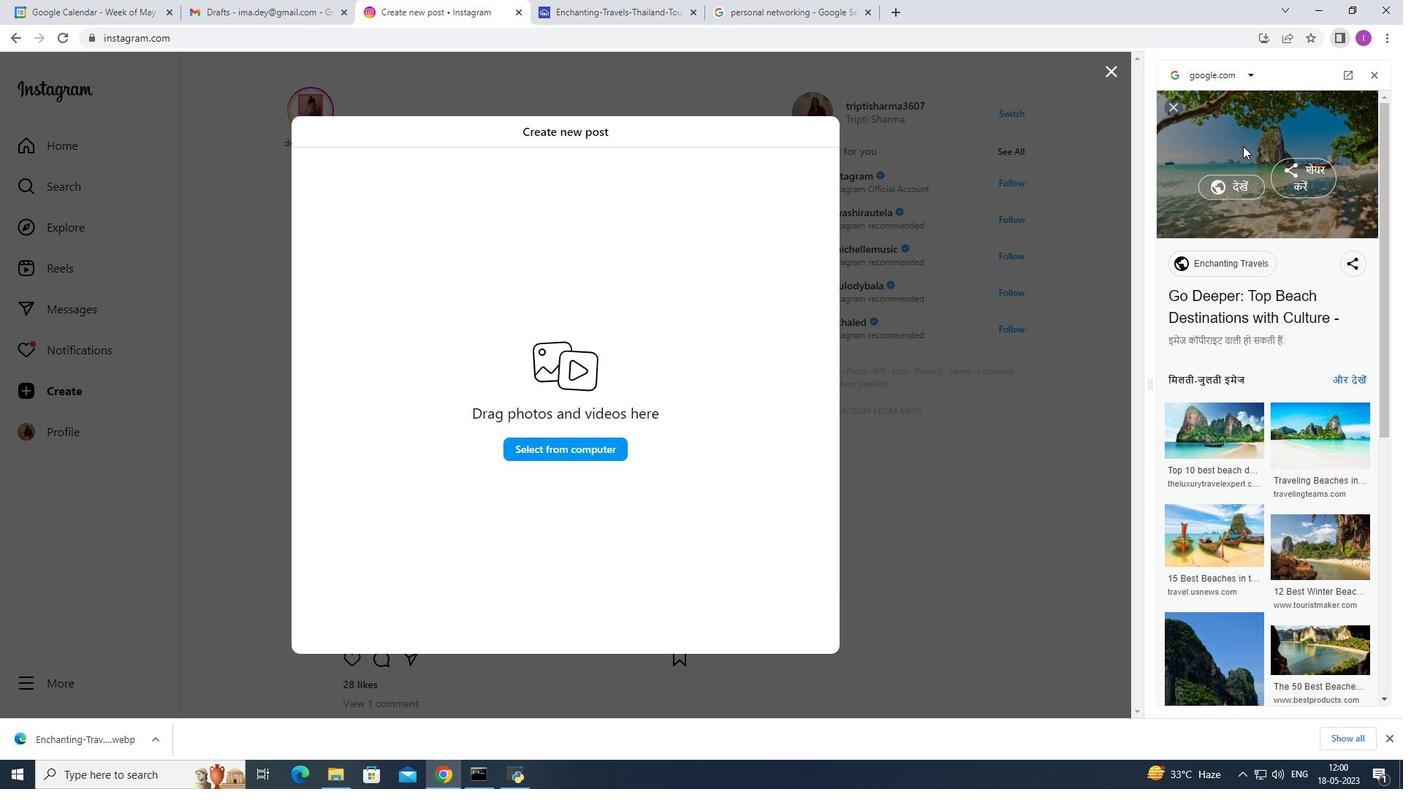 
Action: Mouse pressed left at (1242, 143)
Screenshot: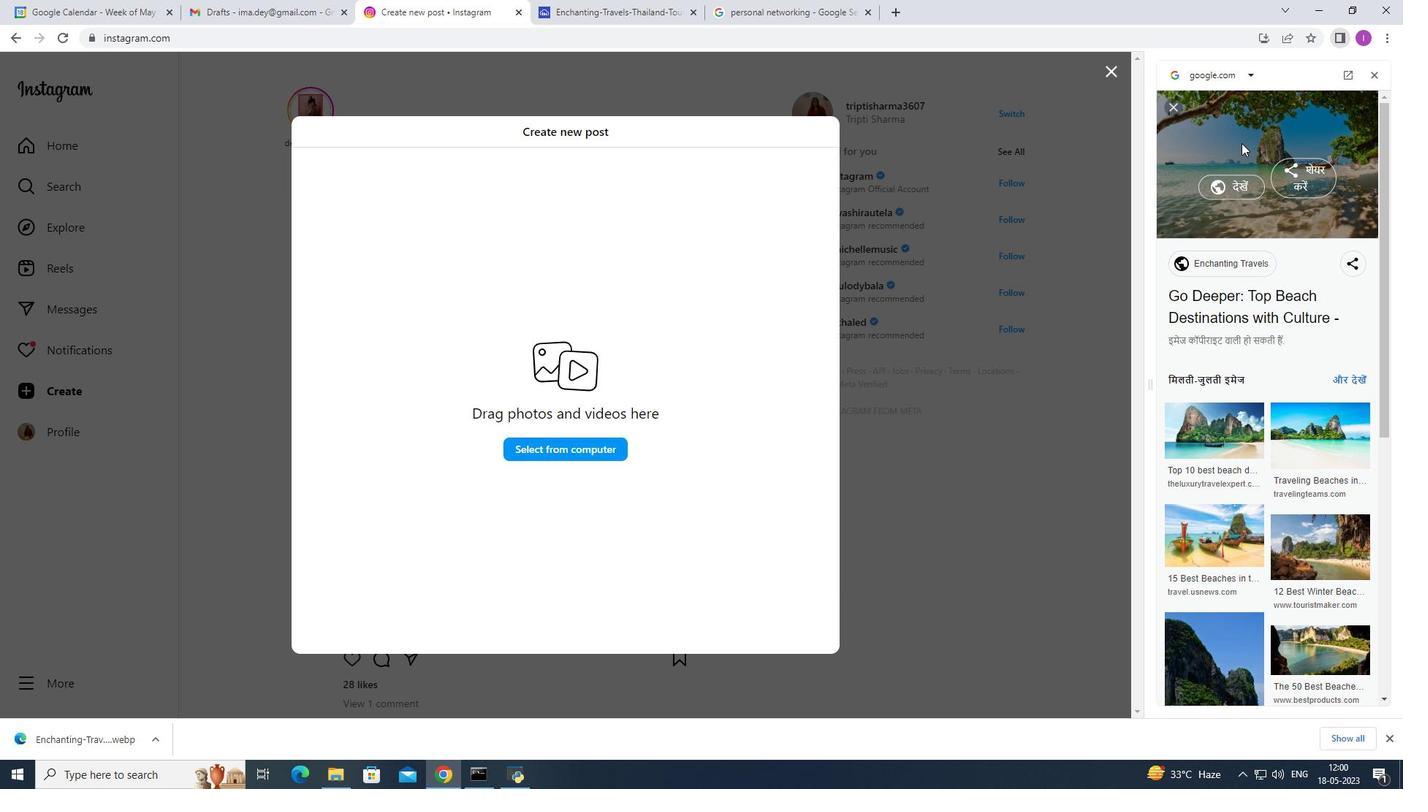 
Action: Mouse moved to (1237, 174)
Screenshot: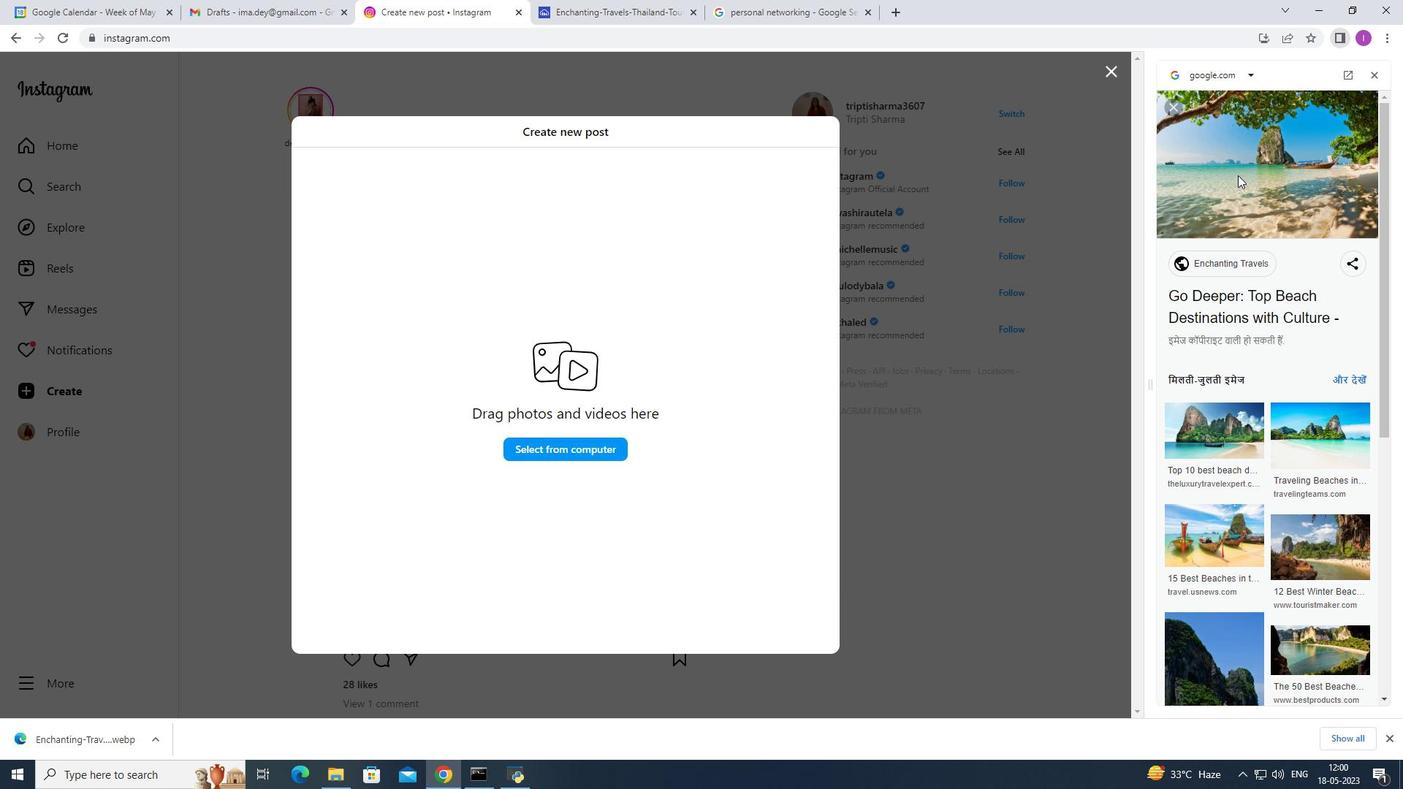 
Action: Mouse pressed left at (1237, 174)
Screenshot: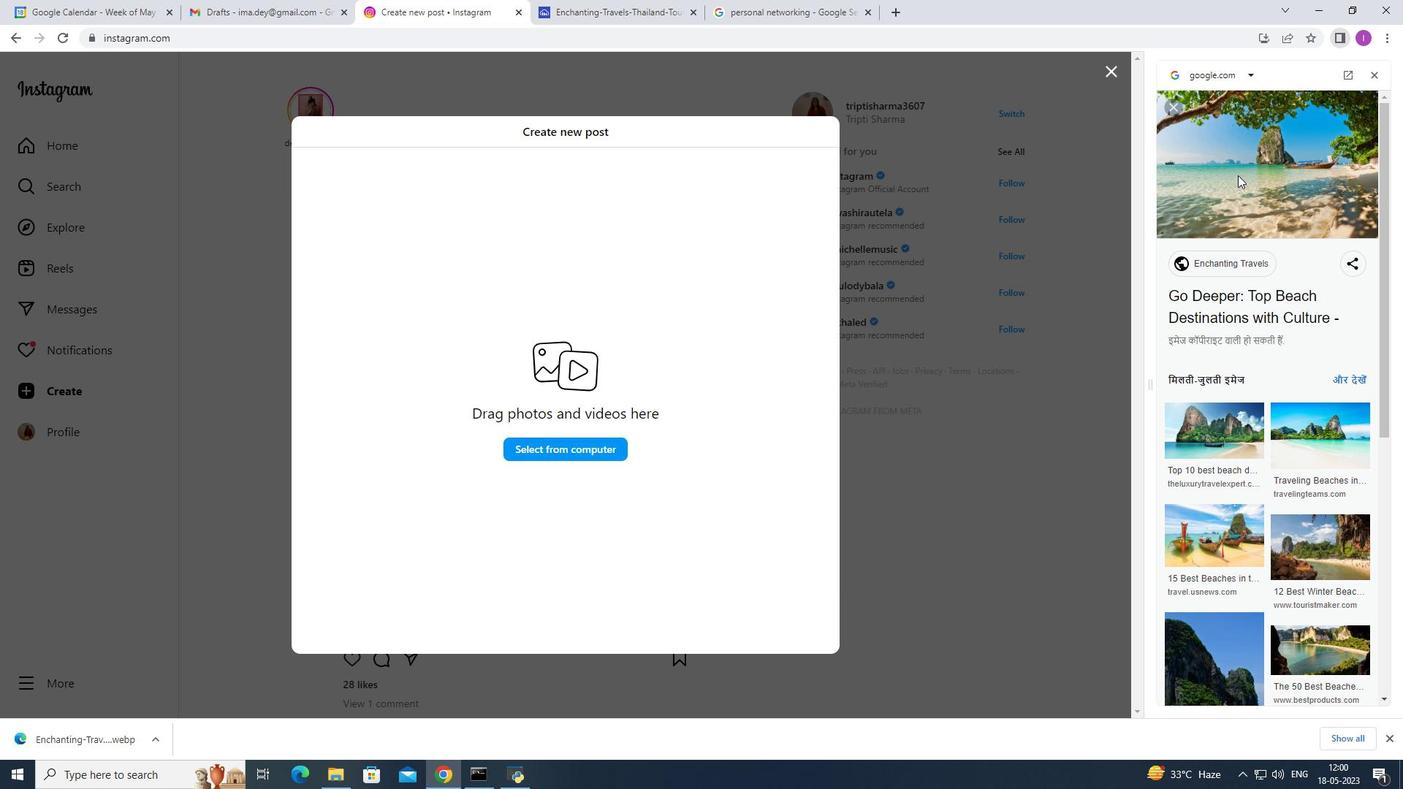 
Action: Mouse moved to (1241, 188)
Screenshot: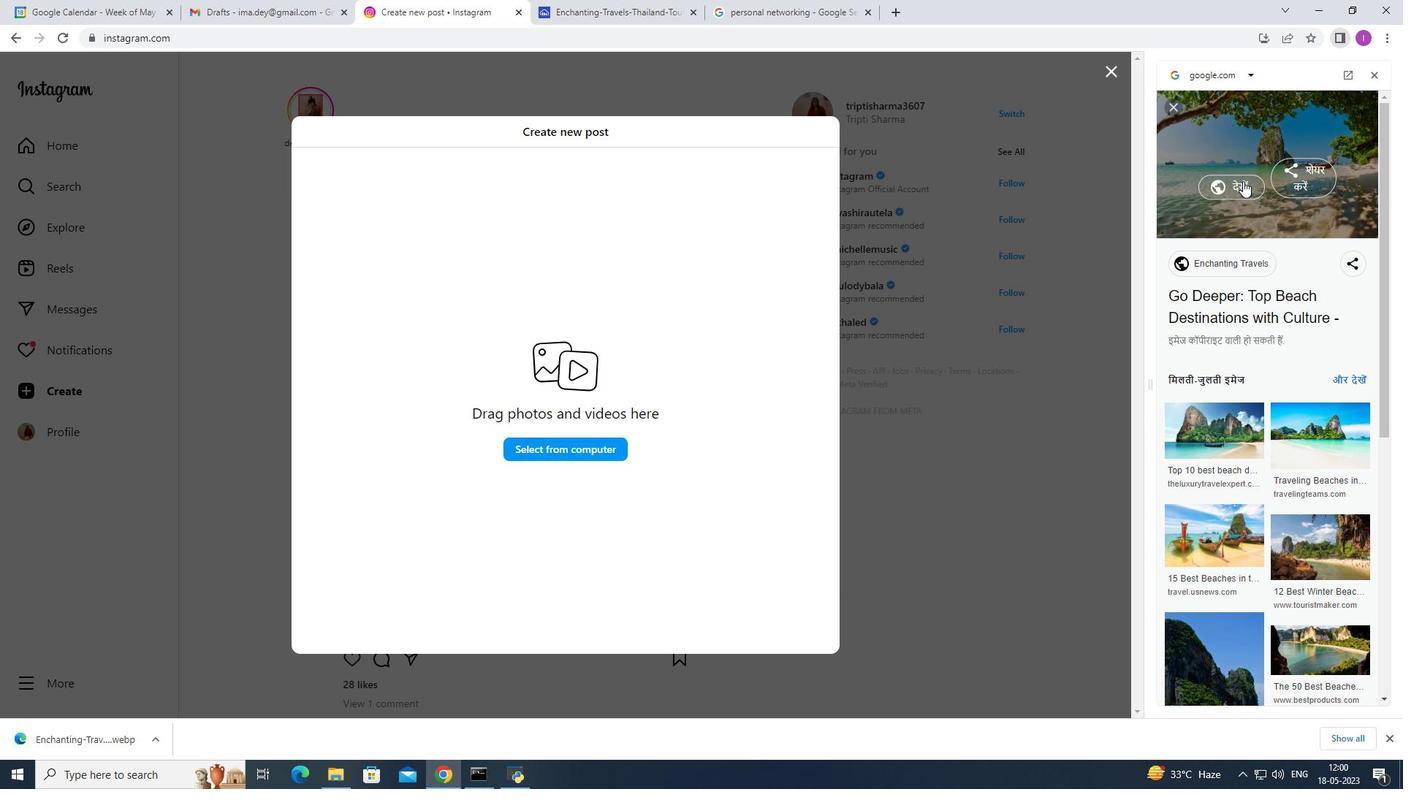 
Action: Mouse pressed left at (1241, 188)
Screenshot: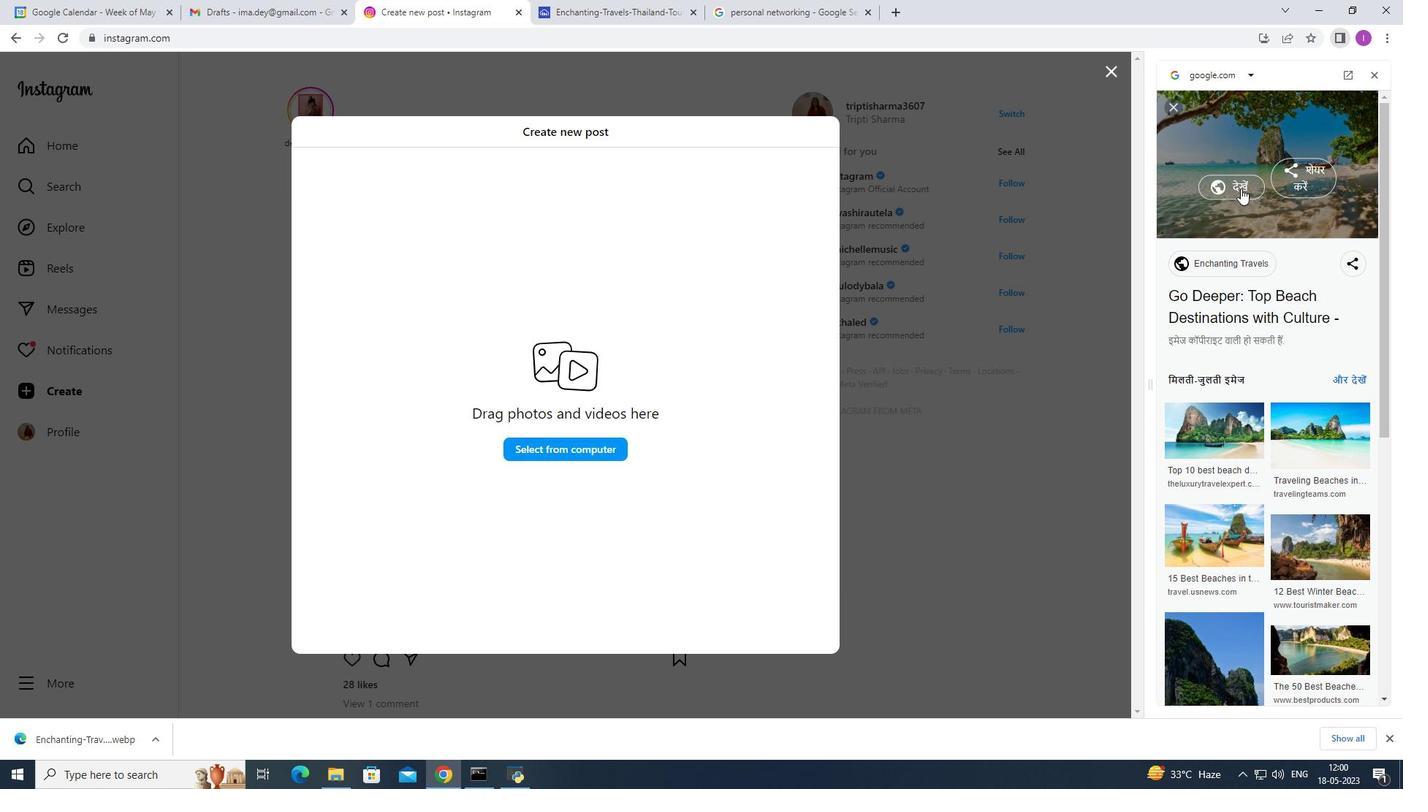 
Action: Mouse moved to (621, 409)
Screenshot: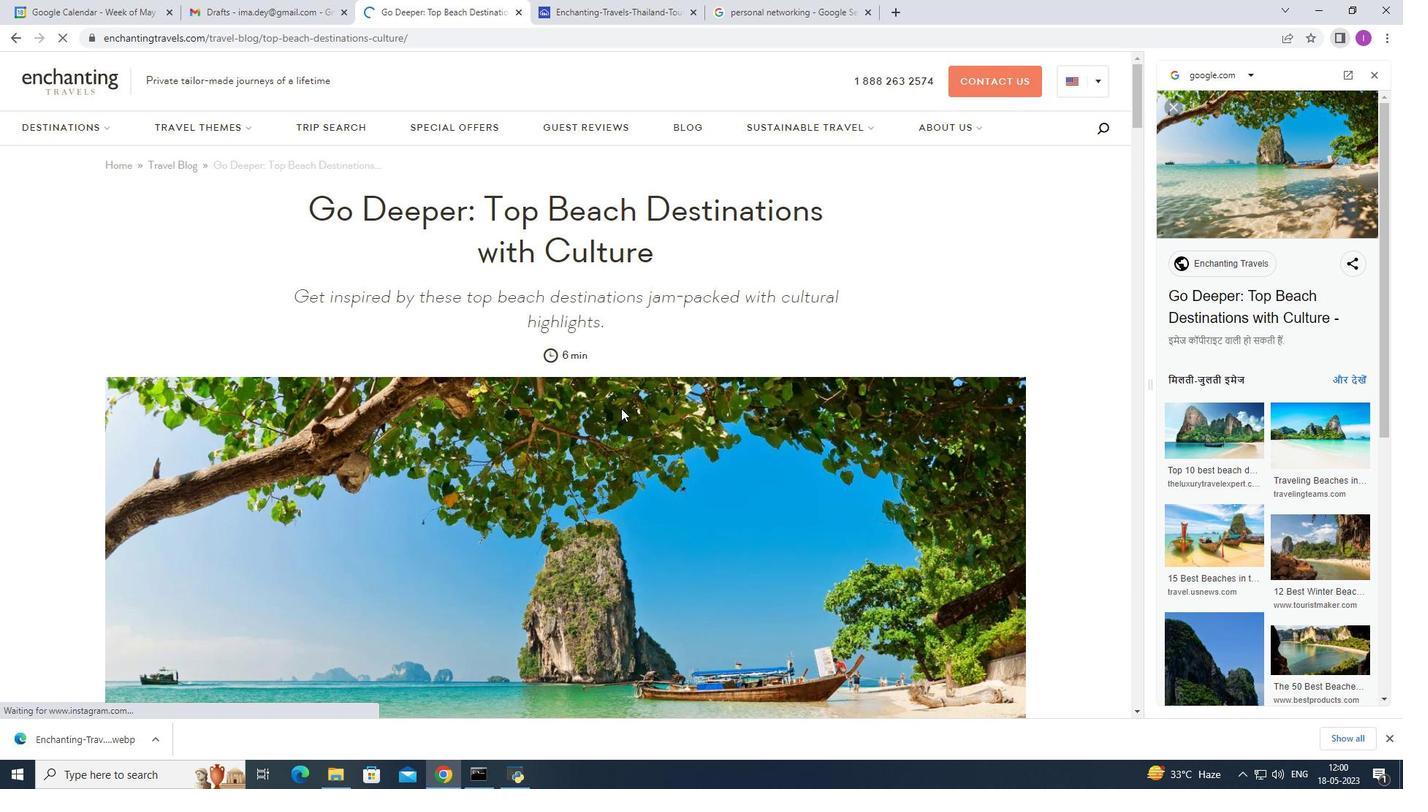 
Action: Mouse scrolled (621, 408) with delta (0, 0)
Screenshot: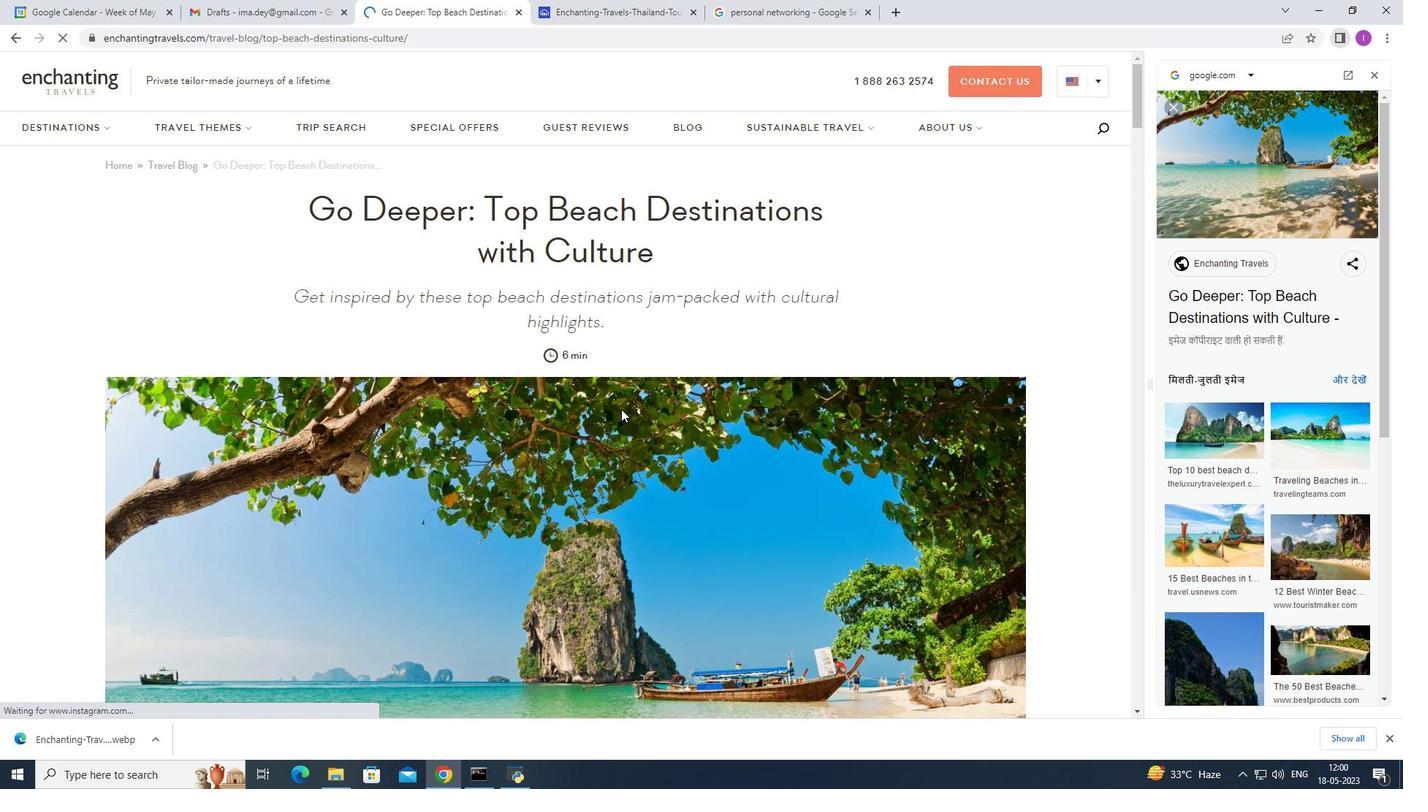 
Action: Mouse scrolled (621, 408) with delta (0, 0)
Screenshot: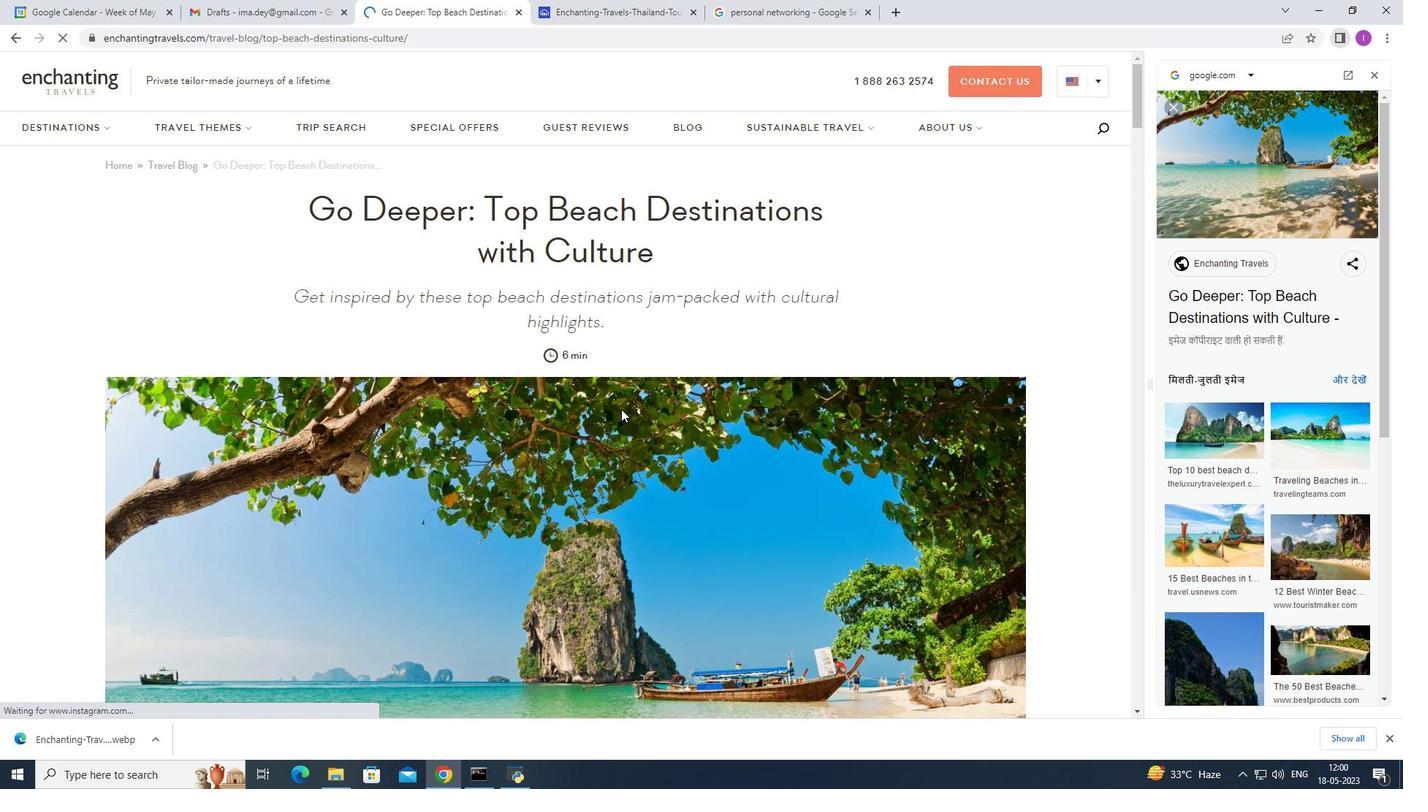 
Action: Mouse scrolled (621, 408) with delta (0, 0)
Screenshot: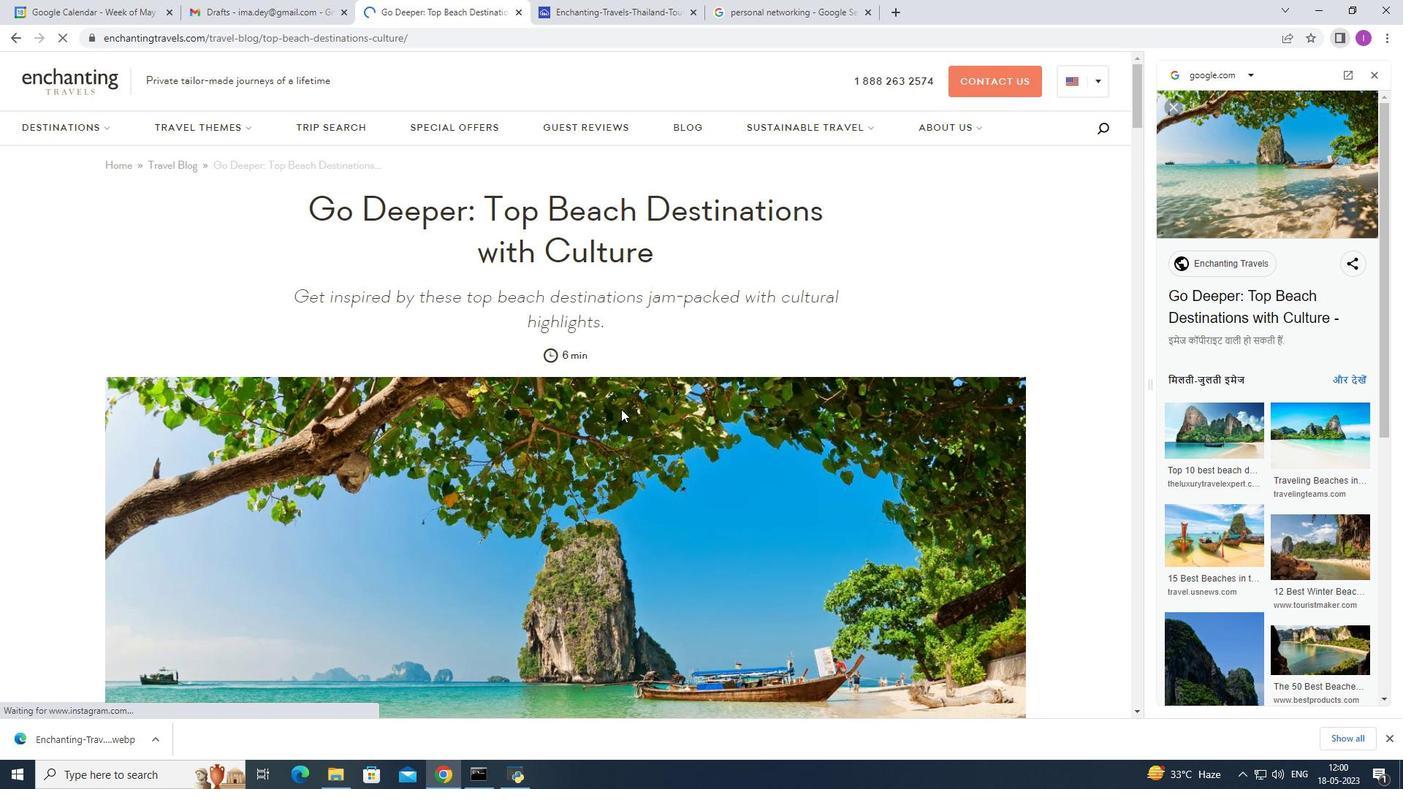 
Action: Mouse scrolled (621, 408) with delta (0, 0)
Screenshot: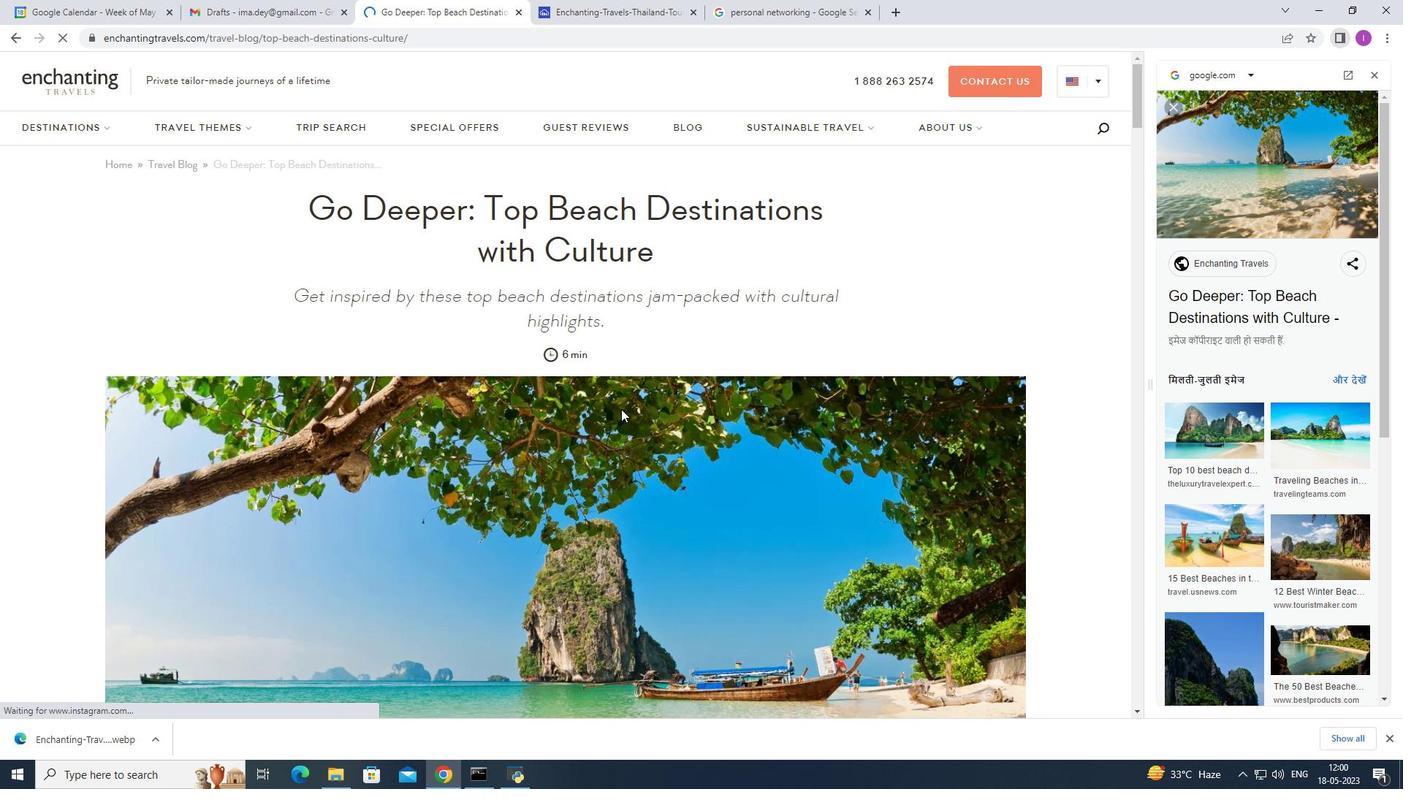 
Action: Mouse scrolled (621, 408) with delta (0, 0)
Screenshot: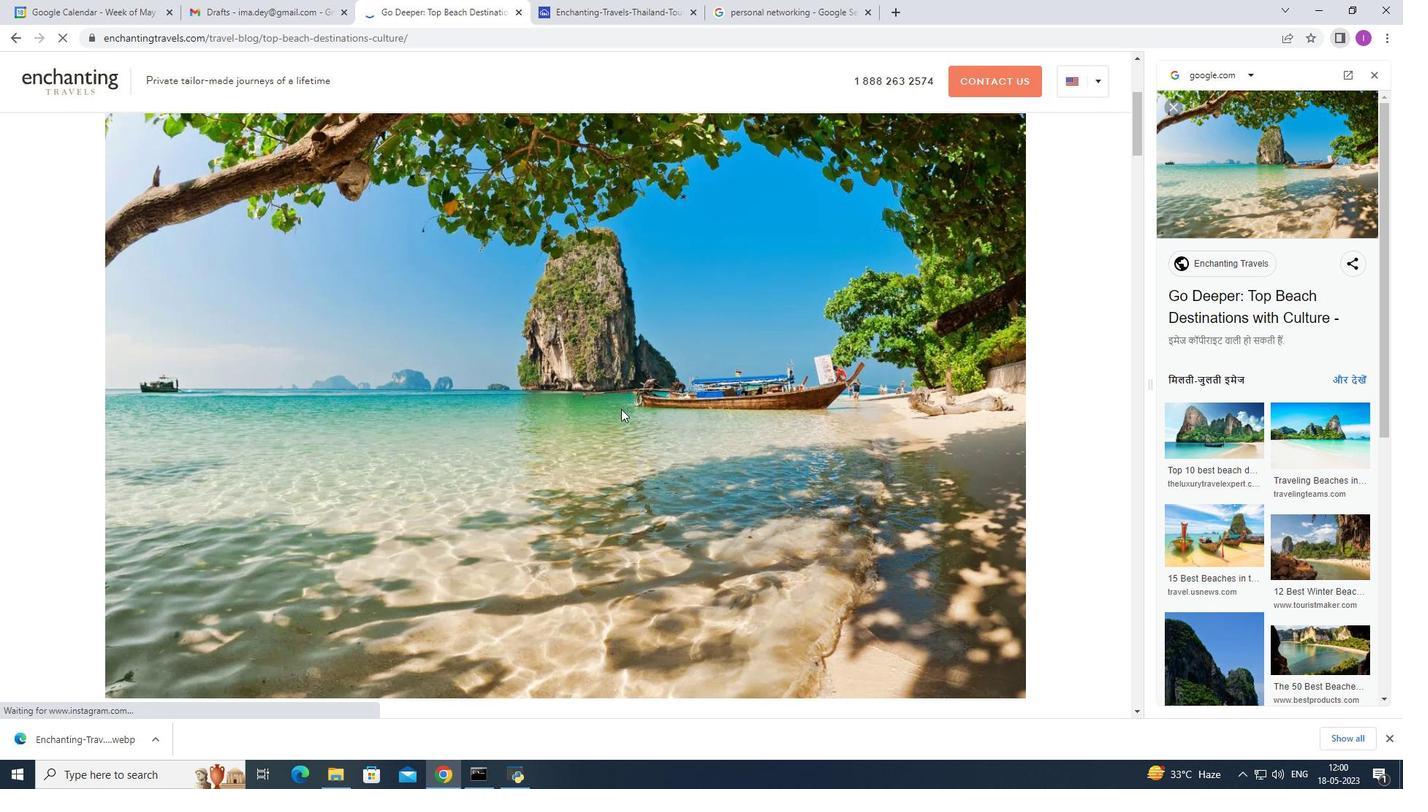 
Action: Mouse scrolled (621, 408) with delta (0, 0)
Screenshot: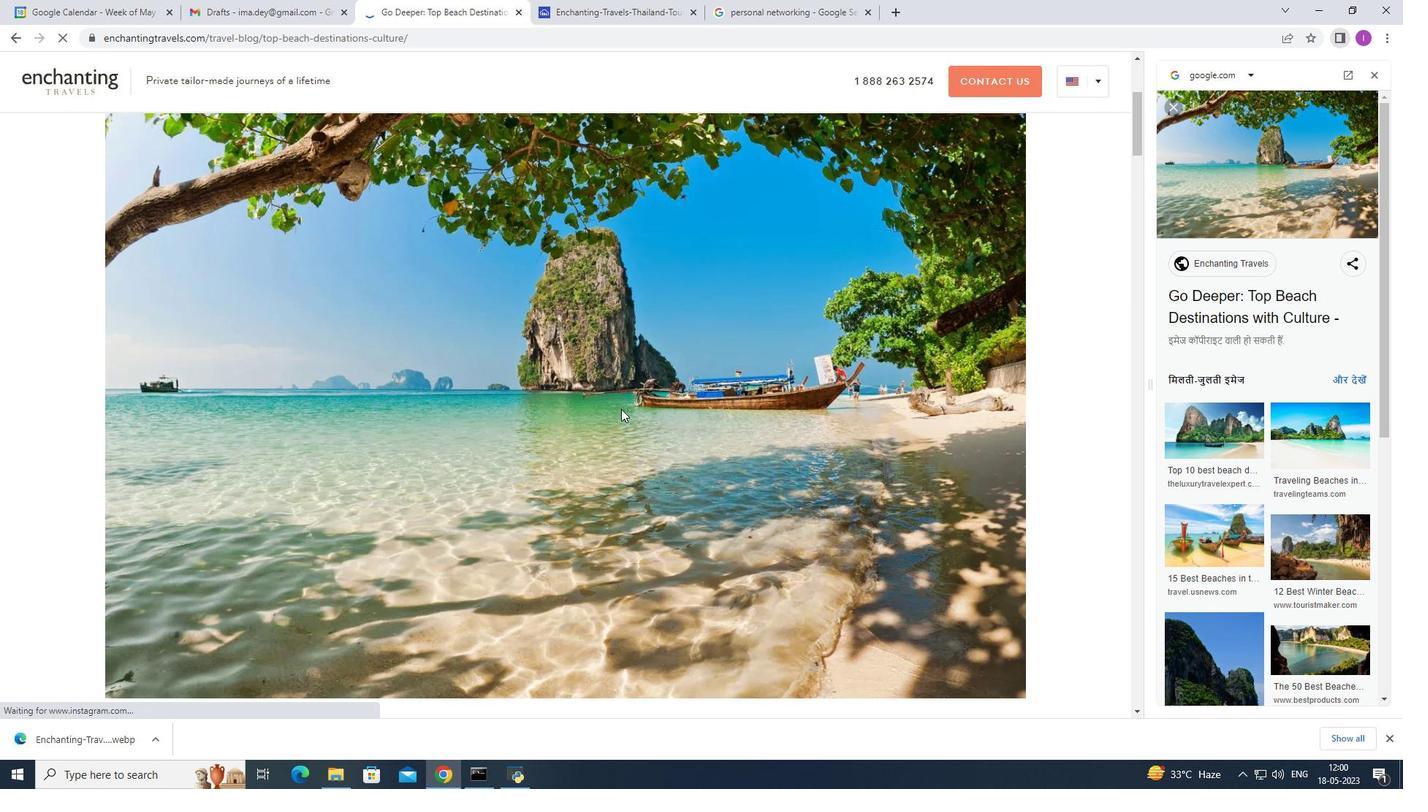 
Action: Mouse scrolled (621, 408) with delta (0, 0)
Screenshot: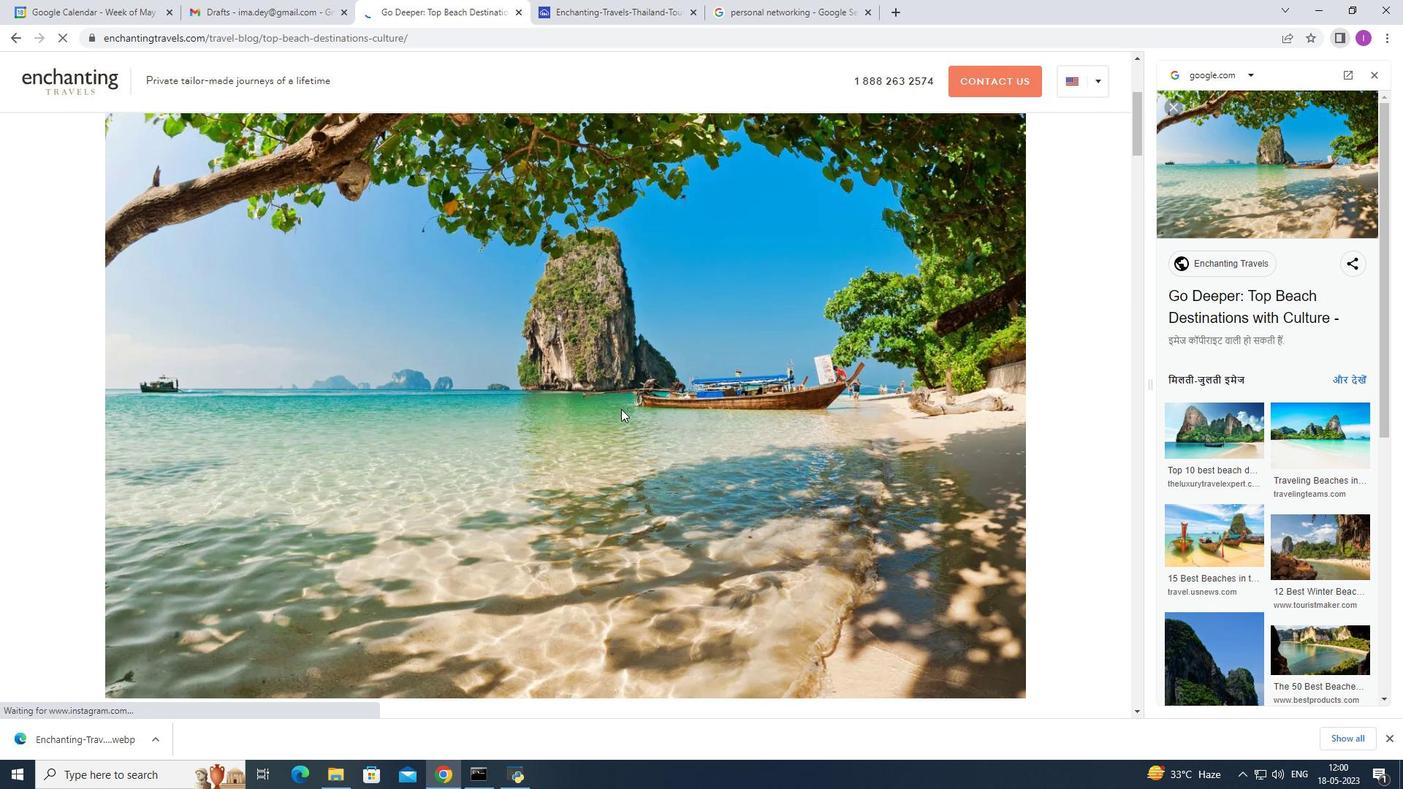 
Action: Mouse scrolled (621, 408) with delta (0, 0)
Screenshot: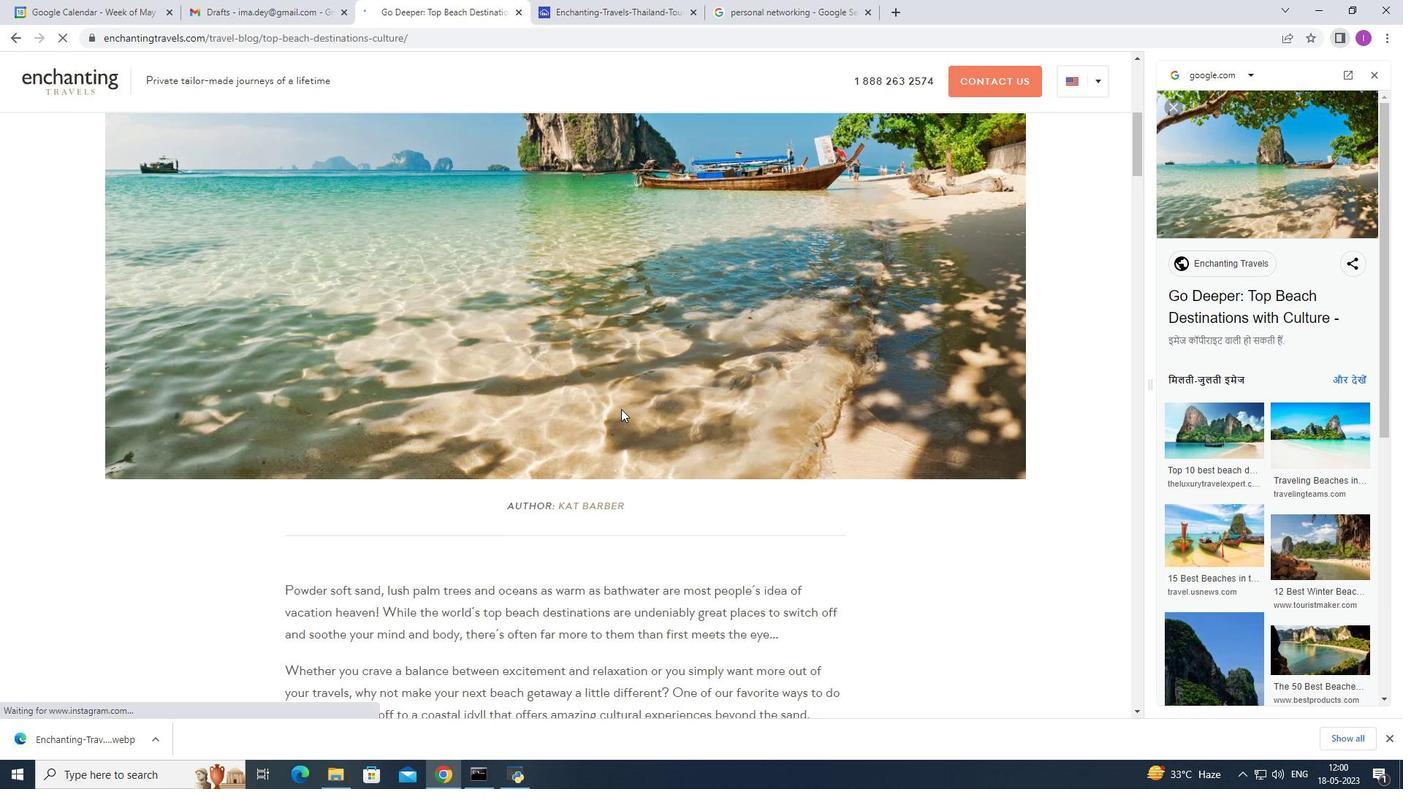 
Action: Mouse scrolled (621, 408) with delta (0, 0)
Screenshot: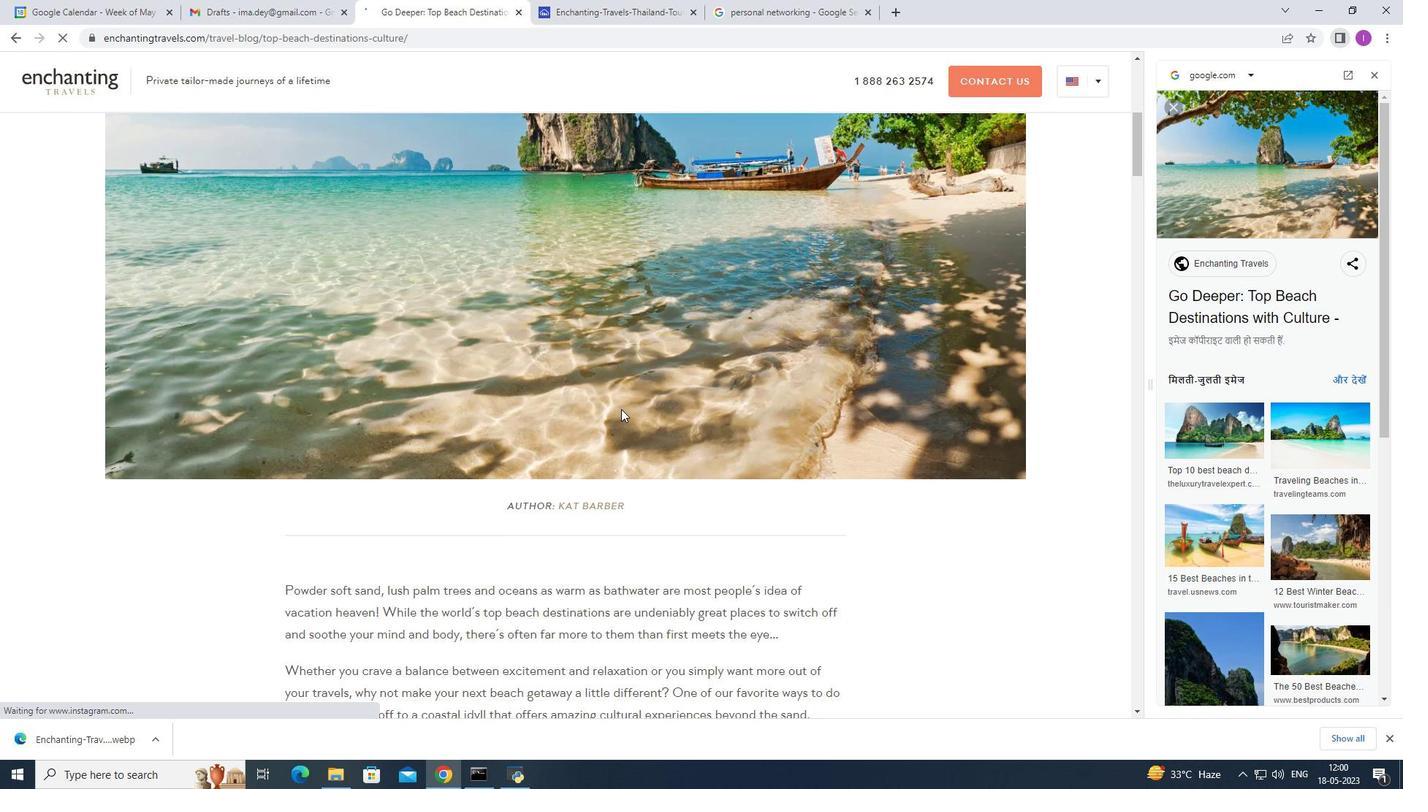 
Action: Mouse moved to (565, 358)
Screenshot: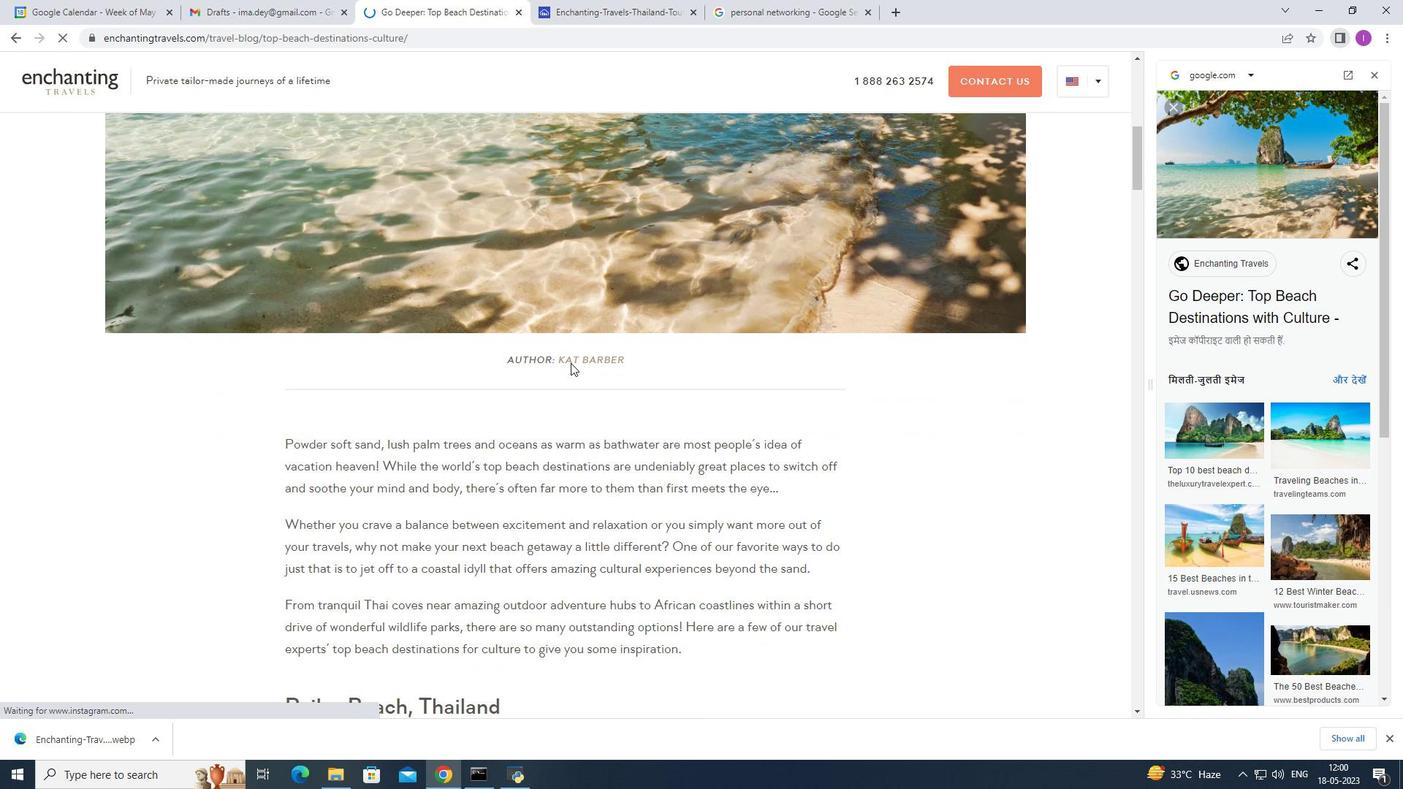 
Action: Mouse scrolled (565, 359) with delta (0, 0)
Screenshot: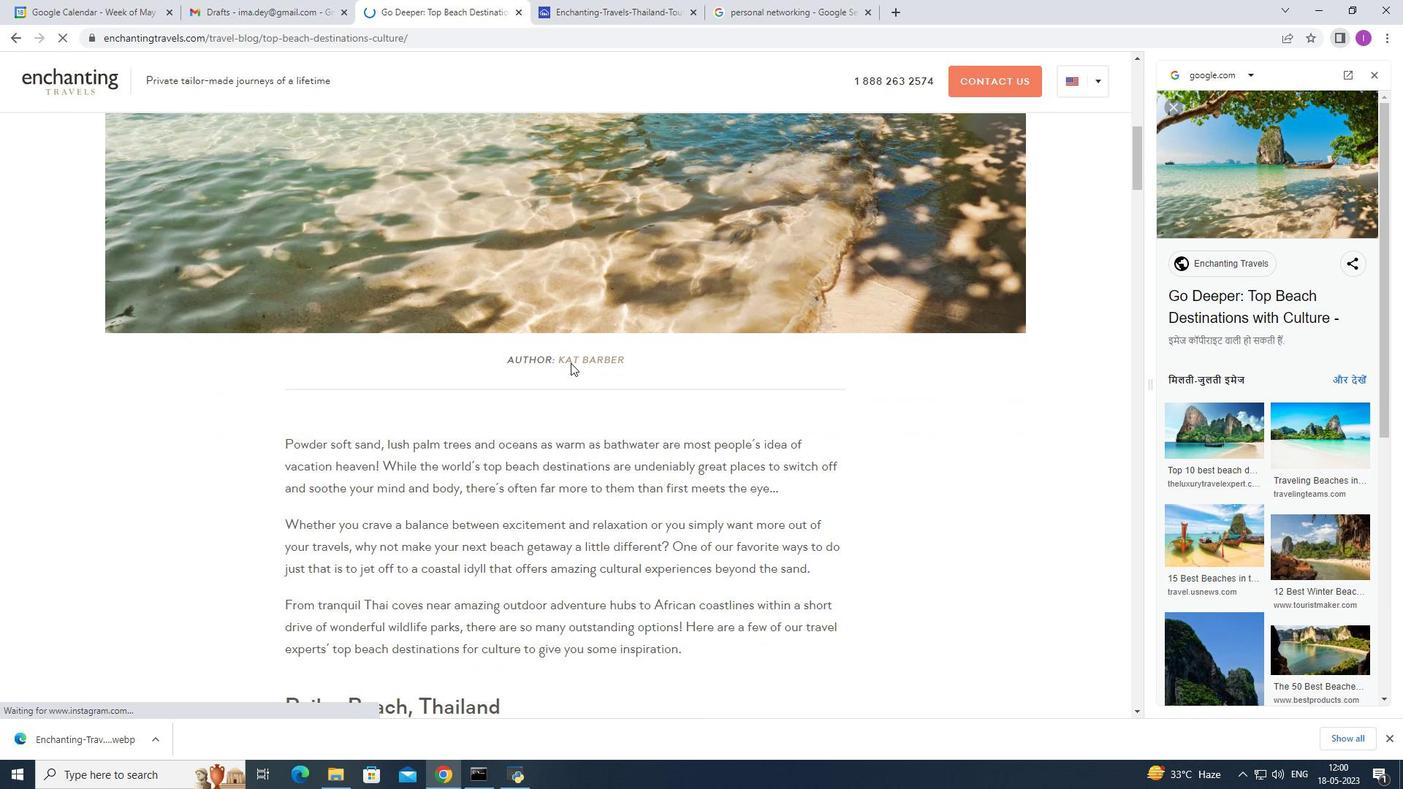 
Action: Mouse scrolled (565, 359) with delta (0, 0)
Screenshot: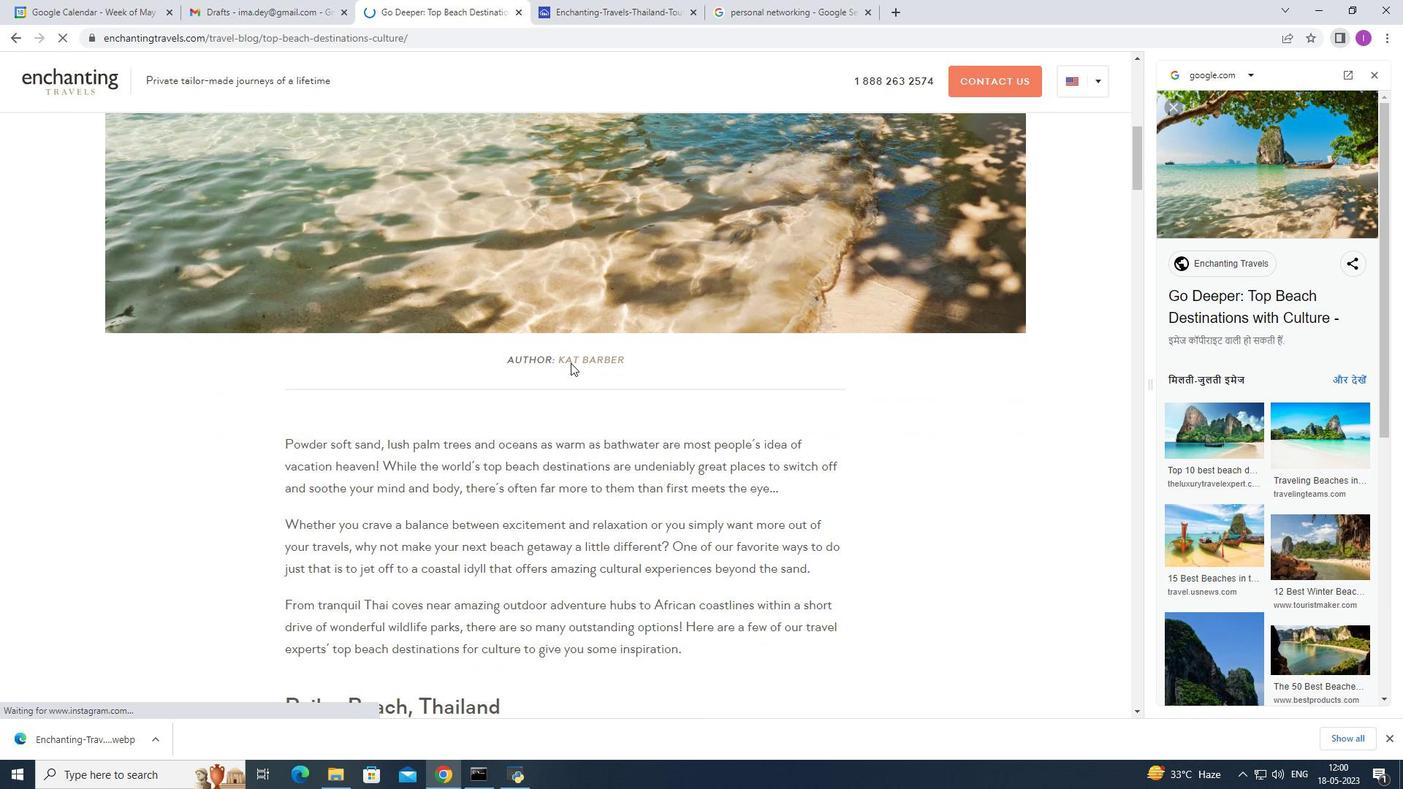 
Action: Mouse scrolled (565, 359) with delta (0, 0)
Screenshot: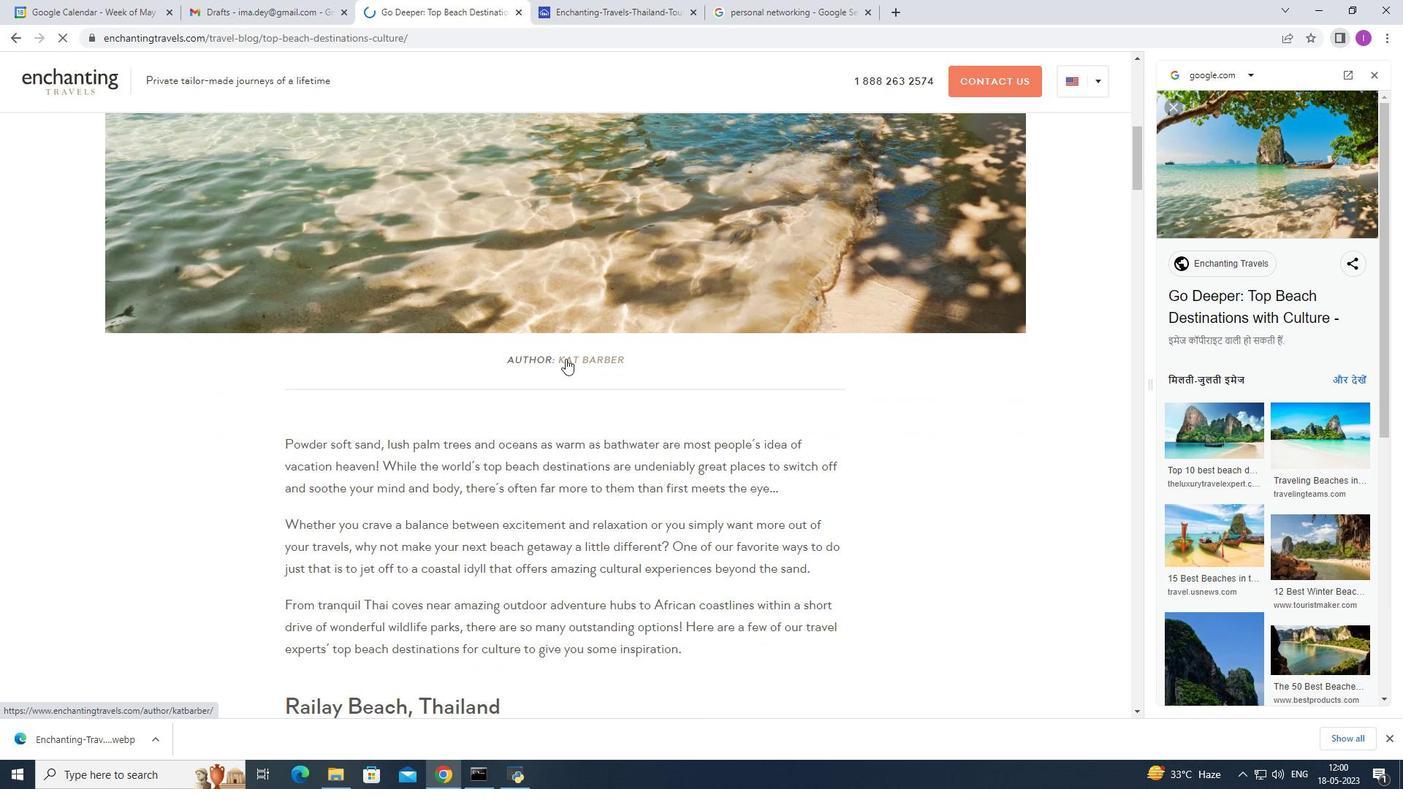 
Action: Mouse scrolled (565, 359) with delta (0, 0)
Screenshot: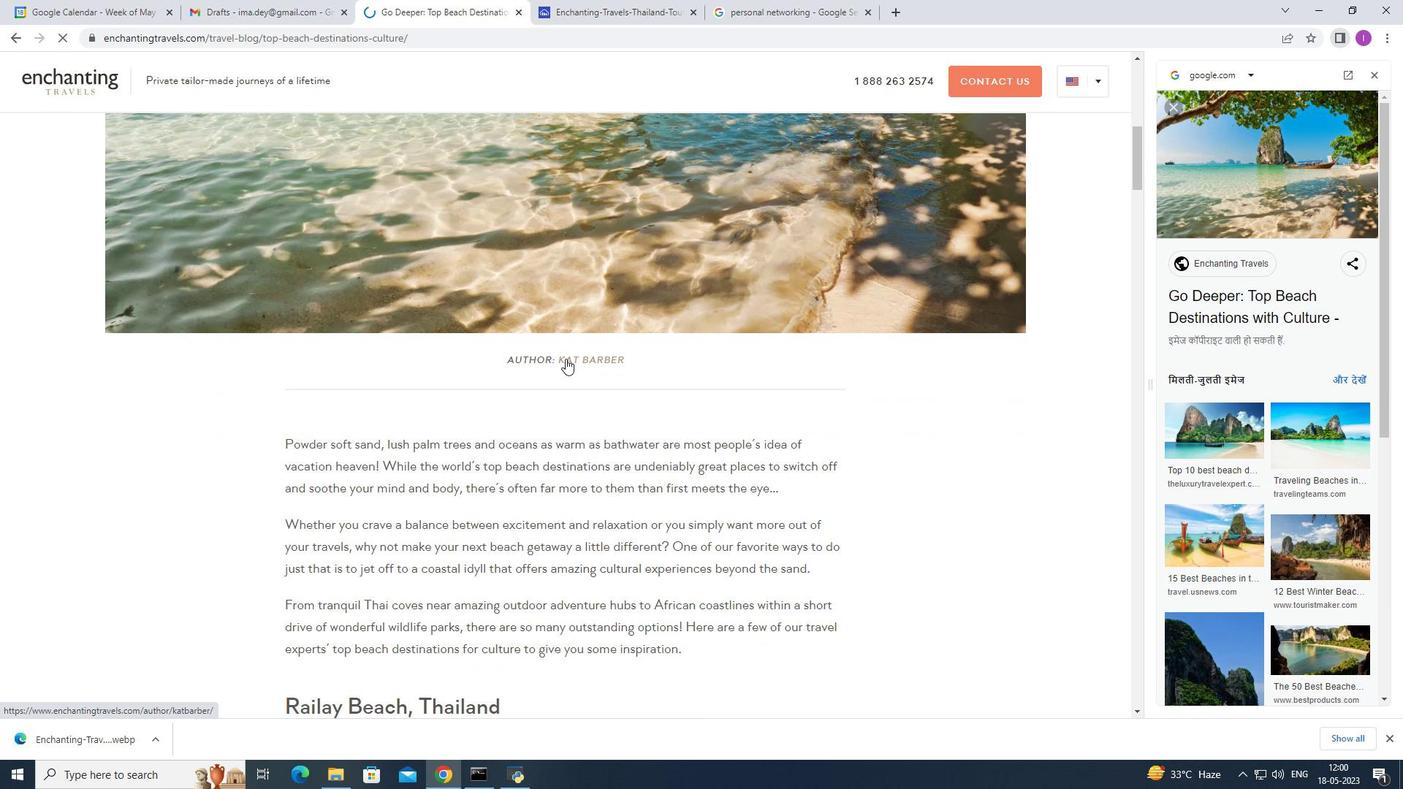 
Action: Mouse moved to (539, 359)
Screenshot: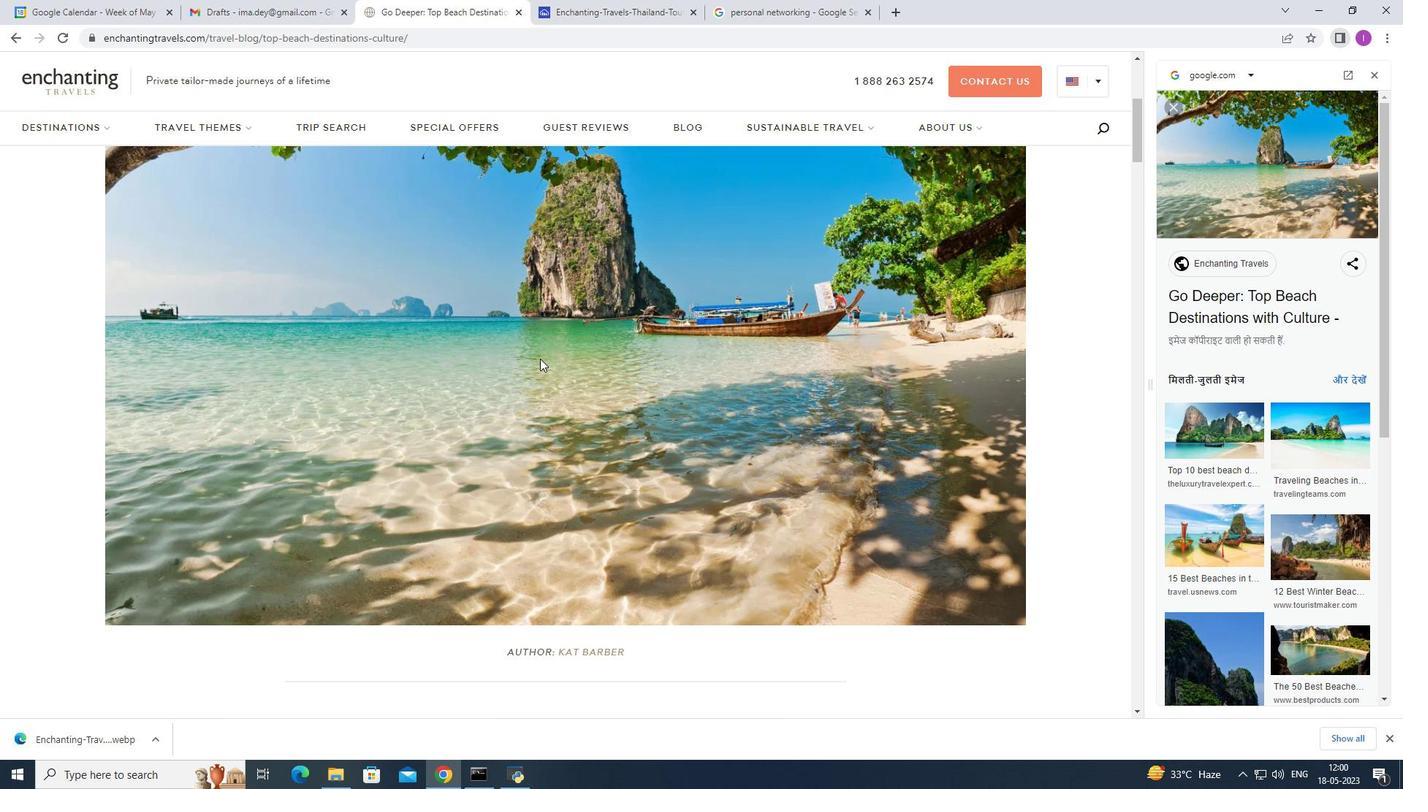 
Action: Mouse scrolled (539, 358) with delta (0, 0)
Screenshot: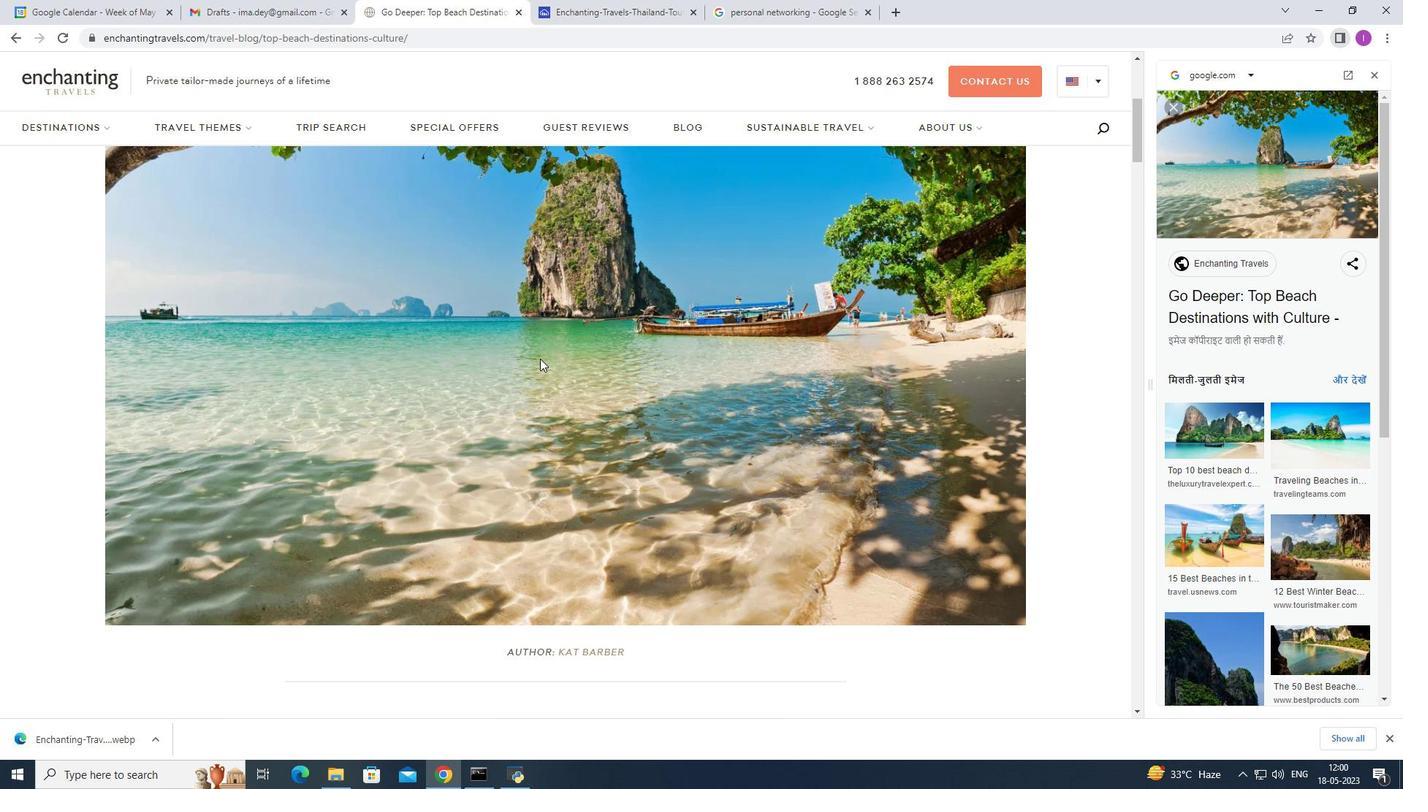 
Action: Mouse scrolled (539, 358) with delta (0, 0)
Screenshot: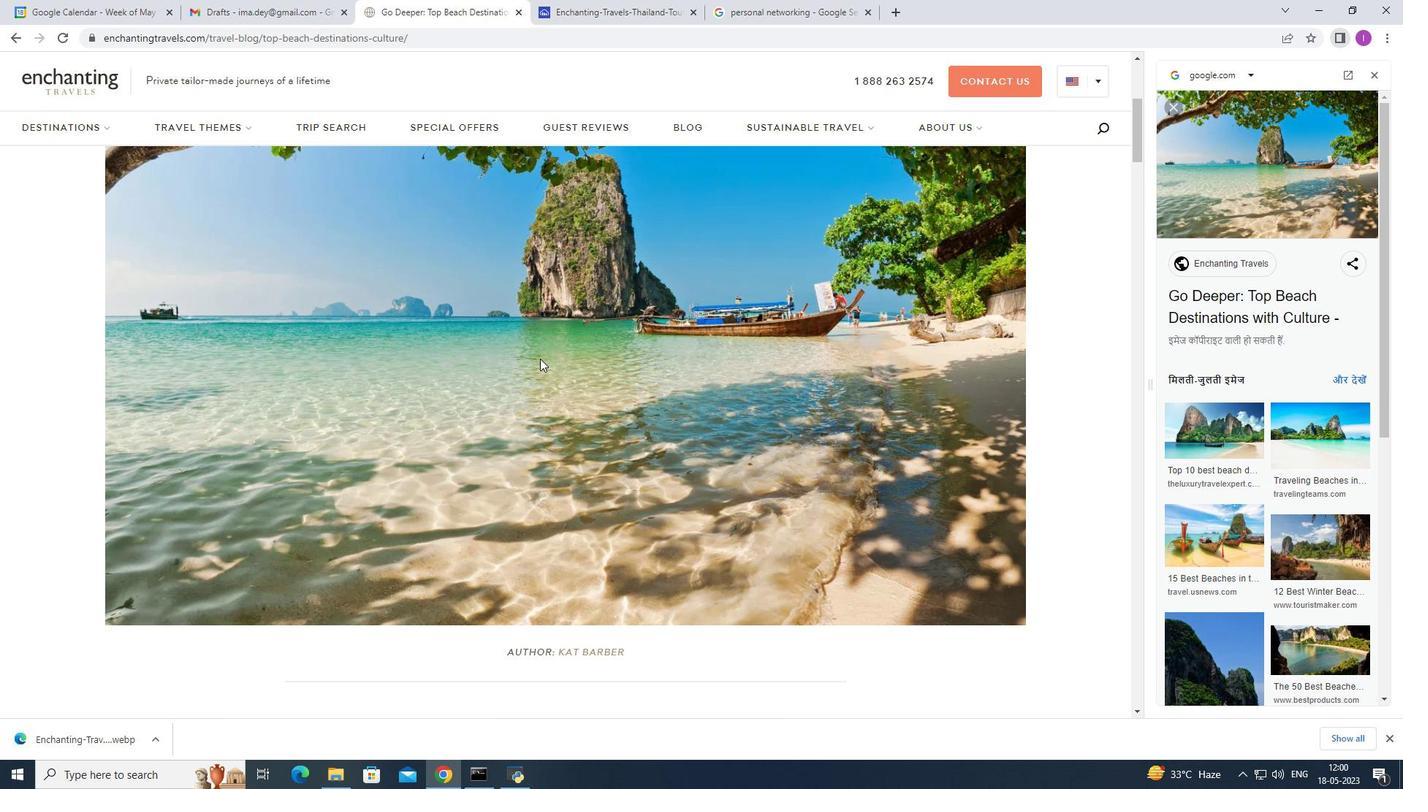 
Action: Mouse scrolled (539, 358) with delta (0, 0)
Screenshot: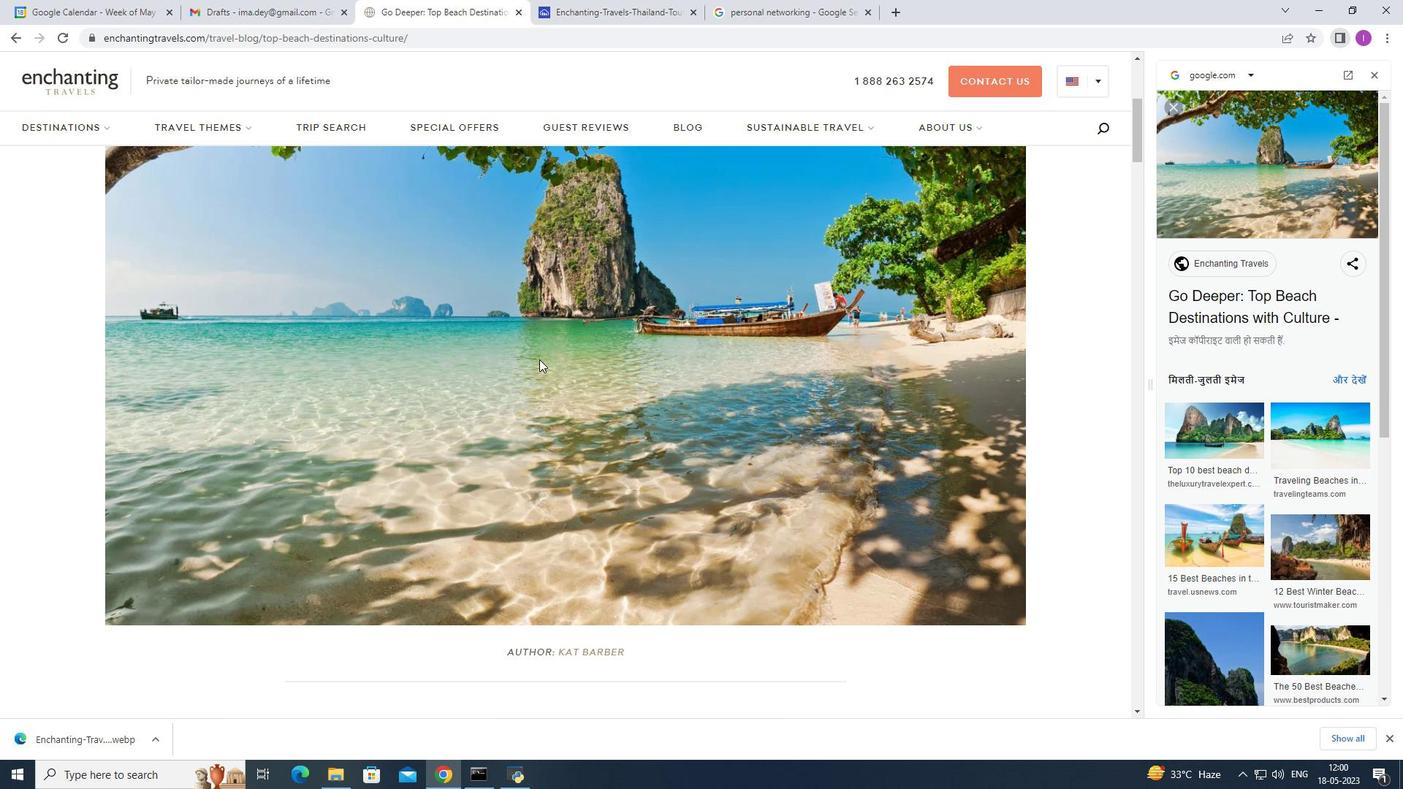 
Action: Mouse scrolled (539, 358) with delta (0, 0)
Screenshot: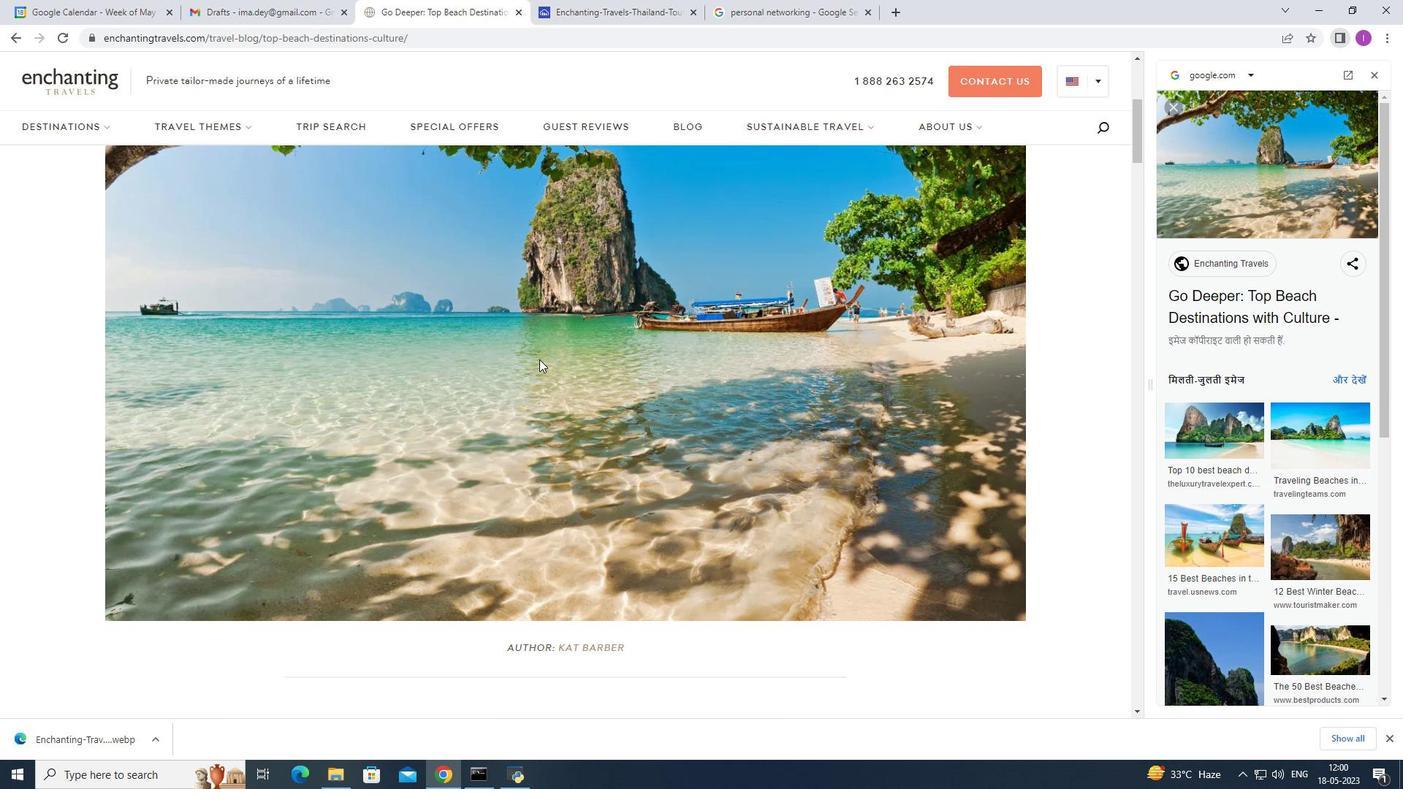 
Action: Mouse scrolled (539, 360) with delta (0, 0)
Screenshot: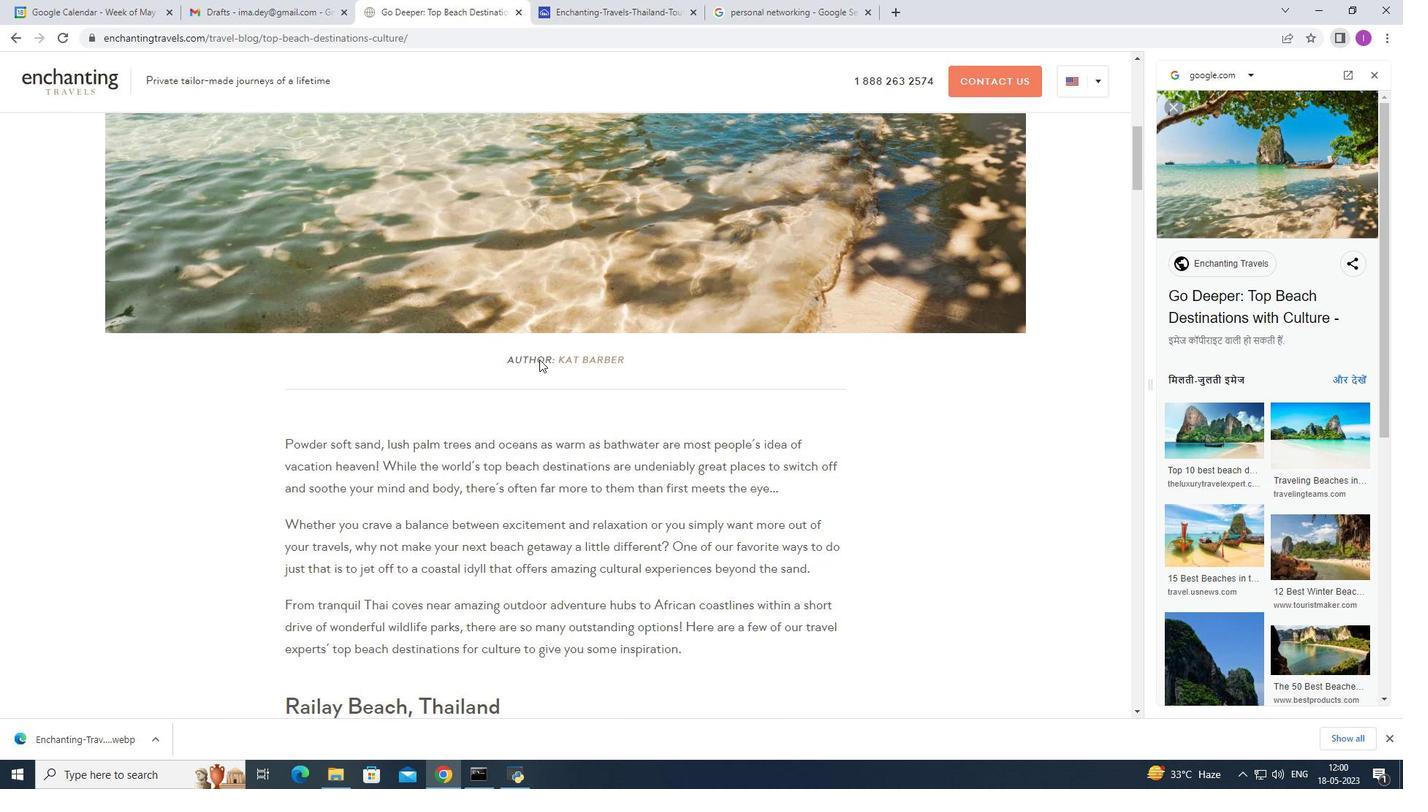 
Action: Mouse scrolled (539, 360) with delta (0, 0)
Screenshot: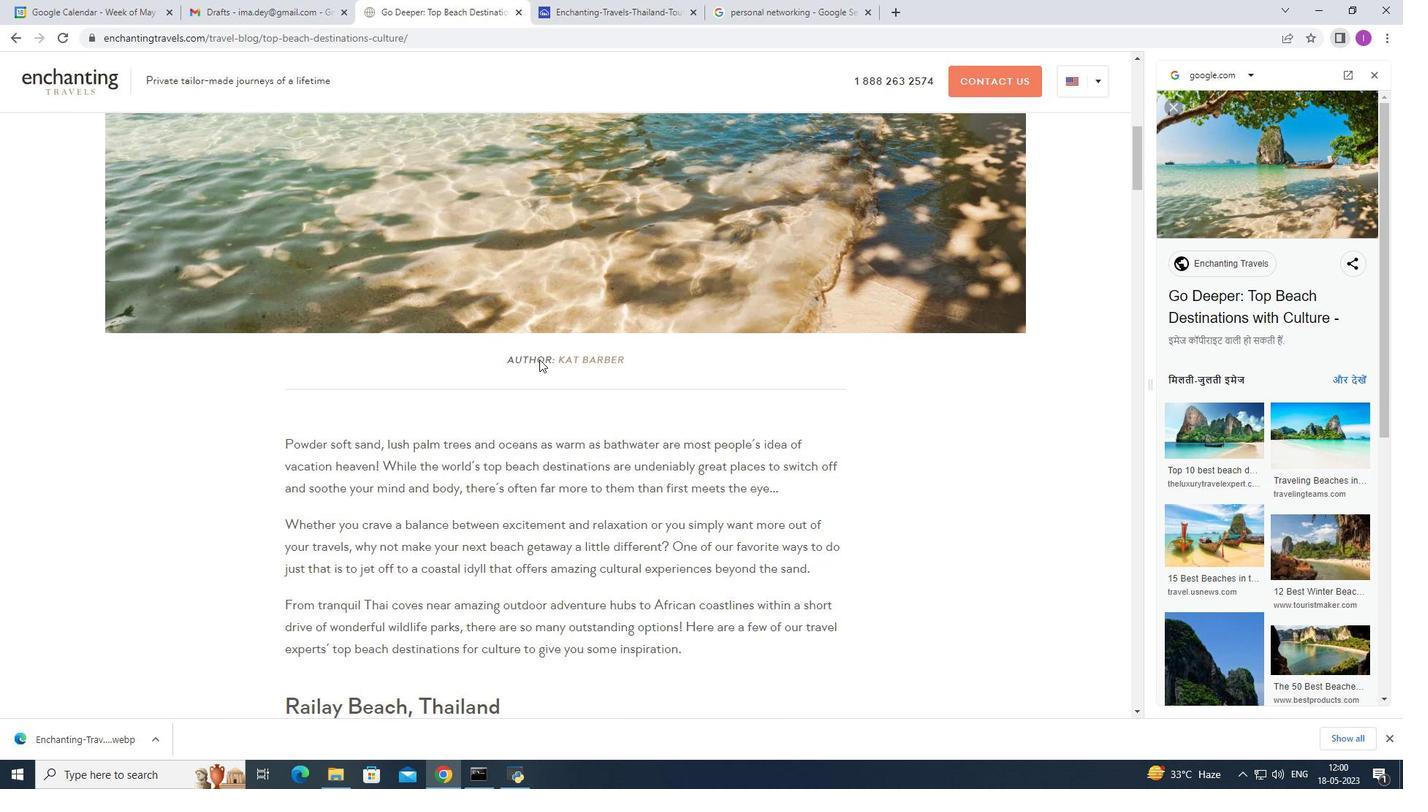 
Action: Mouse moved to (537, 366)
Screenshot: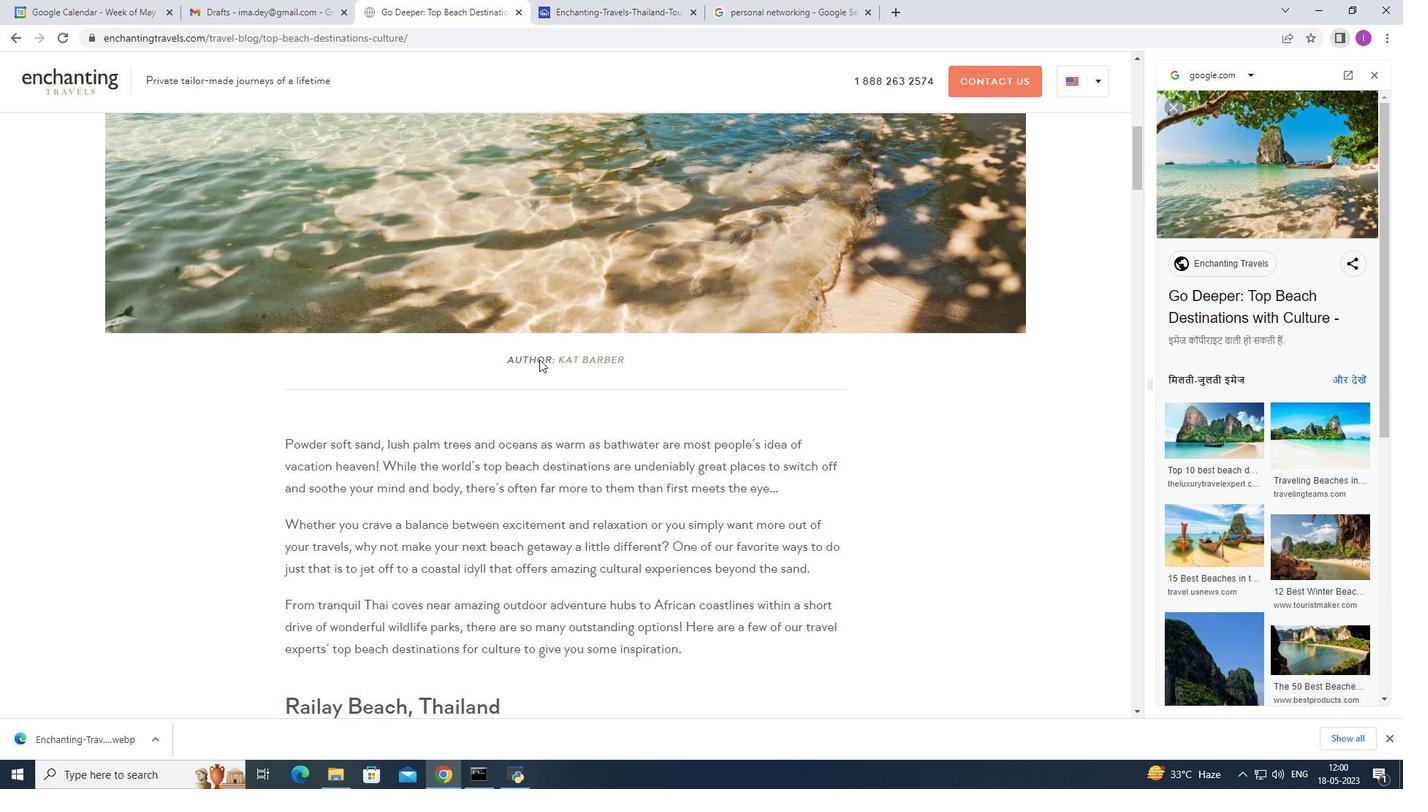 
Action: Mouse scrolled (538, 361) with delta (0, 0)
Screenshot: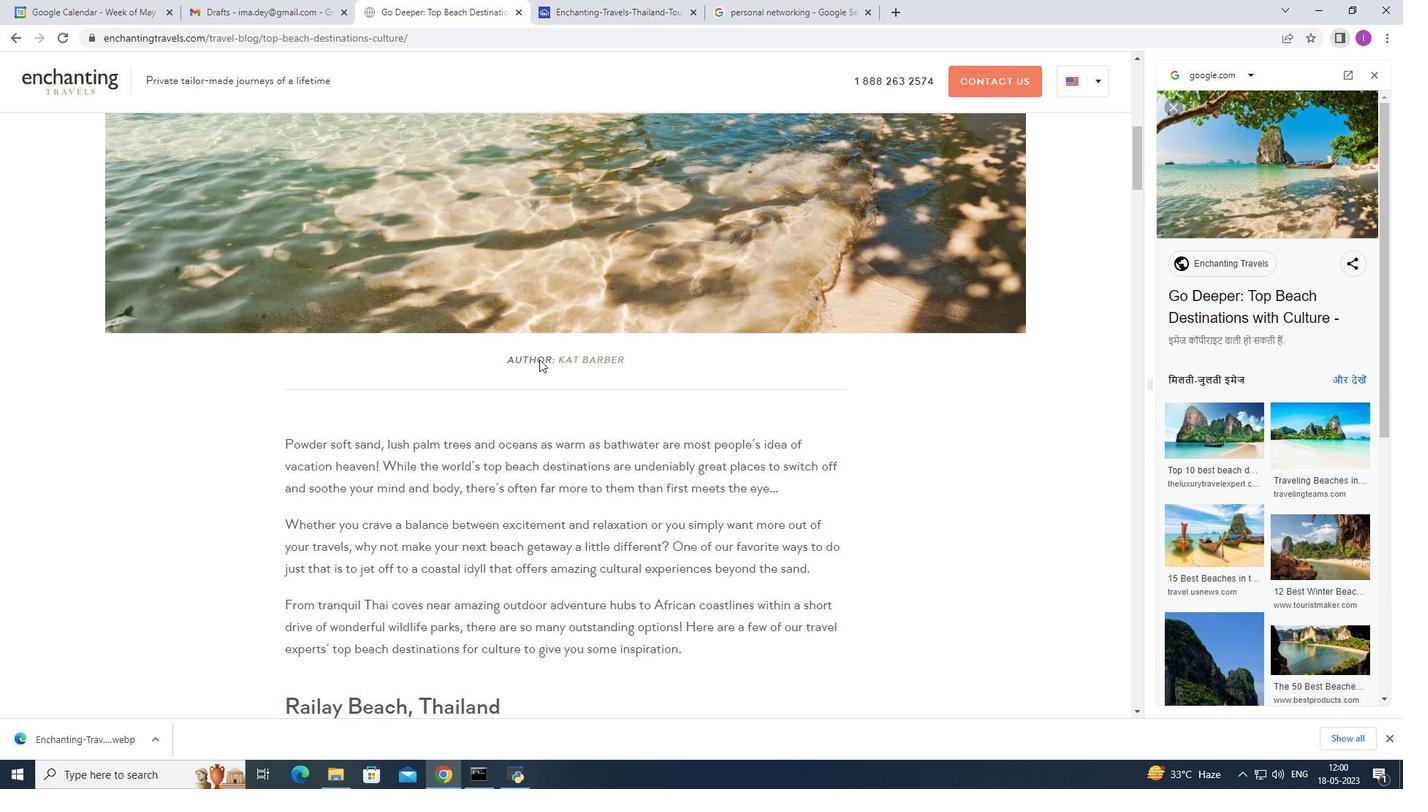 
Action: Mouse moved to (530, 405)
Screenshot: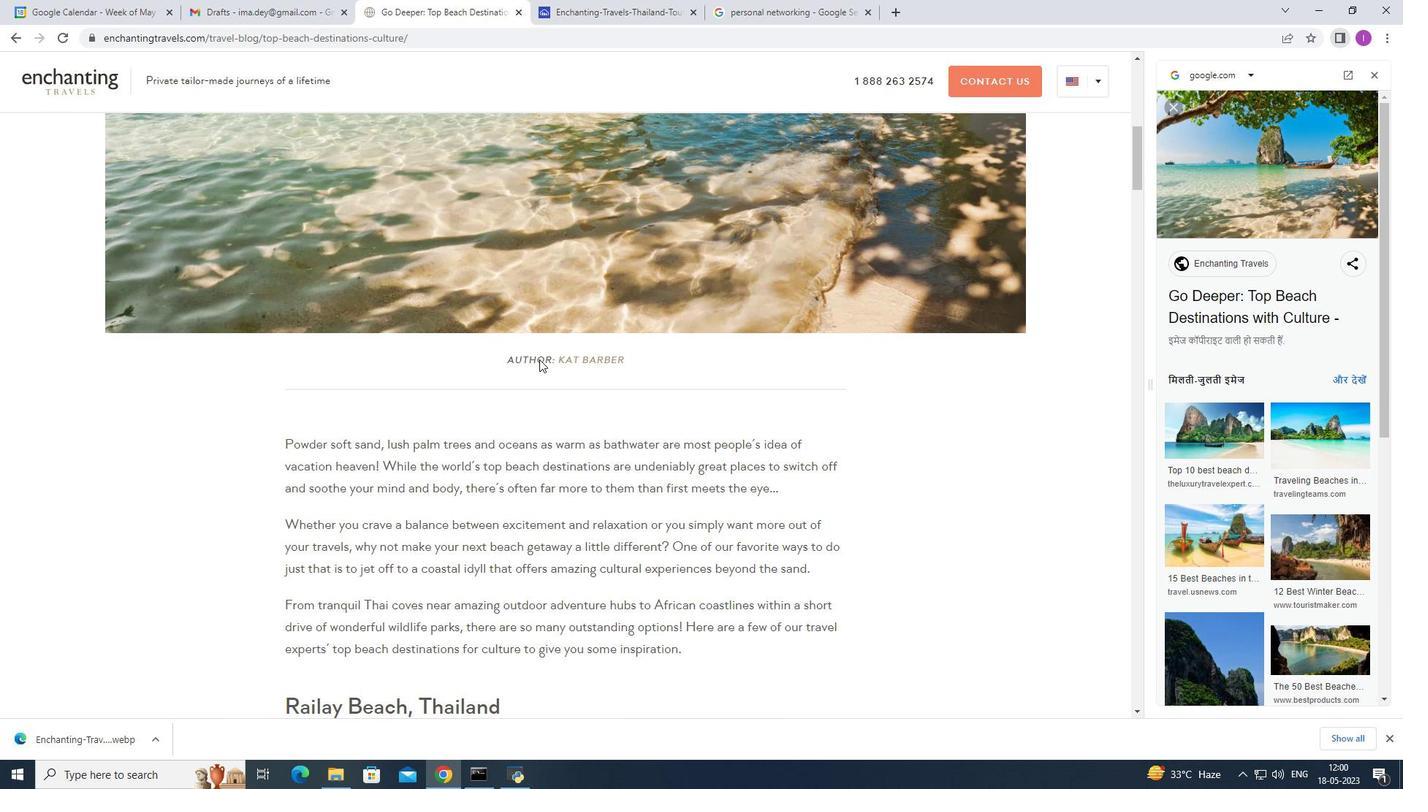 
Action: Mouse scrolled (532, 391) with delta (0, 0)
Screenshot: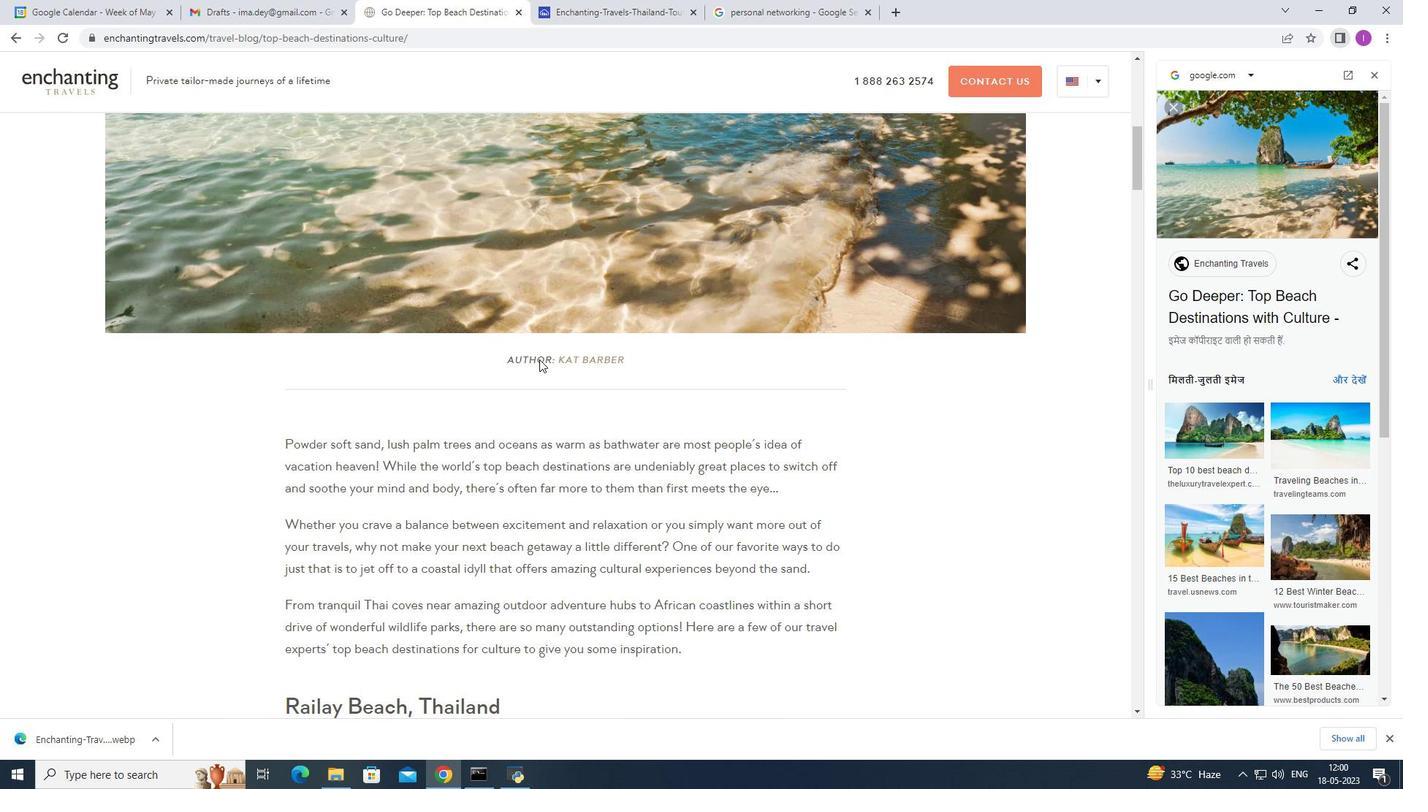 
Action: Mouse moved to (530, 418)
Screenshot: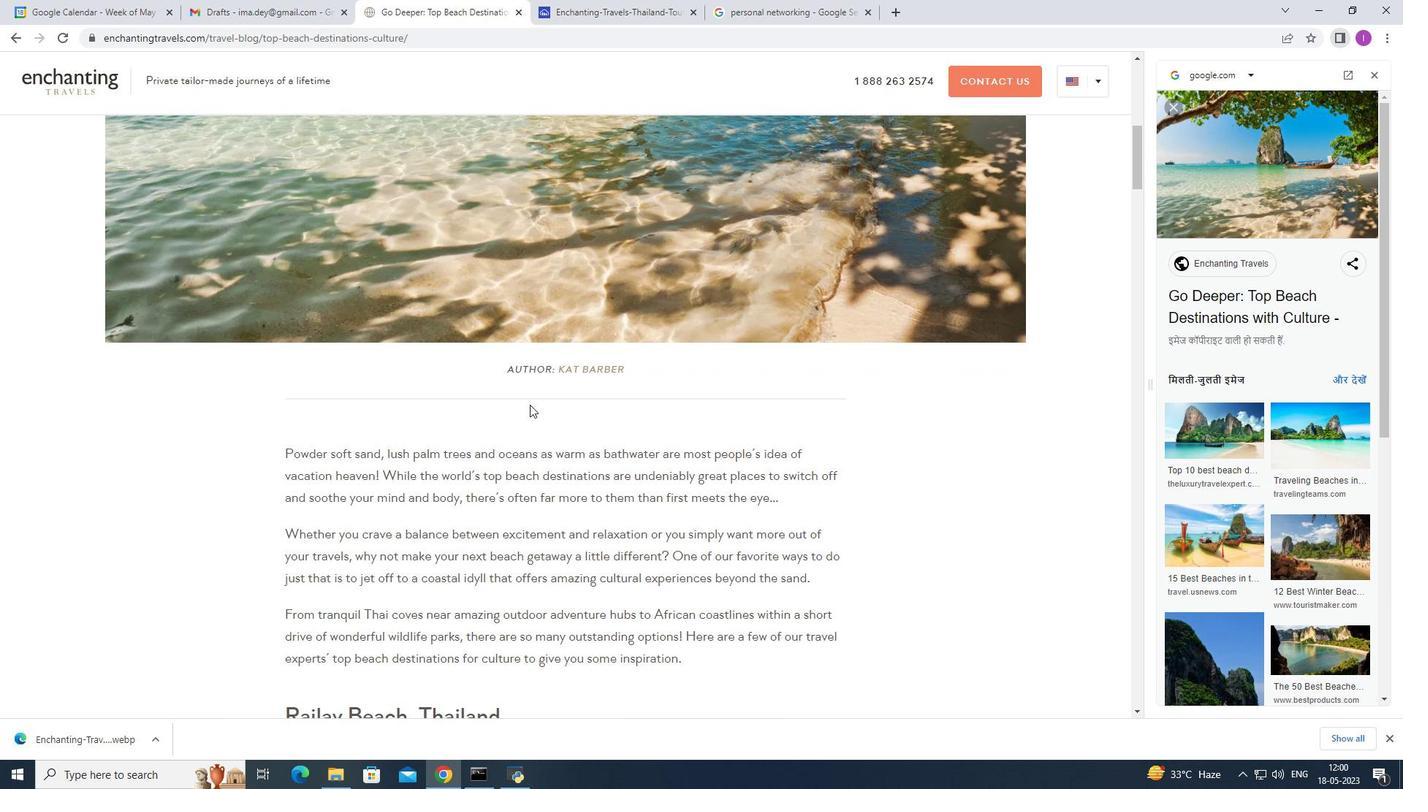 
Action: Mouse scrolled (530, 413) with delta (0, 0)
Screenshot: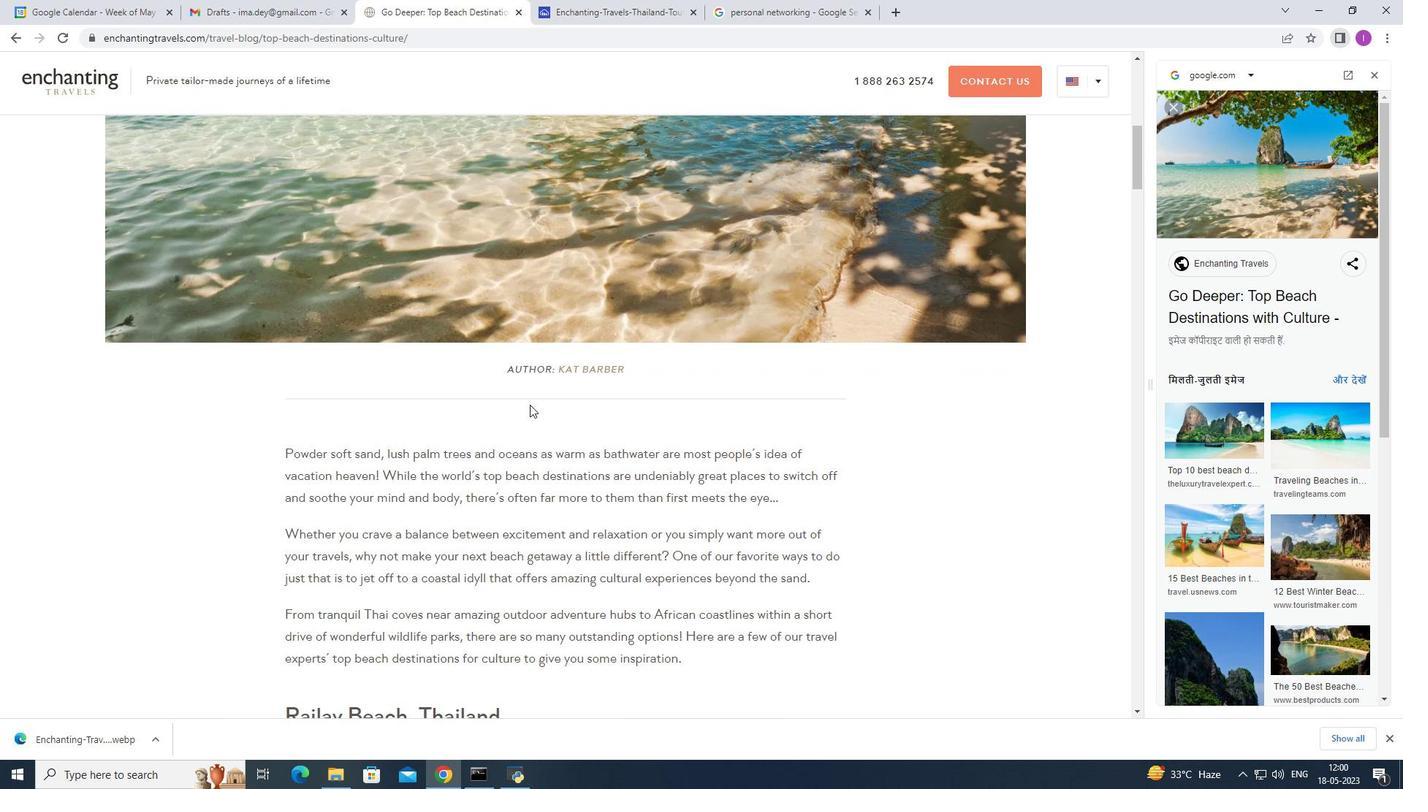 
Action: Mouse moved to (509, 353)
Screenshot: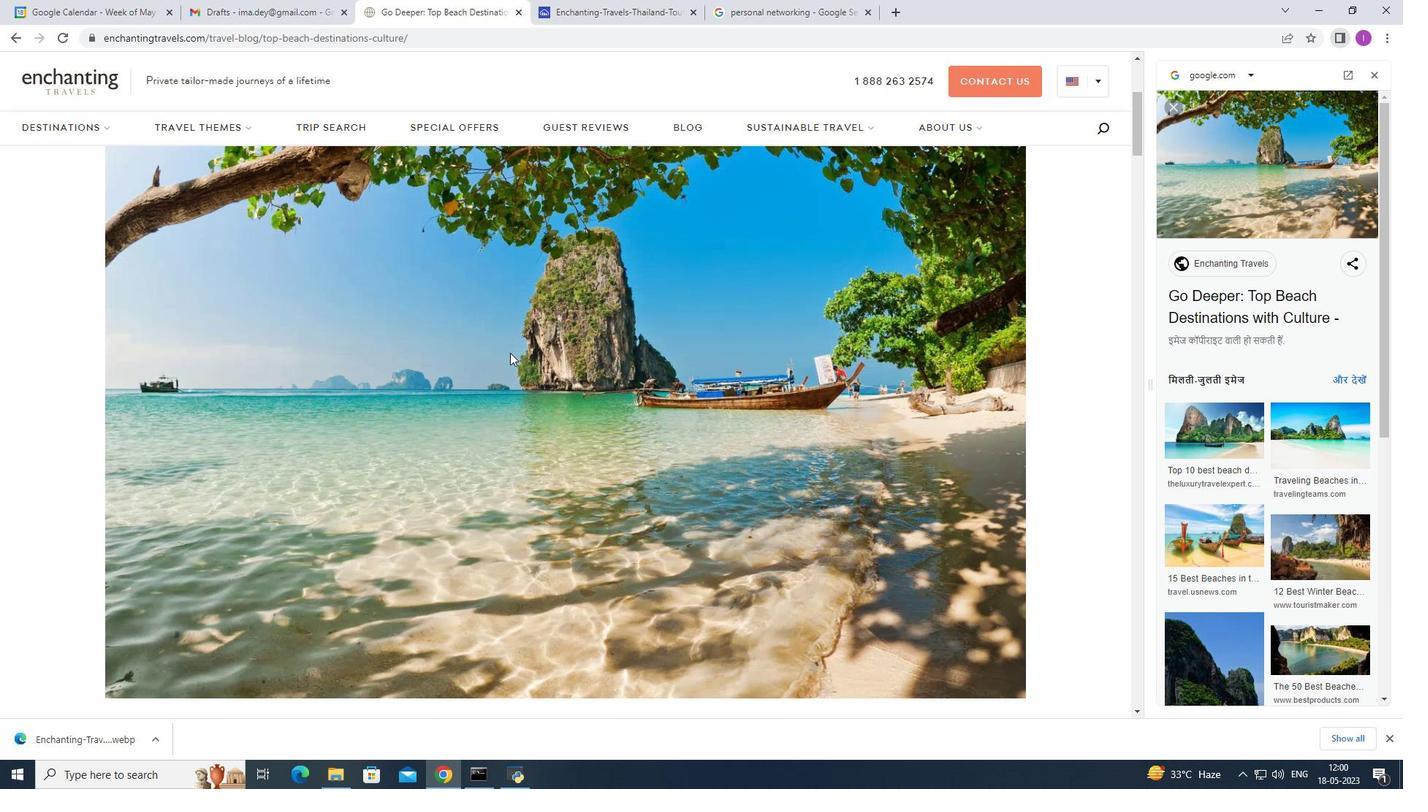 
Action: Mouse pressed right at (509, 353)
Screenshot: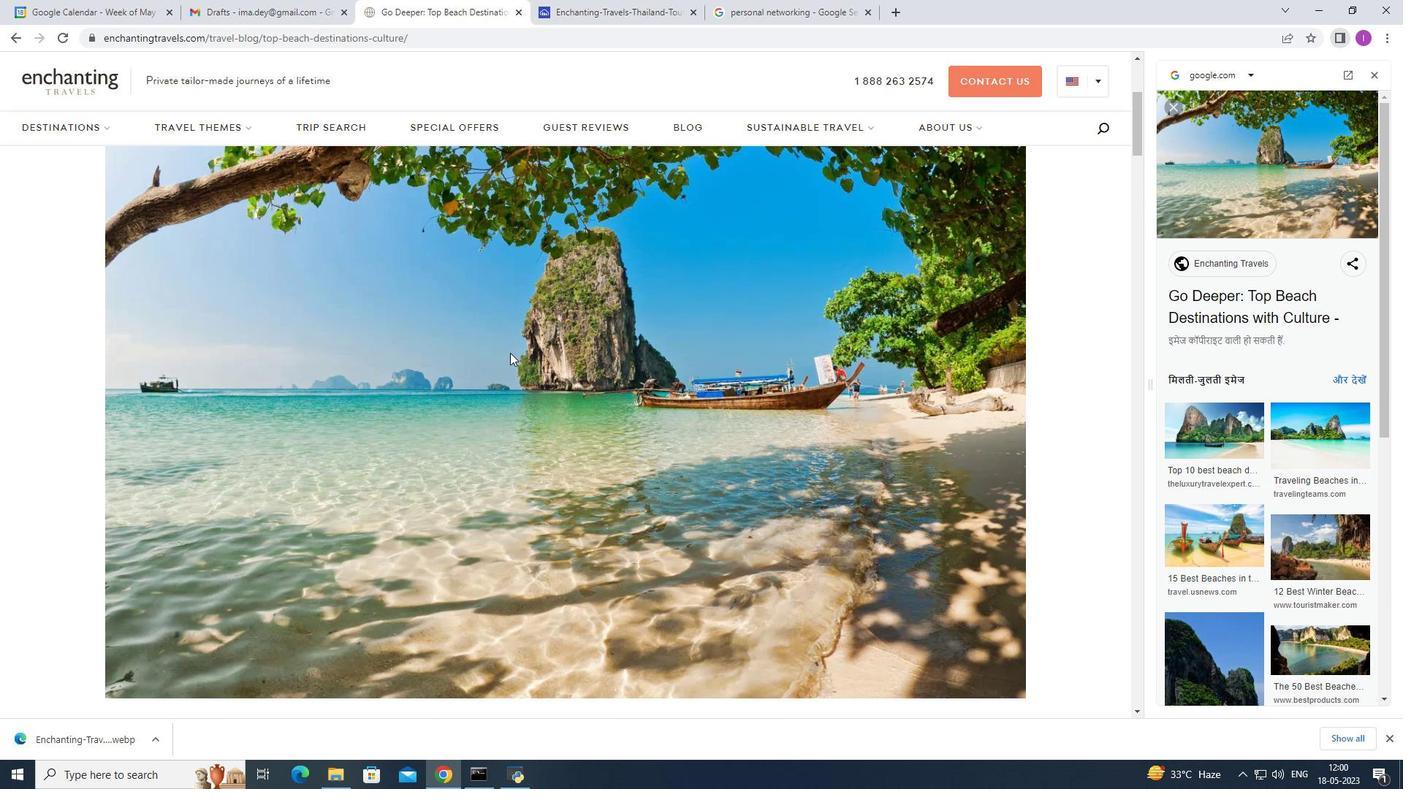 
Action: Mouse moved to (562, 386)
Screenshot: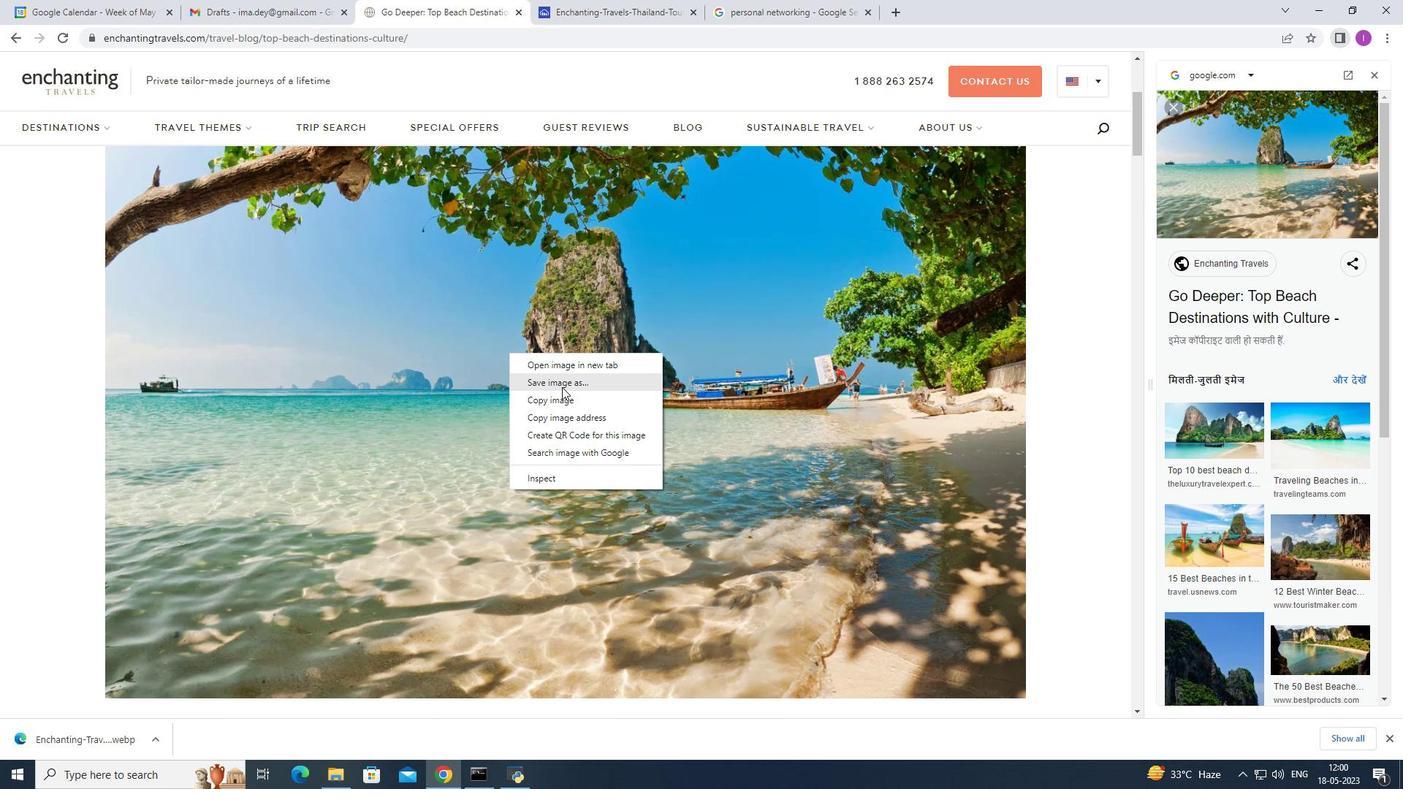 
Action: Mouse pressed left at (562, 386)
Screenshot: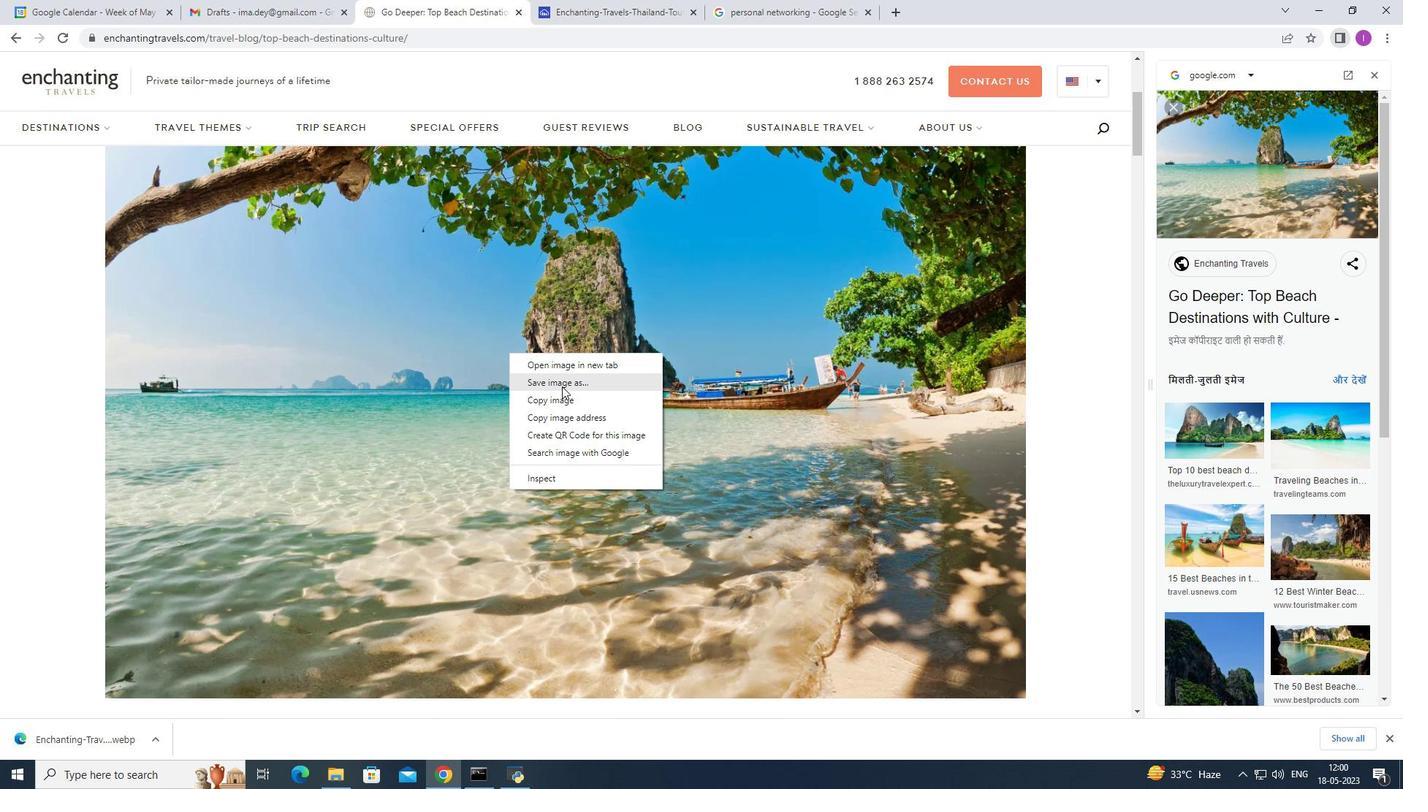 
Action: Mouse moved to (359, 345)
Screenshot: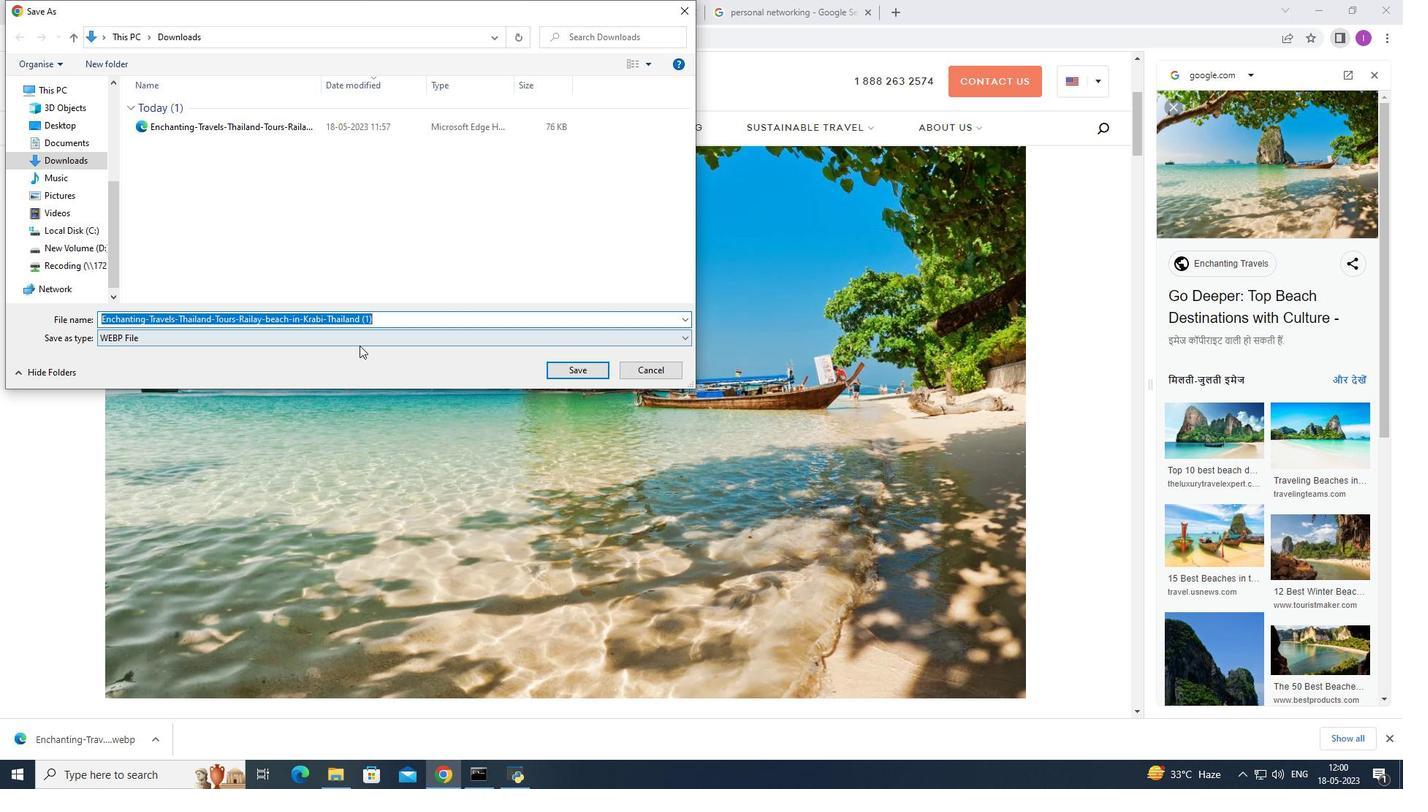 
Action: Mouse pressed left at (359, 345)
Screenshot: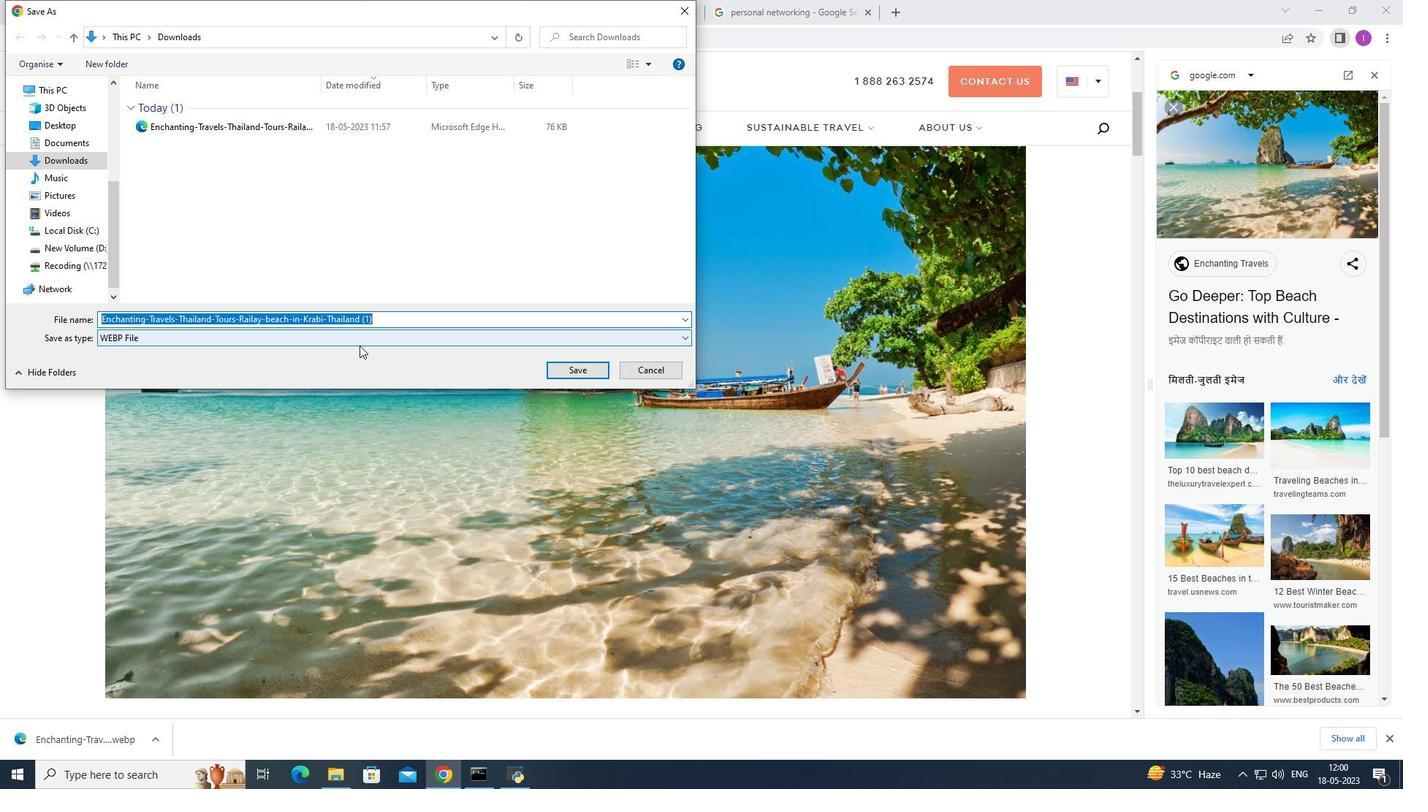 
Action: Mouse moved to (206, 360)
Screenshot: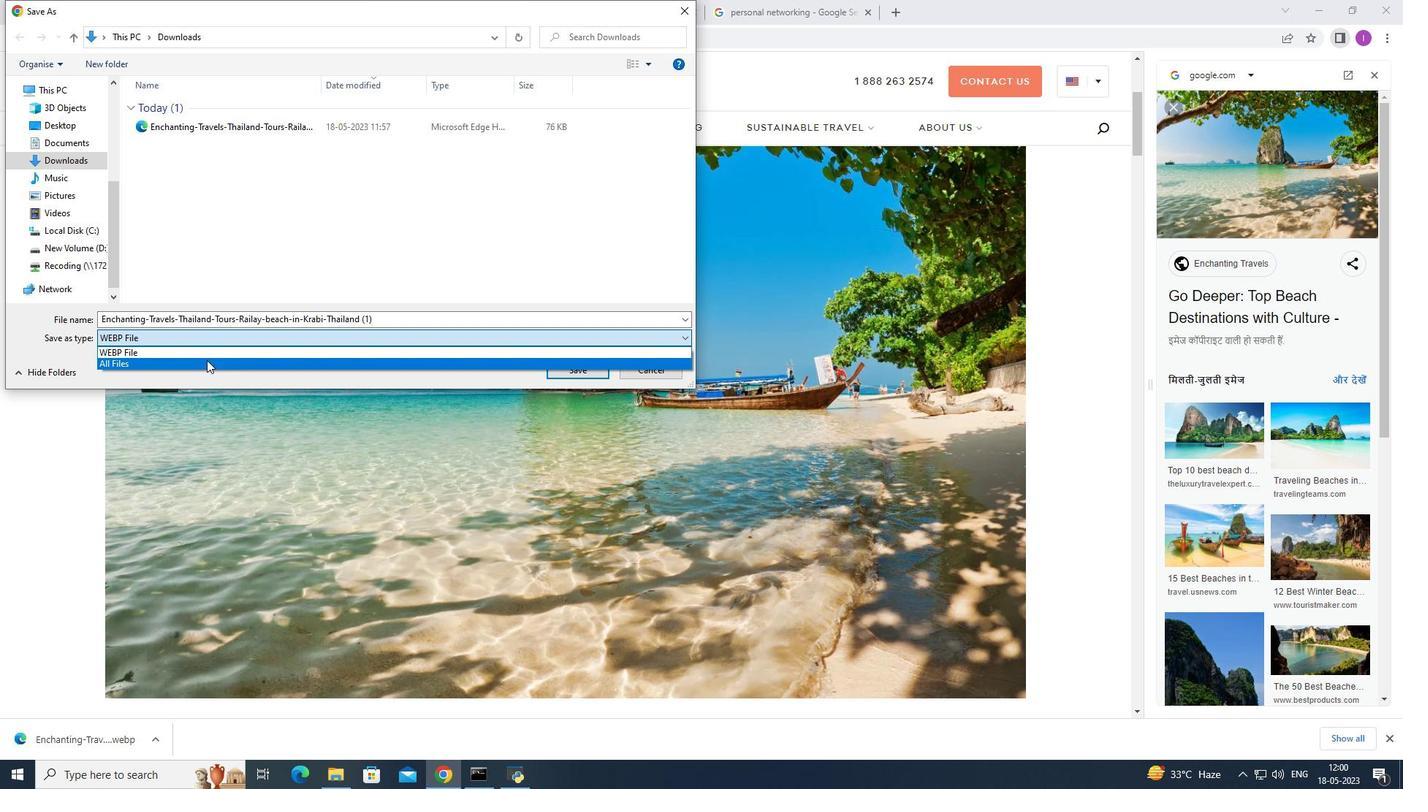 
Action: Mouse pressed left at (206, 360)
Screenshot: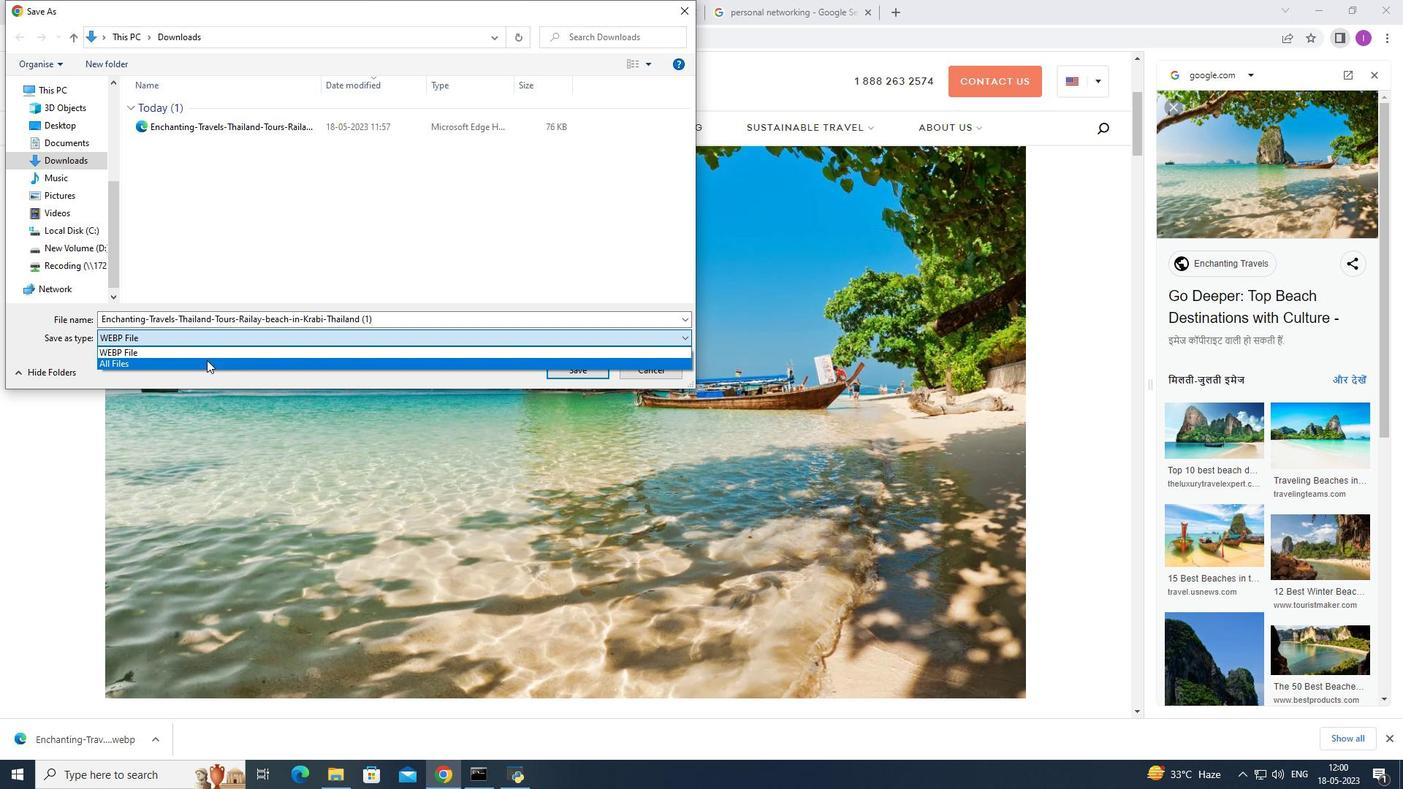 
Action: Mouse moved to (380, 316)
Screenshot: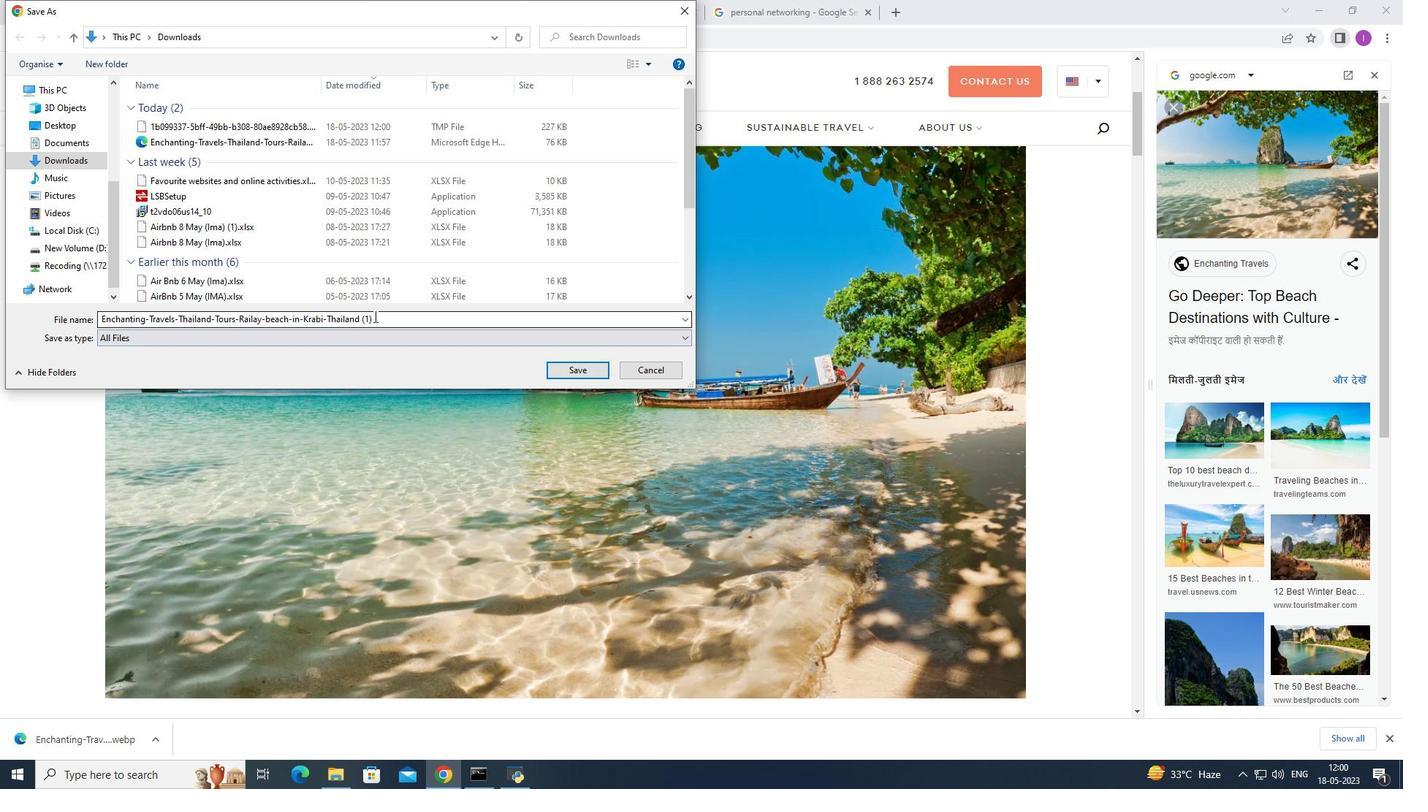 
Action: Mouse pressed left at (380, 316)
Screenshot: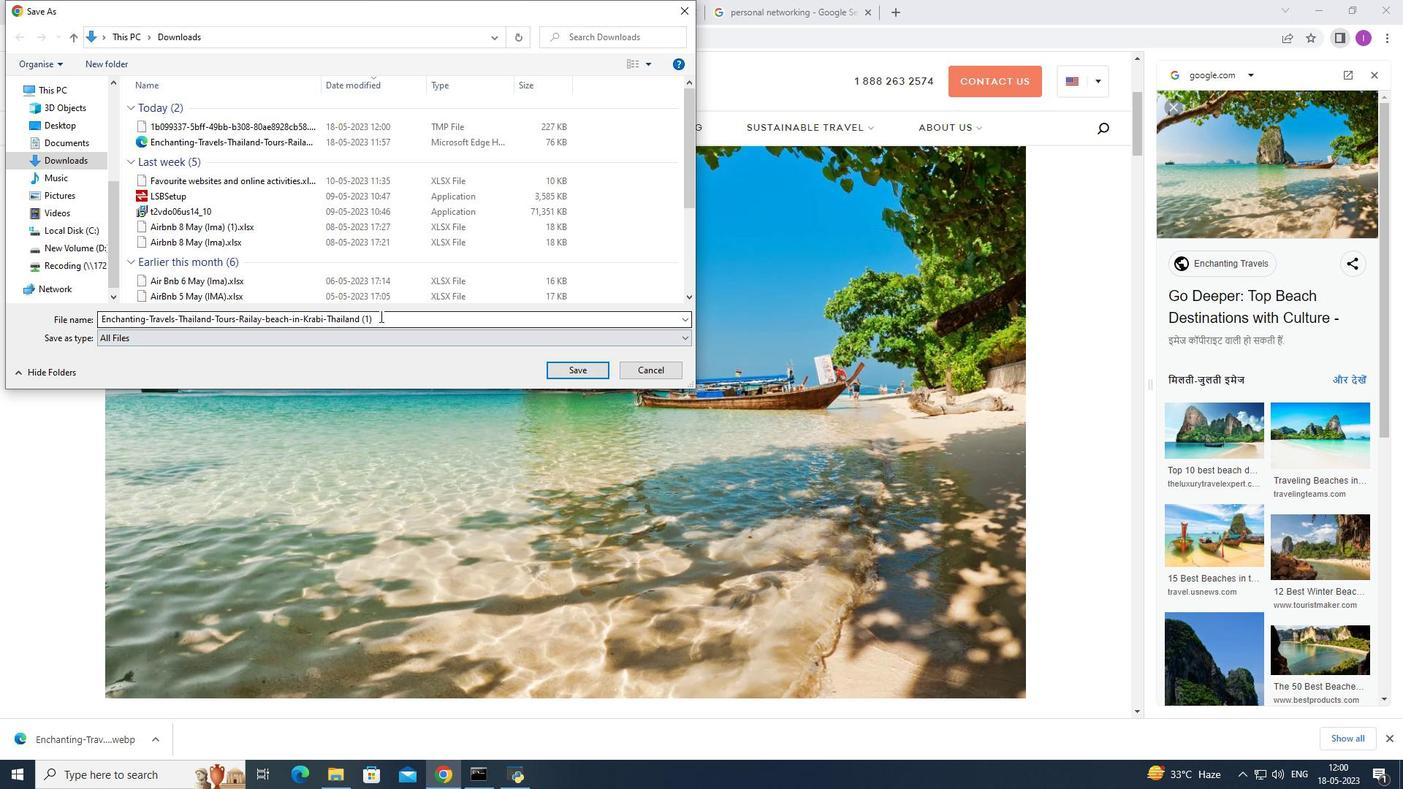 
Action: Mouse pressed left at (380, 316)
Screenshot: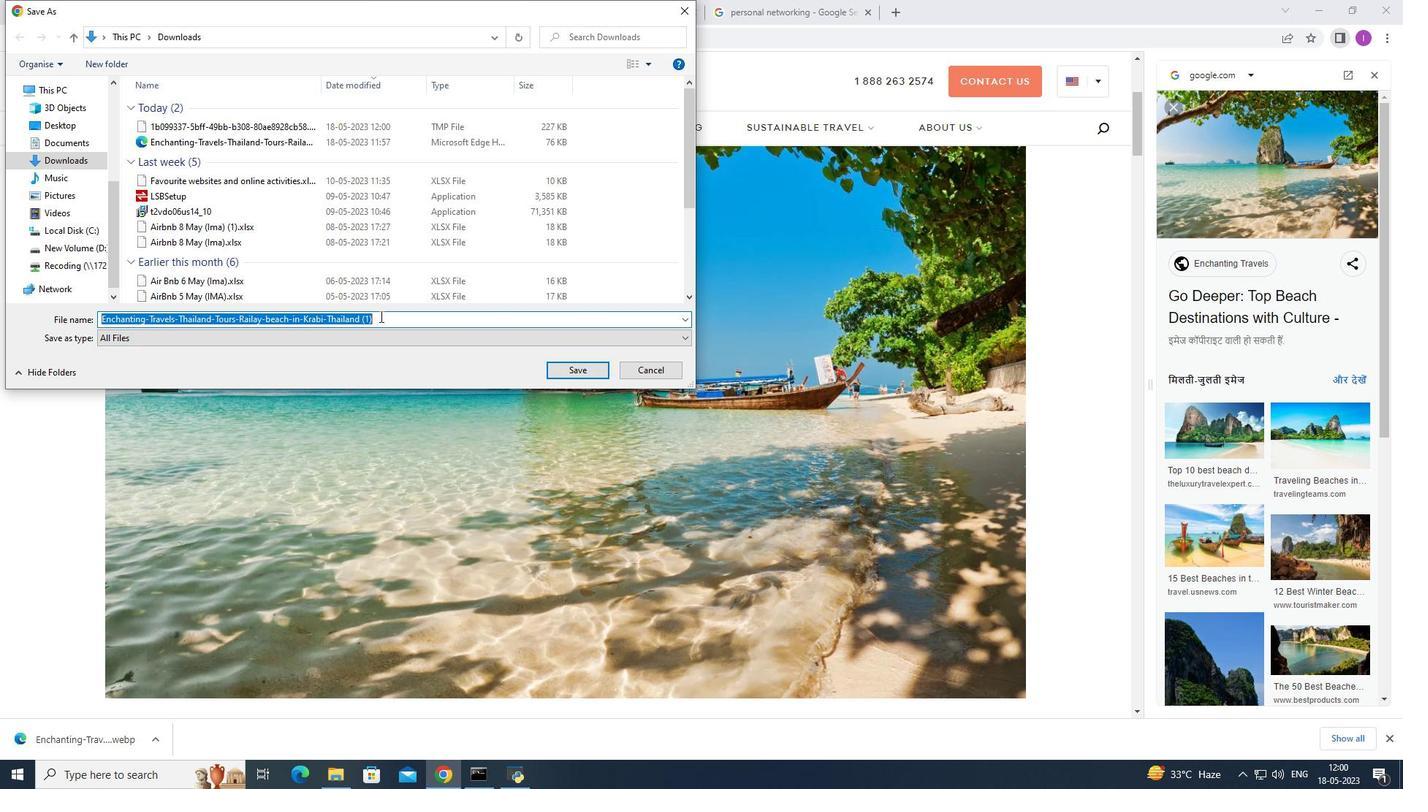 
Action: Mouse moved to (382, 318)
Screenshot: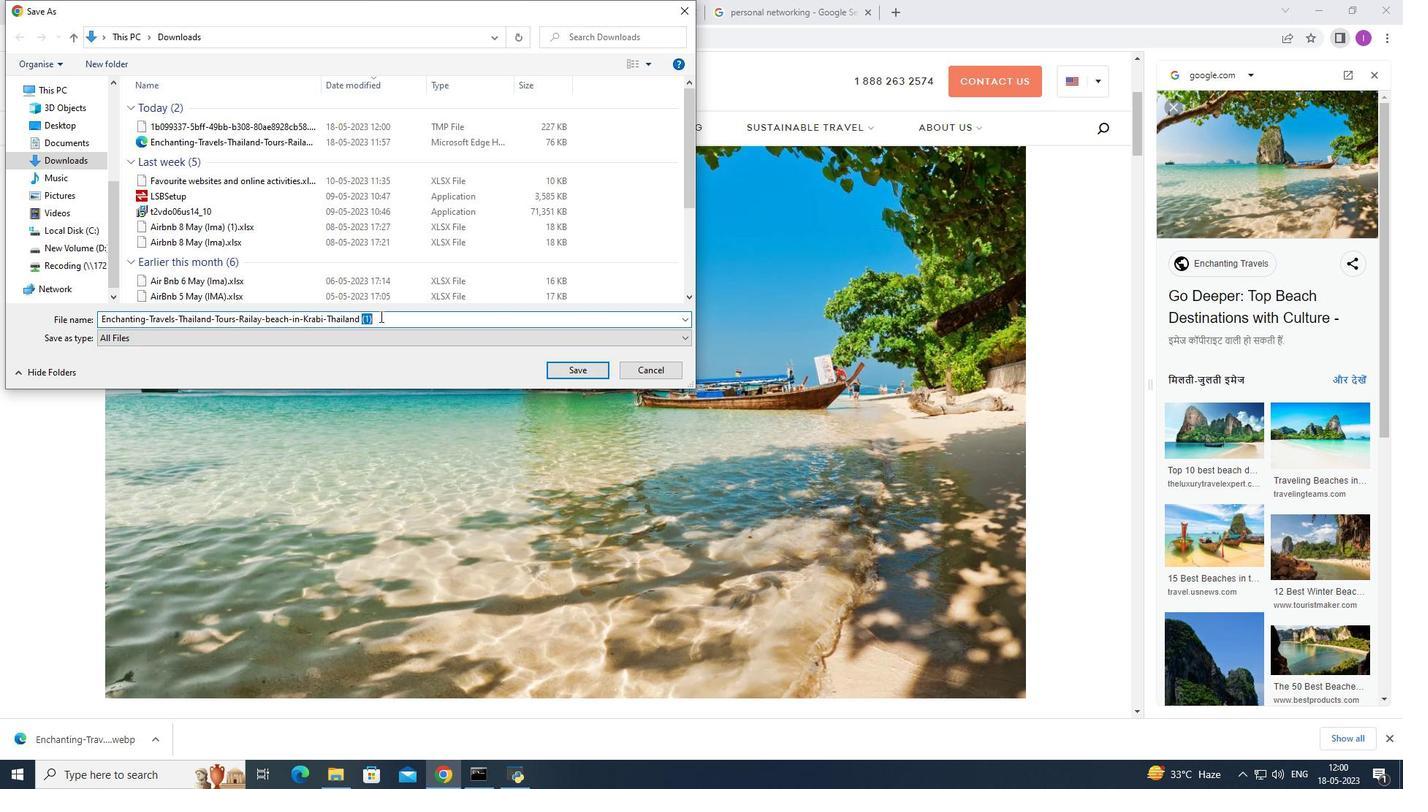 
Action: Mouse pressed left at (382, 318)
Screenshot: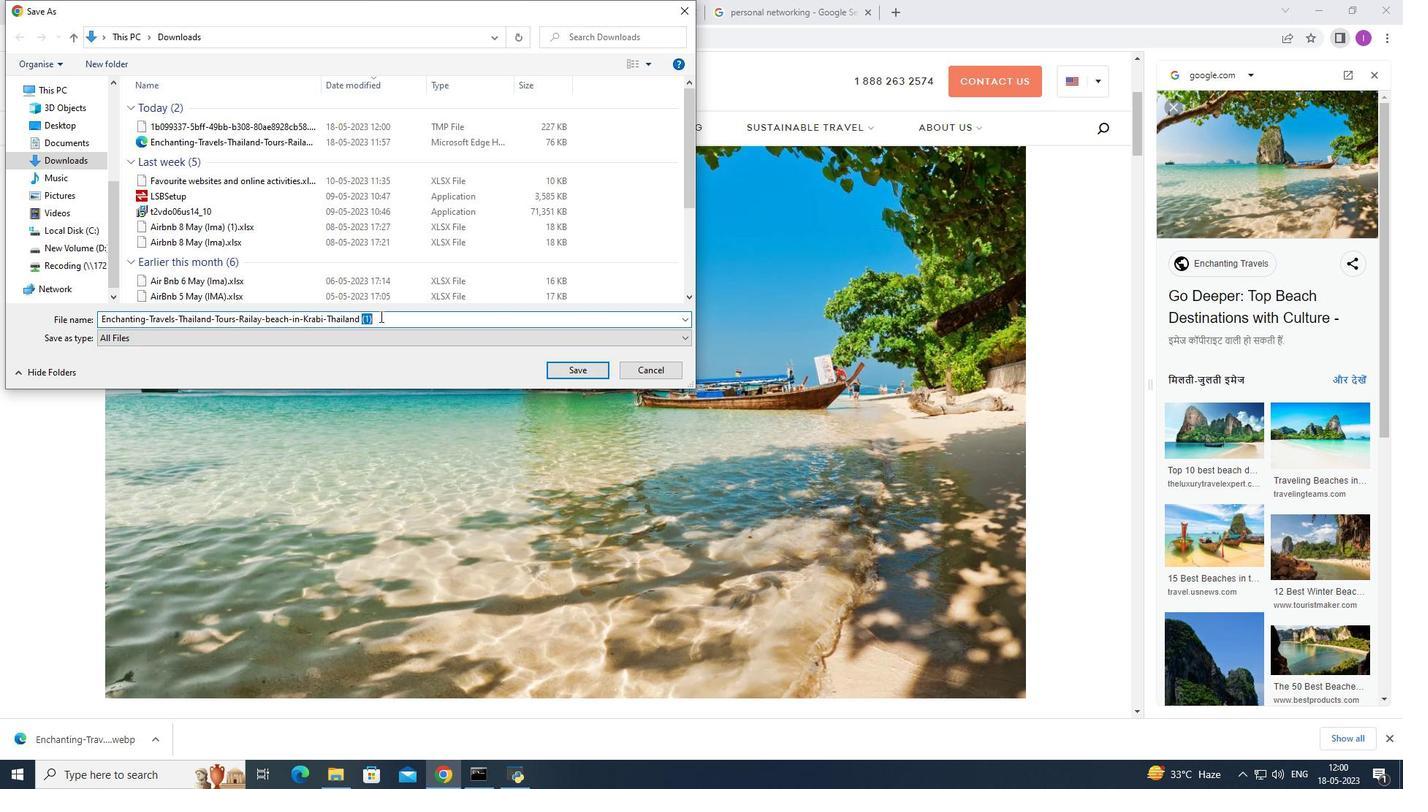 
Action: Mouse moved to (383, 318)
Screenshot: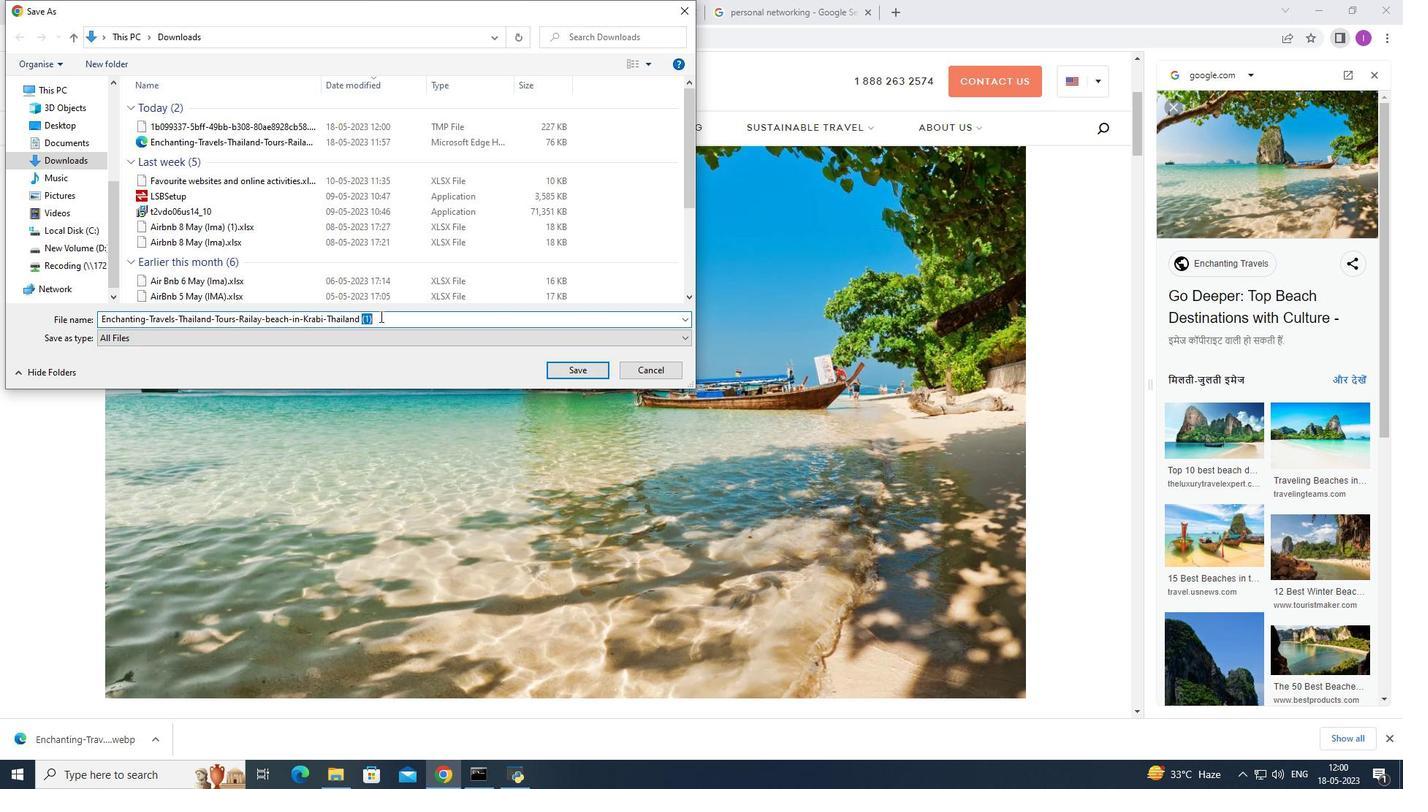 
Action: Key pressed .jpg
Screenshot: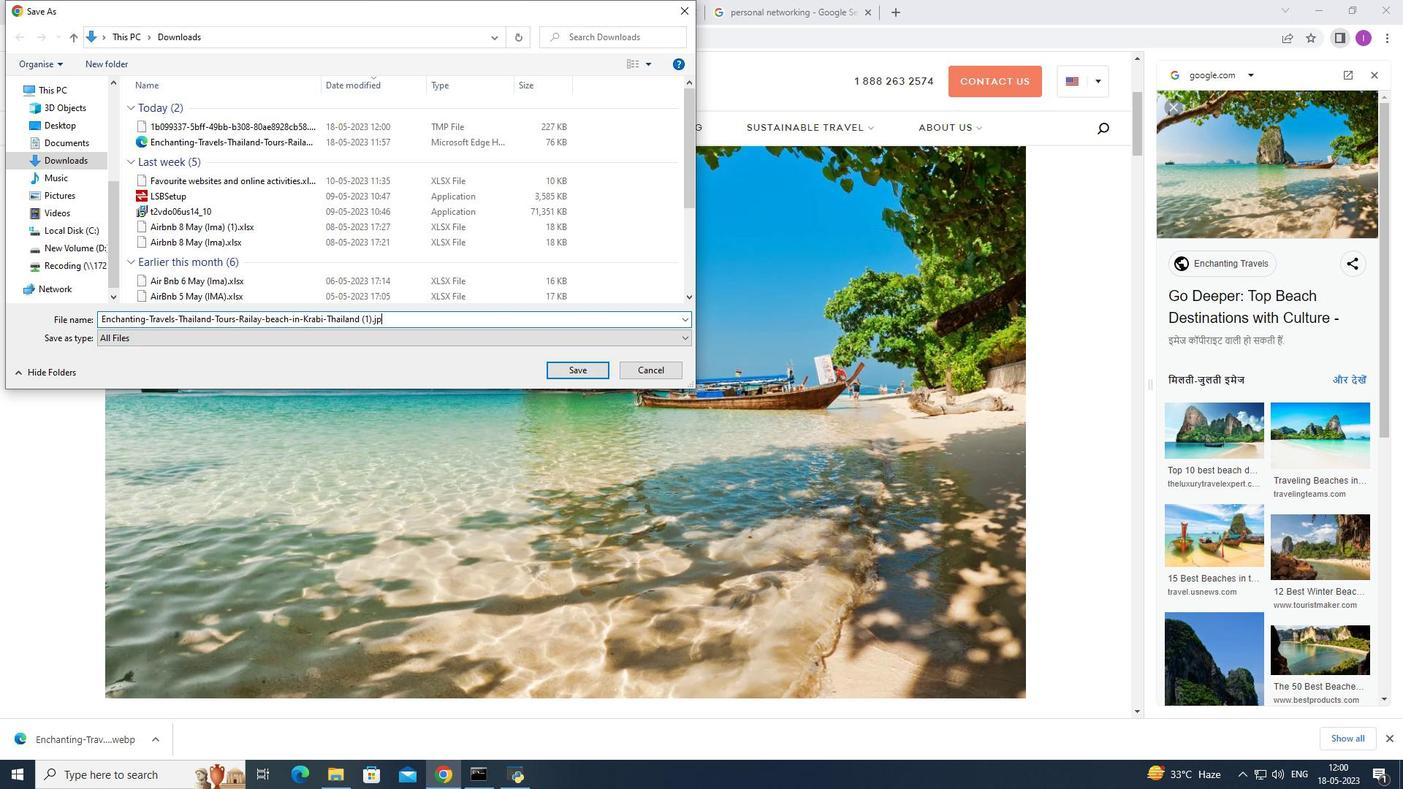 
Action: Mouse moved to (578, 365)
Screenshot: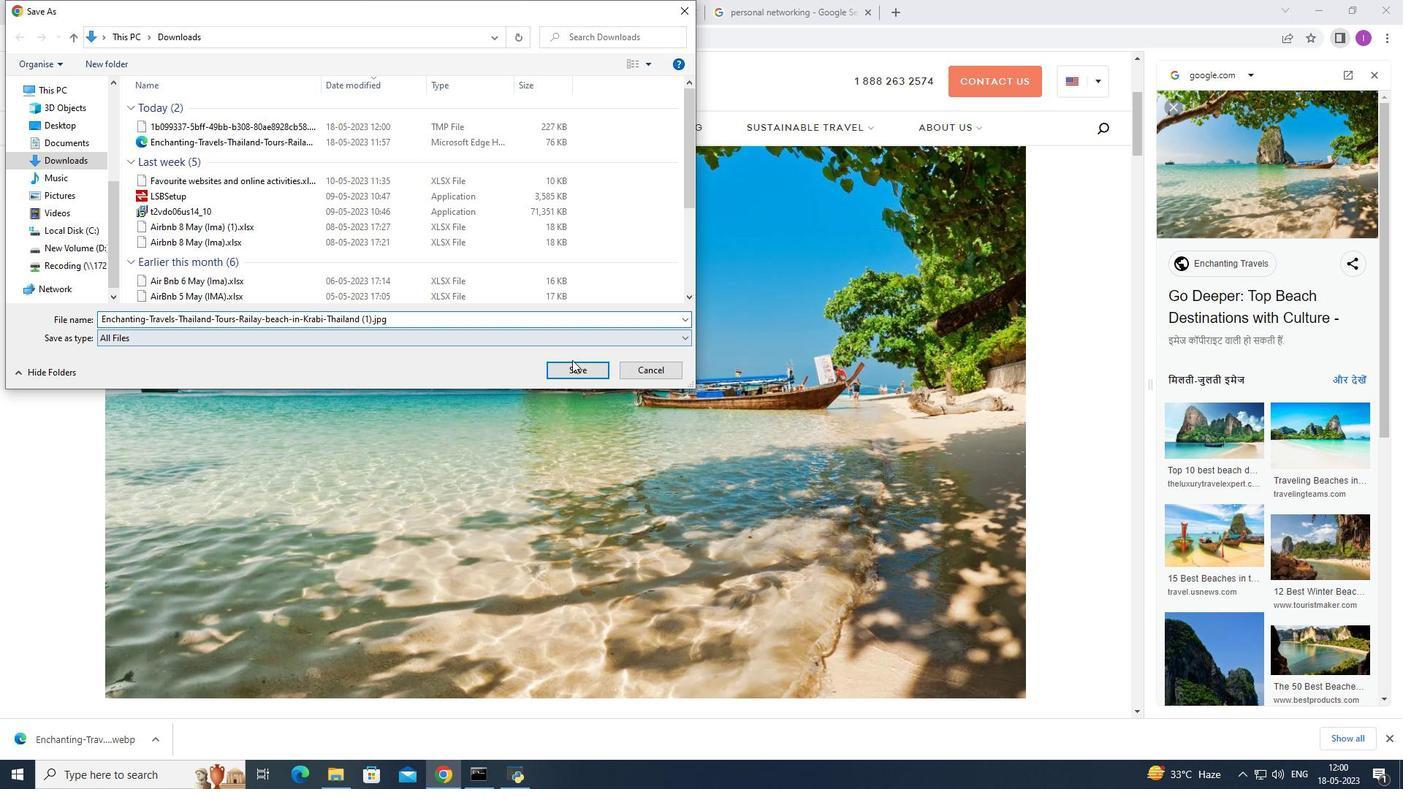 
Action: Mouse pressed left at (578, 365)
Screenshot: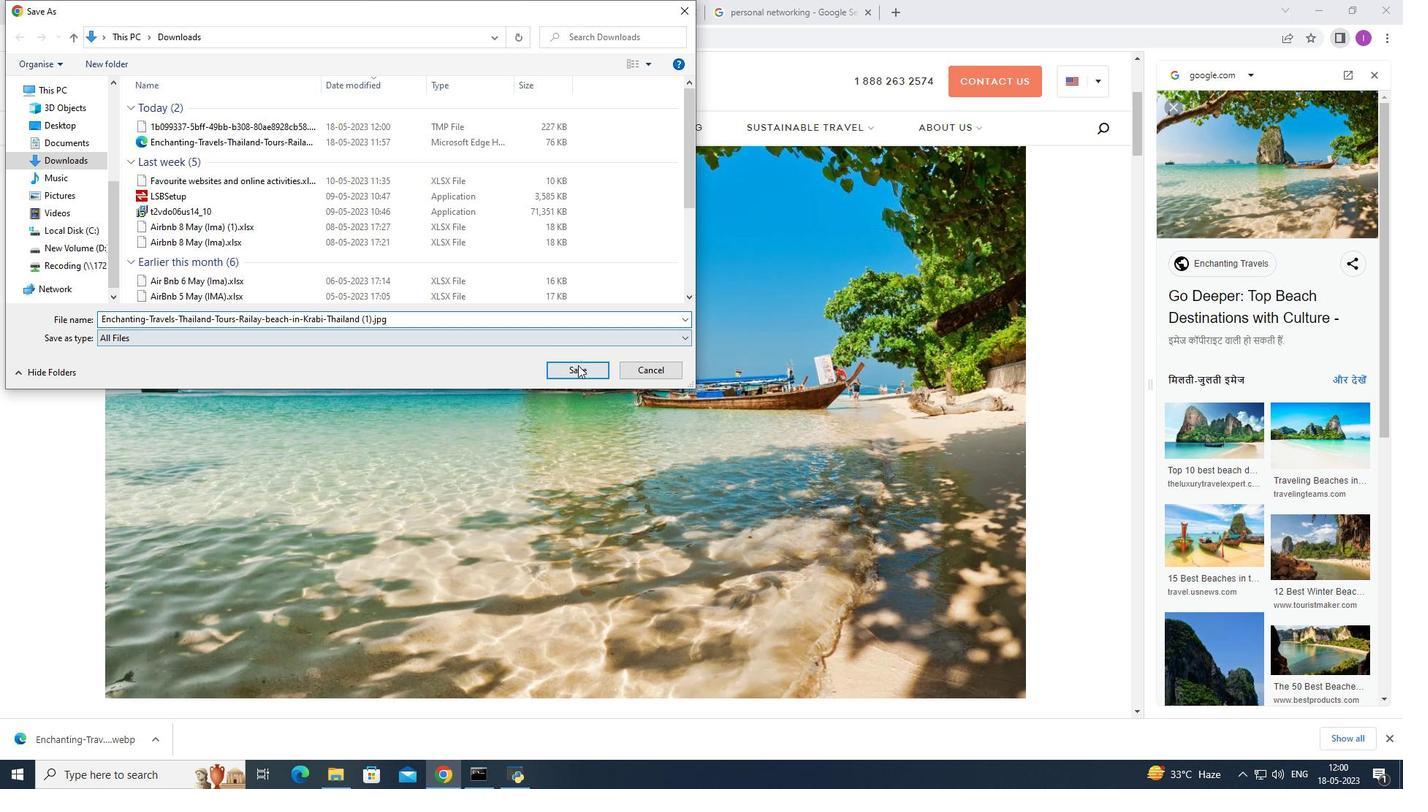 
Action: Mouse moved to (743, 0)
Screenshot: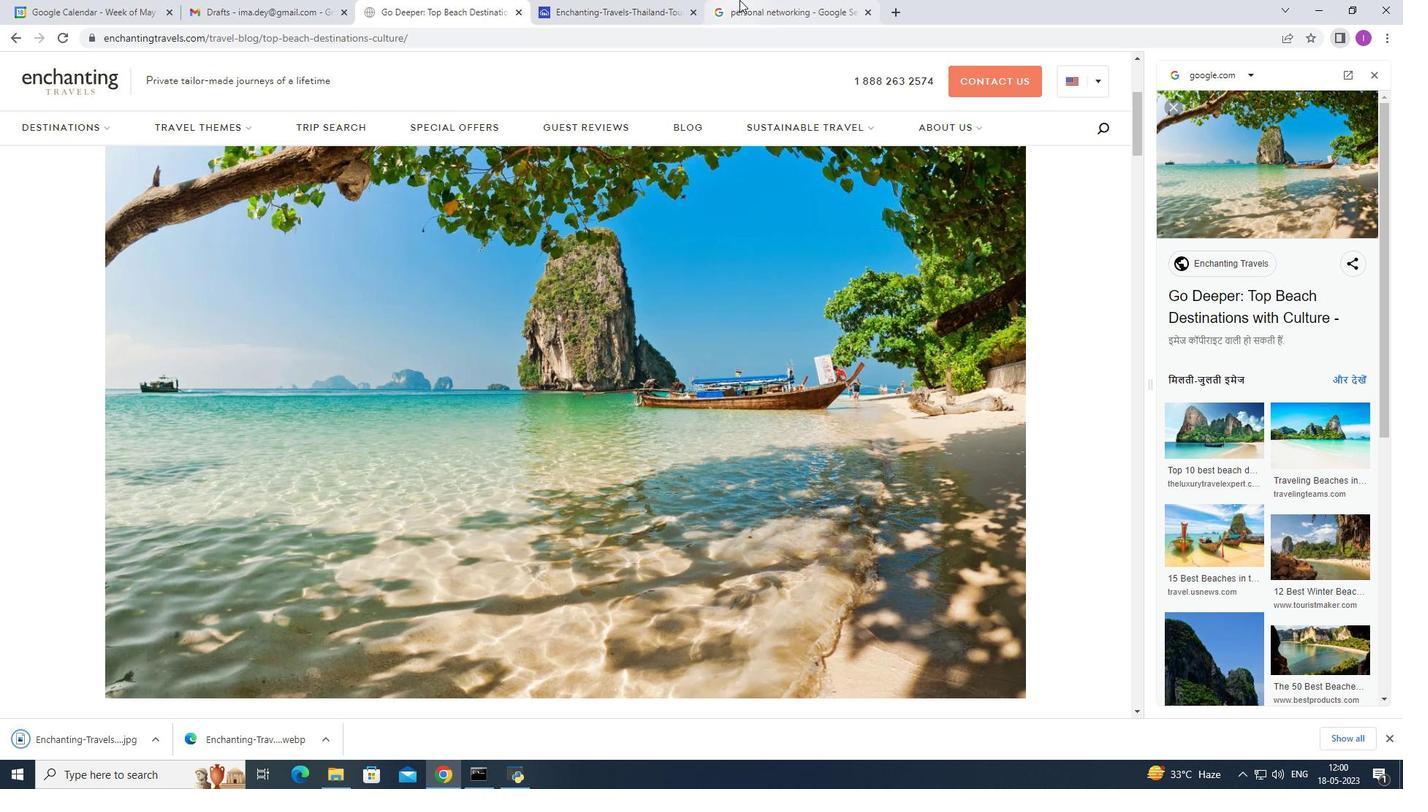 
Action: Mouse pressed left at (743, 0)
Screenshot: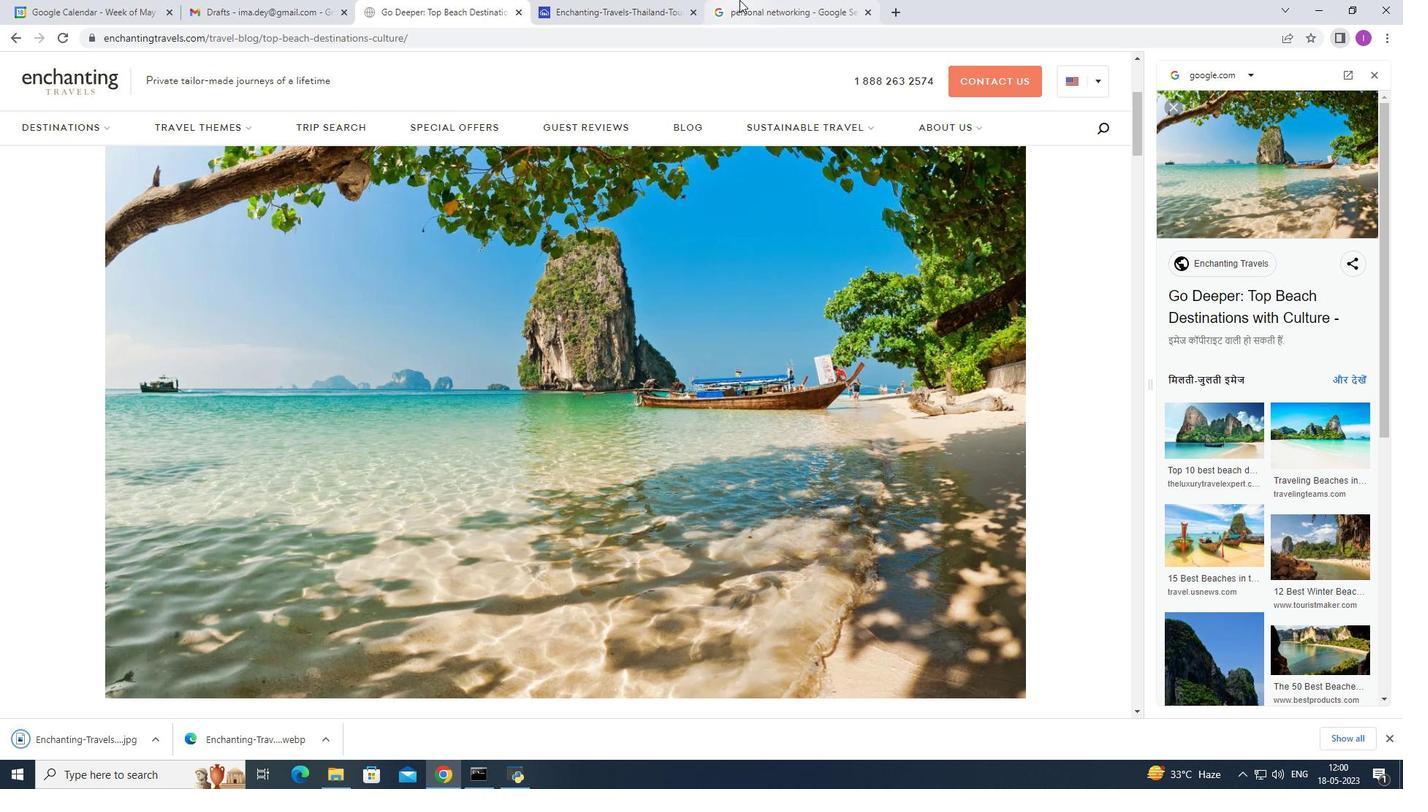 
Action: Mouse moved to (662, 0)
Screenshot: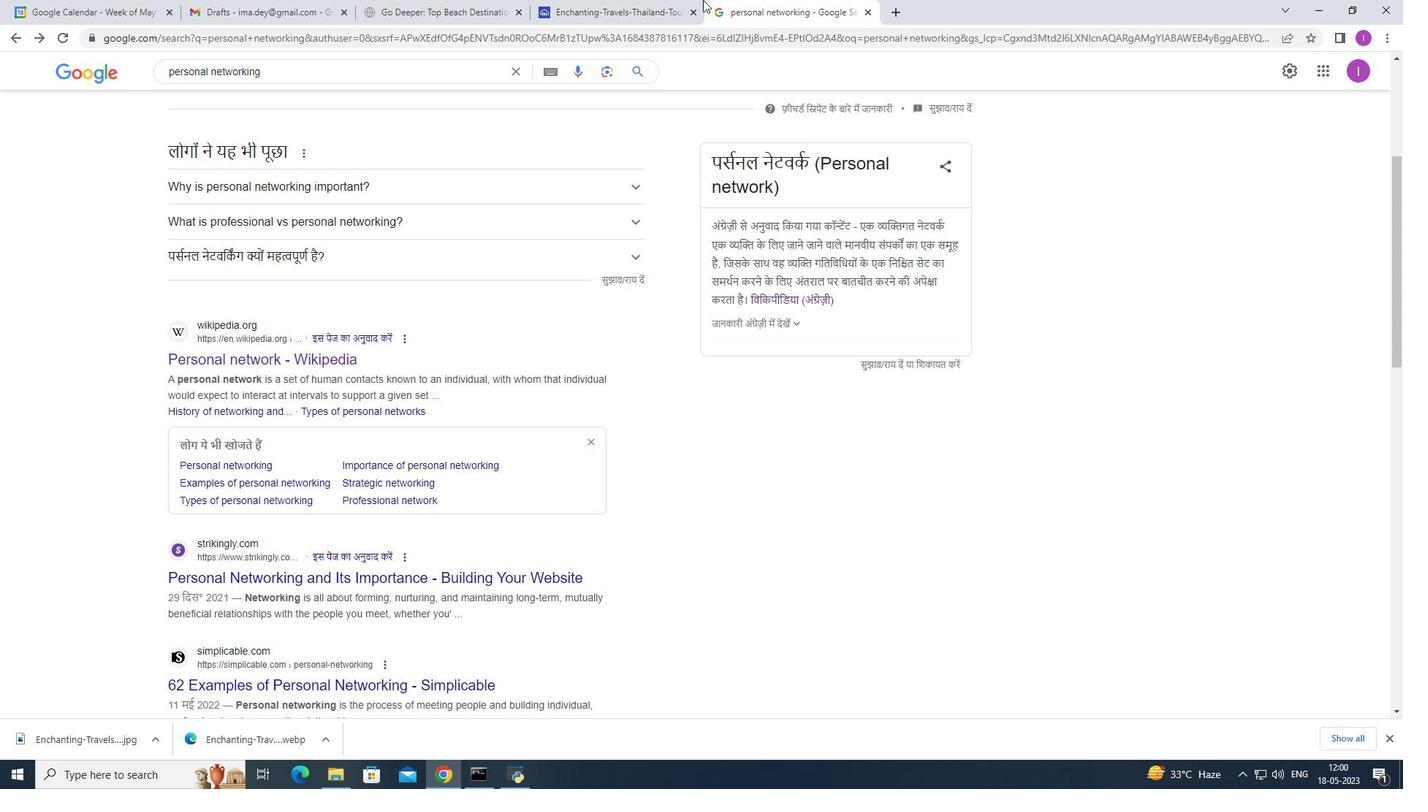 
Action: Mouse pressed left at (662, 0)
Screenshot: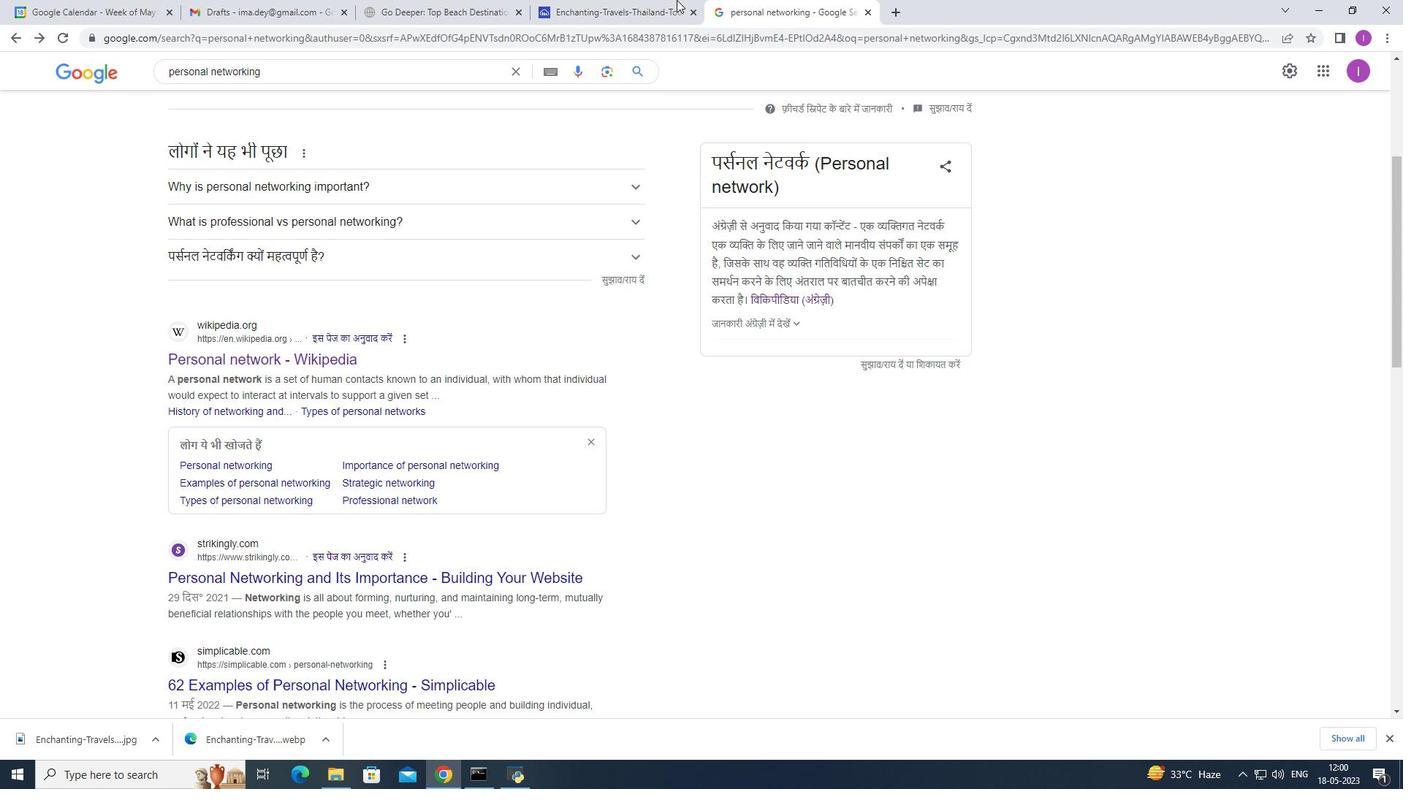 
Action: Mouse moved to (62, 0)
Screenshot: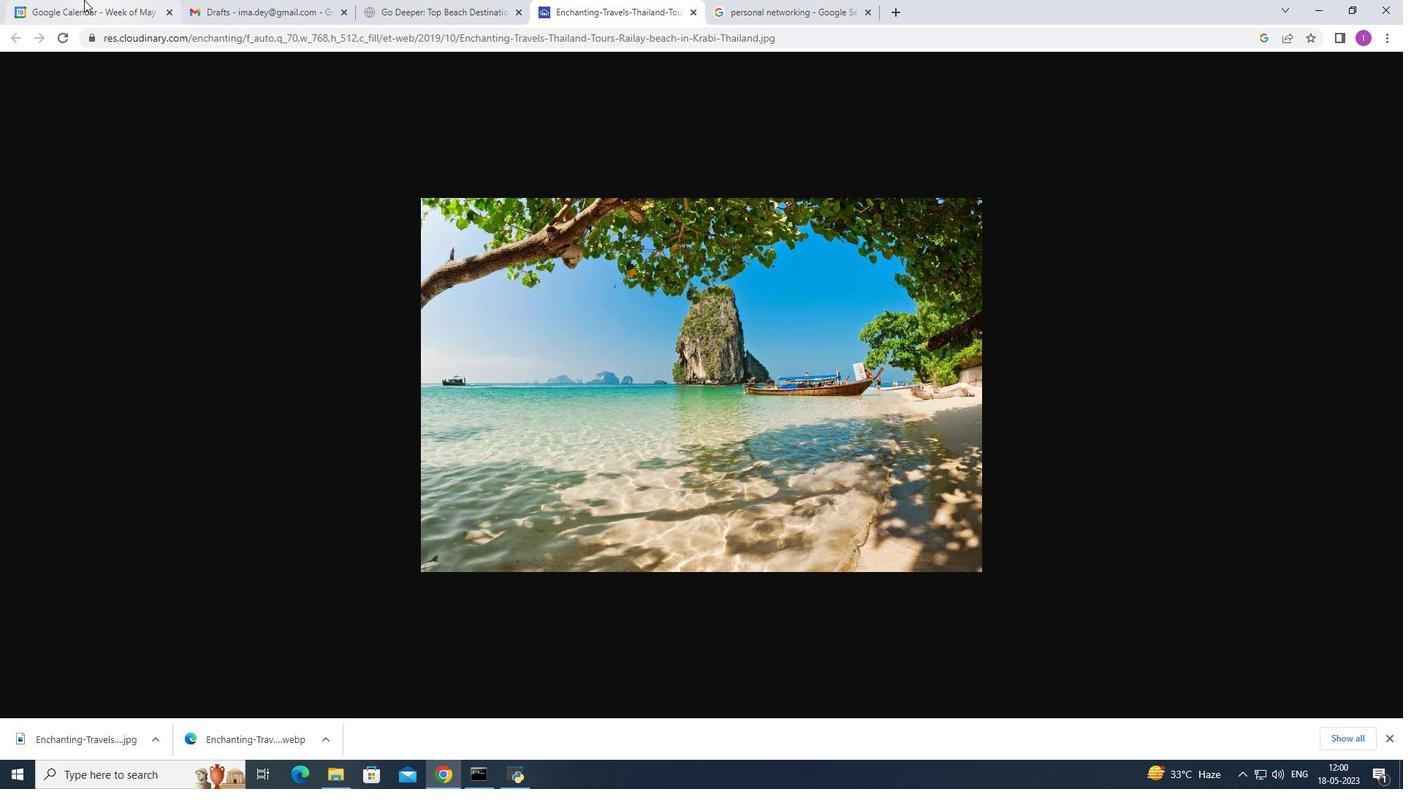 
Action: Mouse pressed left at (62, 0)
Screenshot: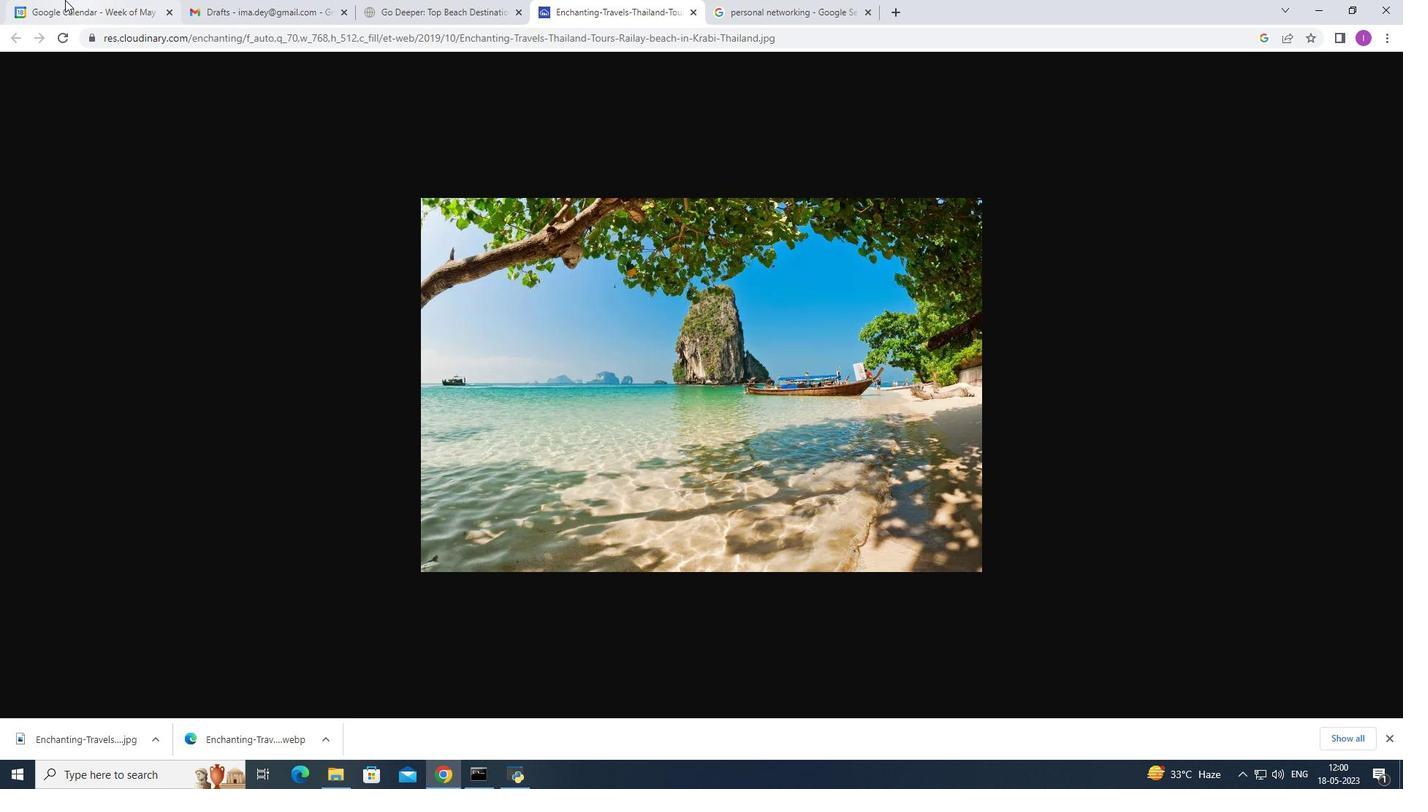 
Action: Mouse moved to (210, 0)
Screenshot: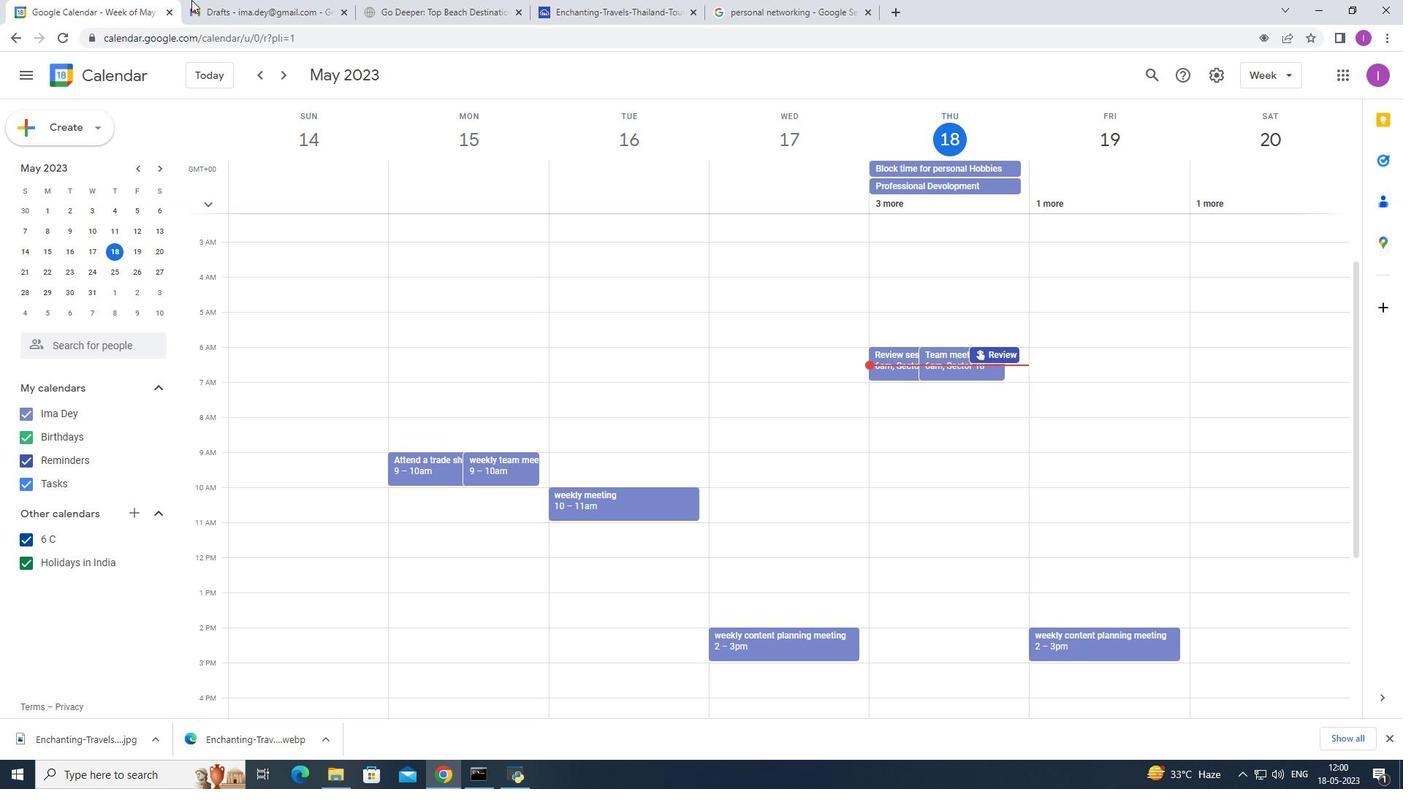 
Action: Mouse pressed left at (210, 0)
Screenshot: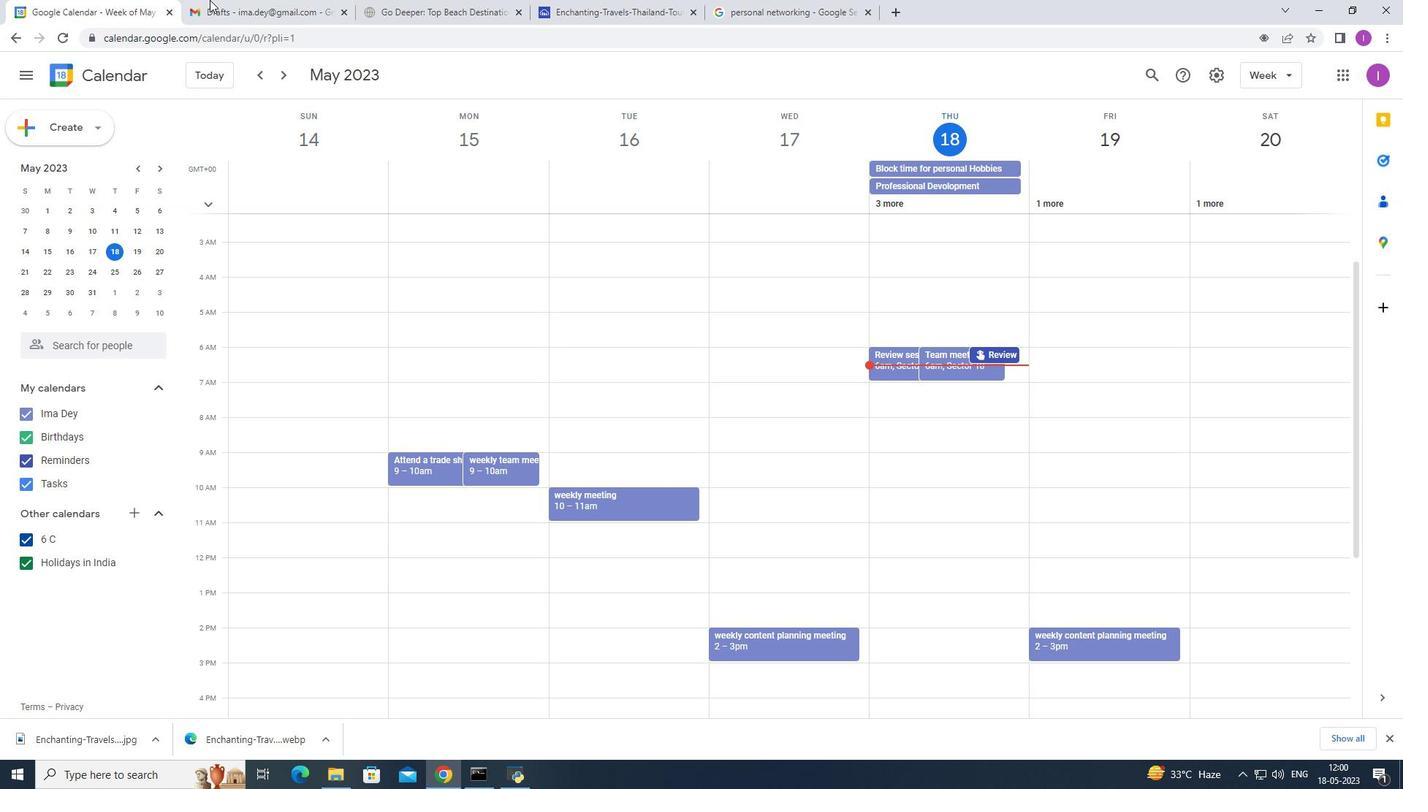 
Action: Mouse moved to (443, 788)
Screenshot: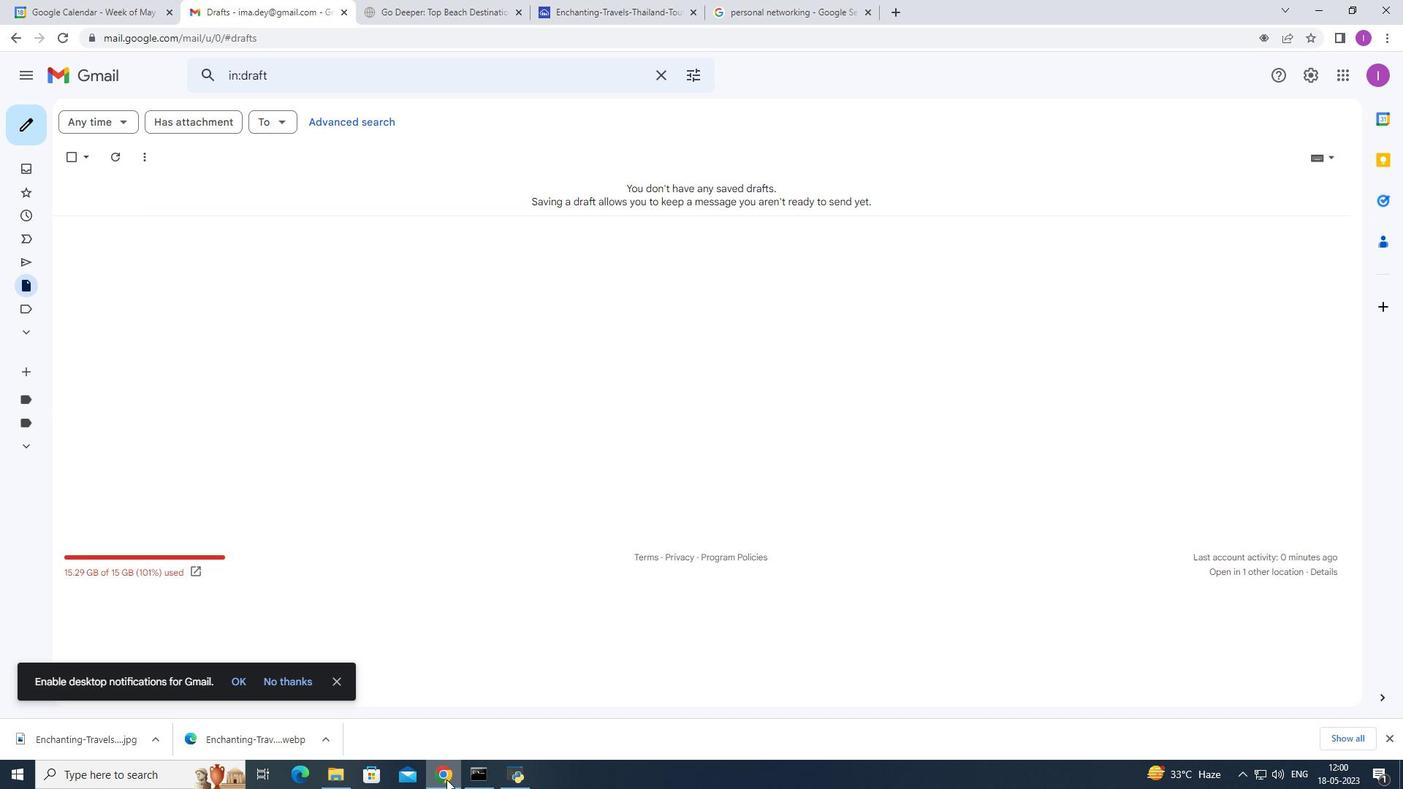 
Action: Mouse pressed left at (443, 788)
Screenshot: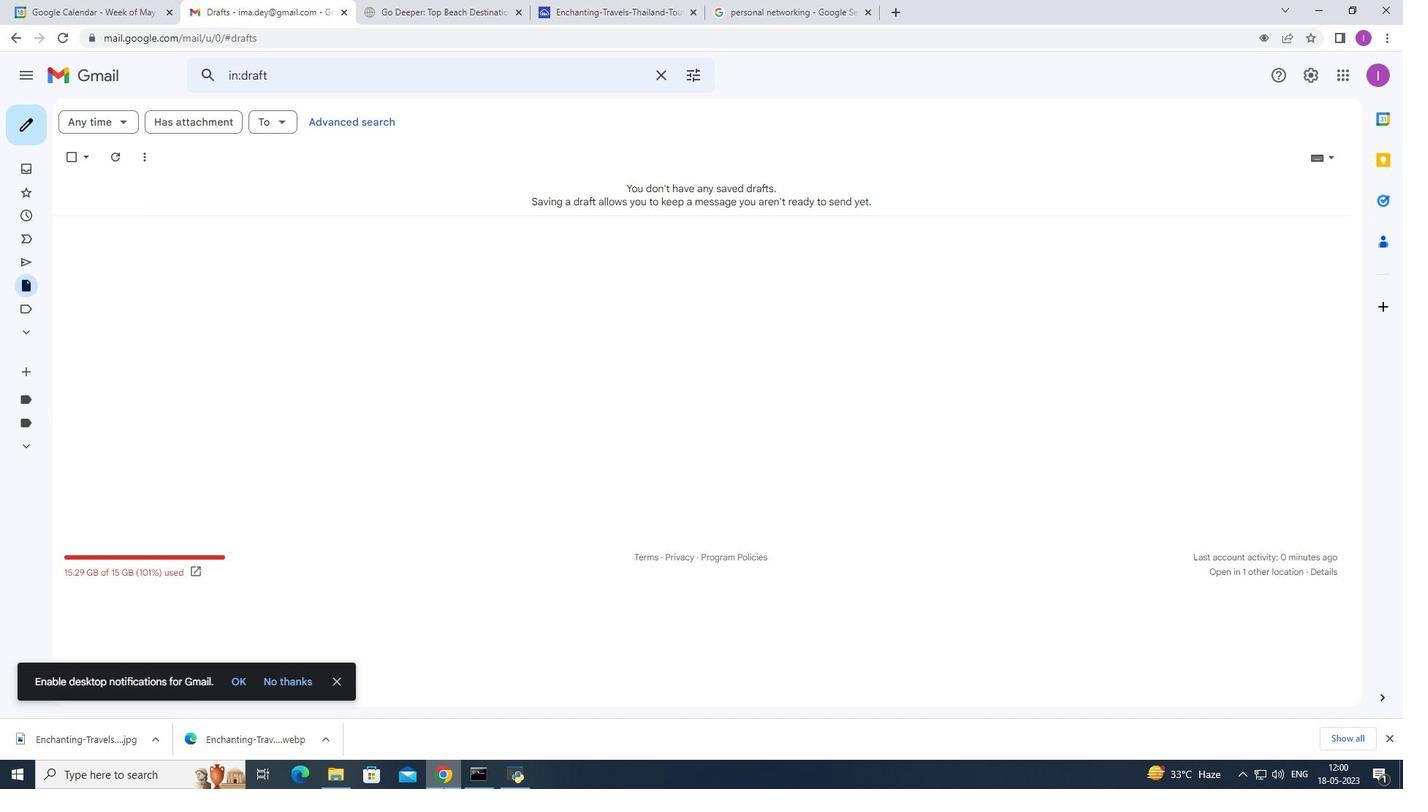 
Action: Mouse moved to (440, 774)
Screenshot: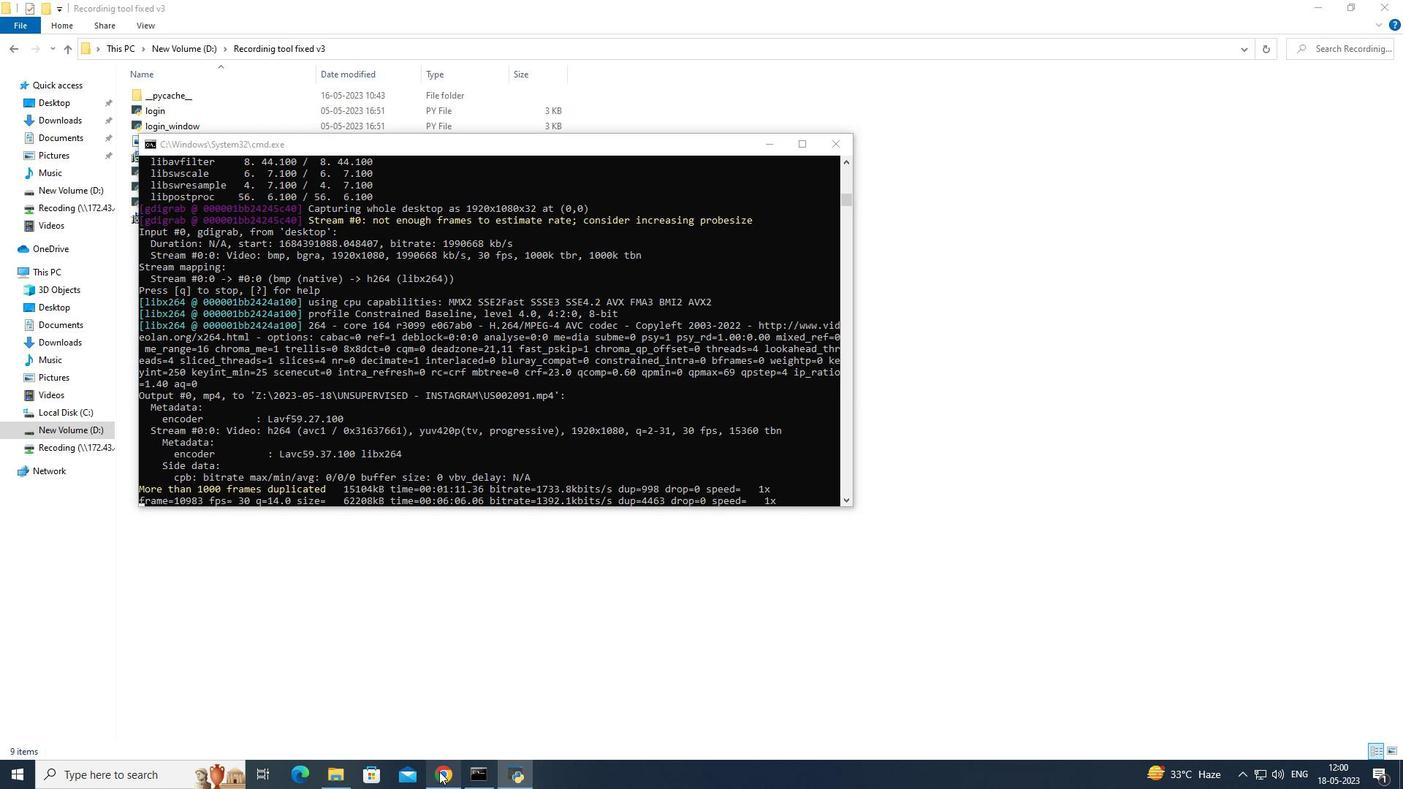
Action: Mouse pressed left at (440, 774)
Screenshot: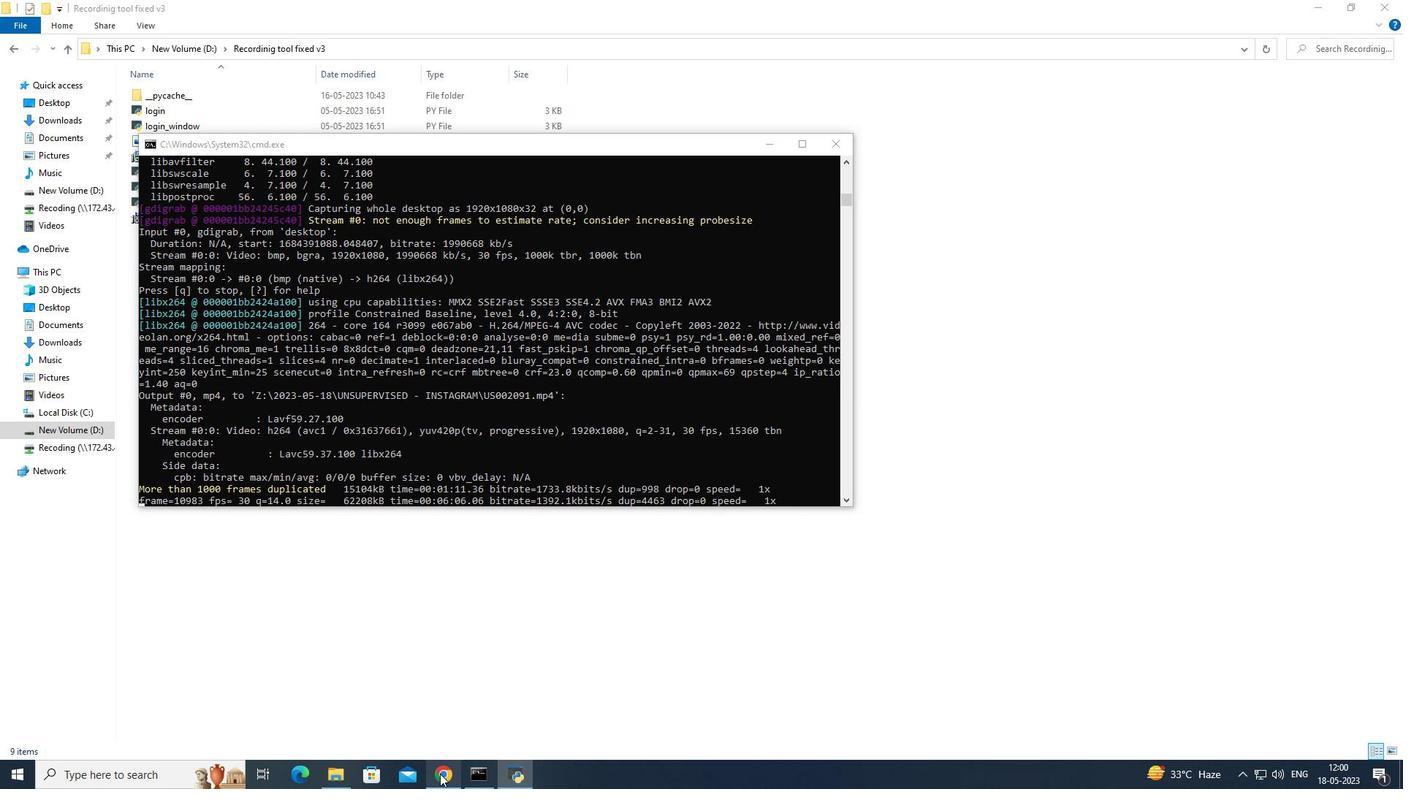 
Action: Mouse moved to (445, 19)
Screenshot: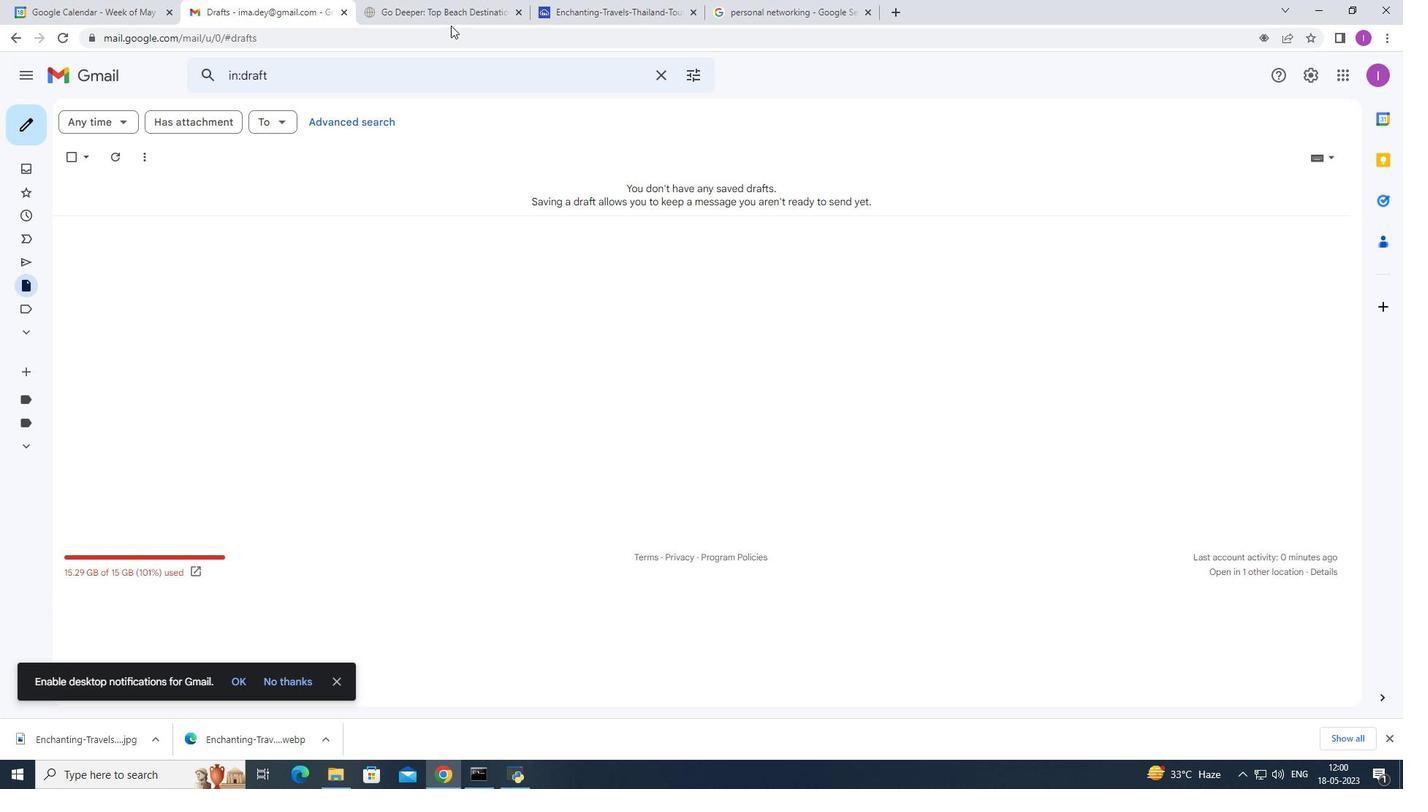 
Action: Mouse pressed left at (445, 19)
Screenshot: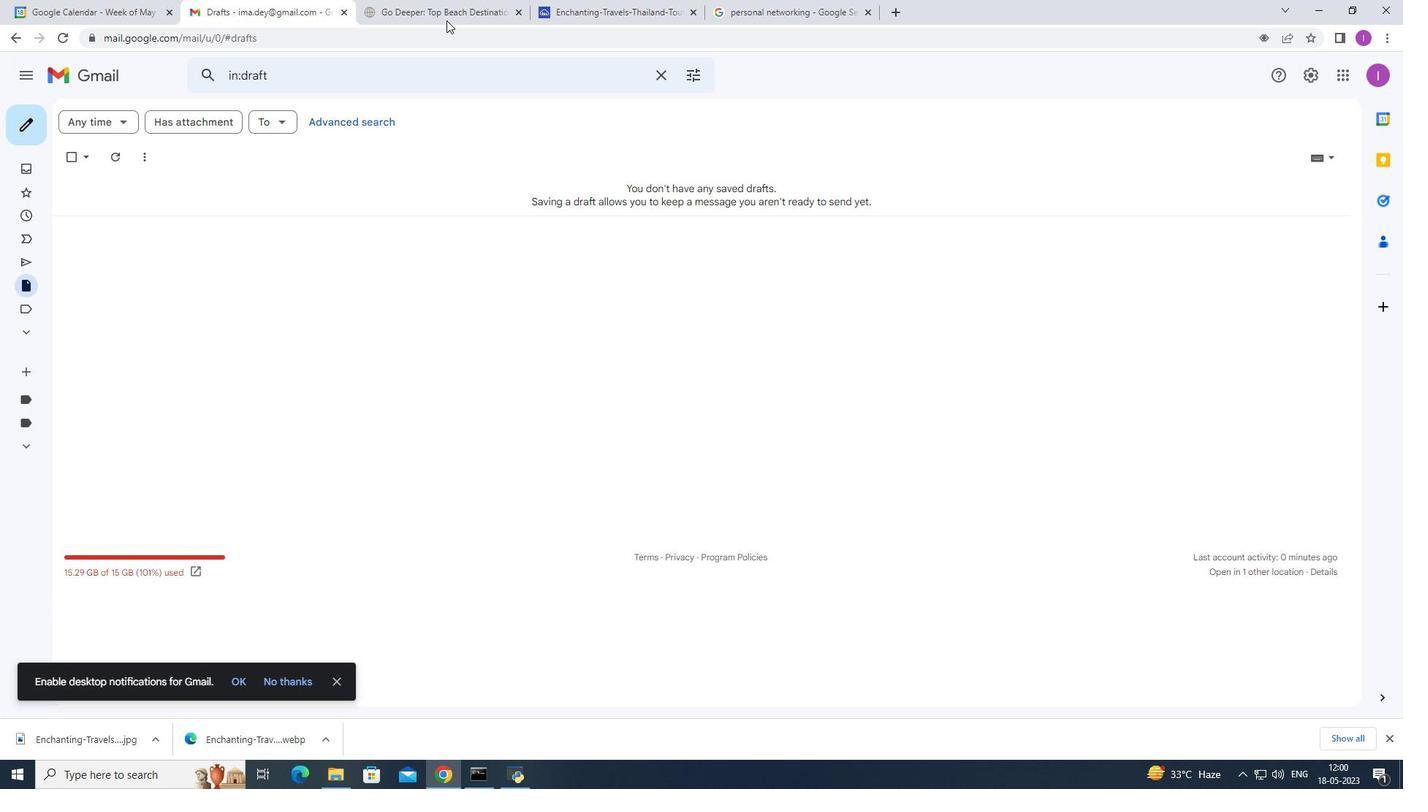
Action: Mouse moved to (13, 43)
Screenshot: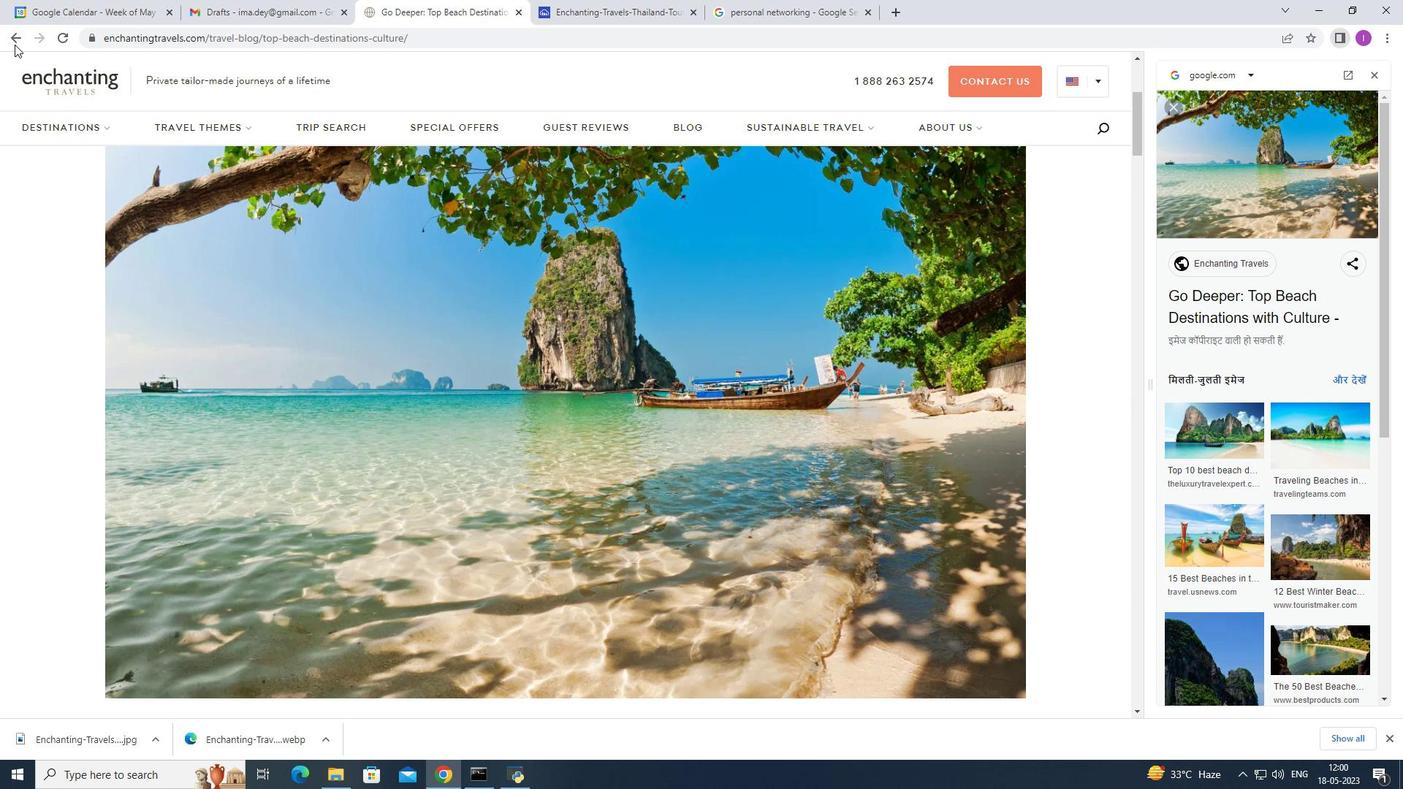 
Action: Mouse pressed left at (13, 43)
Screenshot: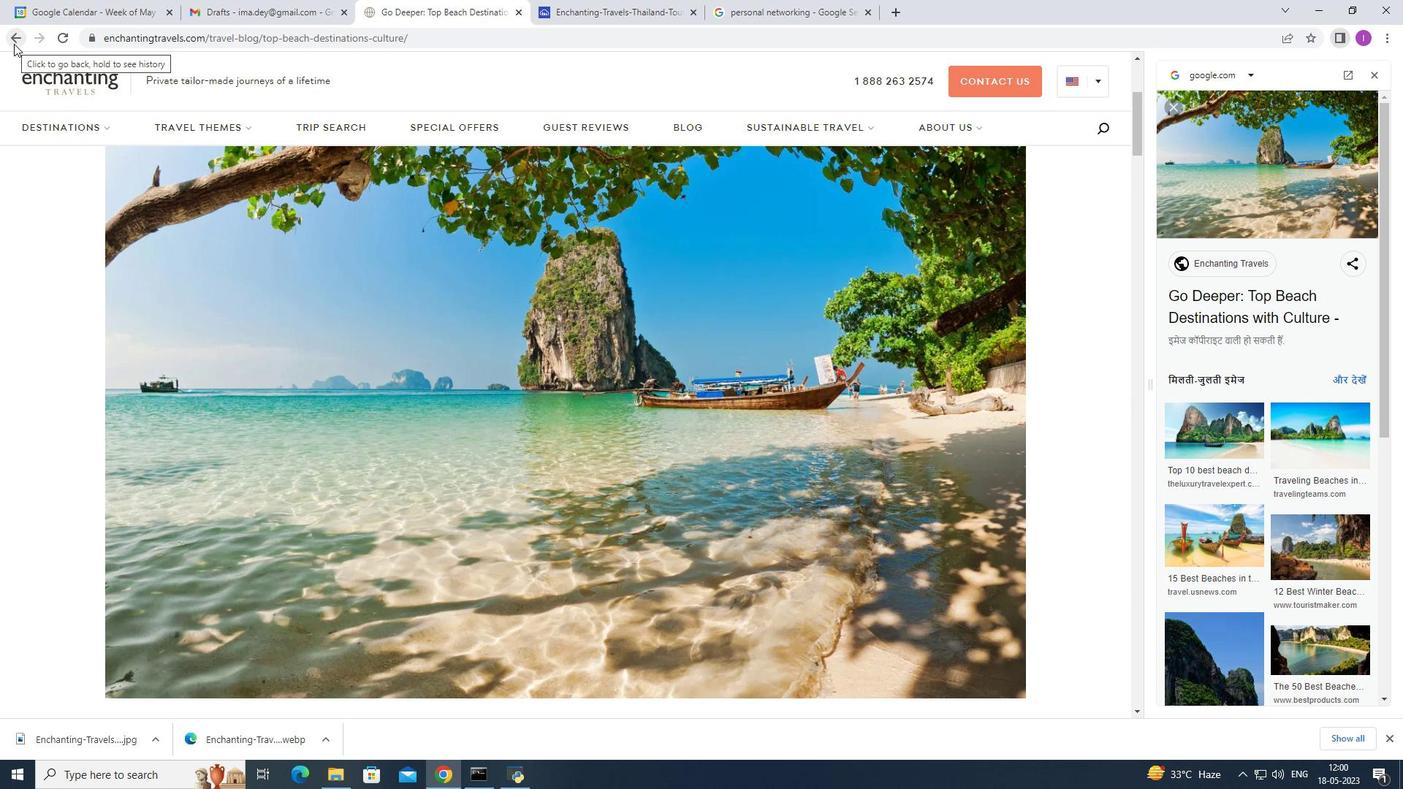 
Action: Mouse moved to (58, 398)
Screenshot: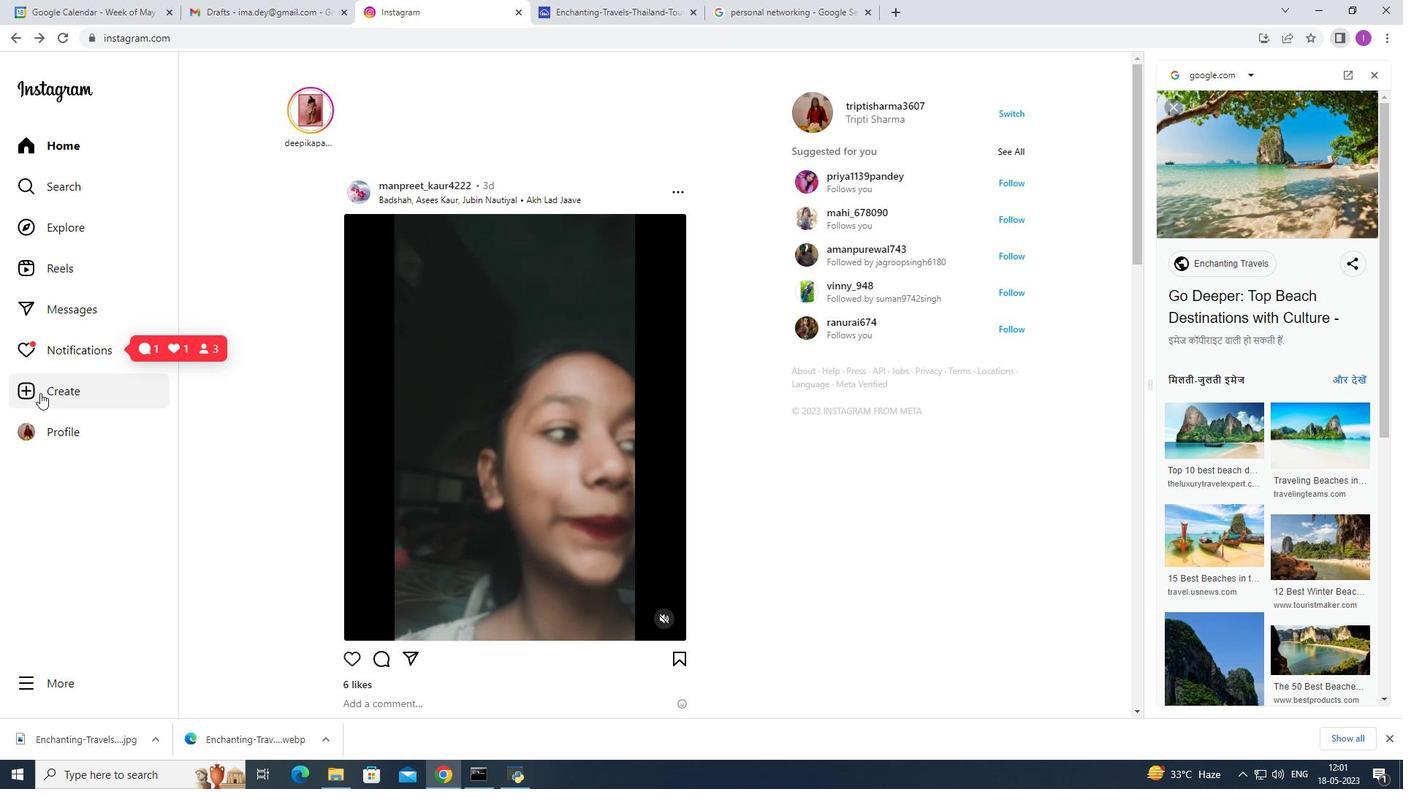 
Action: Mouse pressed left at (58, 398)
Screenshot: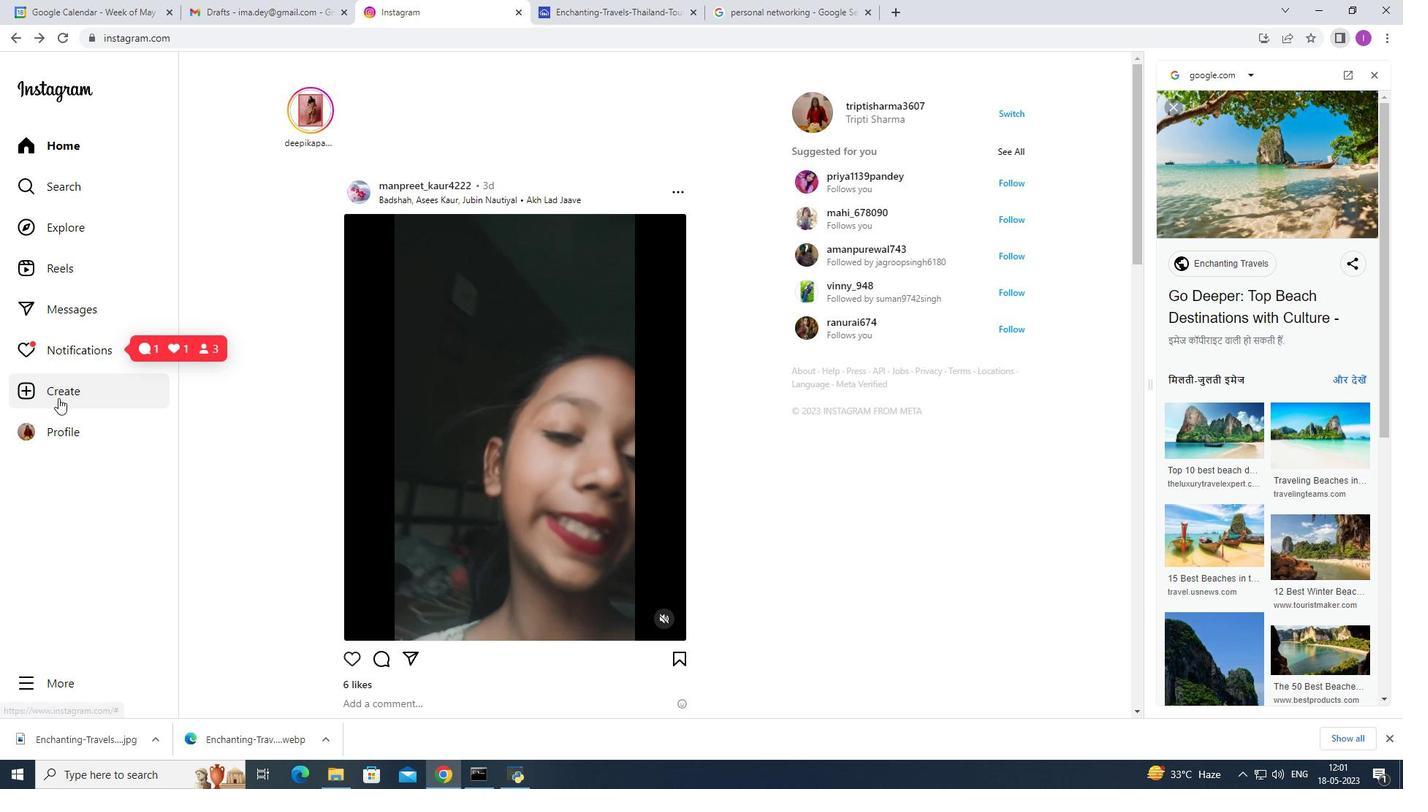 
Action: Mouse moved to (590, 452)
Screenshot: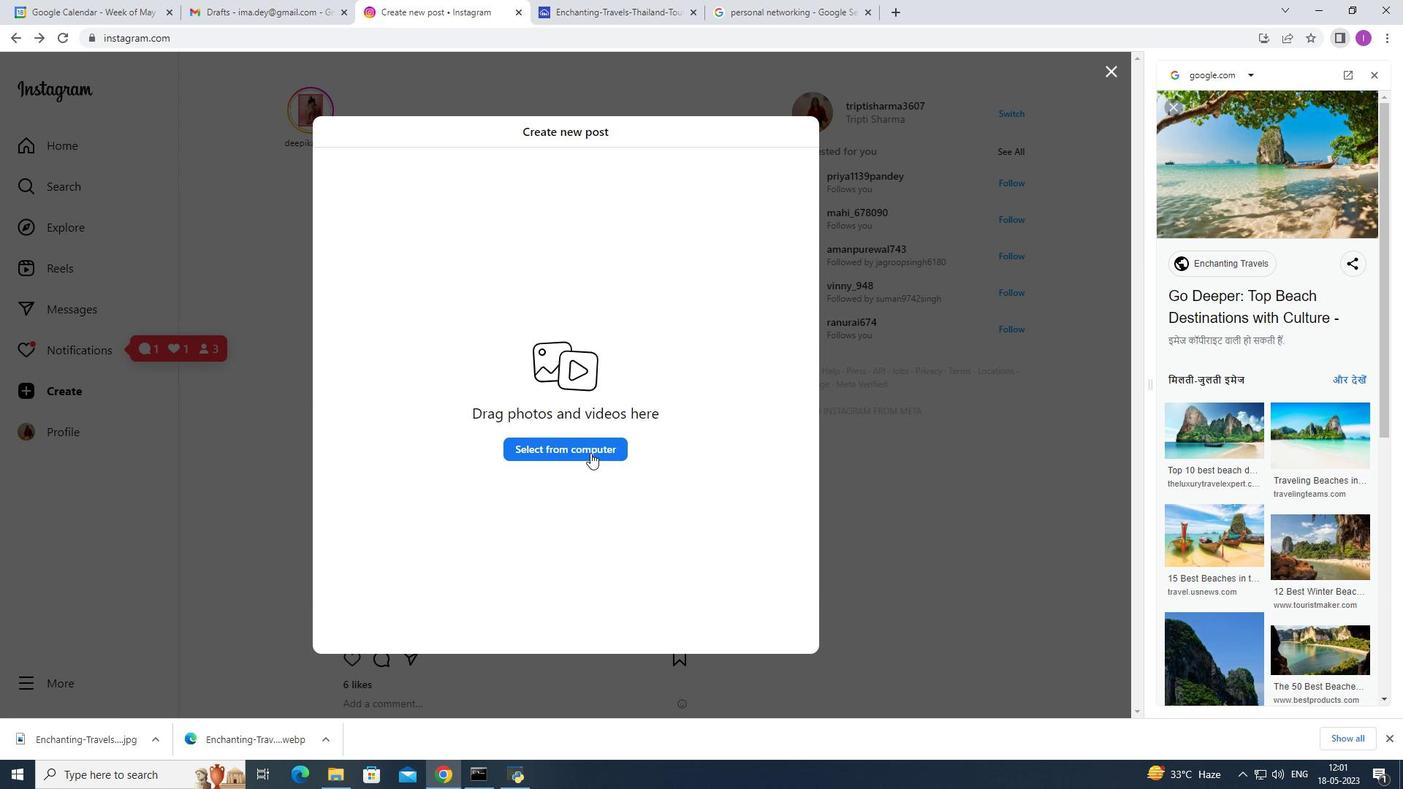 
Action: Mouse pressed left at (590, 452)
Screenshot: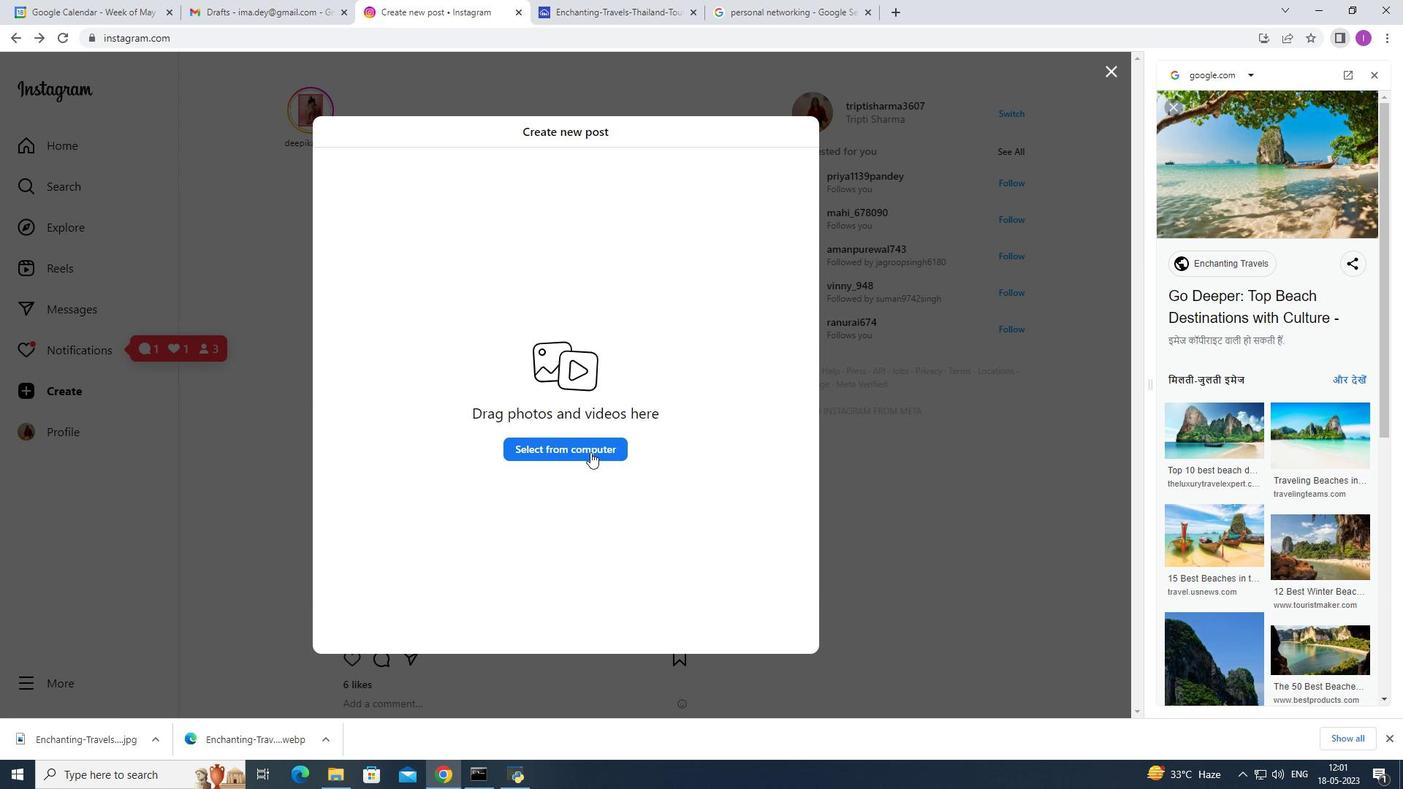 
Action: Mouse moved to (277, 130)
Screenshot: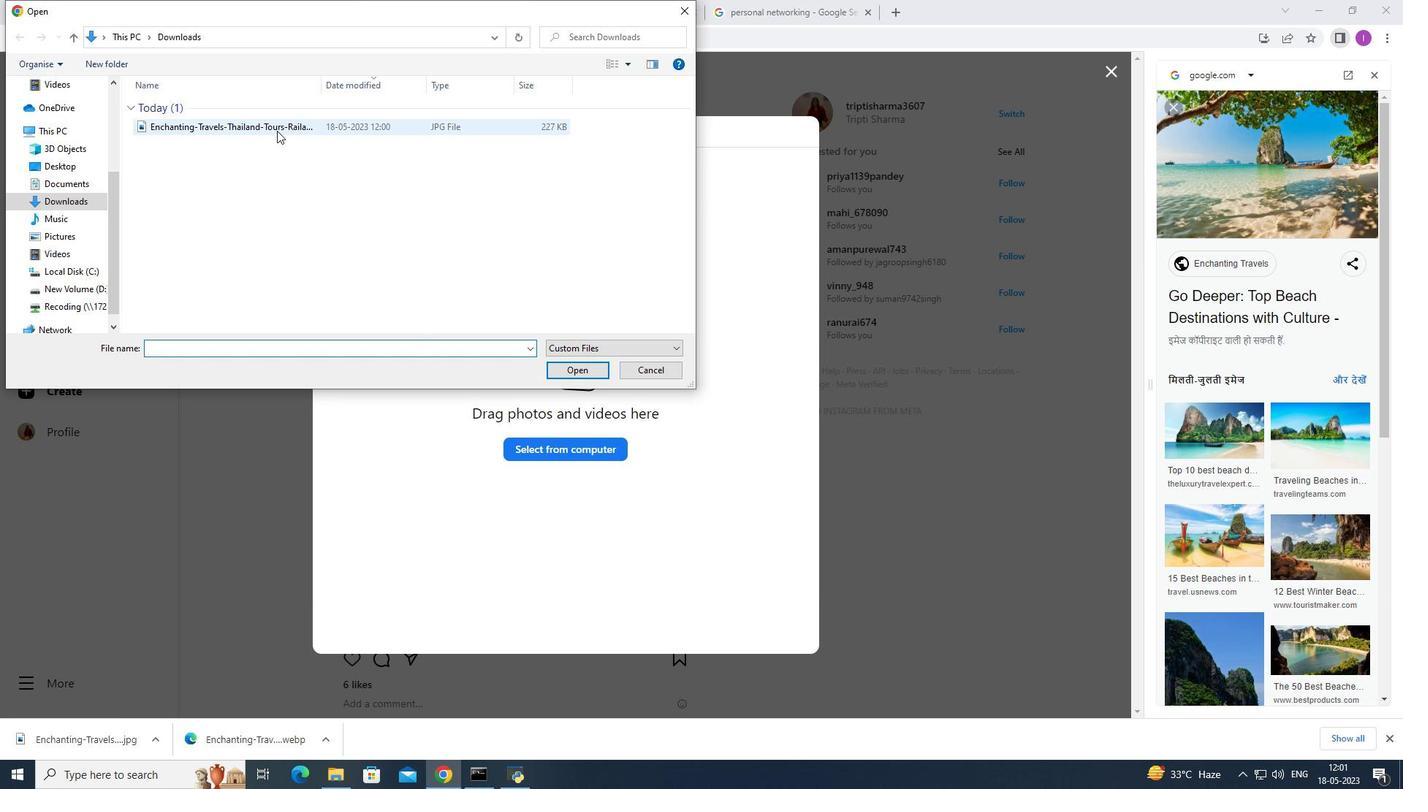 
Action: Mouse pressed left at (277, 130)
Screenshot: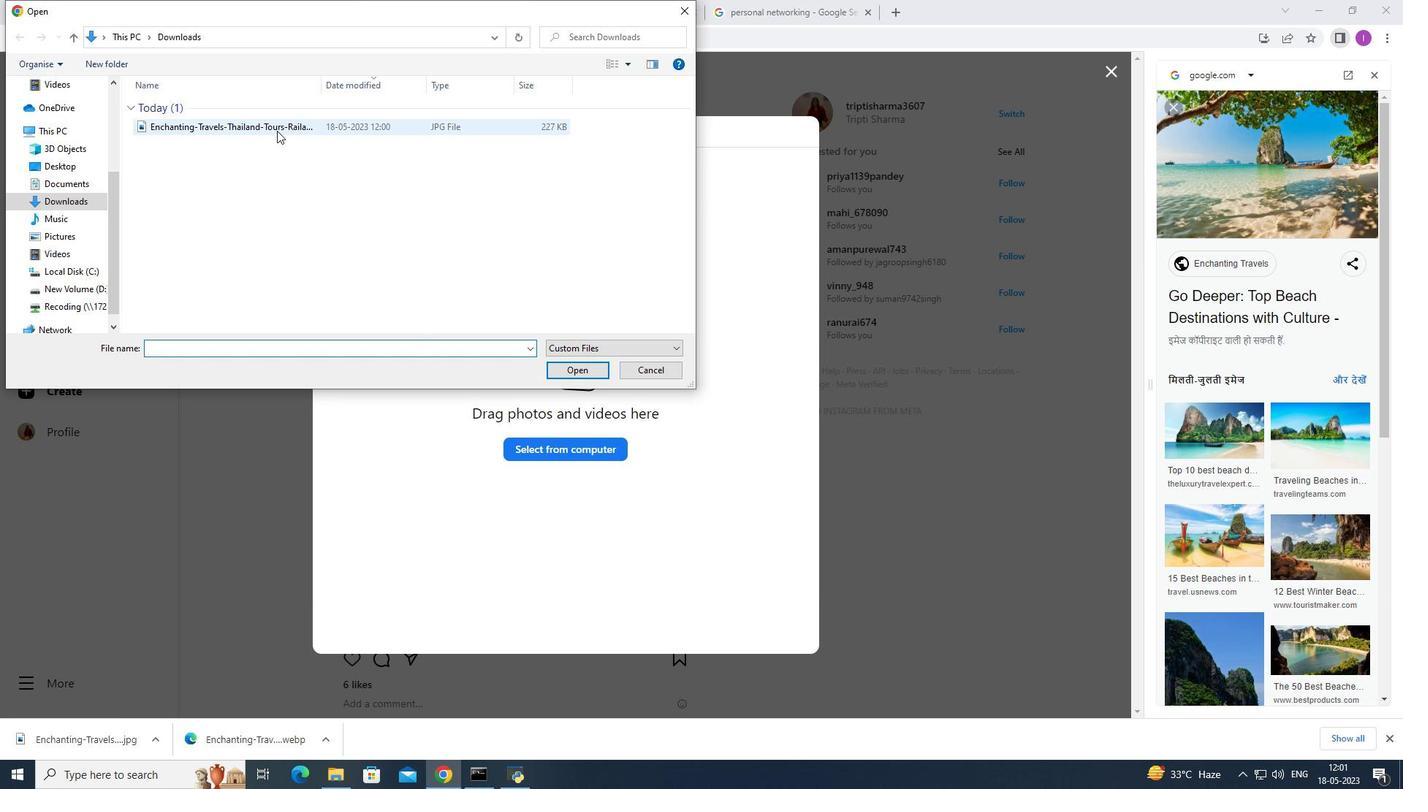 
Action: Mouse moved to (277, 128)
Screenshot: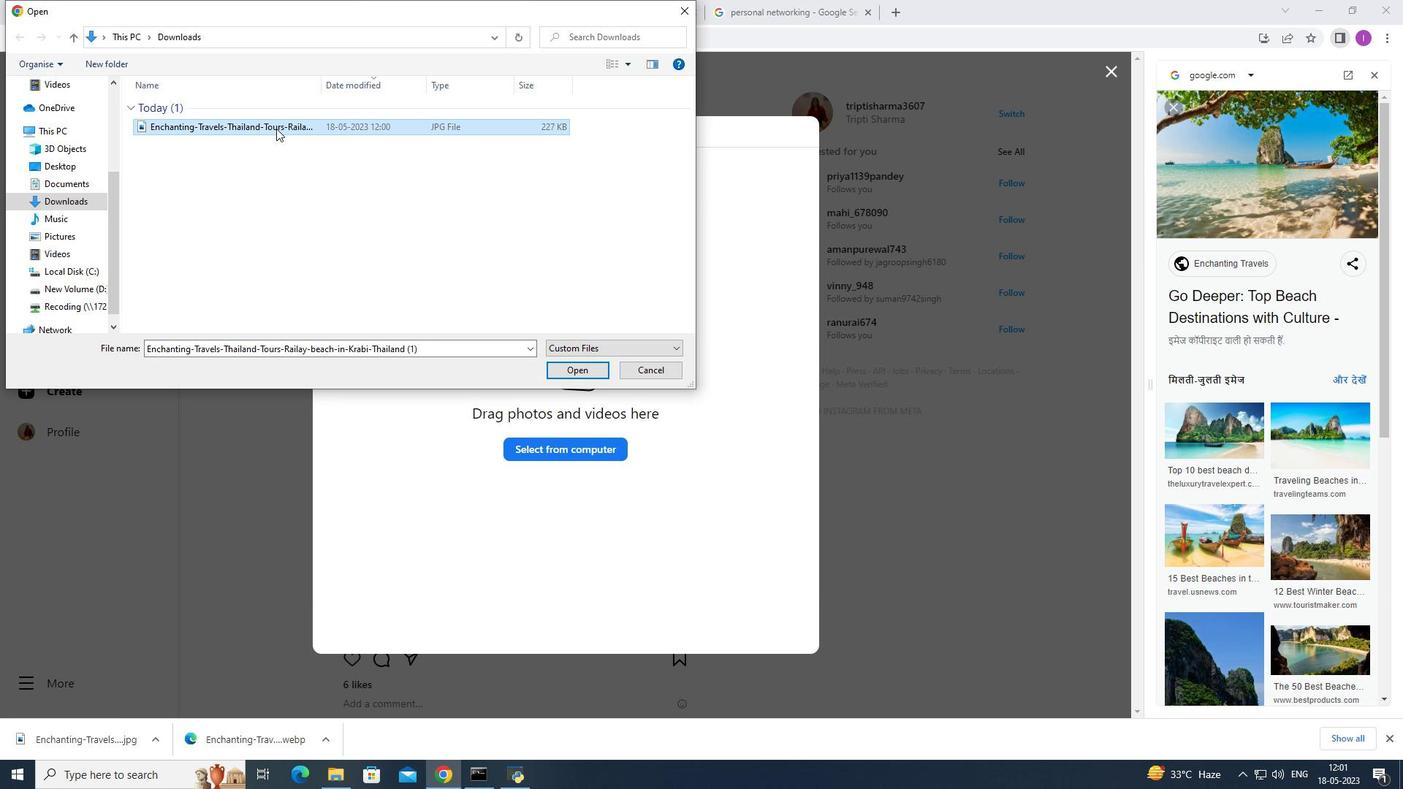 
Action: Mouse pressed left at (277, 128)
Screenshot: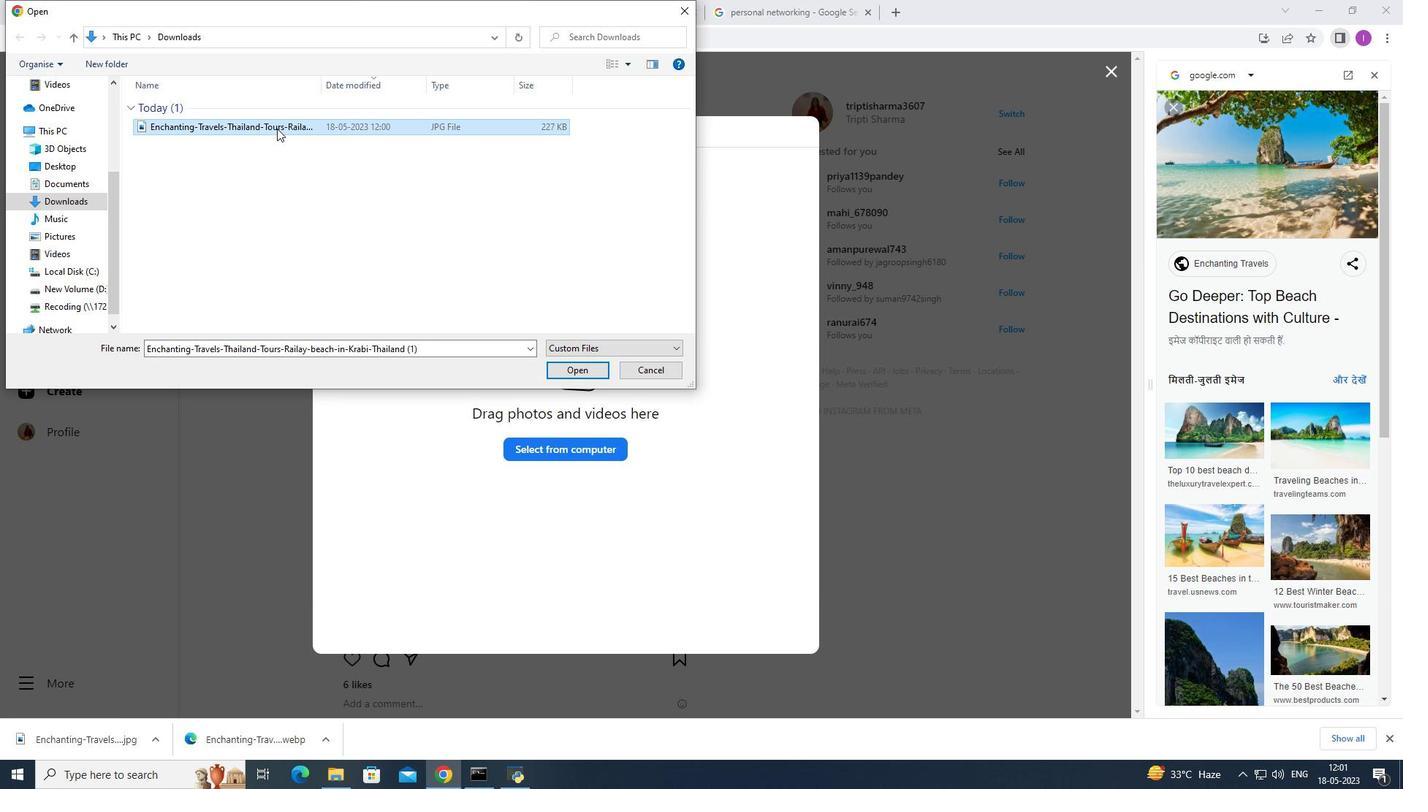 
Action: Mouse pressed left at (277, 128)
Screenshot: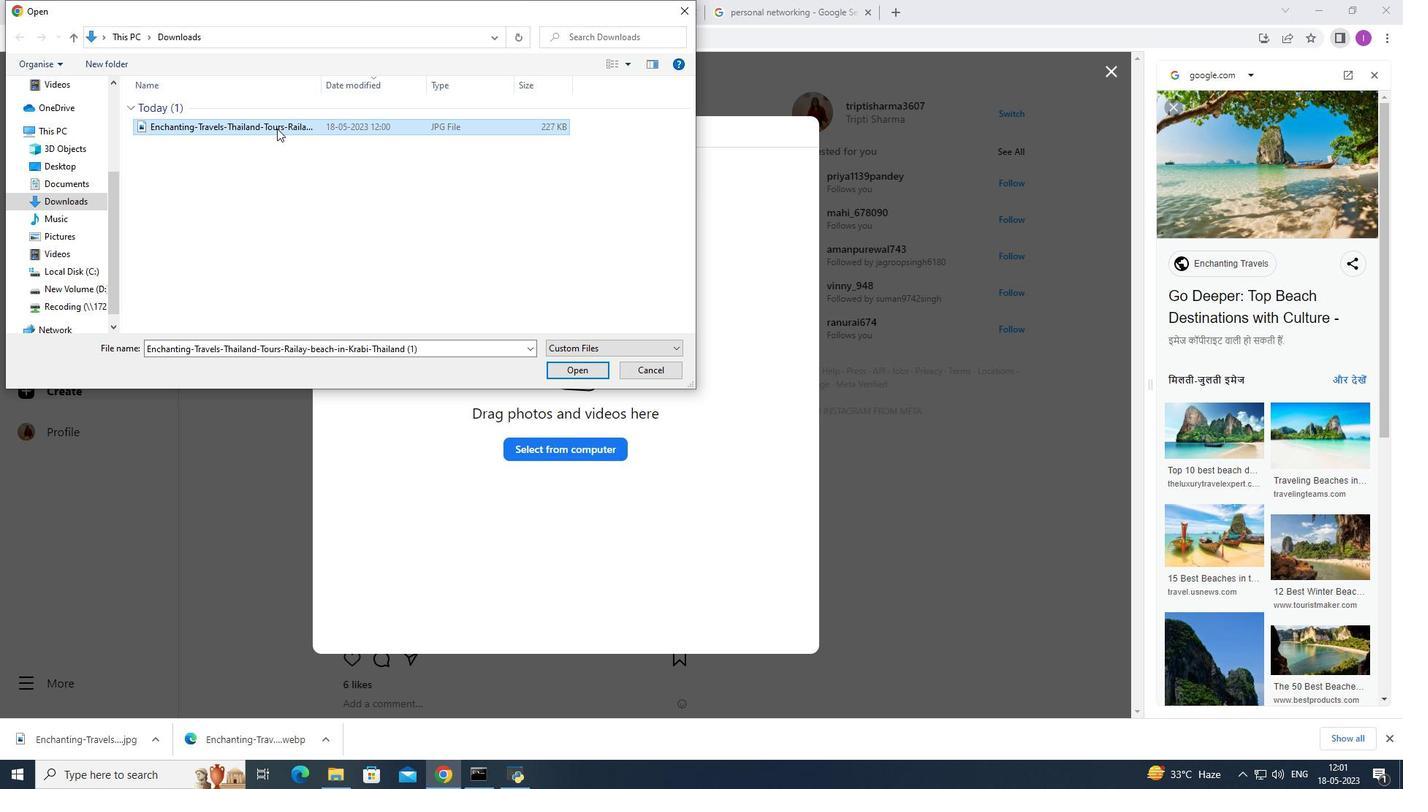 
Action: Mouse moved to (788, 129)
Screenshot: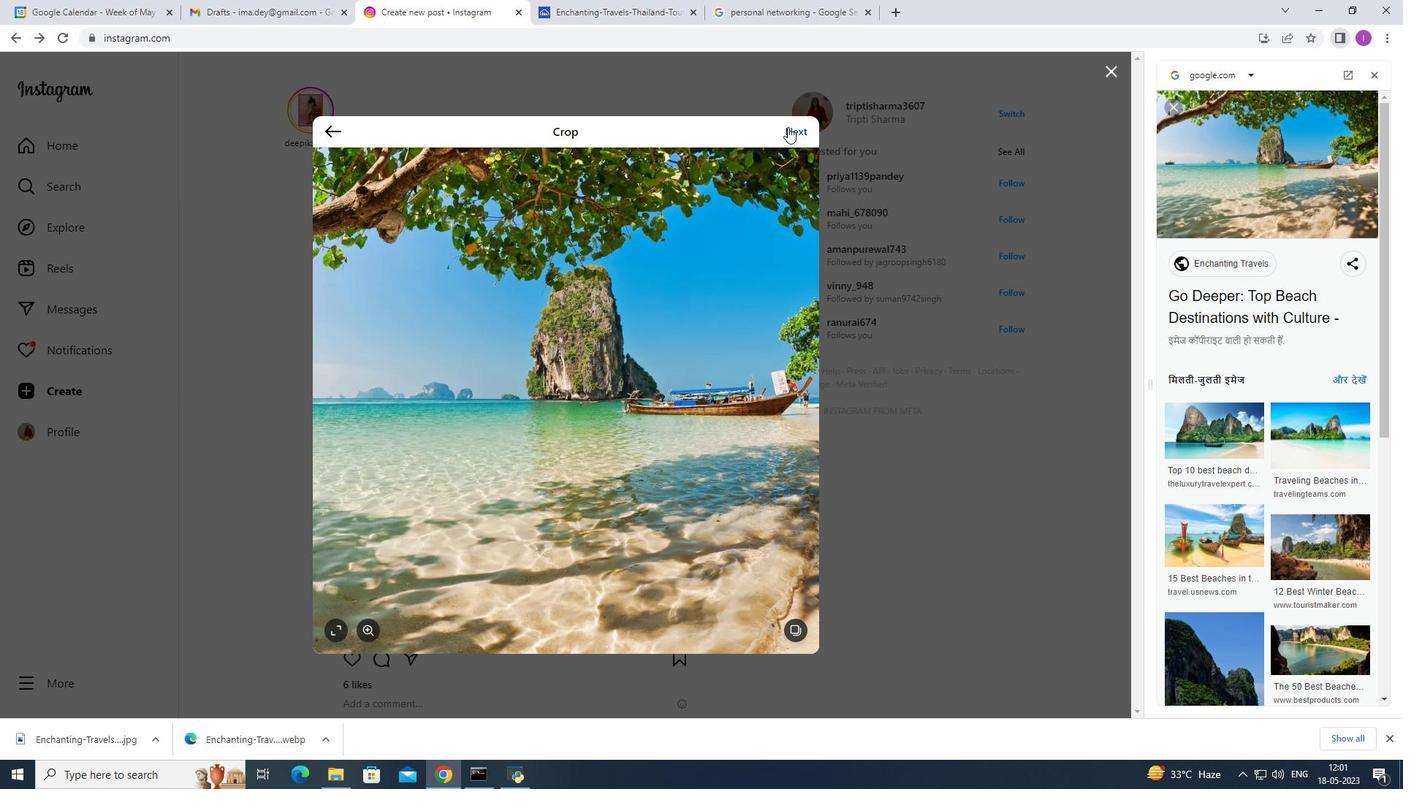 
Action: Mouse pressed left at (788, 129)
Screenshot: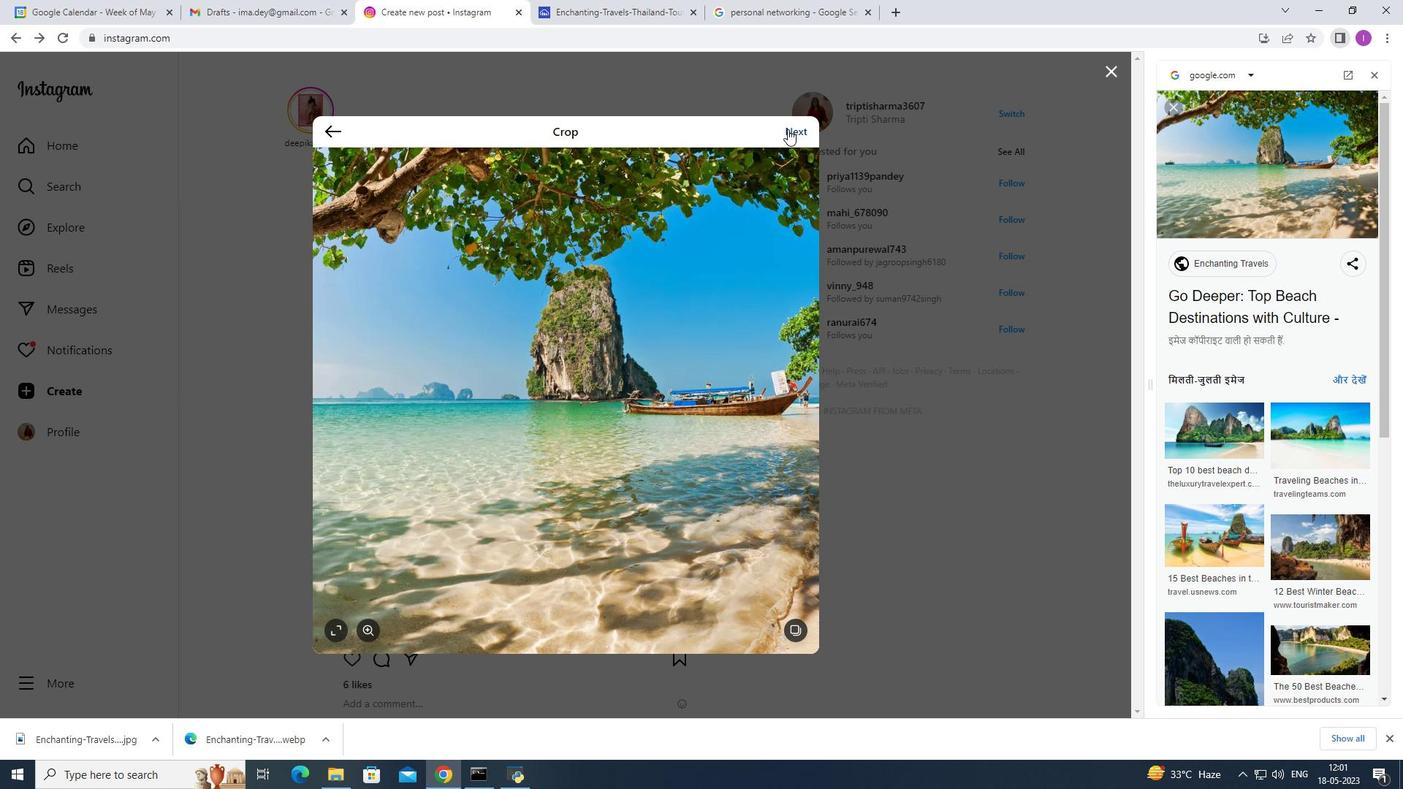 
Action: Mouse moved to (921, 130)
Screenshot: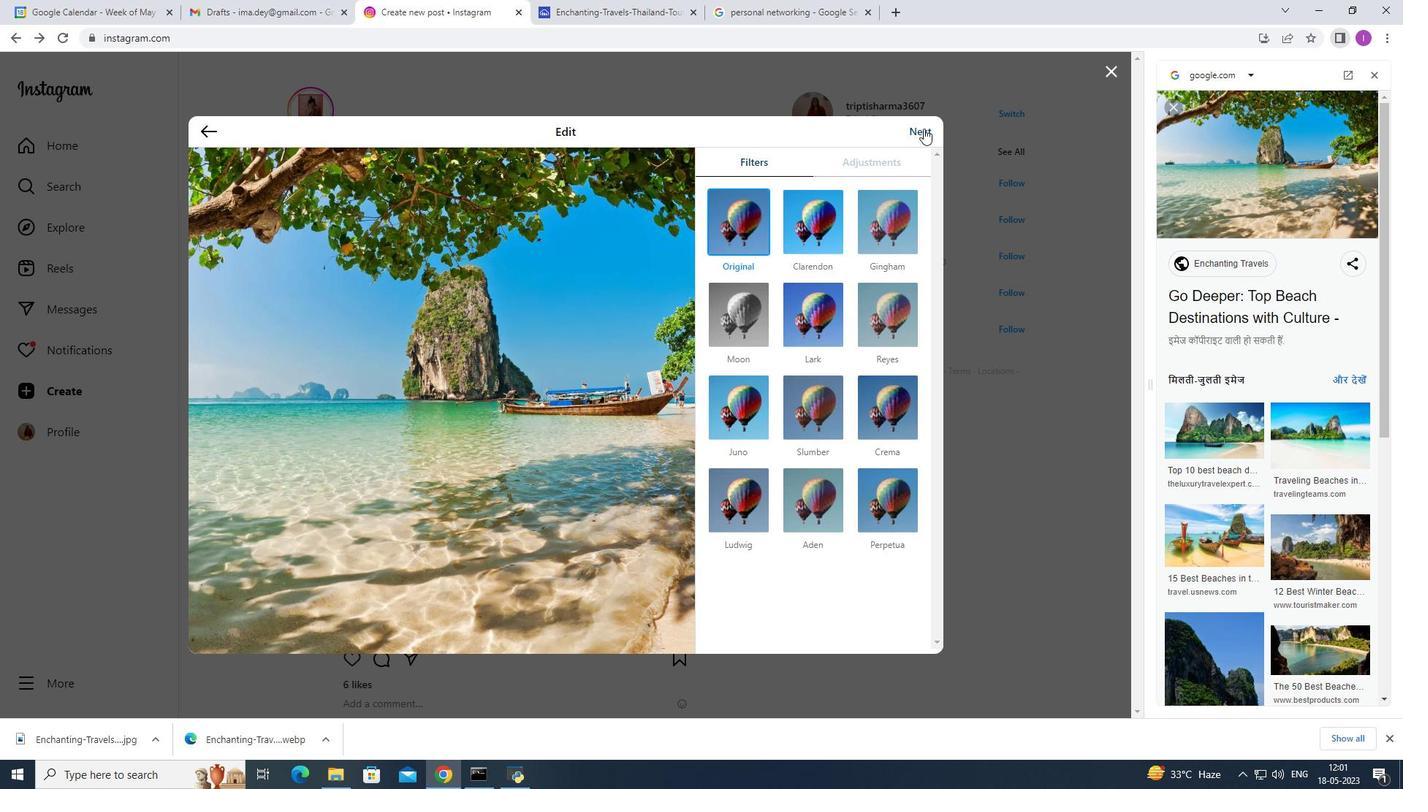 
Action: Mouse pressed left at (921, 130)
Screenshot: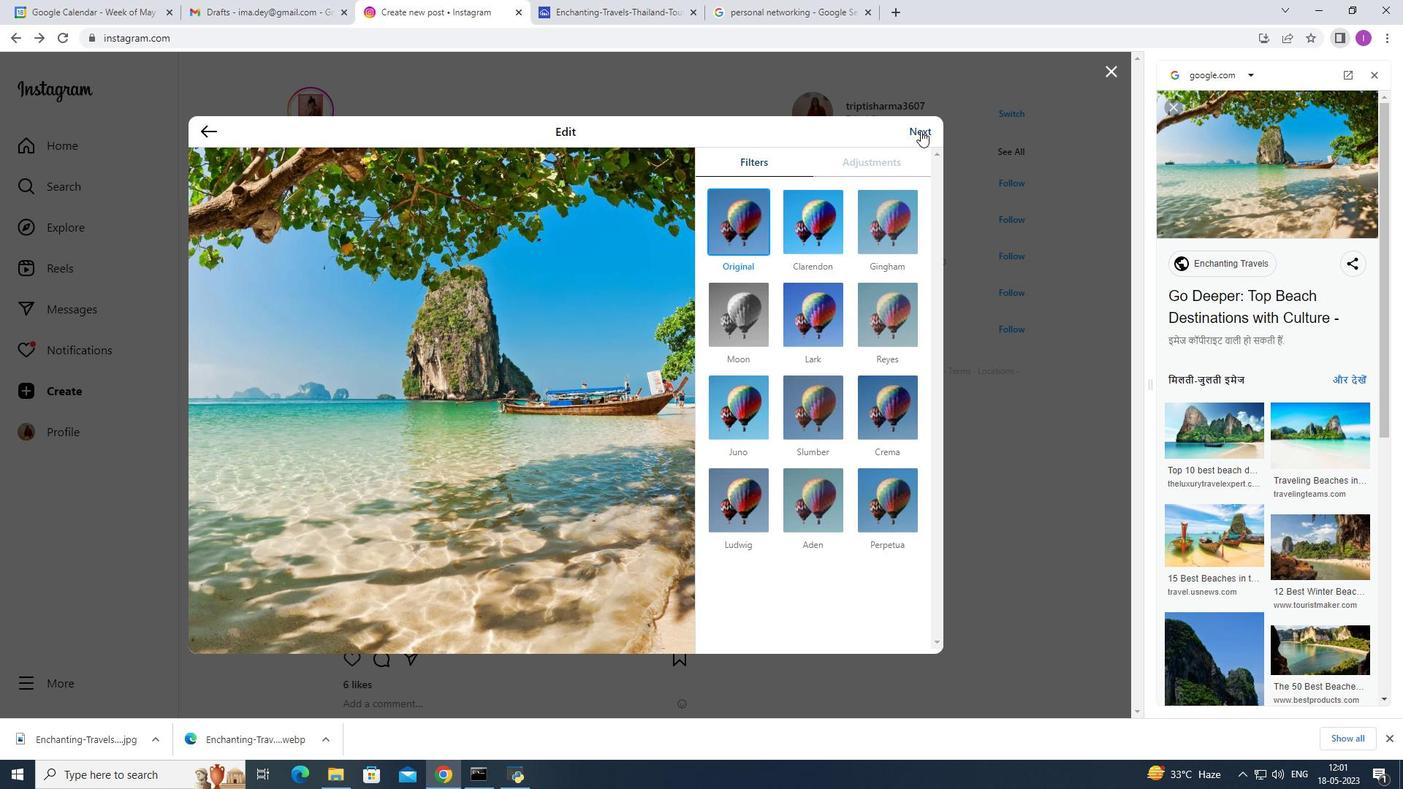 
Action: Mouse moved to (738, 206)
Screenshot: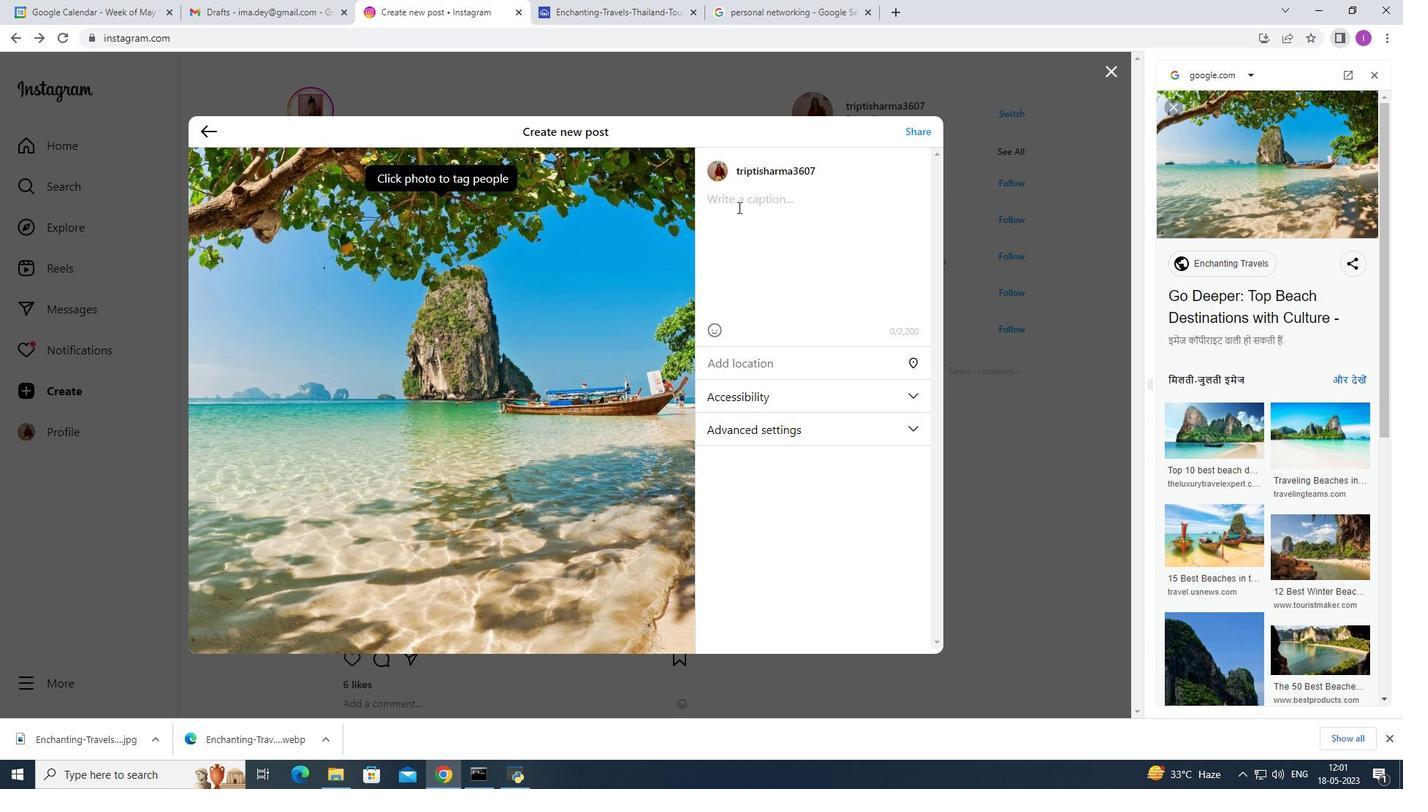
Action: Mouse pressed left at (738, 206)
Screenshot: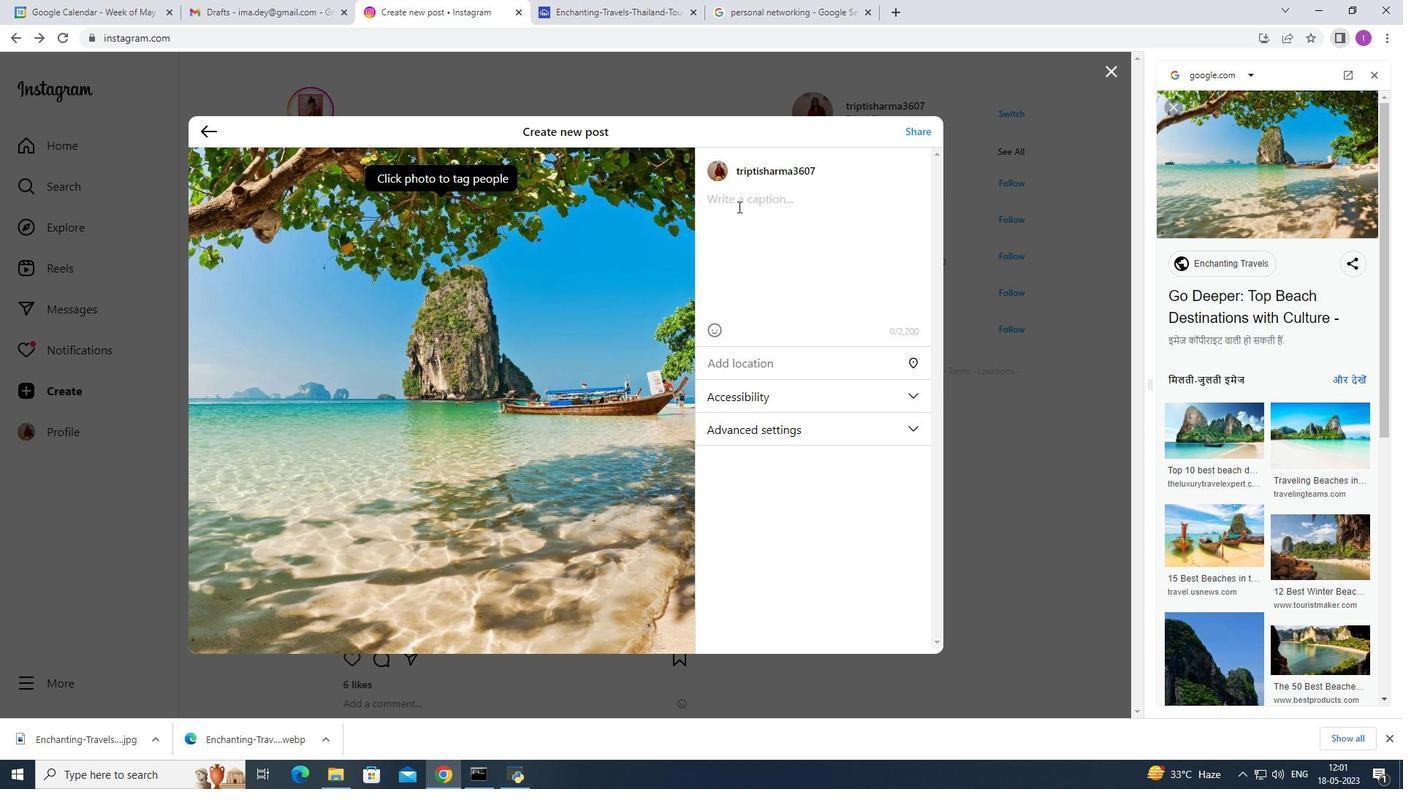 
Action: Mouse moved to (1405, 789)
Screenshot: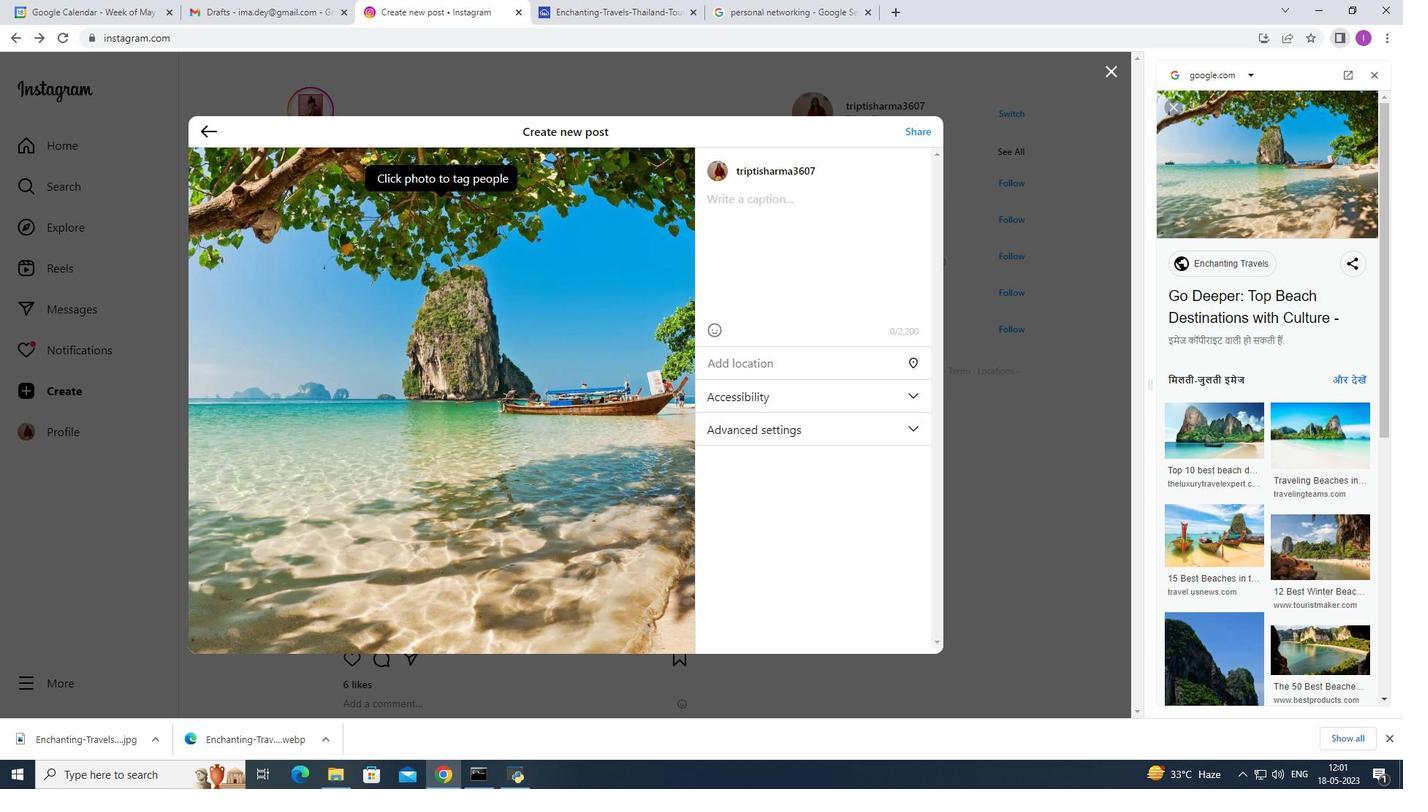 
Action: Key pressed <Key.shift>My<Key.space>bea<Key.backspace>
Screenshot: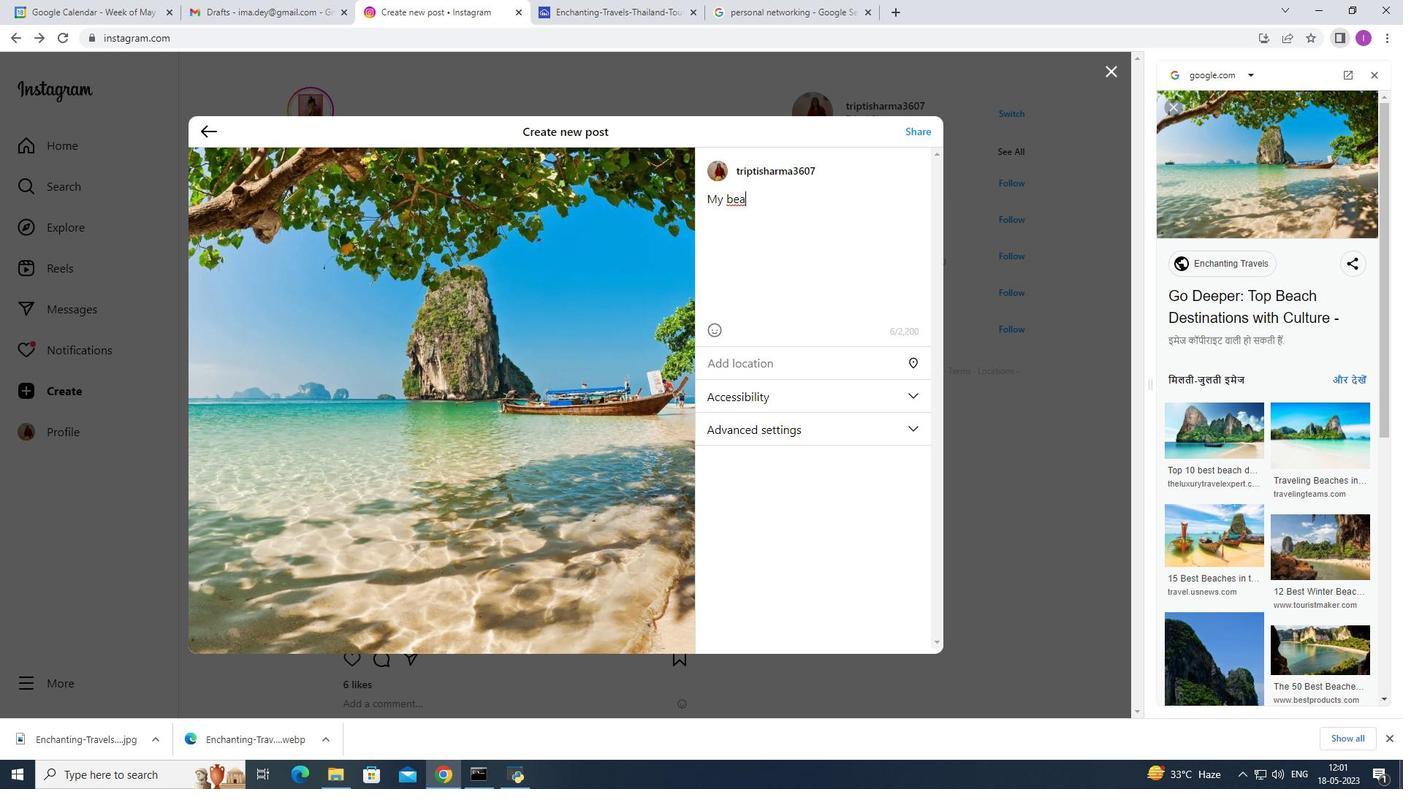 
Action: Mouse moved to (1407, 773)
Screenshot: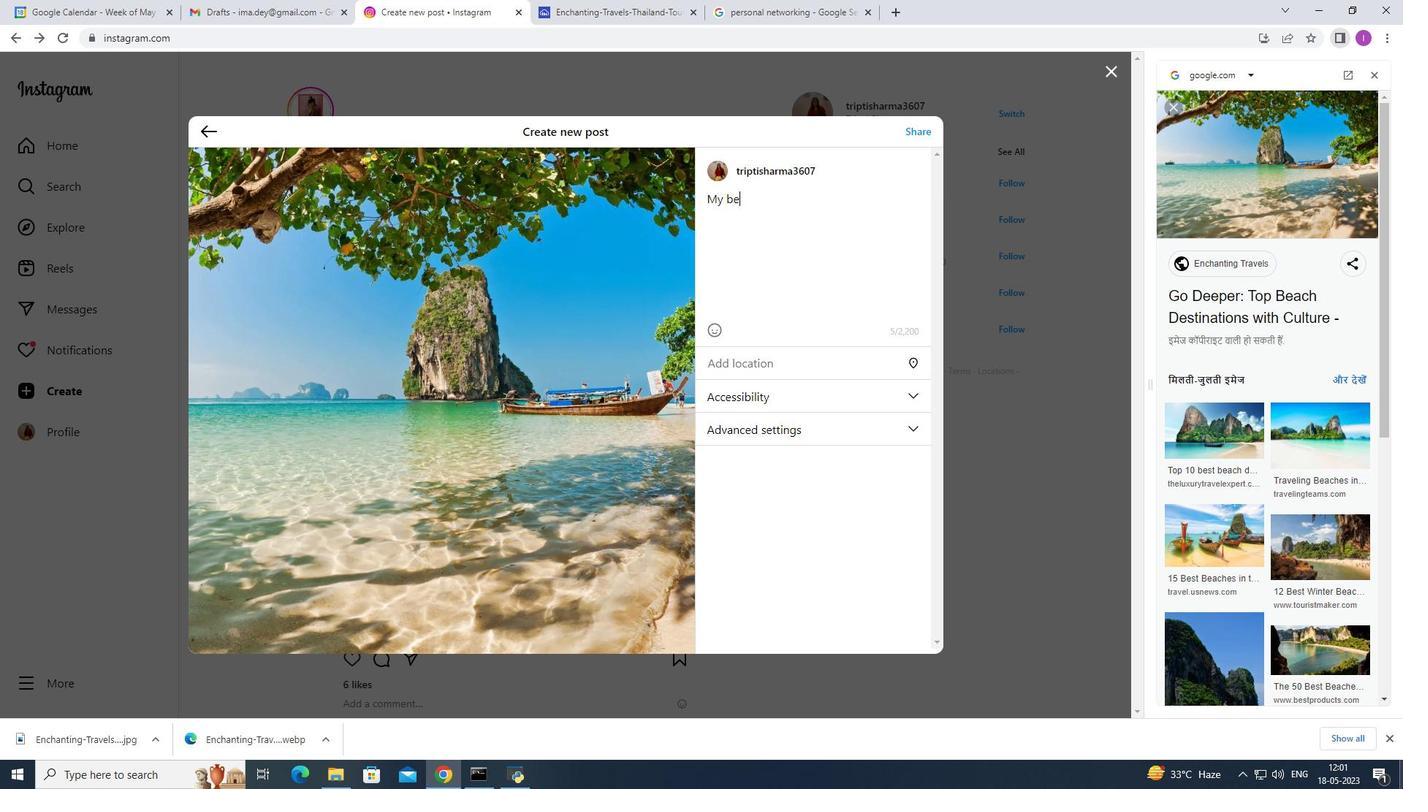 
Action: Key pressed <Key.backspace>
Screenshot: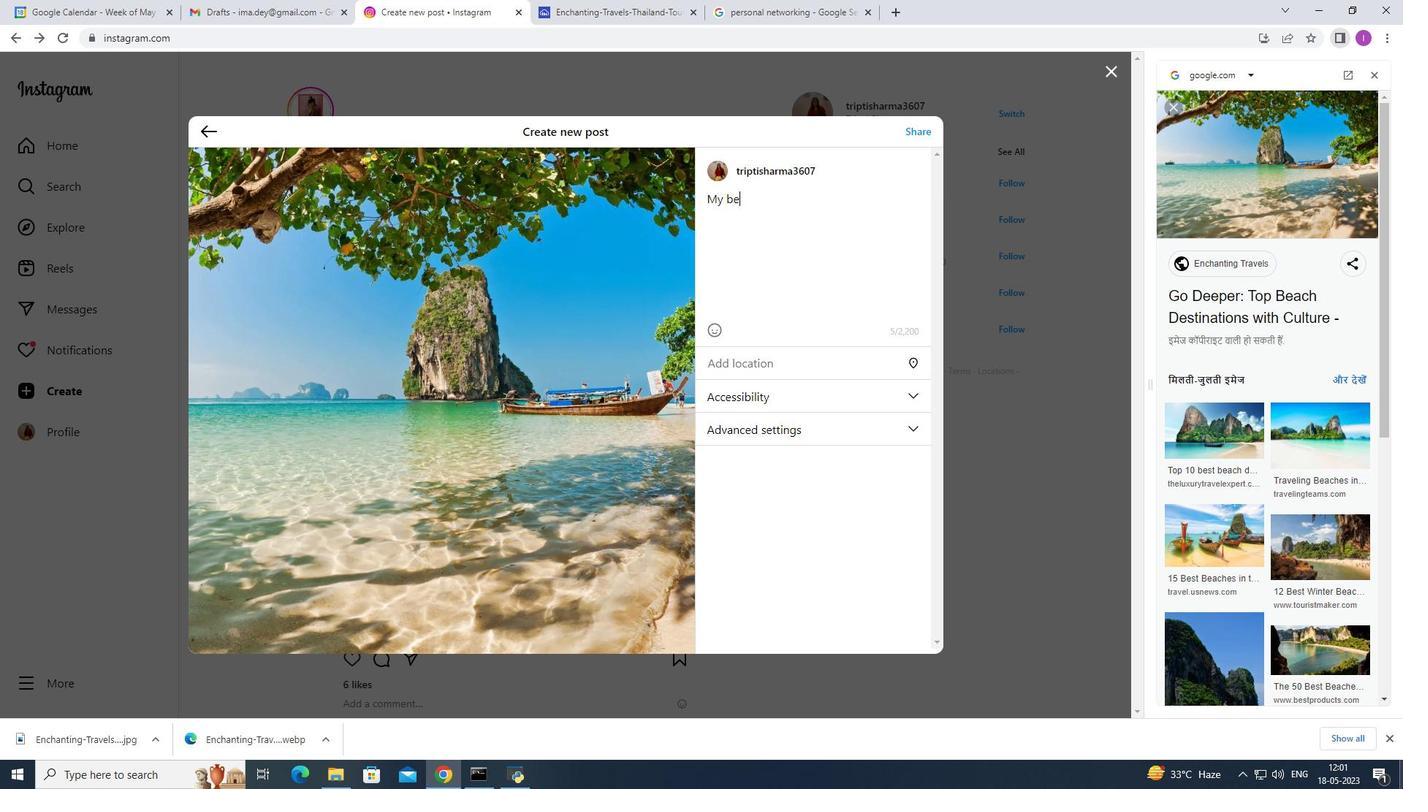 
Action: Mouse moved to (1405, 772)
Screenshot: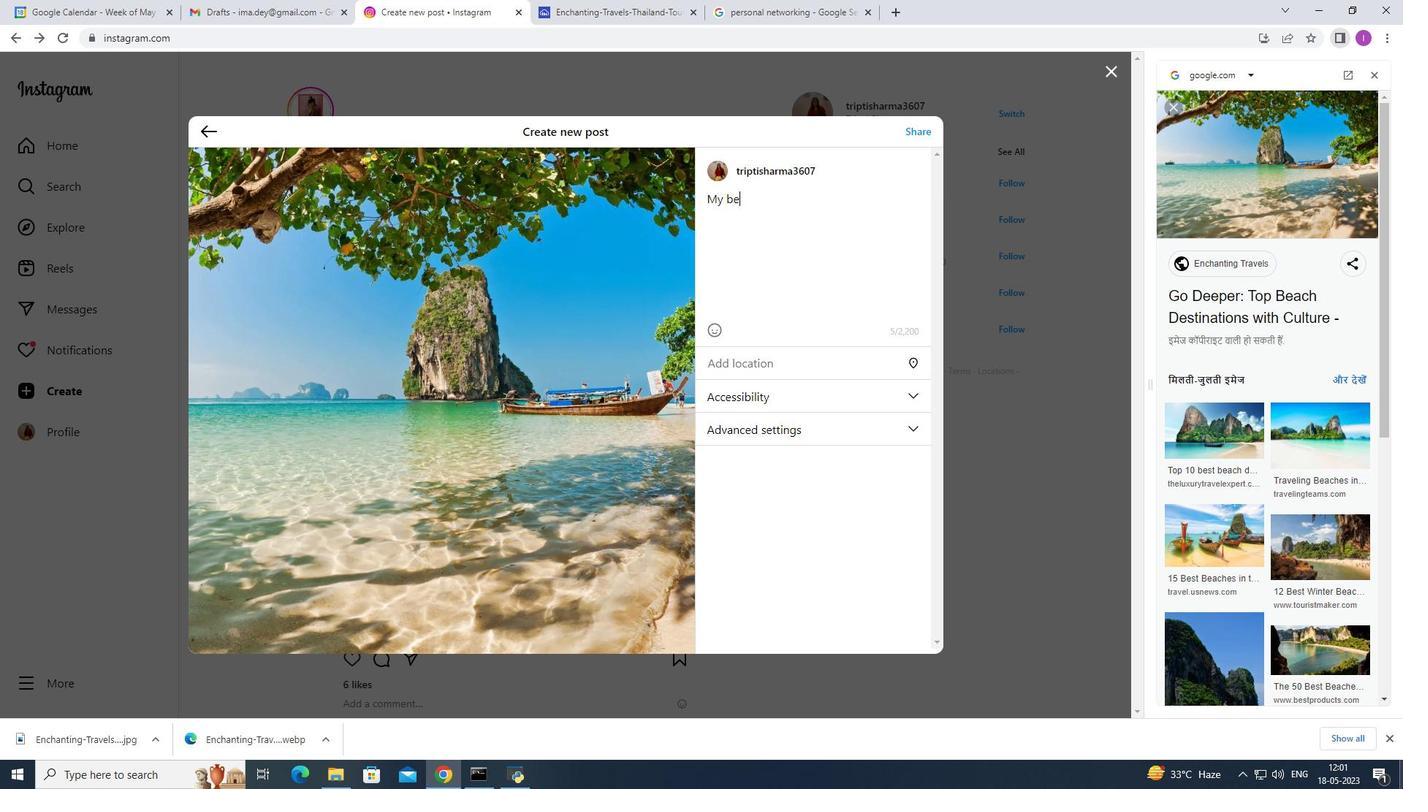 
Action: Key pressed <Key.backspace>dtion<Key.space>thailand<Key.space><Key.backspace><Key.space>sg<Key.backspace>hare<Key.space>y
Screenshot: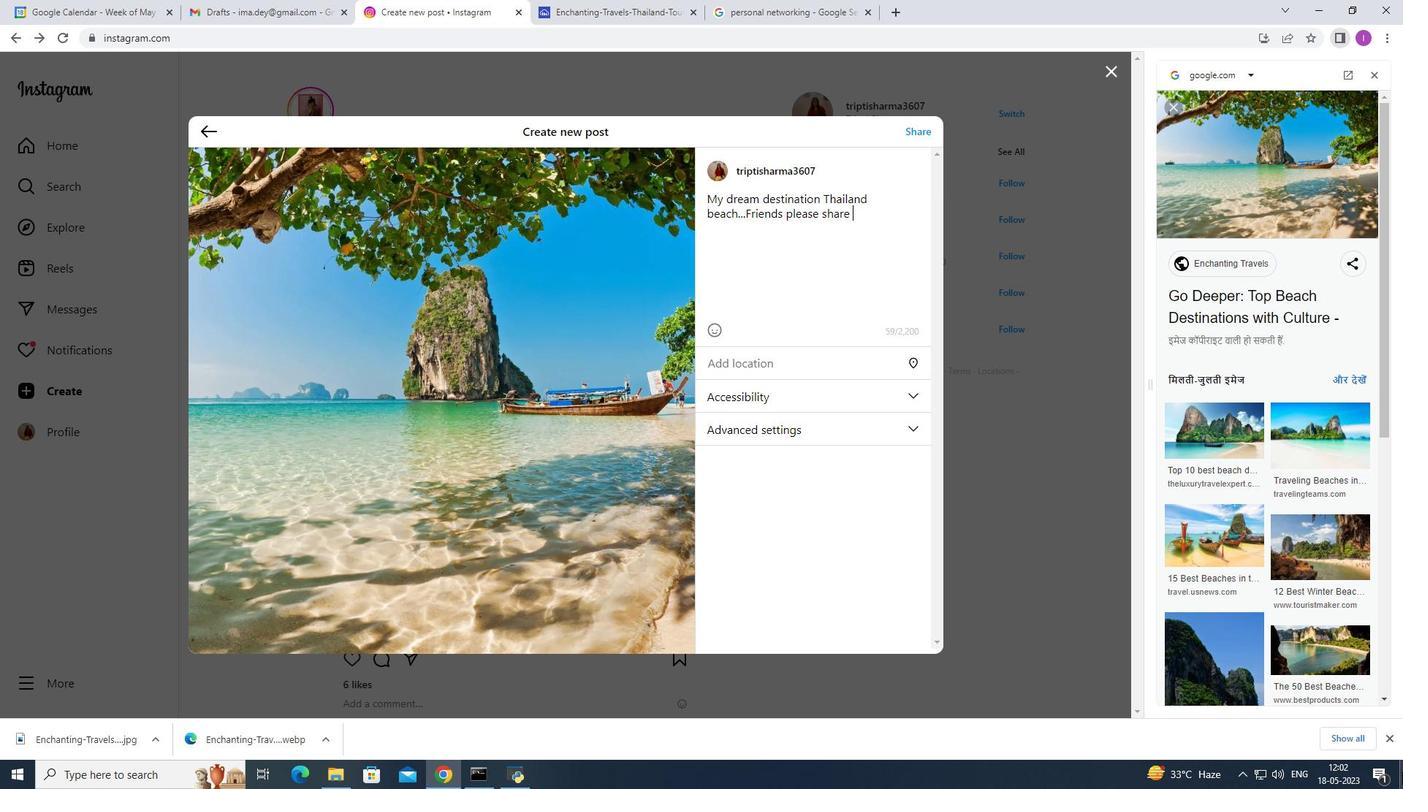 
Action: Mouse moved to (1413, 764)
Screenshot: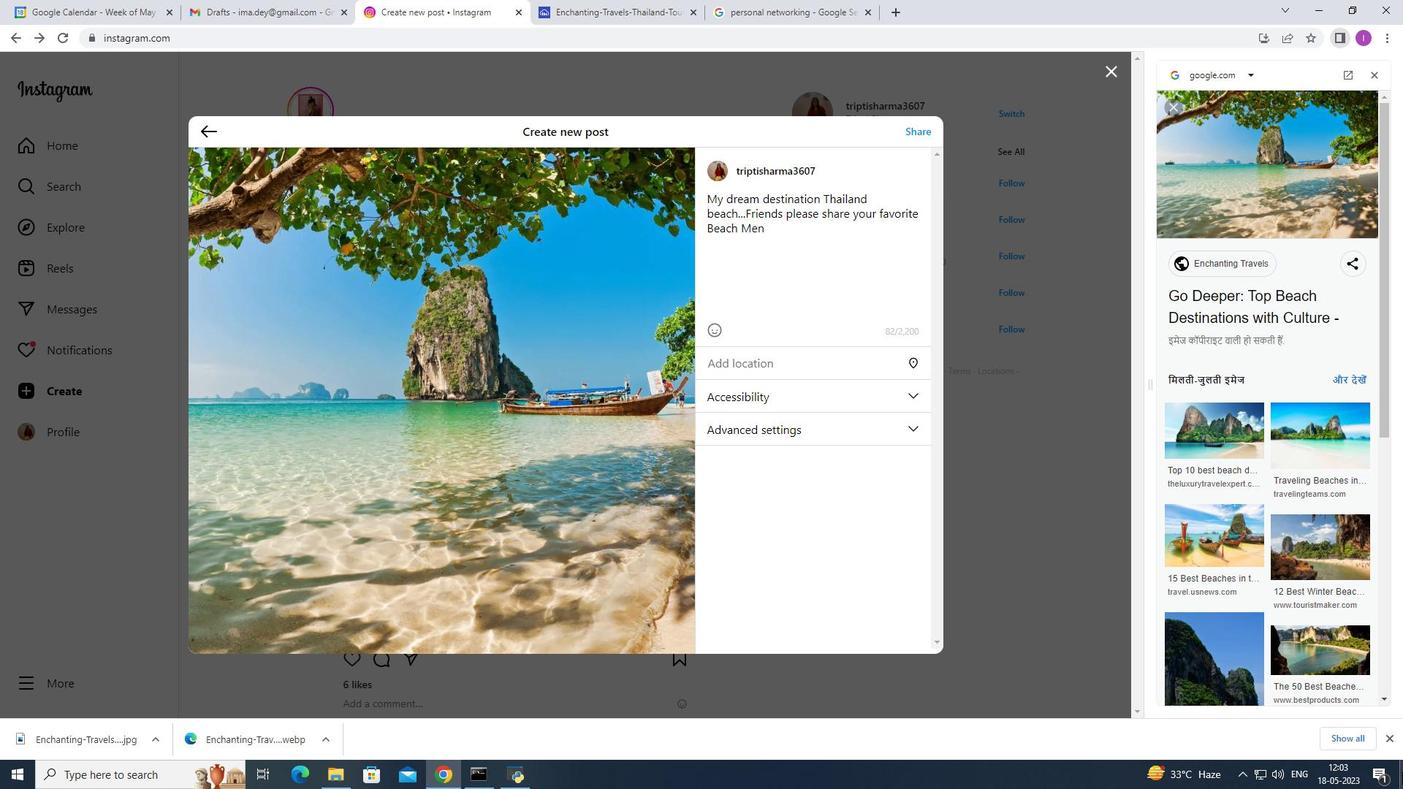 
Action: Key pressed rieswithme.
Screenshot: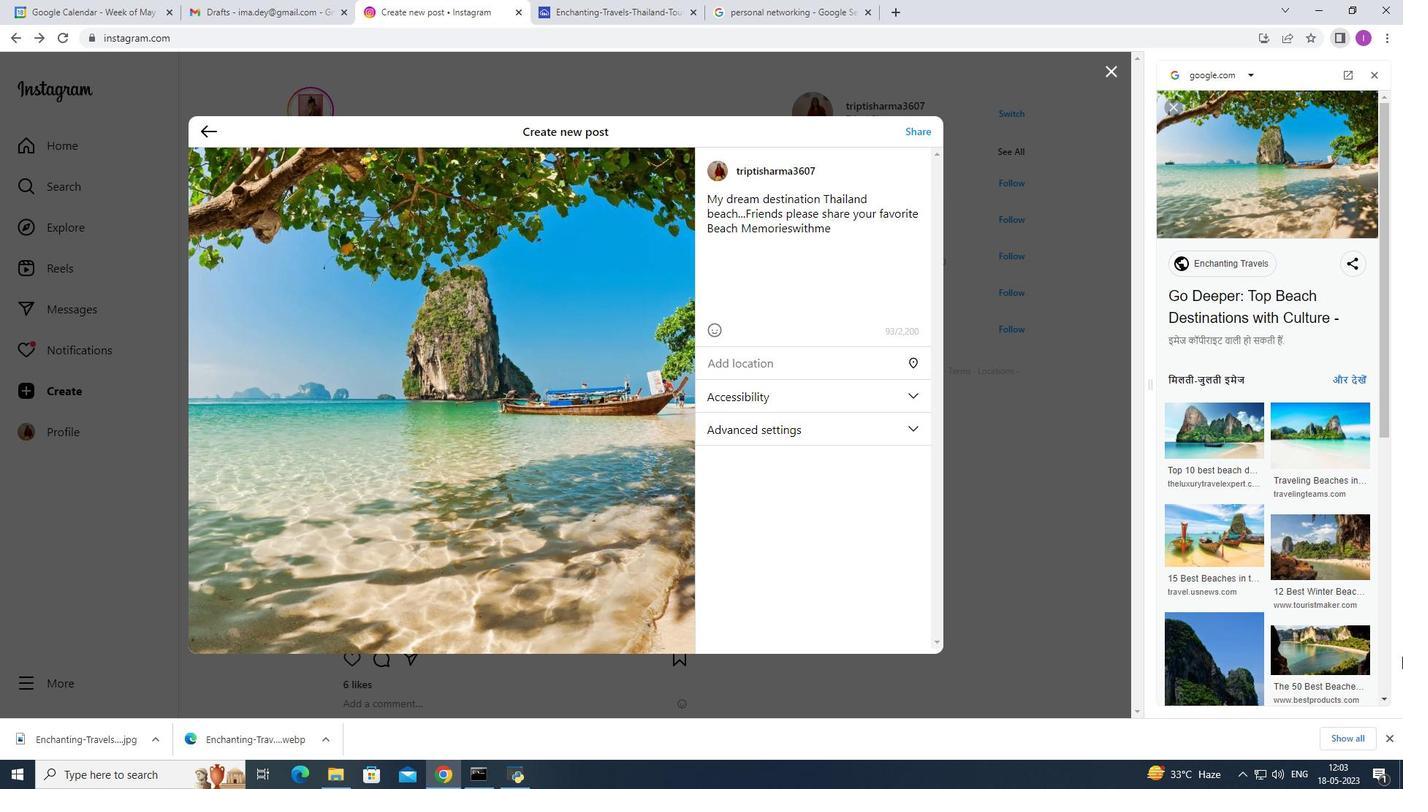 
Action: Mouse moved to (790, 229)
Screenshot: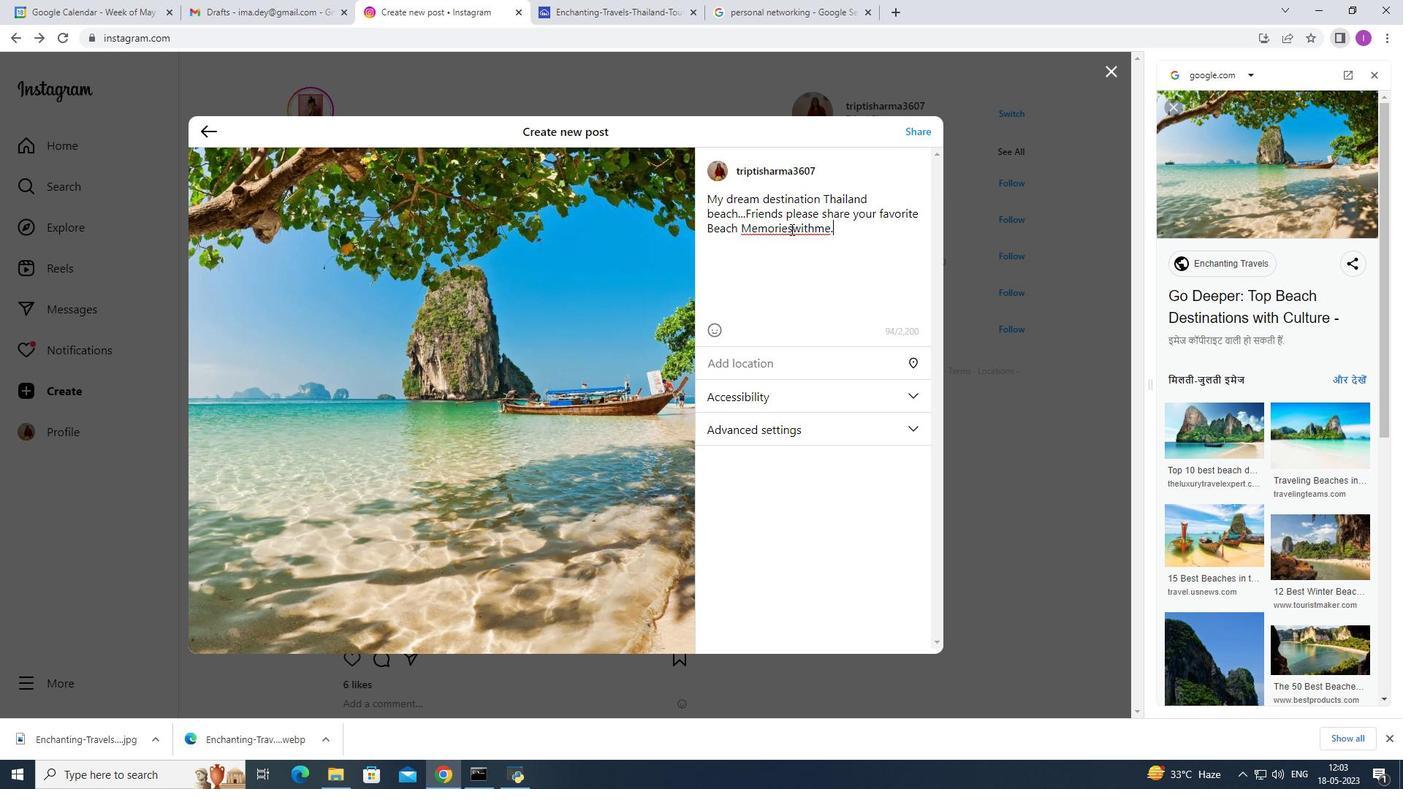 
Action: Mouse pressed left at (790, 229)
Screenshot: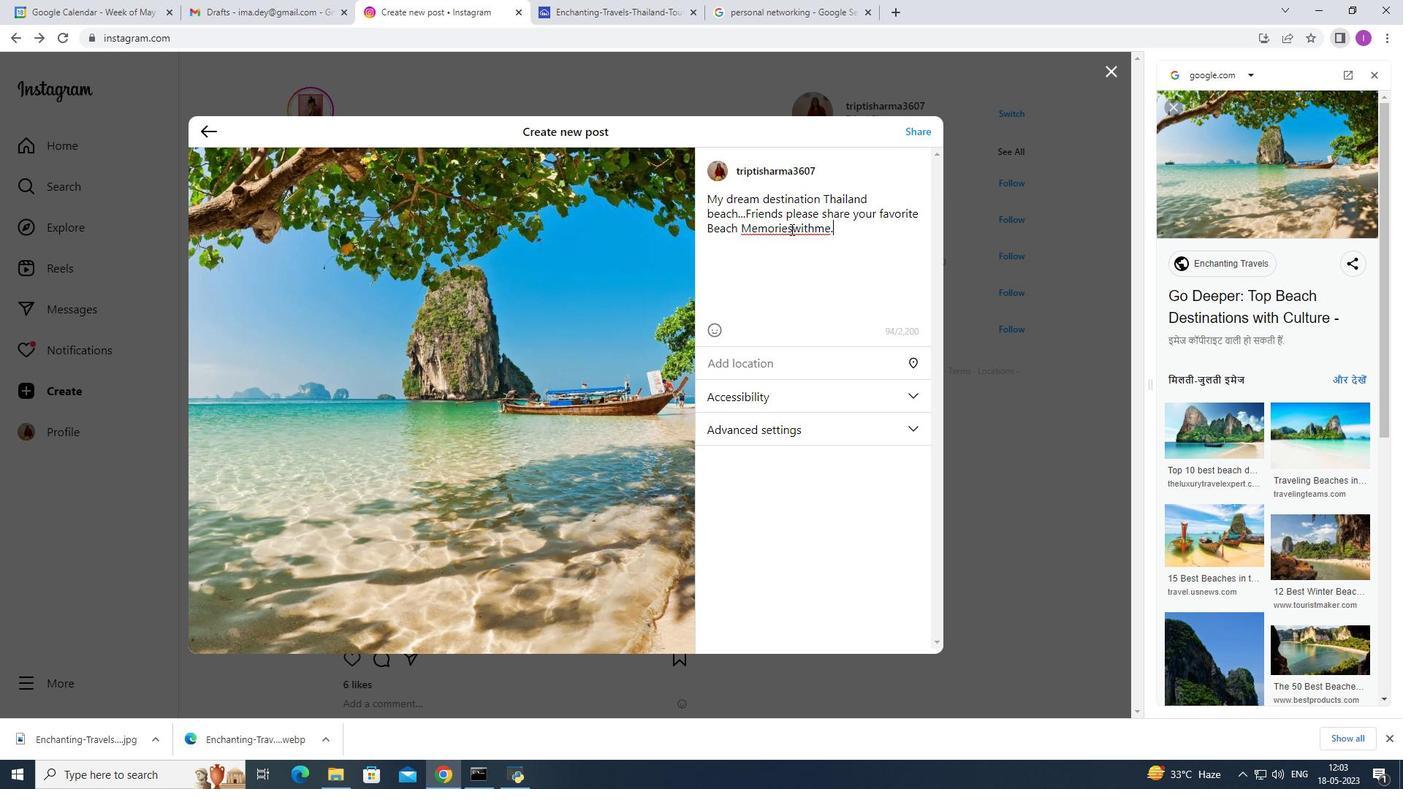 
Action: Mouse moved to (793, 229)
Screenshot: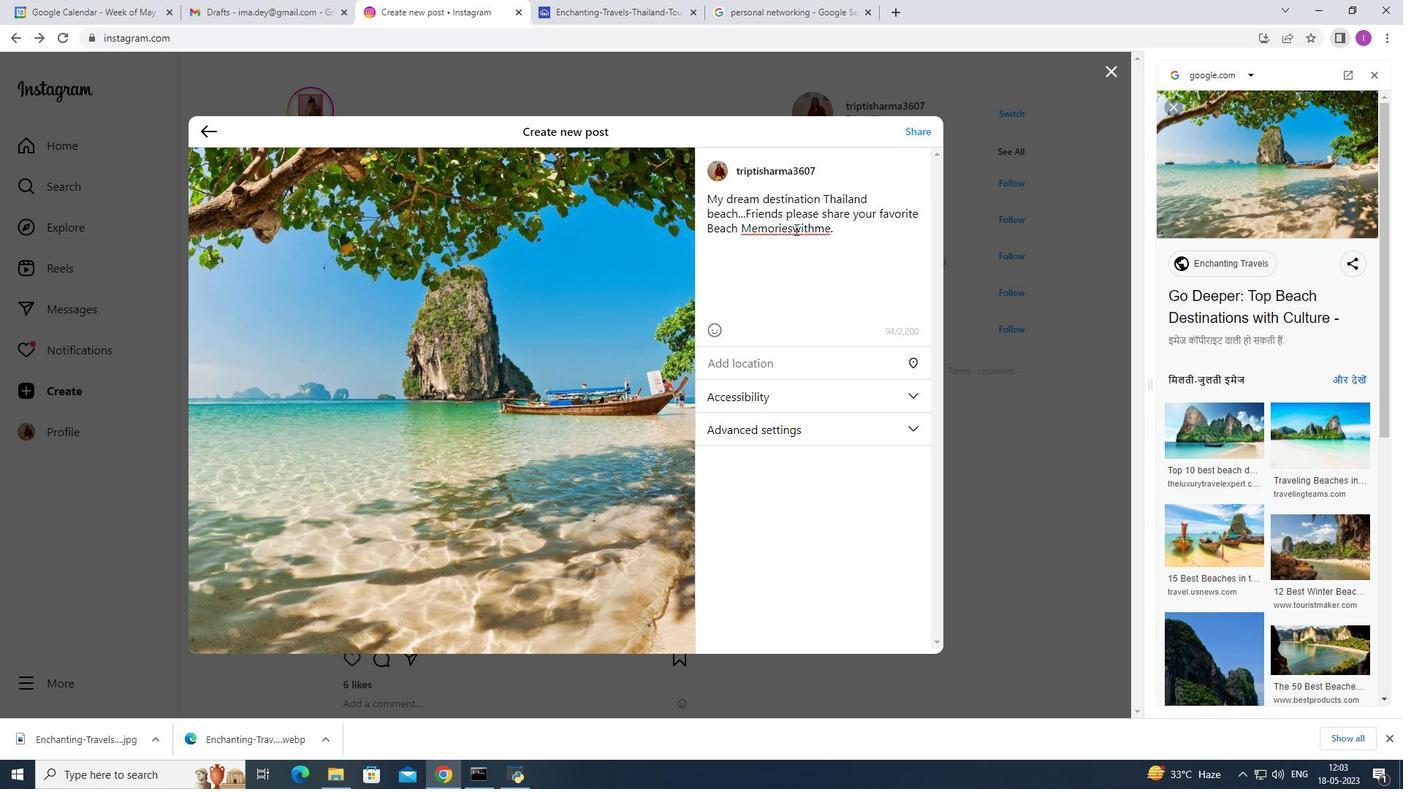 
Action: Mouse pressed left at (793, 229)
Screenshot: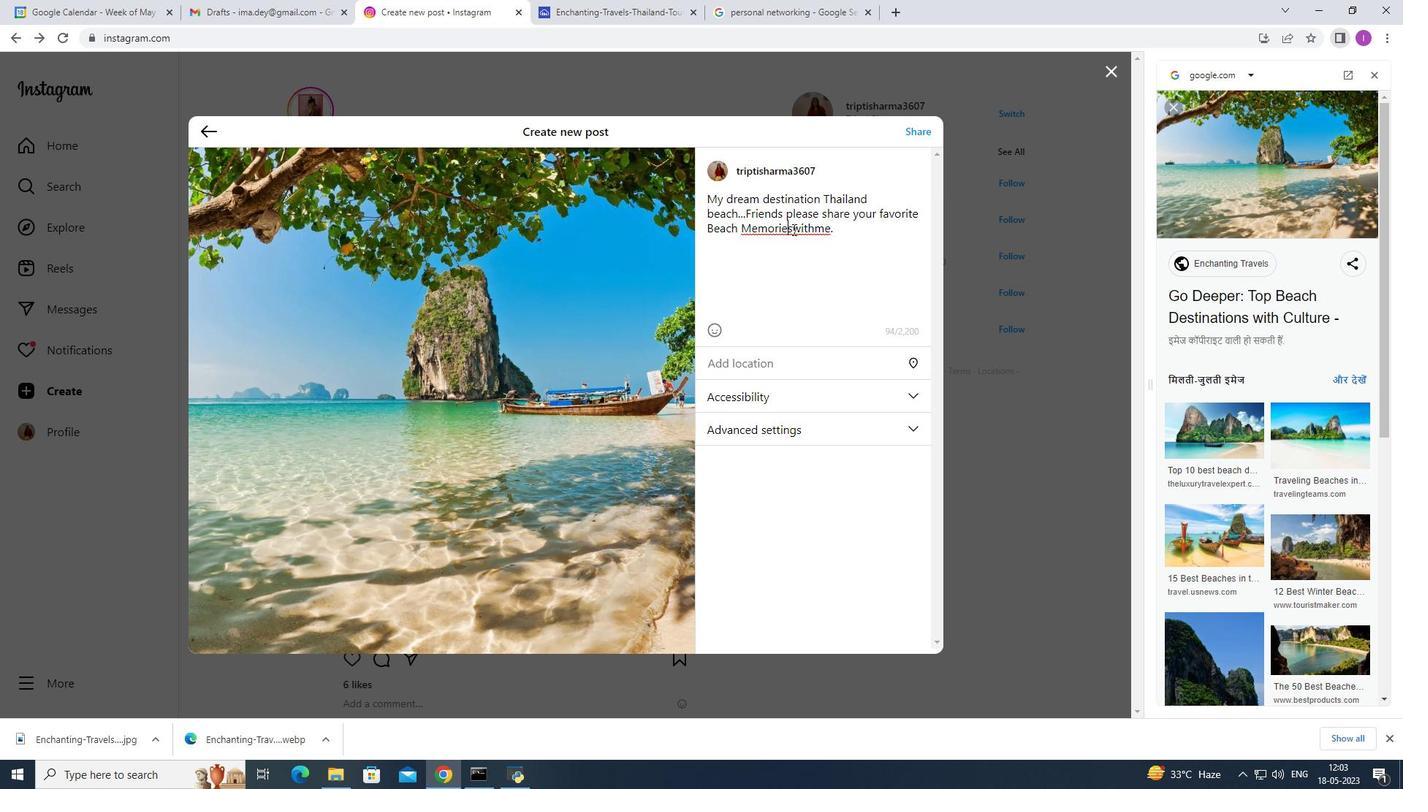
Action: Mouse moved to (792, 230)
Screenshot: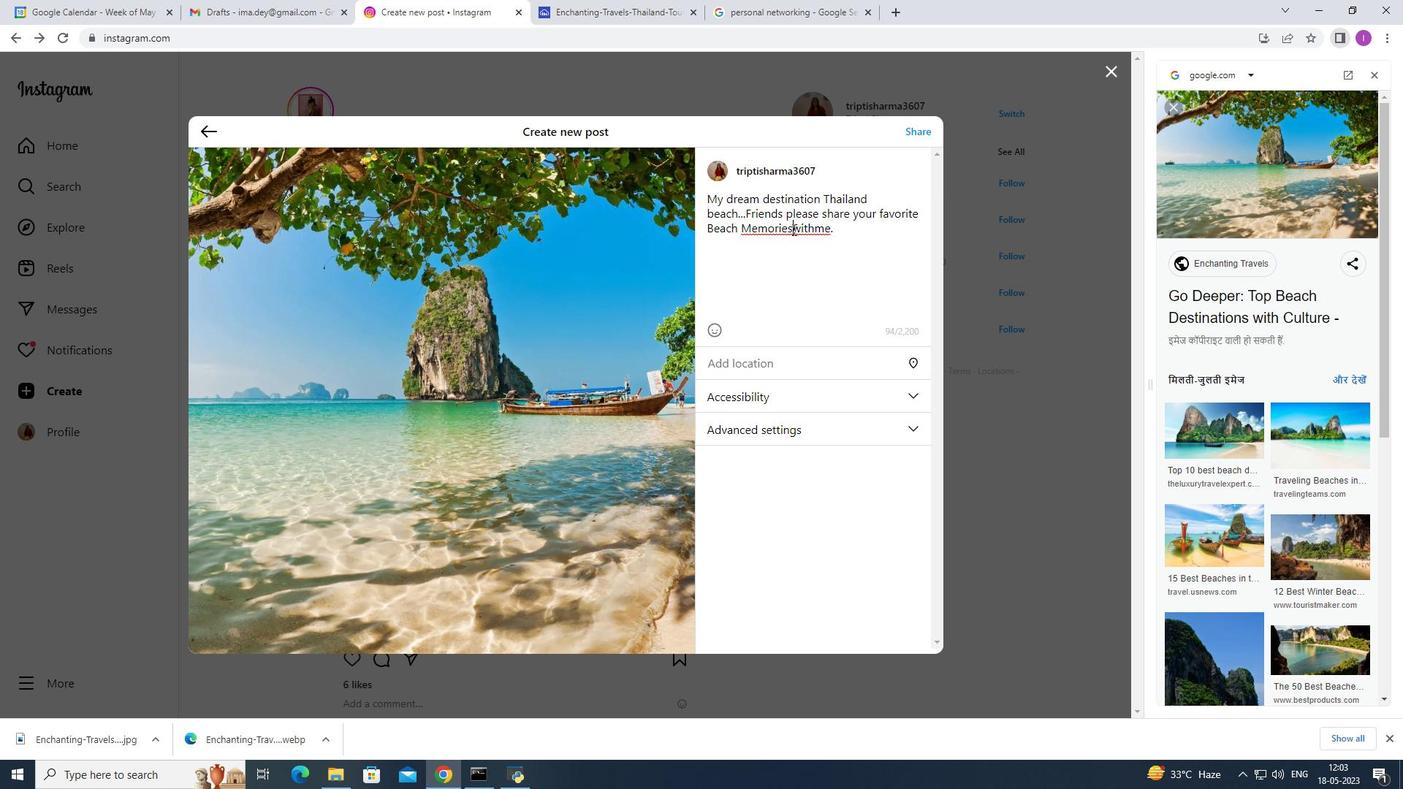 
Action: Key pressed <Key.space>
Screenshot: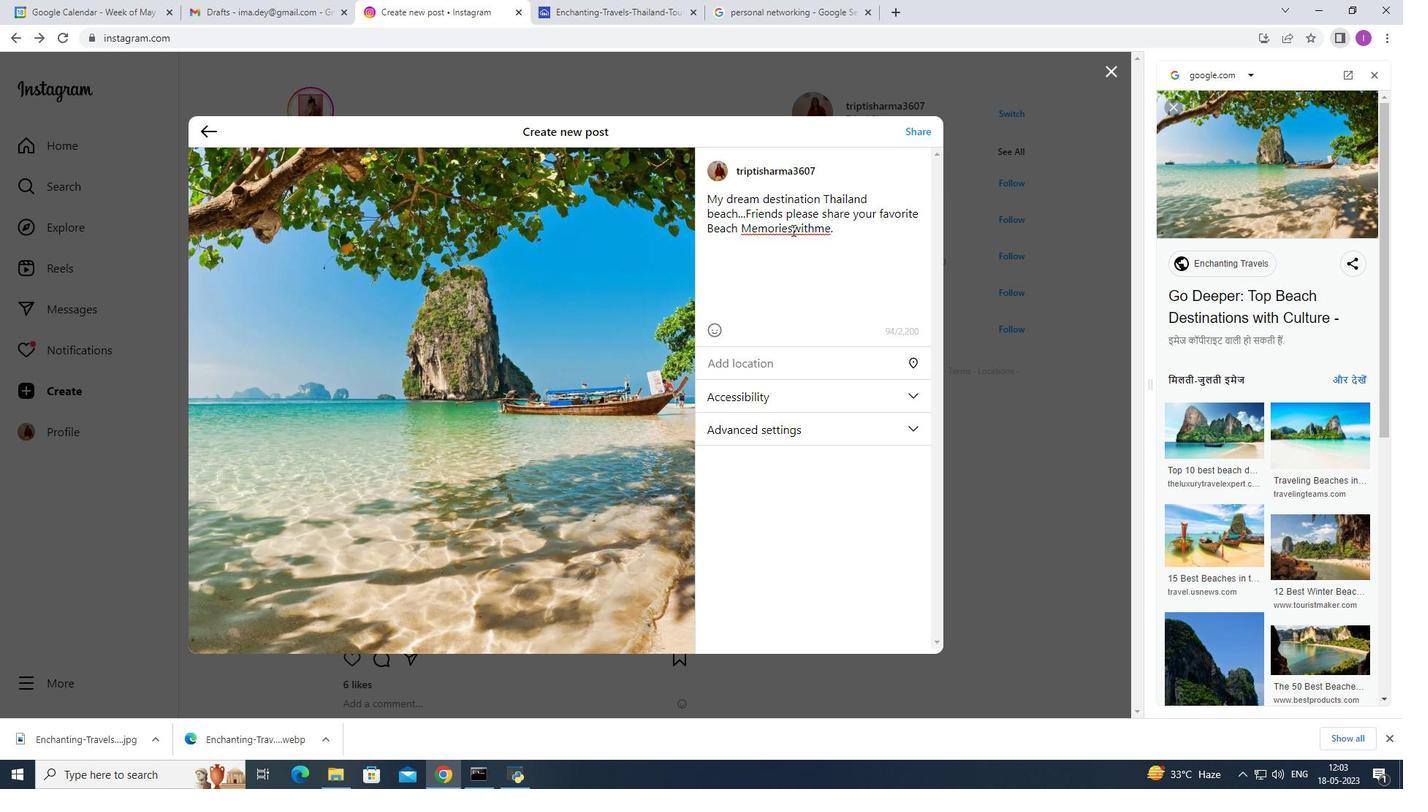 
Action: Mouse moved to (818, 228)
Screenshot: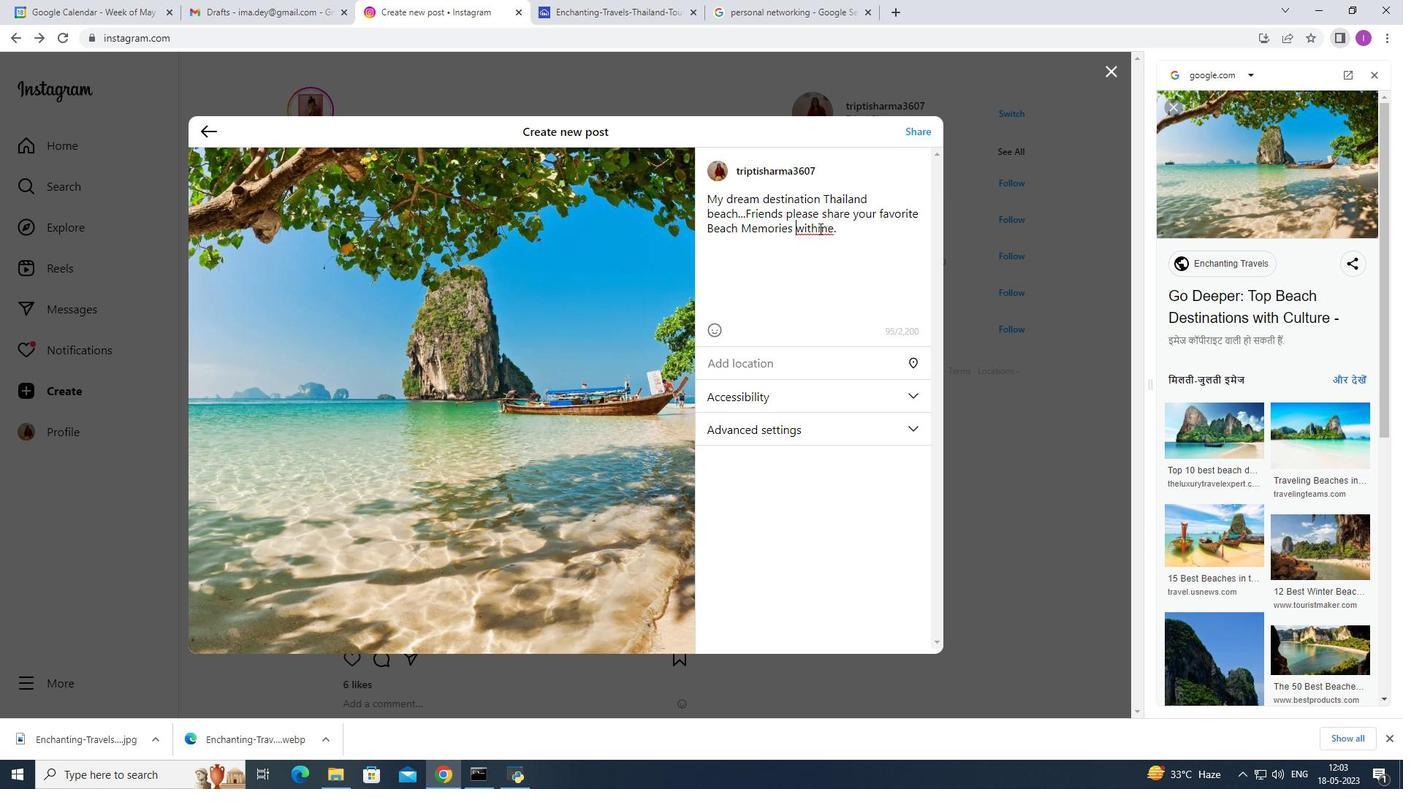 
Action: Mouse pressed left at (818, 228)
Screenshot: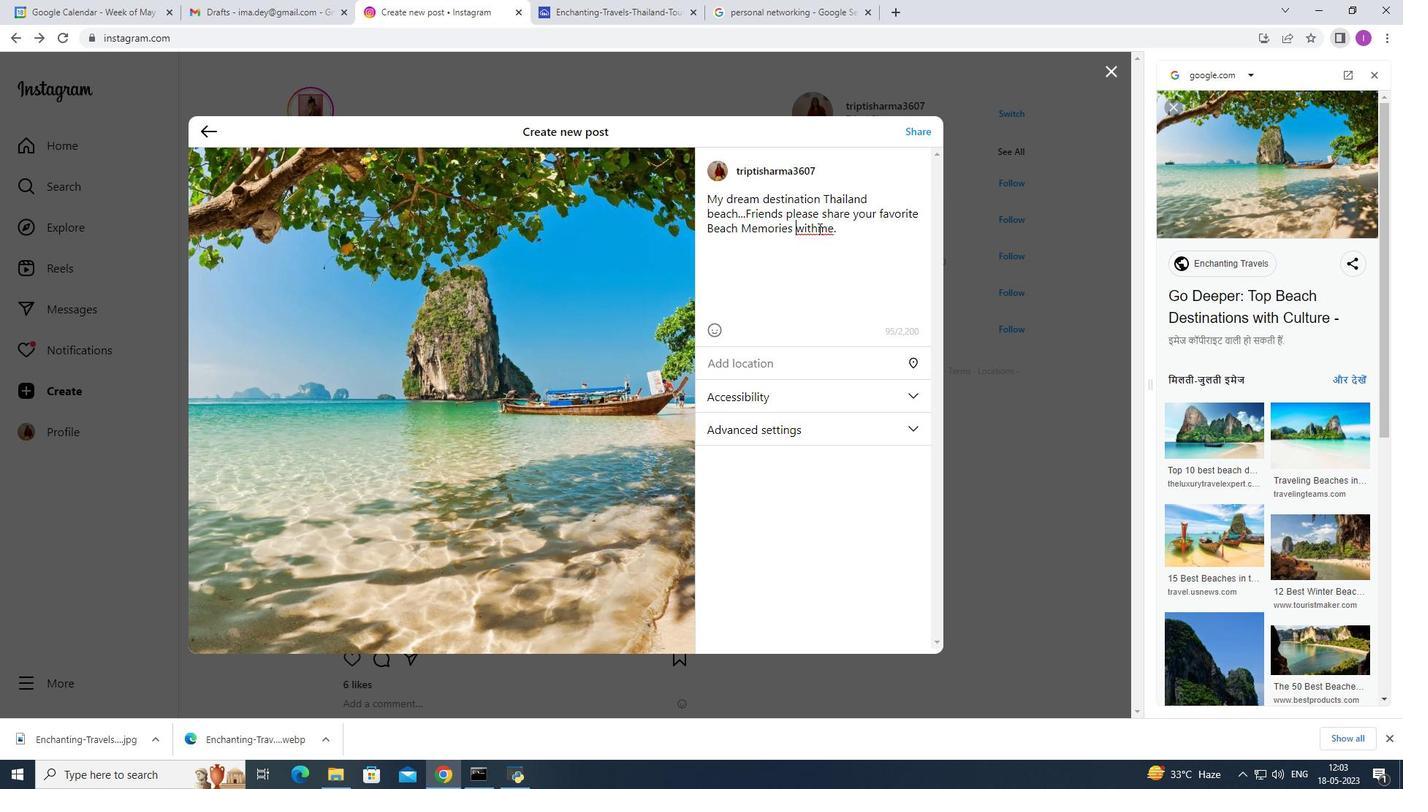 
Action: Mouse moved to (834, 238)
Screenshot: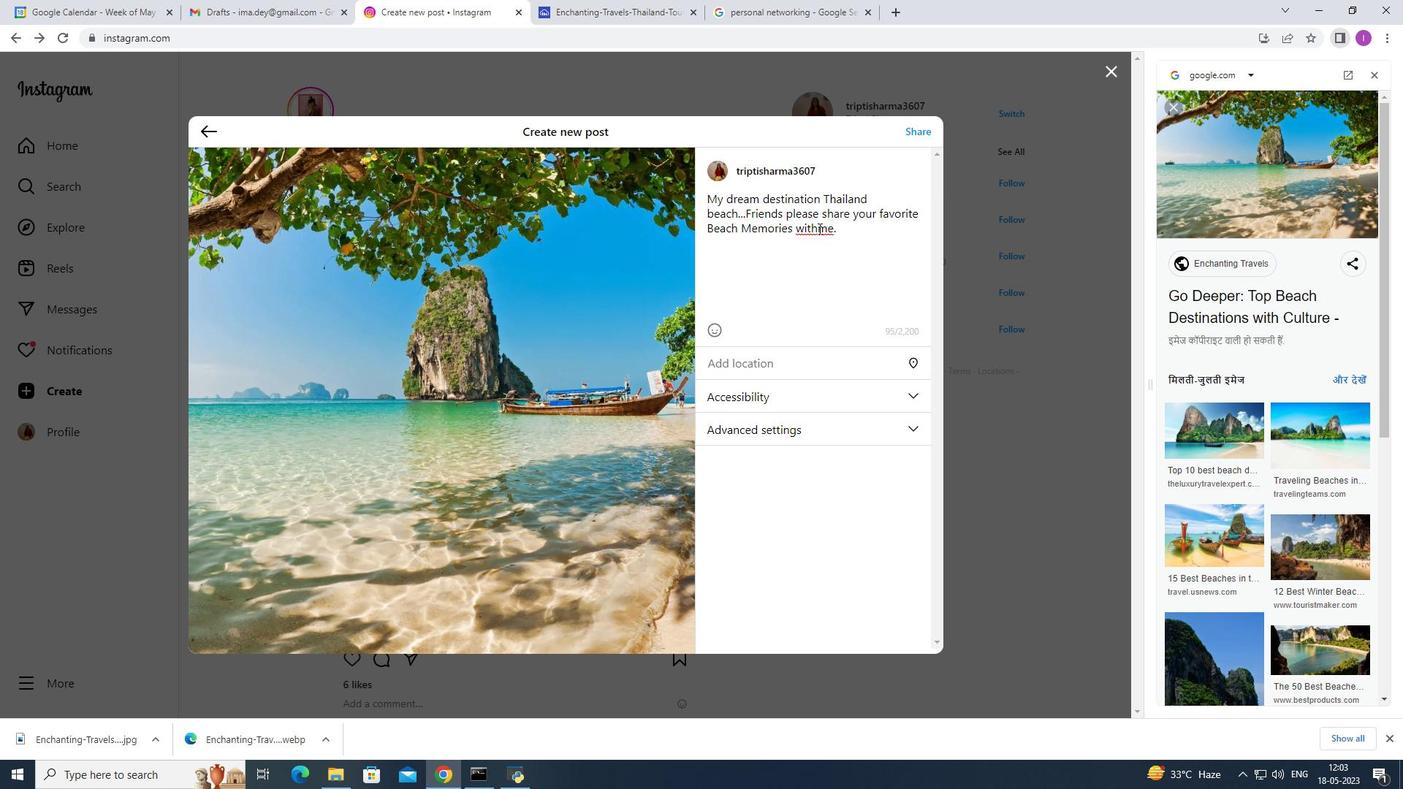 
Action: Key pressed <Key.space>
Screenshot: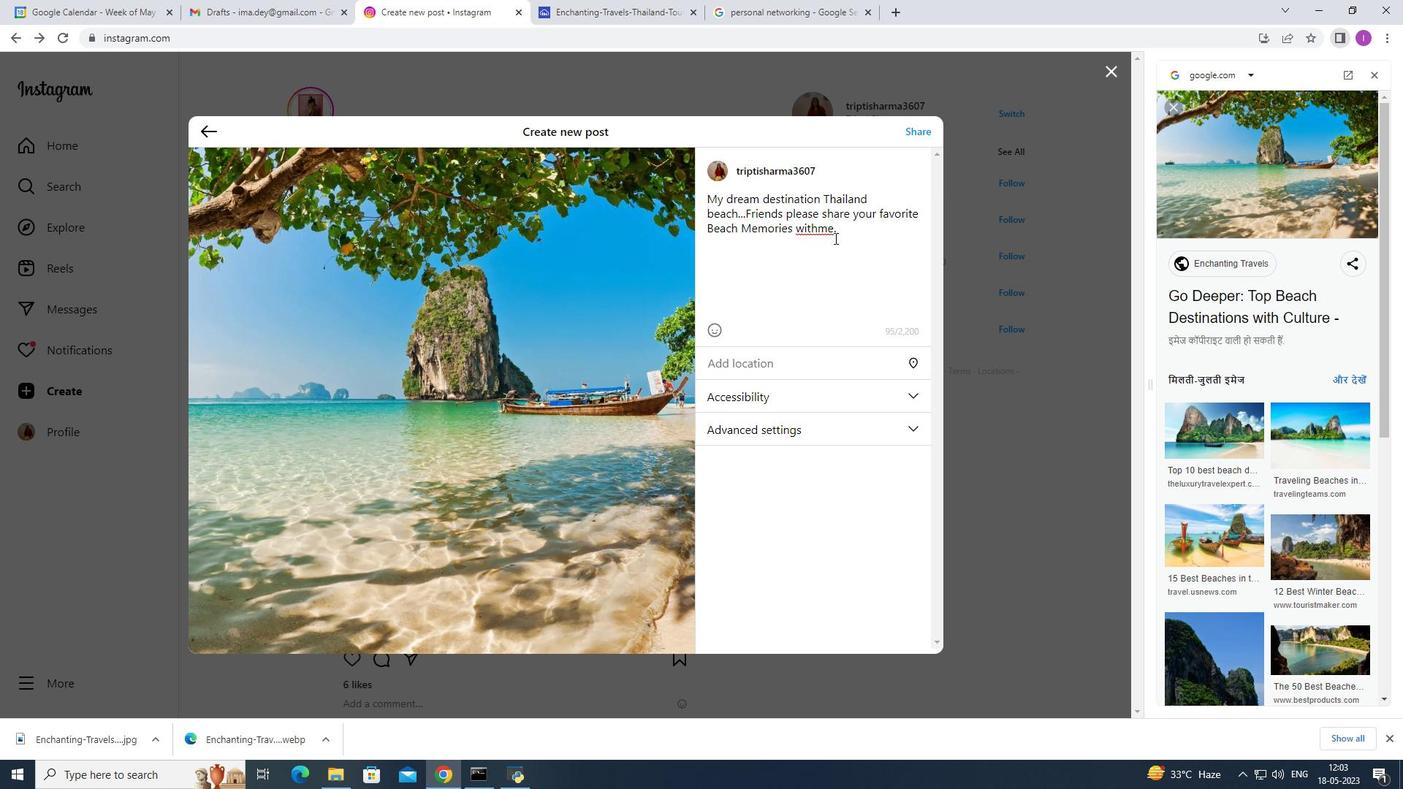 
Action: Mouse moved to (916, 133)
Screenshot: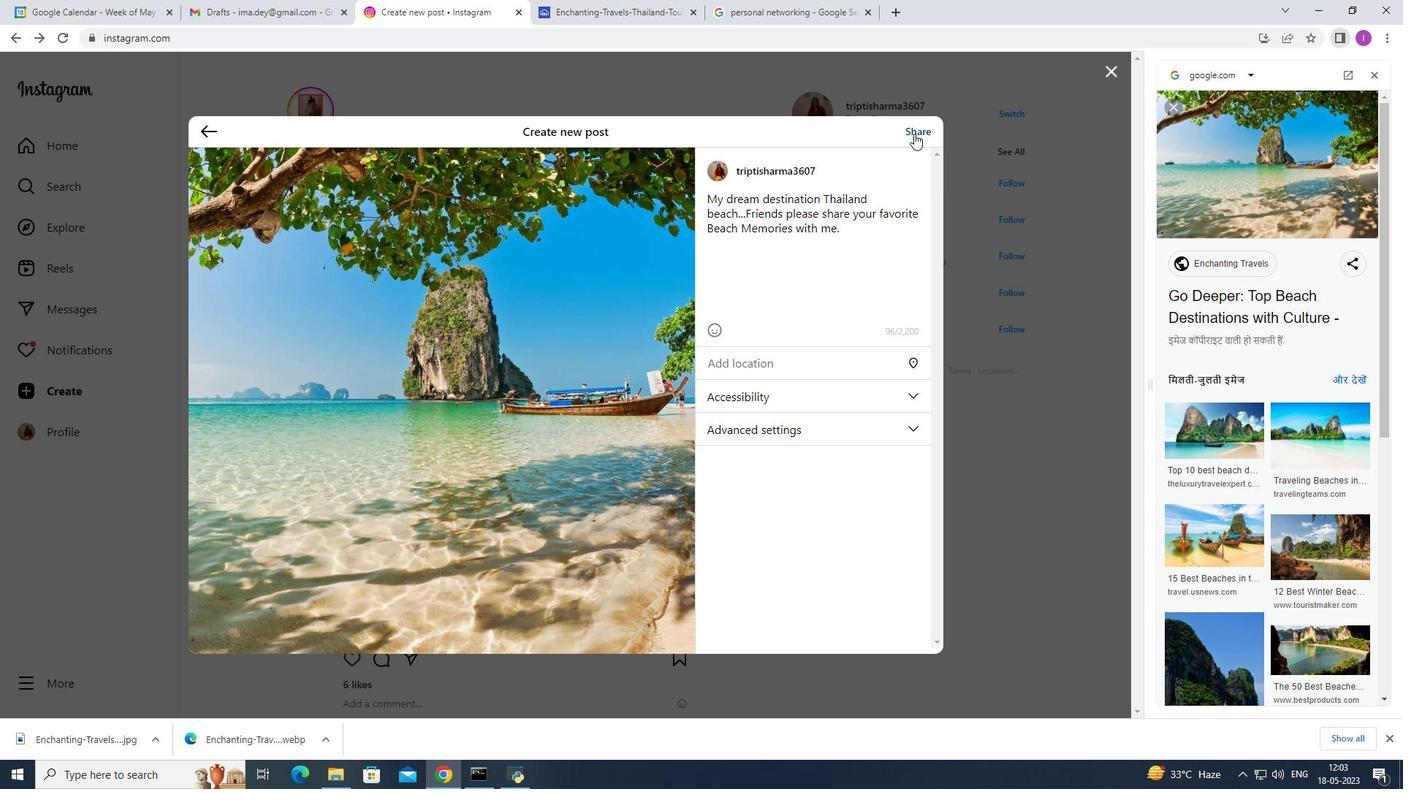 
Action: Mouse pressed left at (916, 133)
Screenshot: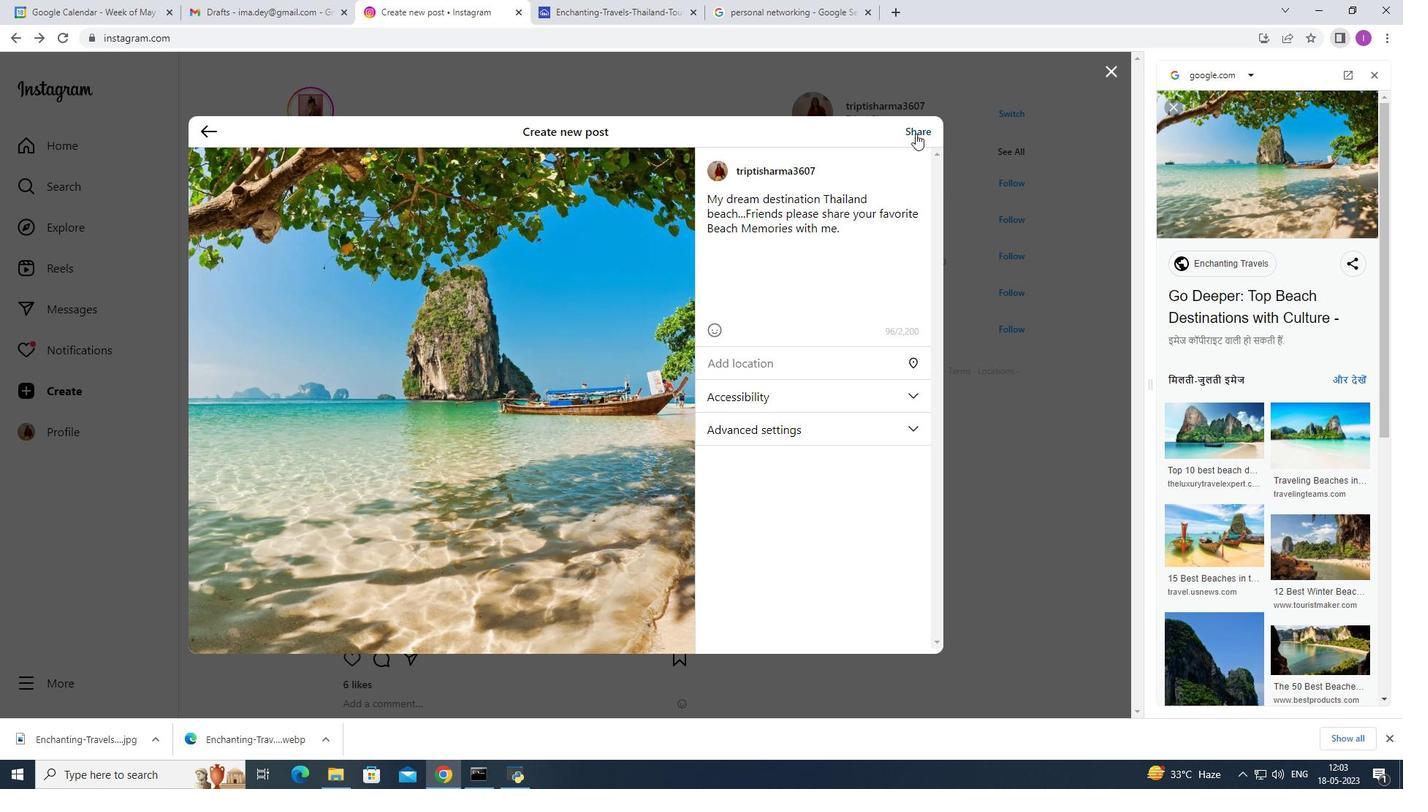 
Action: Mouse moved to (1112, 76)
Screenshot: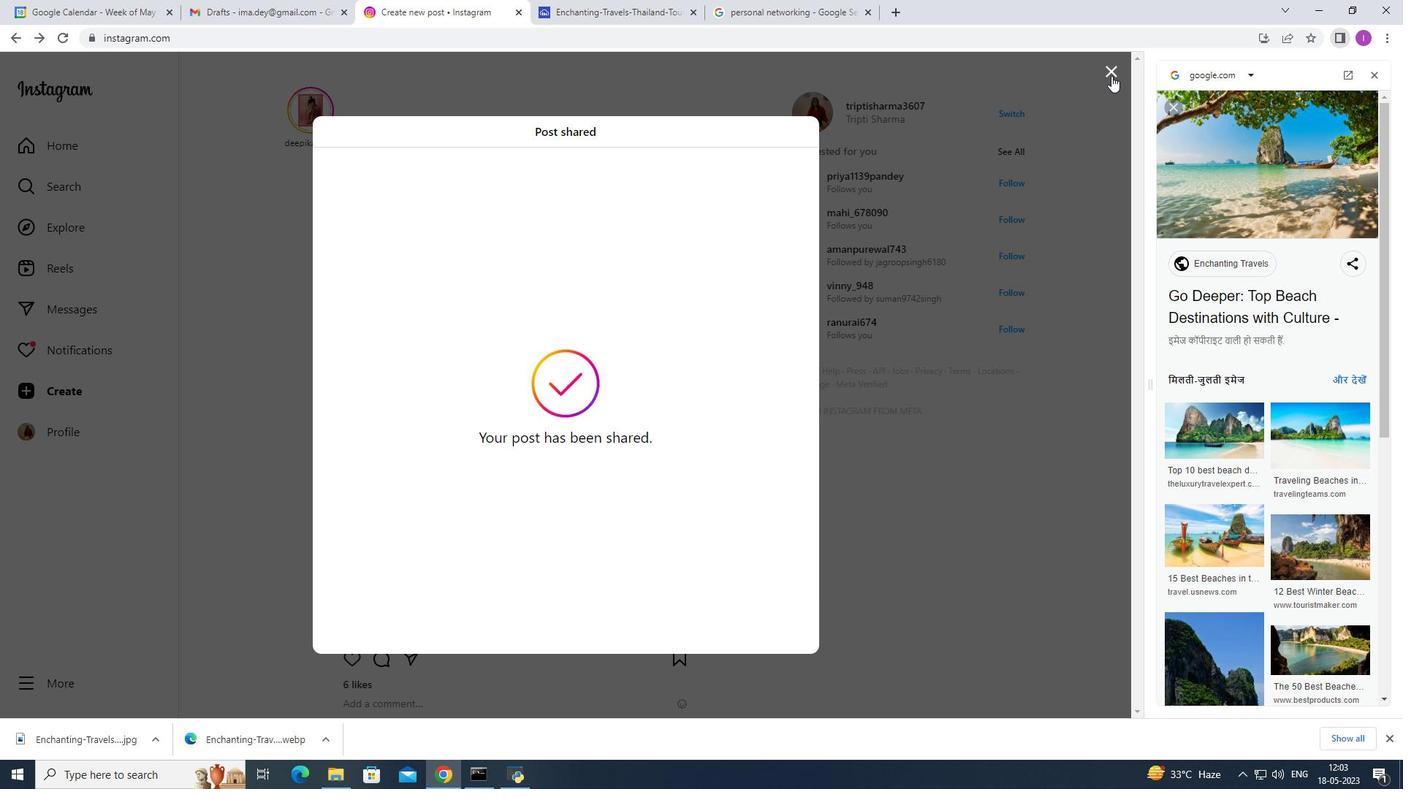 
Action: Mouse pressed left at (1112, 76)
Screenshot: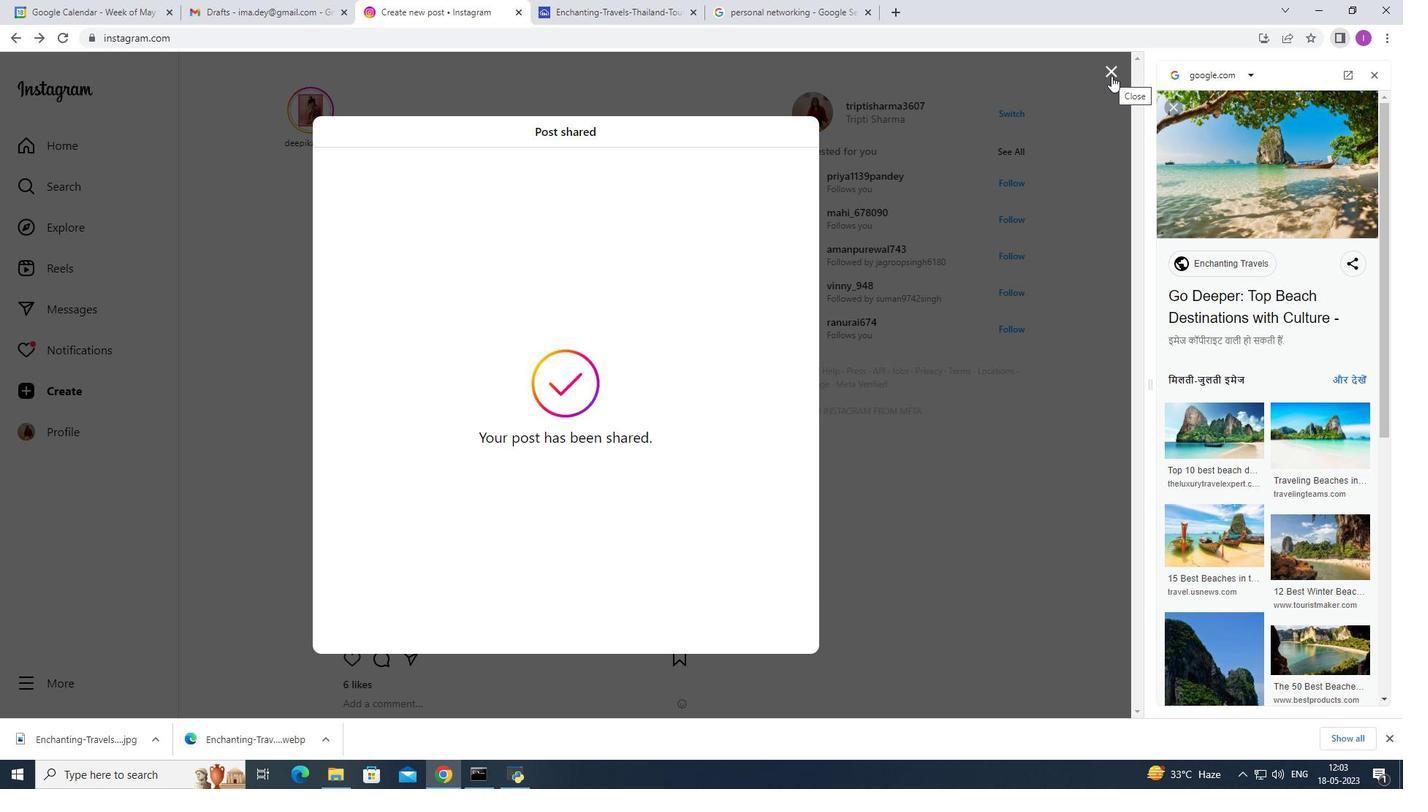 
Action: Mouse moved to (719, 511)
Screenshot: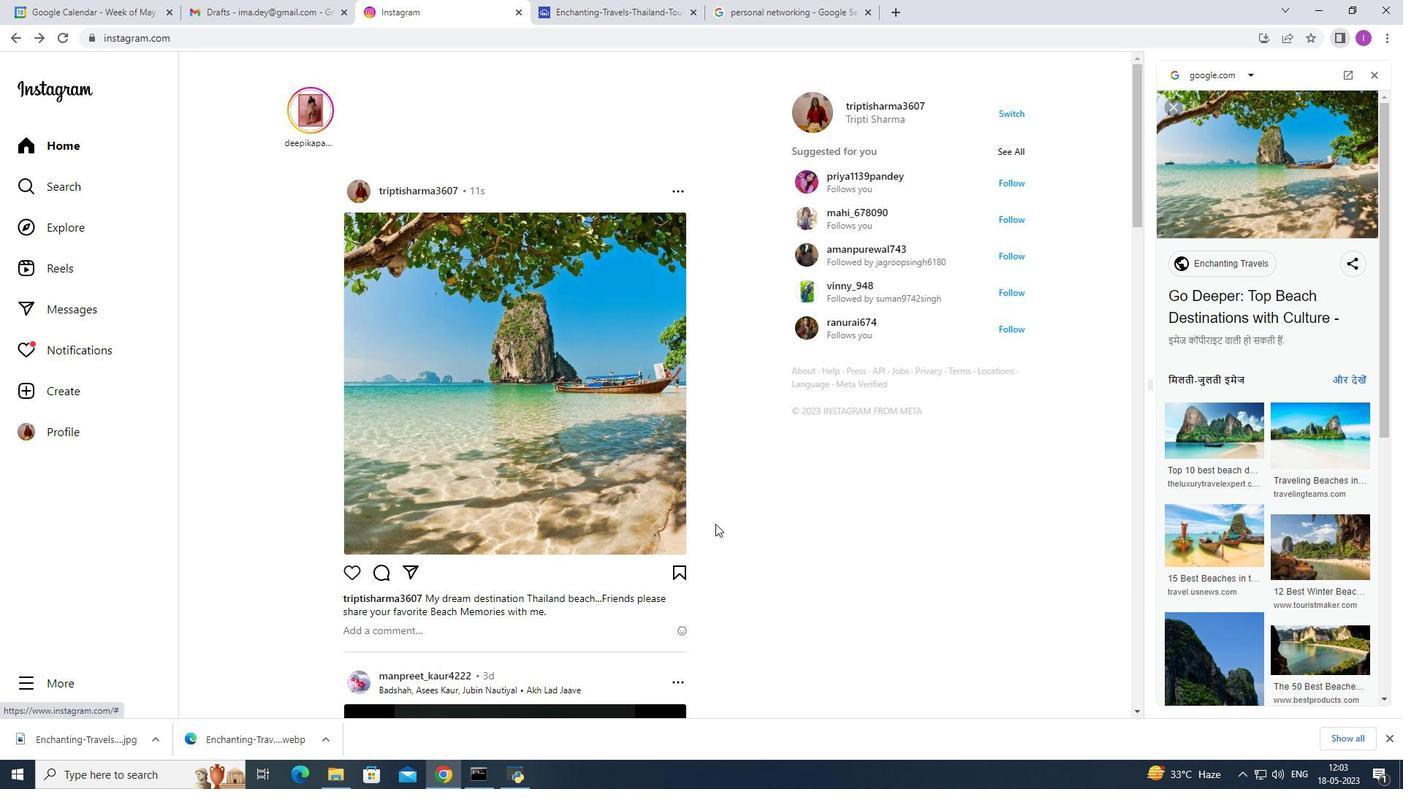
Action: Mouse scrolled (719, 510) with delta (0, 0)
Screenshot: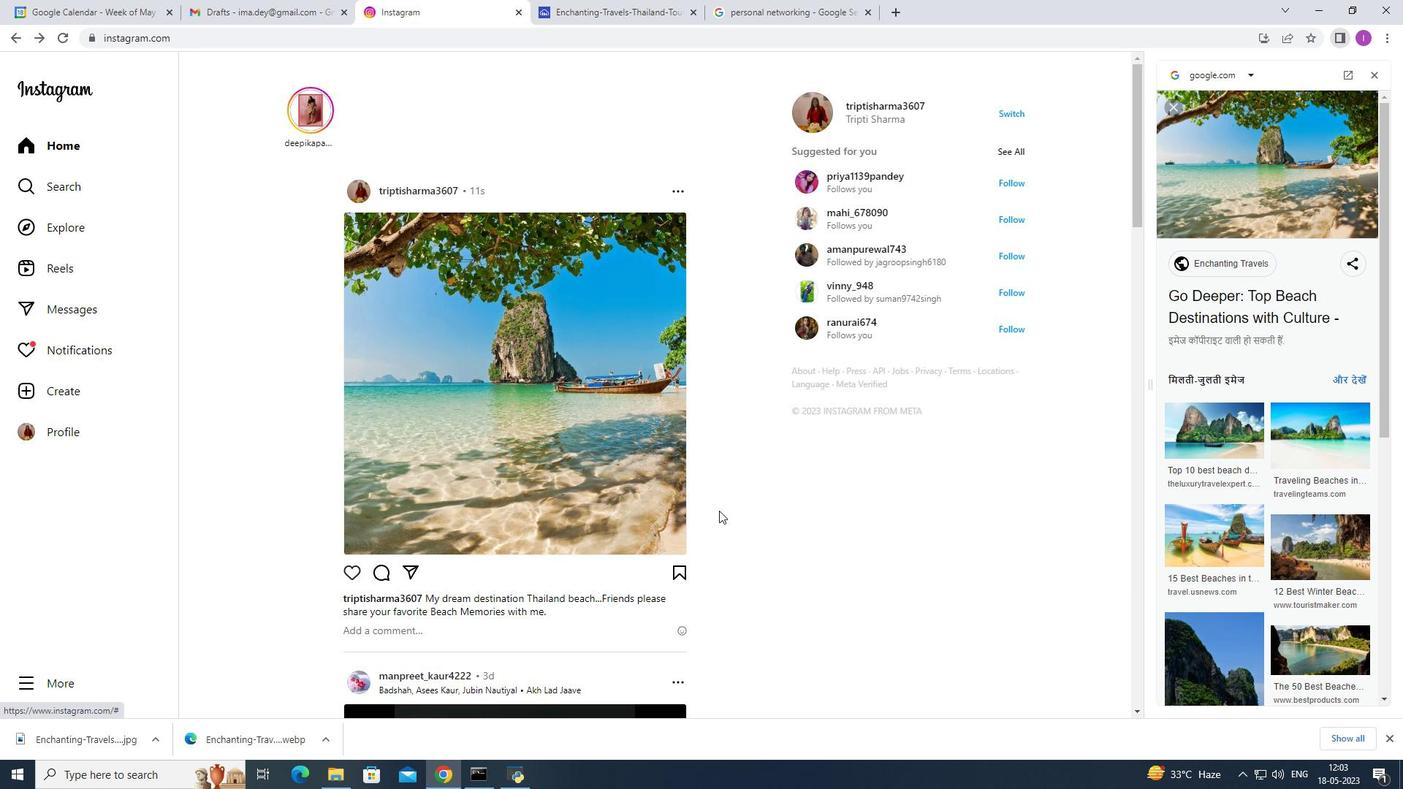 
Action: Mouse scrolled (719, 510) with delta (0, 0)
Screenshot: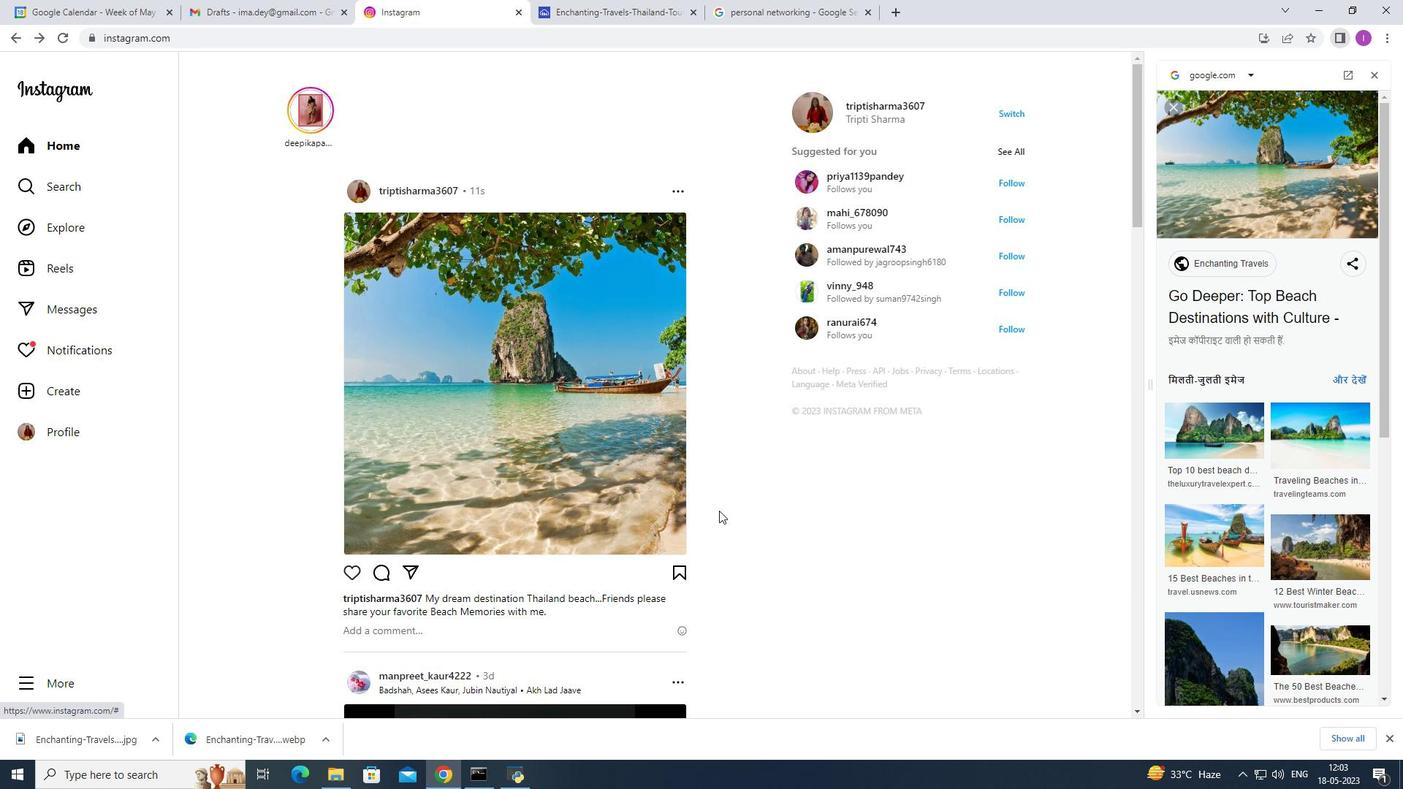 
Action: Mouse scrolled (719, 510) with delta (0, 0)
Screenshot: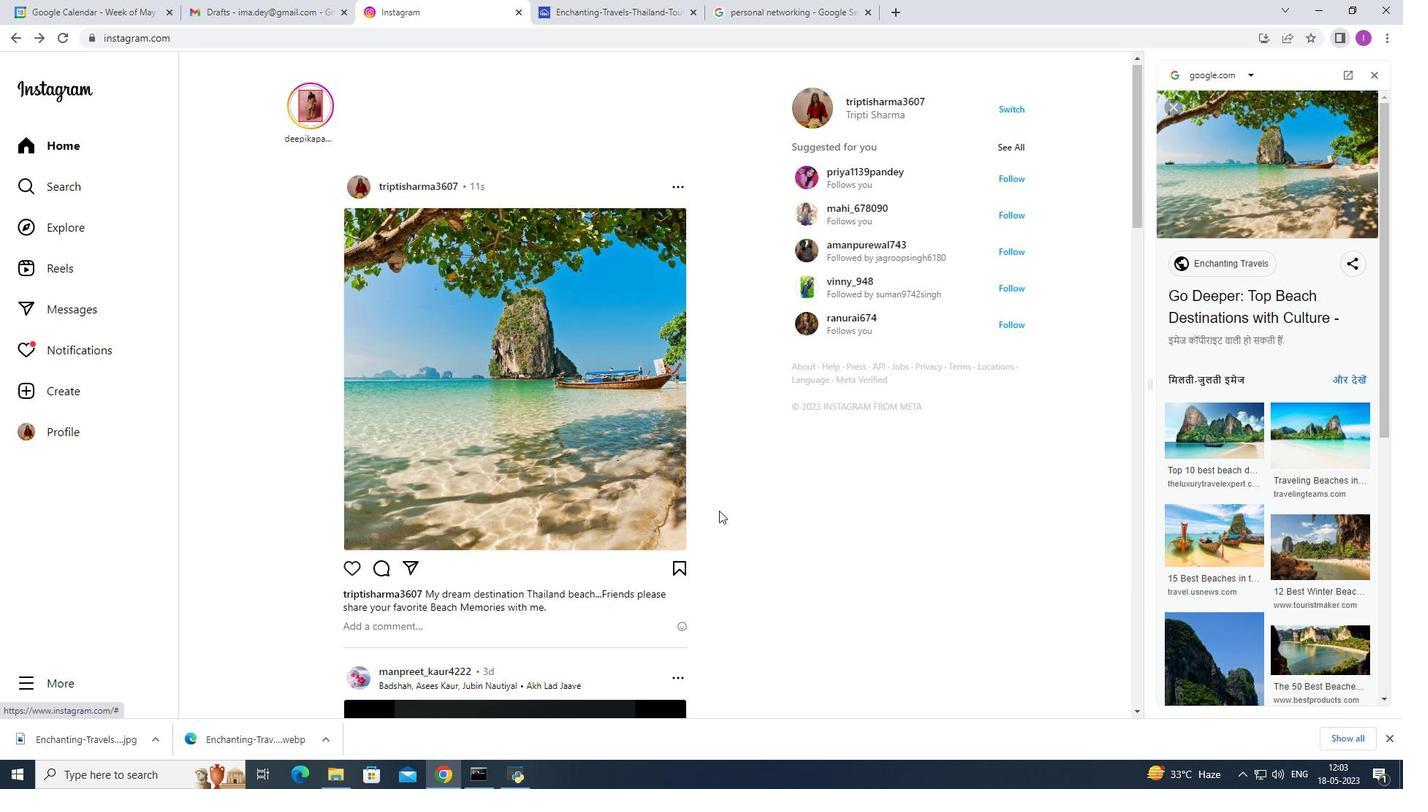 
Action: Mouse moved to (722, 503)
Screenshot: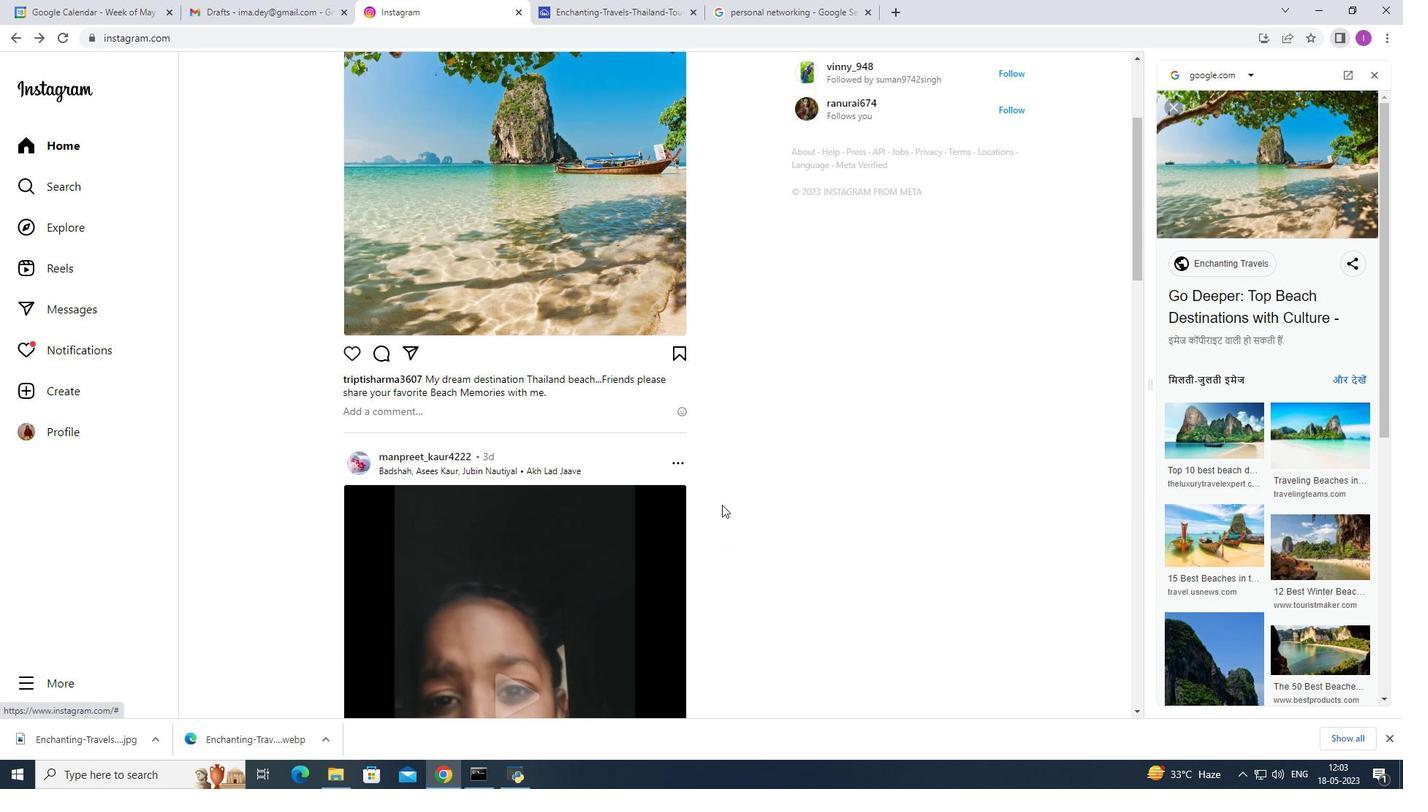 
Action: Mouse scrolled (722, 502) with delta (0, 0)
Screenshot: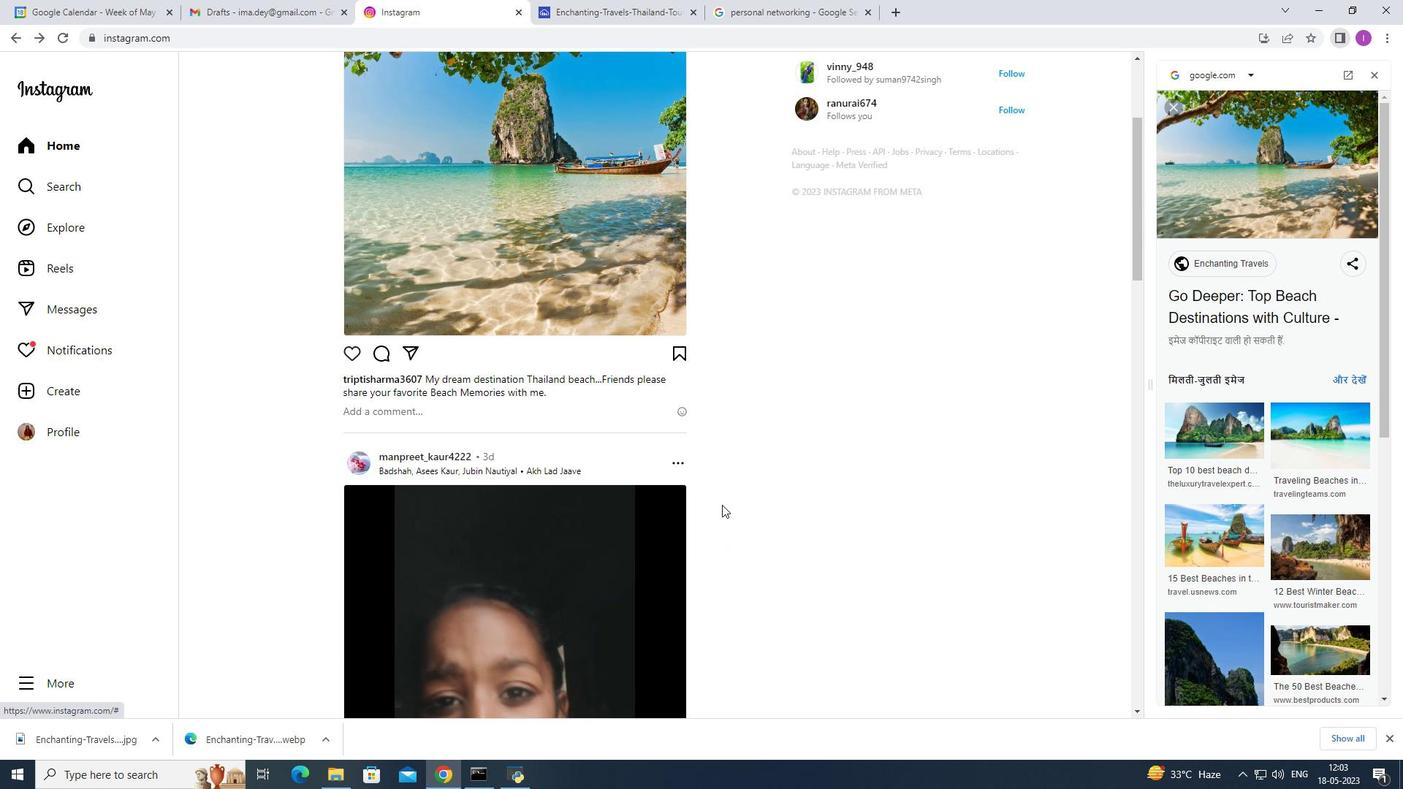 
Action: Mouse scrolled (722, 502) with delta (0, 0)
Screenshot: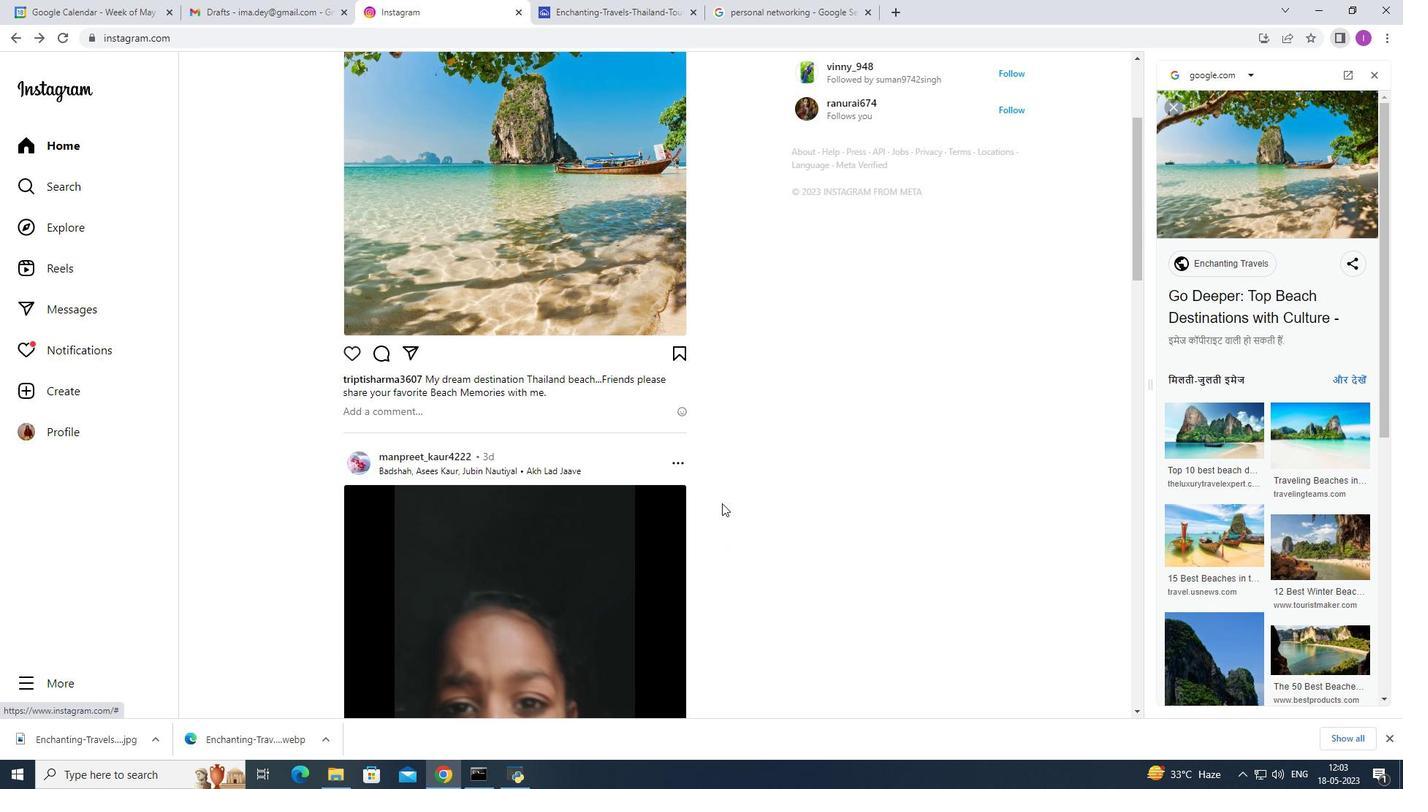 
Action: Mouse scrolled (722, 504) with delta (0, 0)
Screenshot: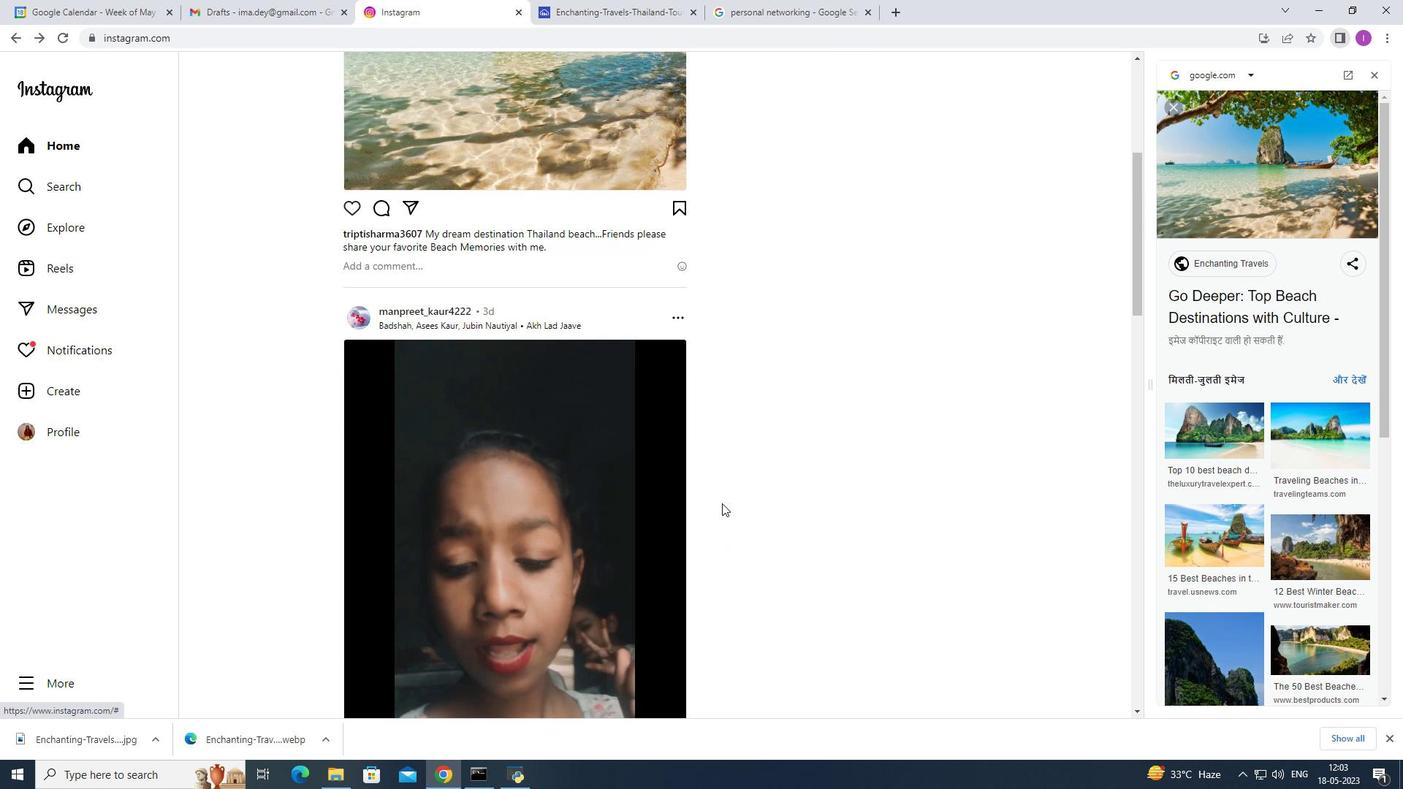 
Action: Mouse scrolled (722, 504) with delta (0, 0)
Screenshot: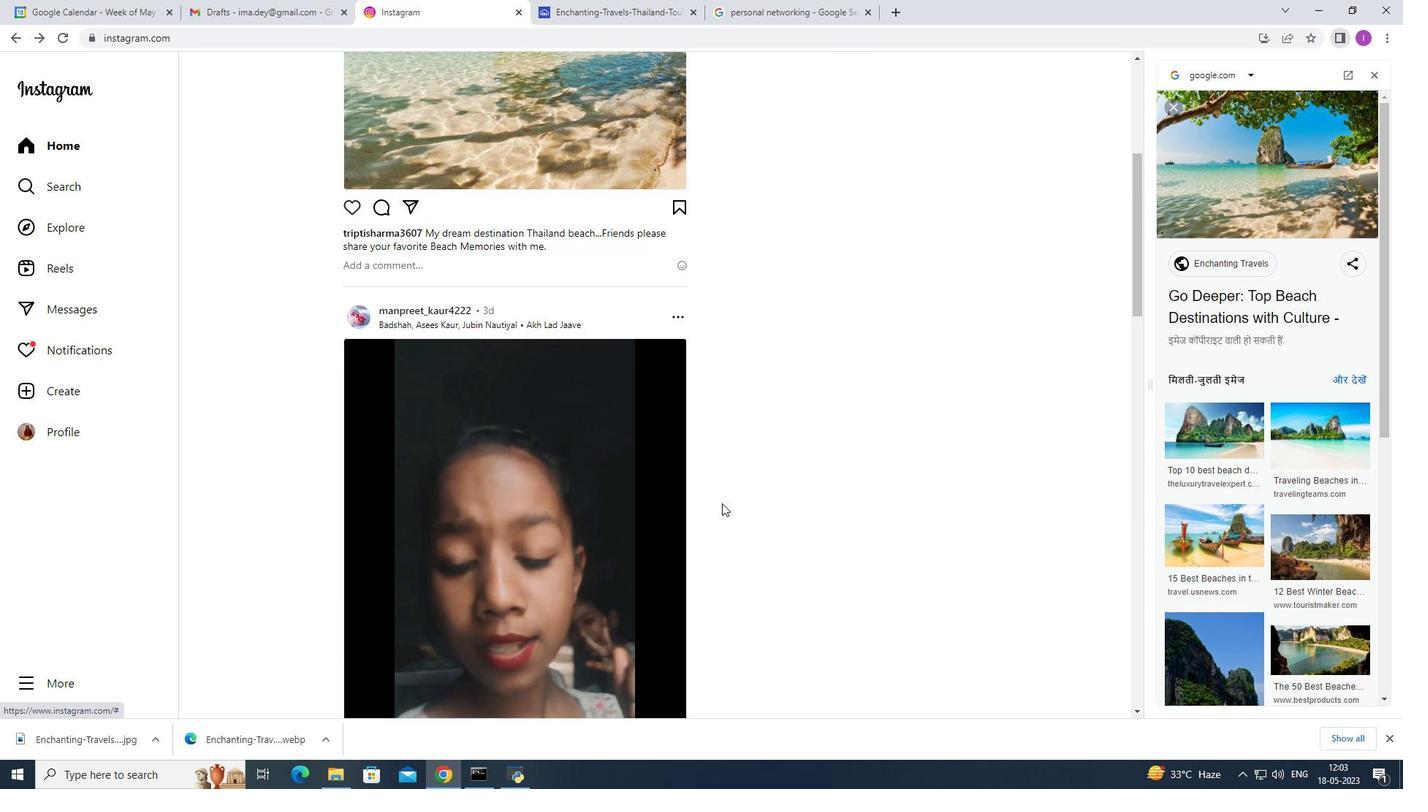 
Action: Mouse scrolled (722, 504) with delta (0, 0)
Screenshot: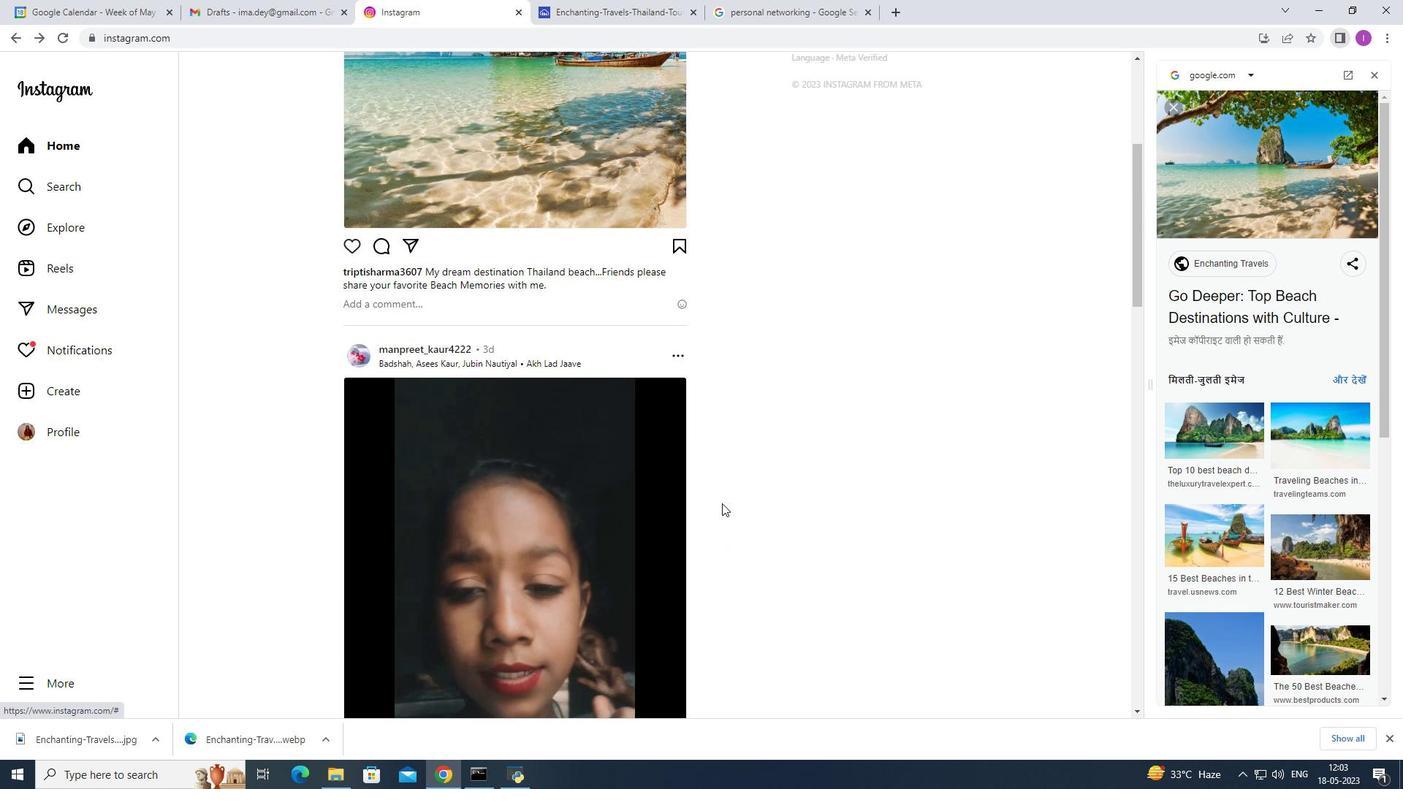 
Action: Mouse scrolled (722, 504) with delta (0, 0)
Screenshot: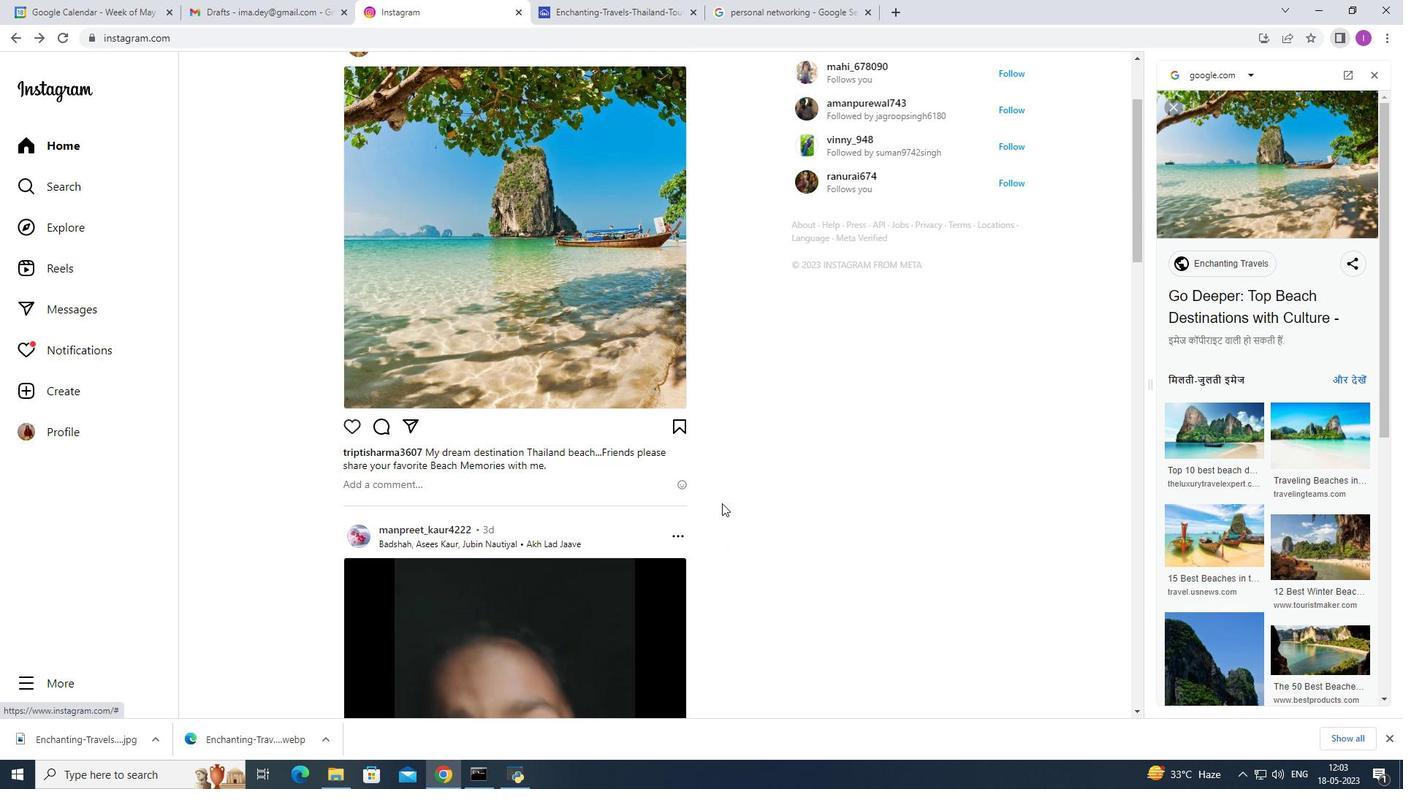 
Action: Mouse scrolled (722, 504) with delta (0, 0)
Screenshot: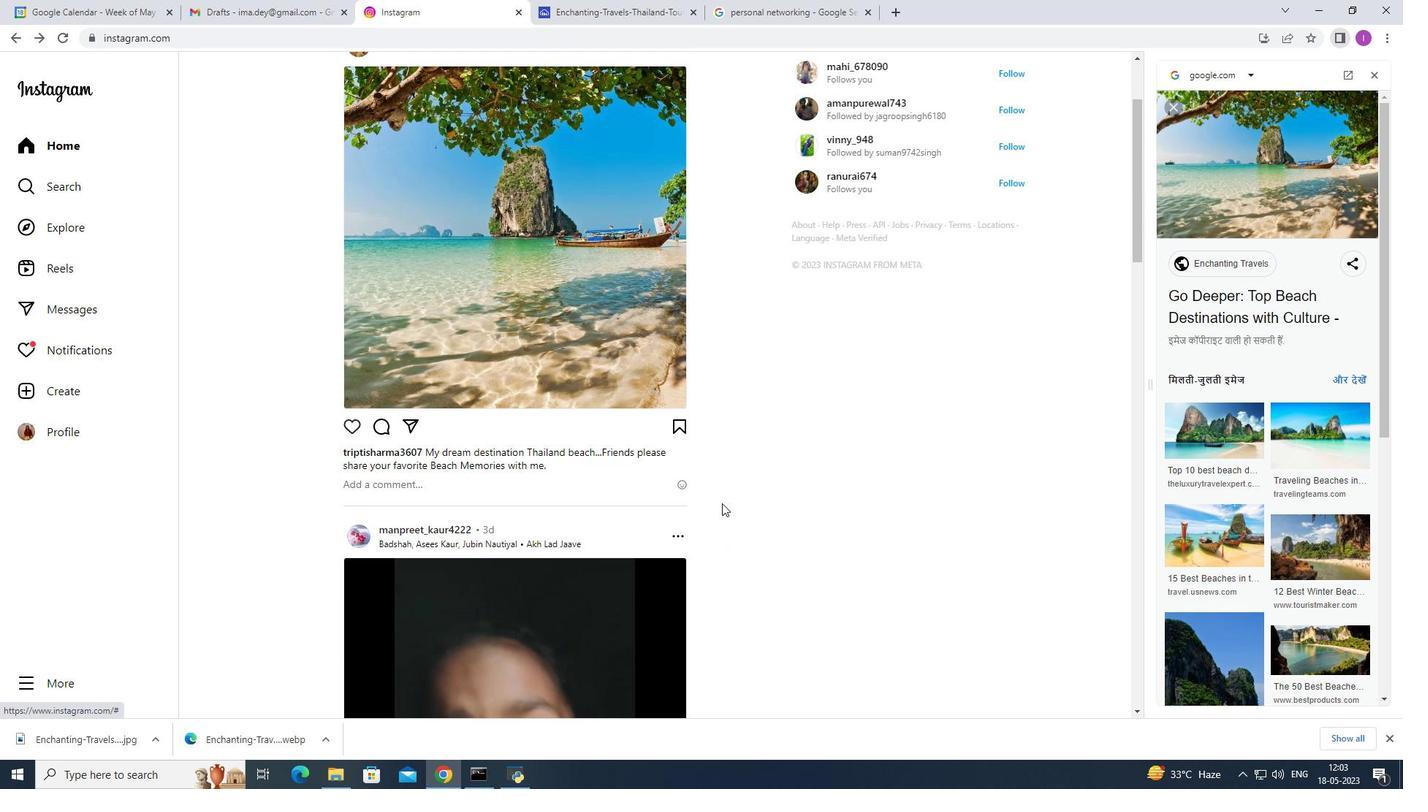 
Action: Mouse scrolled (722, 504) with delta (0, 0)
Screenshot: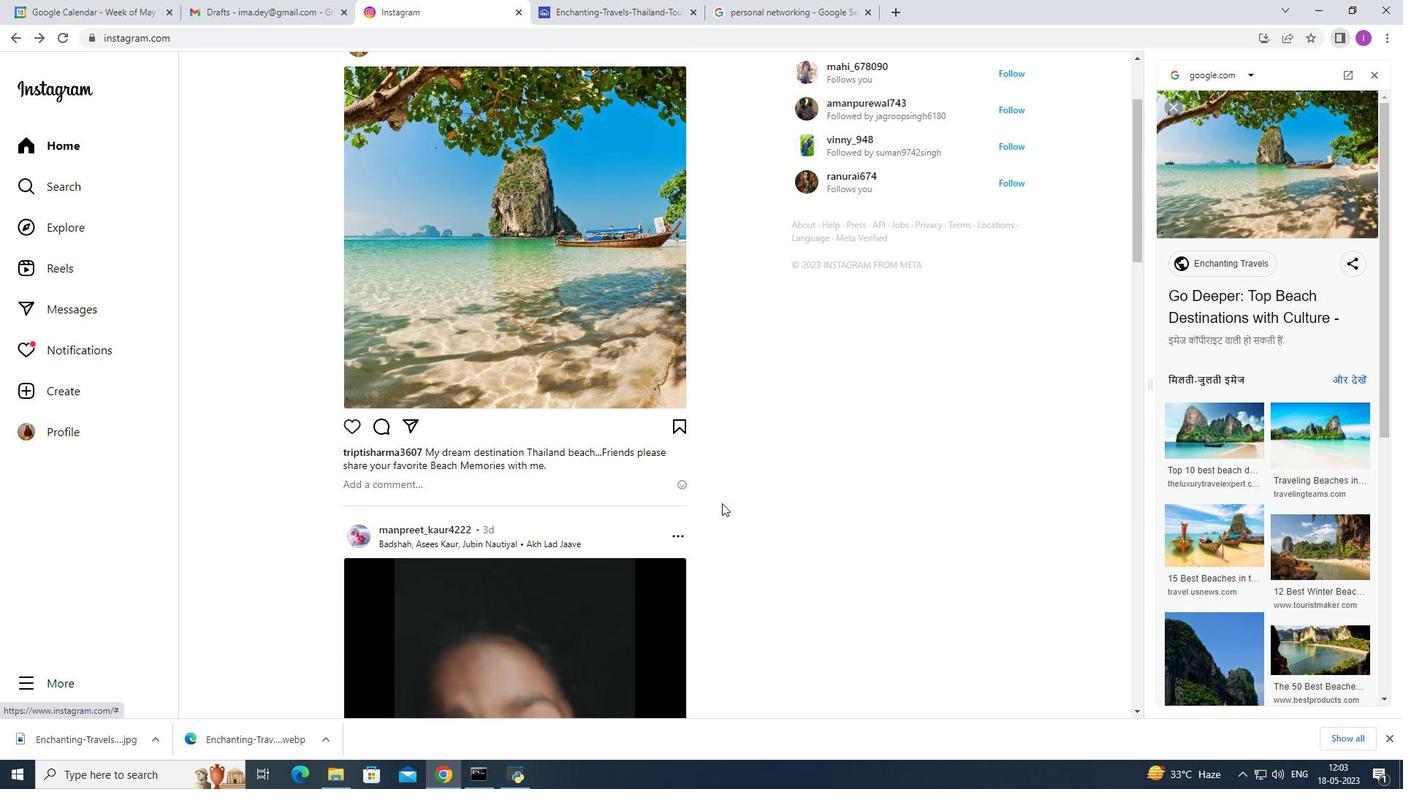 
Action: Mouse scrolled (722, 504) with delta (0, 0)
Screenshot: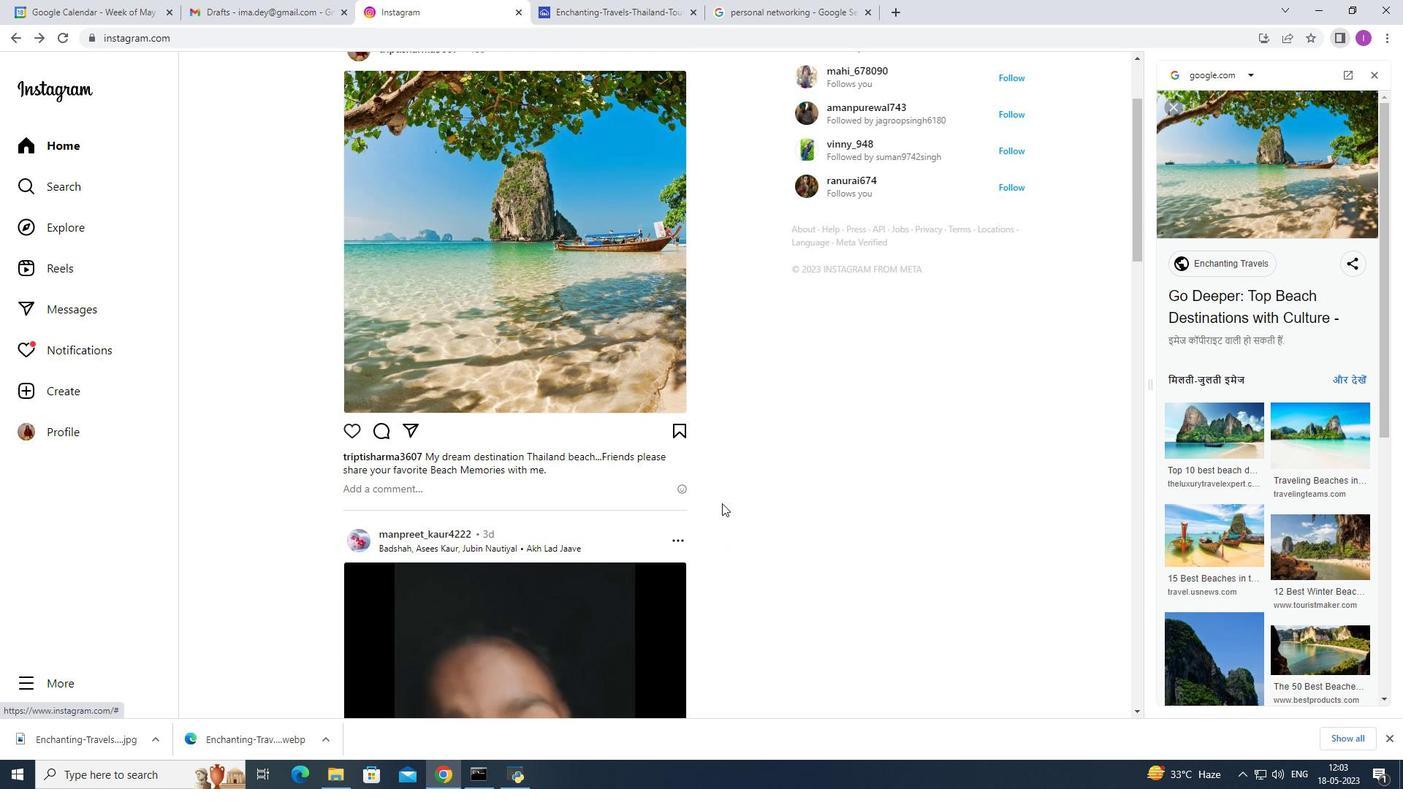 
Action: Mouse moved to (722, 499)
Screenshot: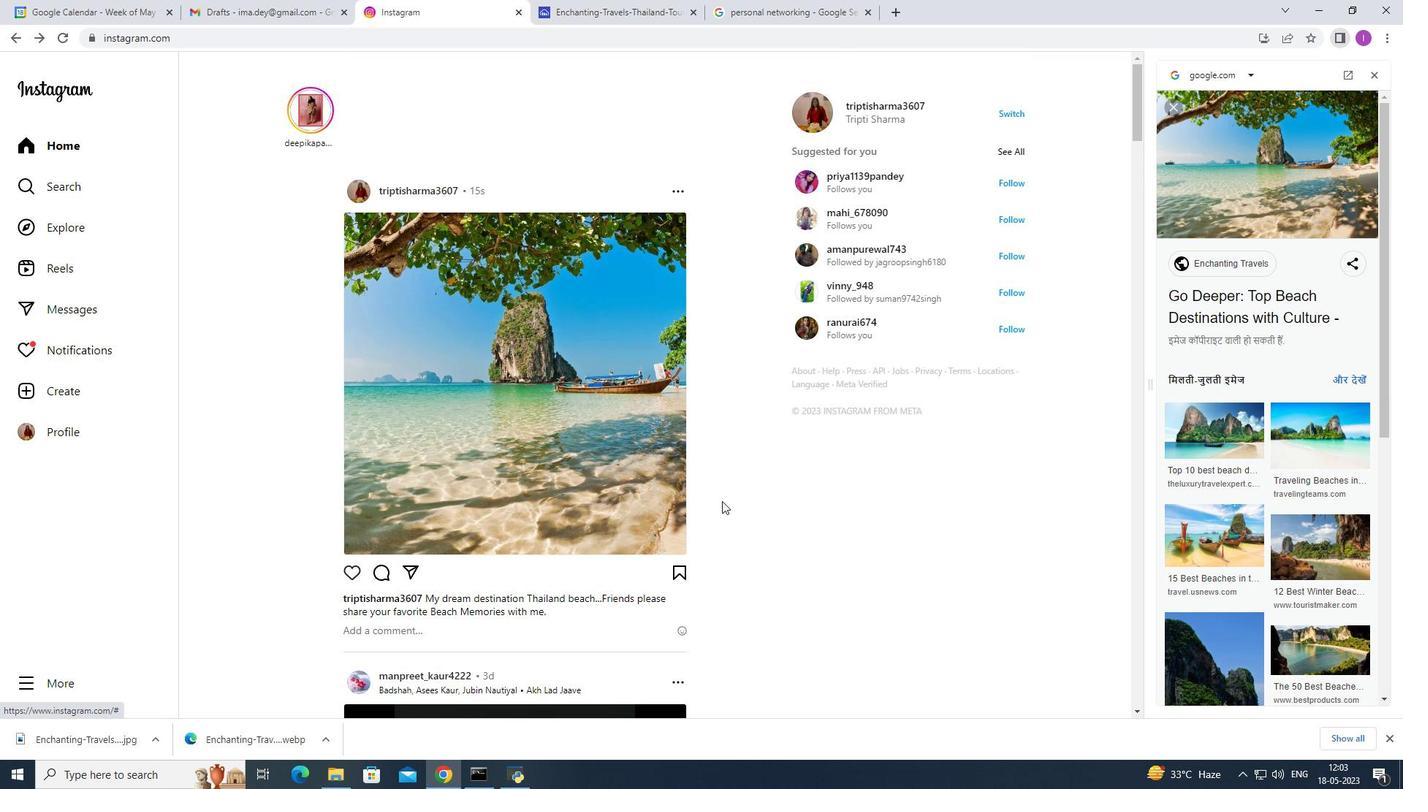 
Action: Mouse scrolled (722, 500) with delta (0, 0)
Screenshot: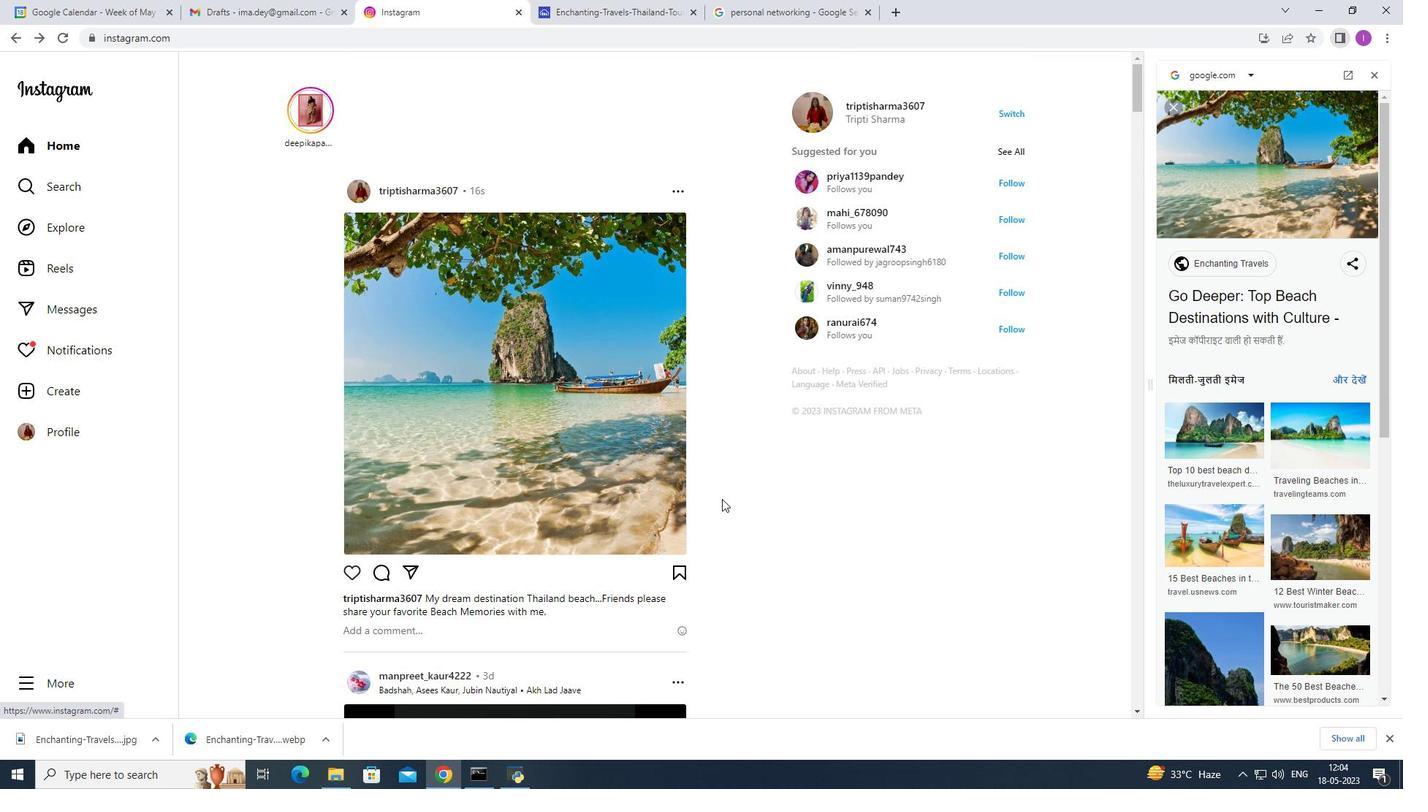 
Action: Mouse scrolled (722, 500) with delta (0, 0)
Screenshot: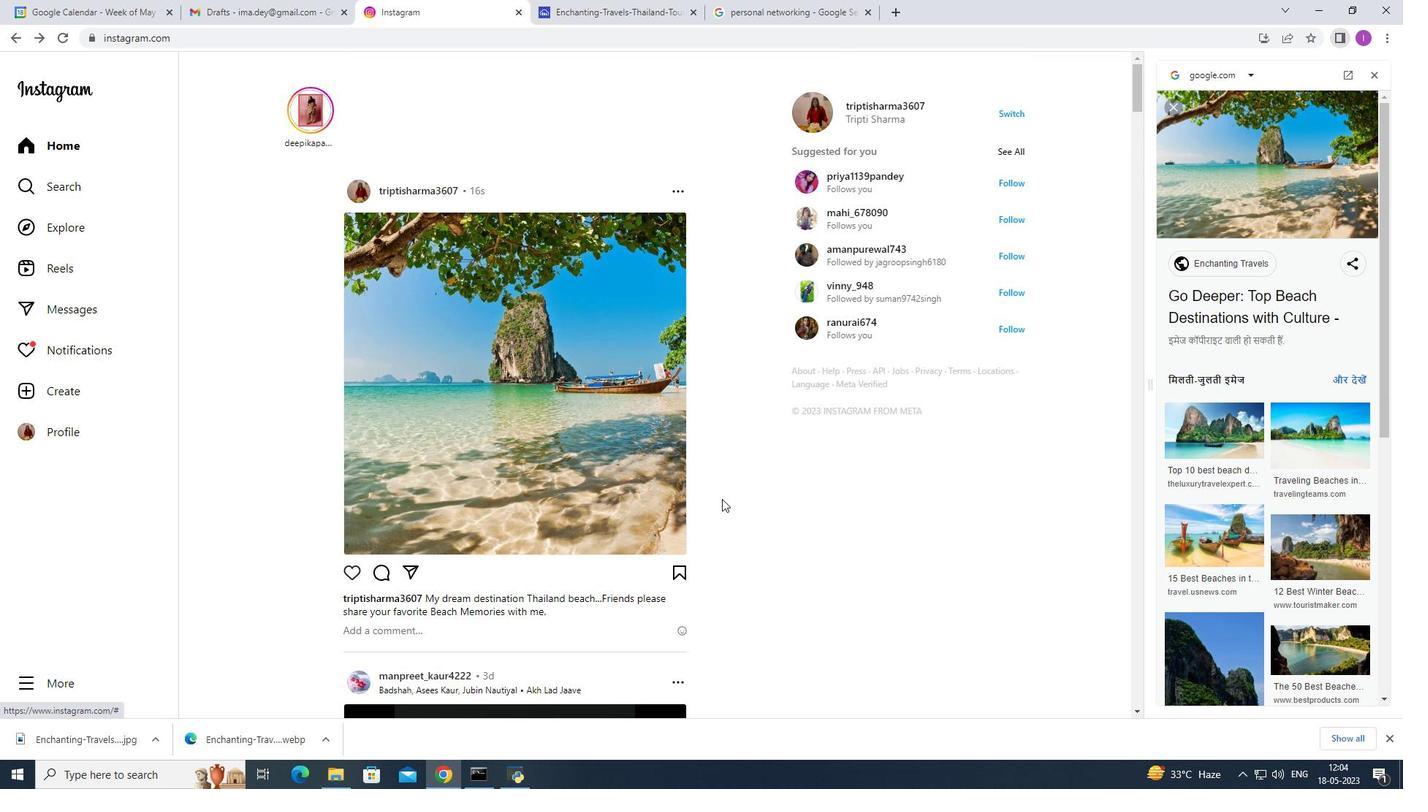 
